 Task: Open an excel sheet and write heading  Momentum Sales. Add 10 people name  'Ethan Reynolds, Olivia Thompson, Benjamin Martinez, Emma Davis, Alexander Mitchell, Ava Rodriguez, Daniel Anderson, Mia Lewis, Christopher Scott, Sophia Harris._x000D_
'Item code in between  1005-1056. Product range in between  1000-10000. Add Products   ASICS Shoe, Brooks Shoe, Clarks Shoe, Crocs Shoe, Dr. Martens Shoe, Ecco Shoe, Fila Shoe, Hush Puppies Shoe, Jordan Shoe, K-Swiss Shoe.Choose quantity  5 to 9 commission 2 percent Total Add Amount. Save page  Momentum Sales log book
Action: Mouse moved to (196, 251)
Screenshot: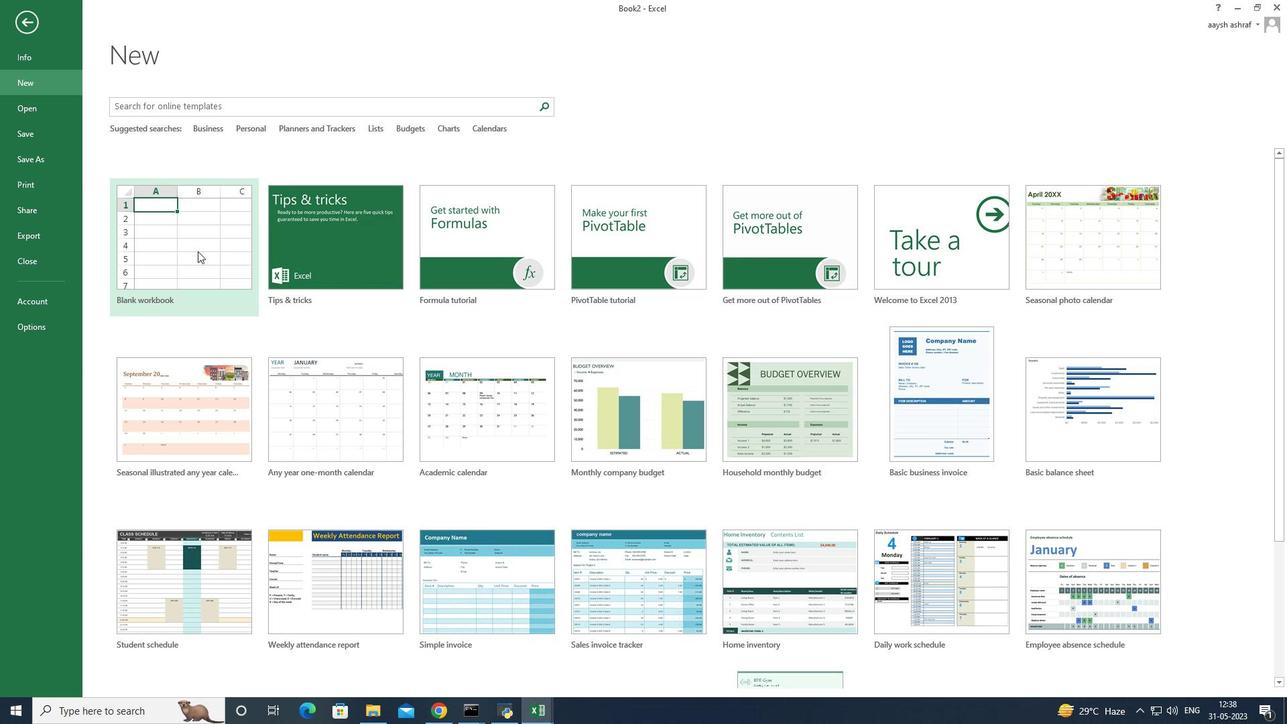 
Action: Mouse pressed left at (196, 251)
Screenshot: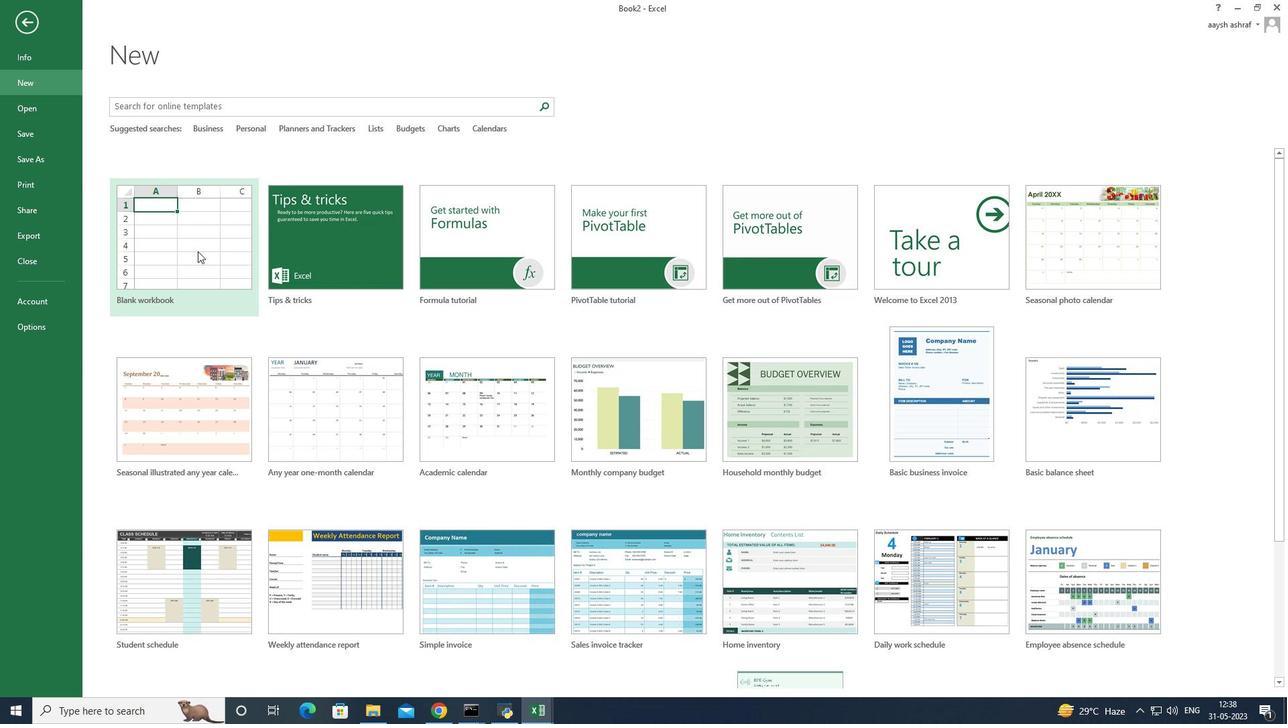 
Action: Mouse moved to (142, 212)
Screenshot: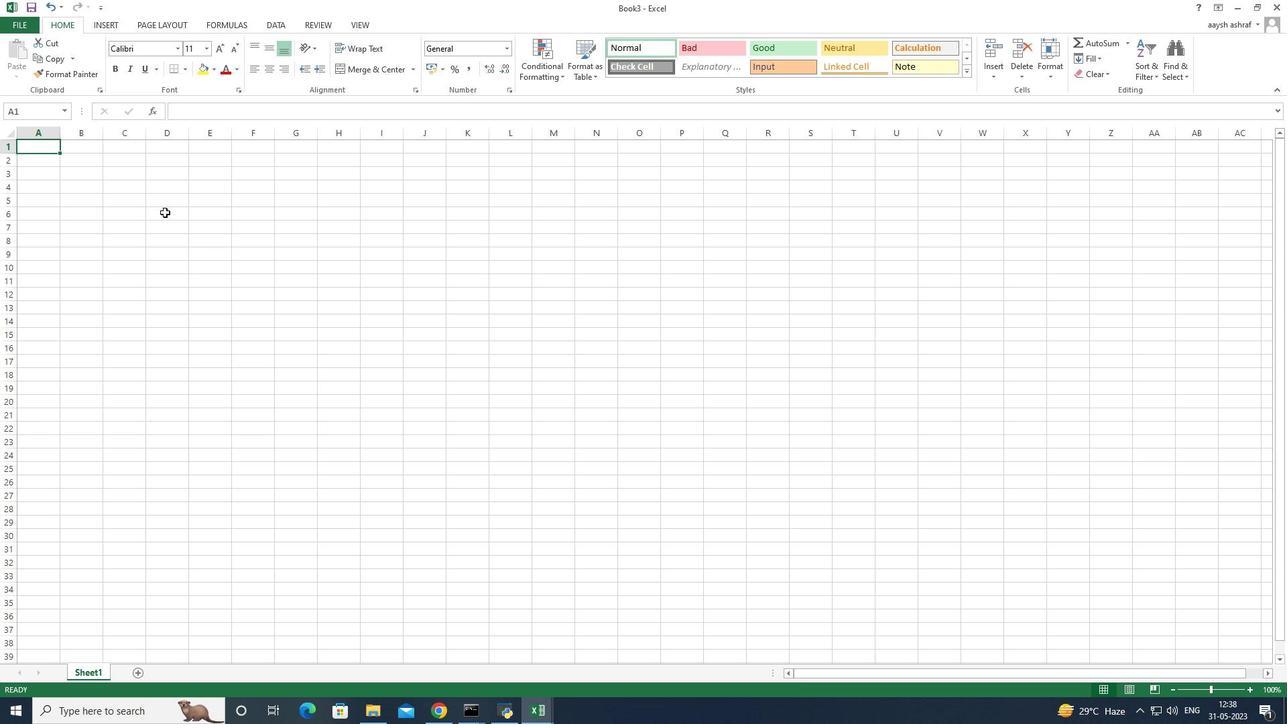 
Action: Key pressed <Key.shift>Momentum<Key.space><Key.shift>Saes<Key.space><Key.backspace><Key.backspace><Key.backspace>les<Key.enter>
Screenshot: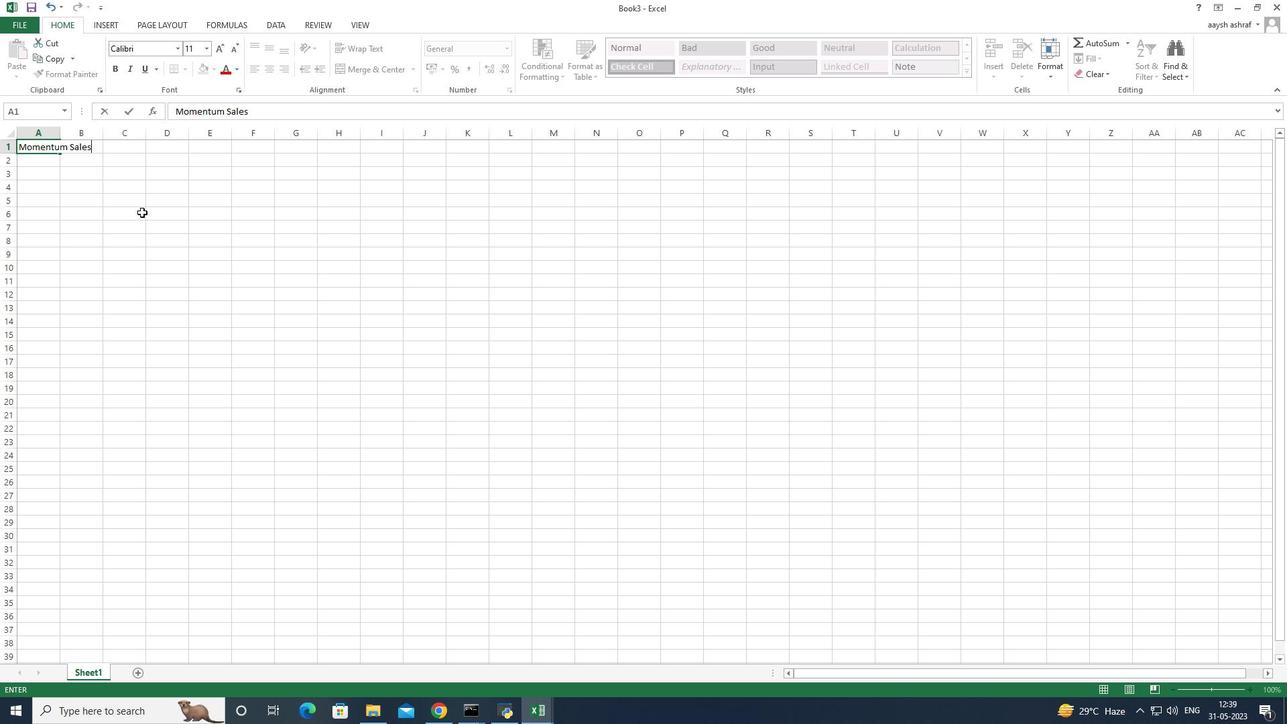 
Action: Mouse moved to (45, 172)
Screenshot: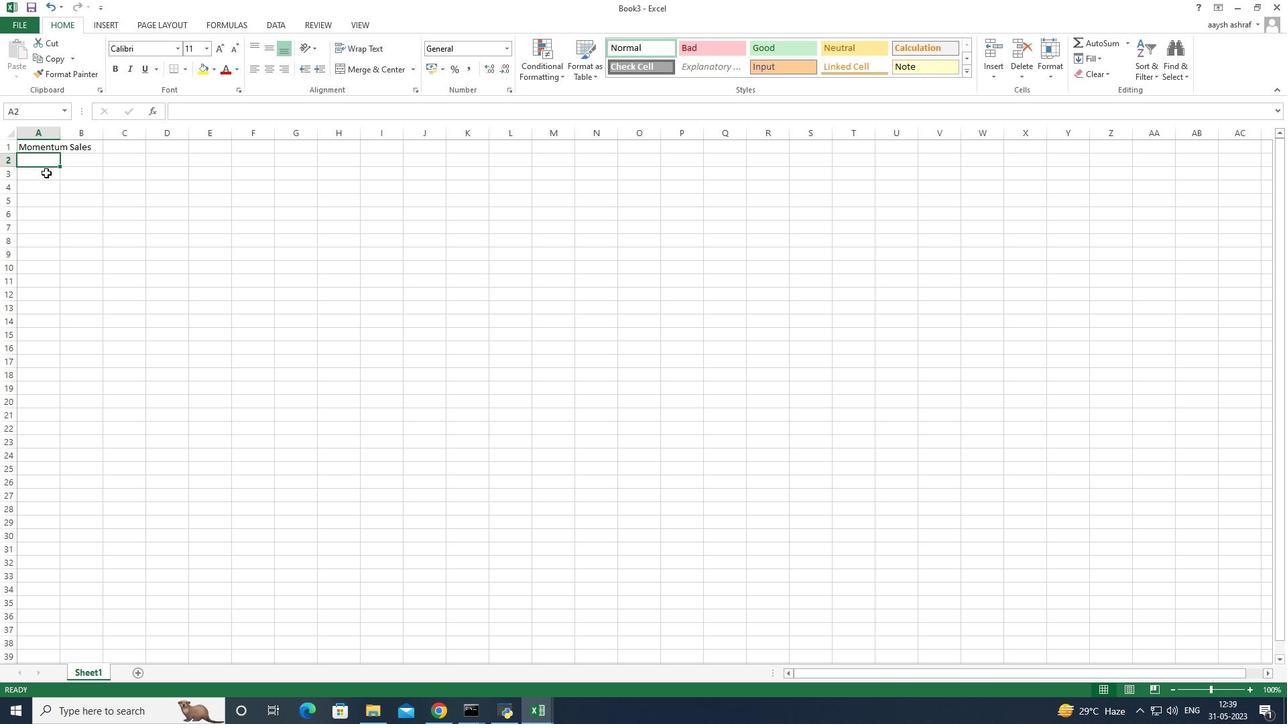 
Action: Key pressed <Key.shift>Name<Key.enter><Key.shift>Ethan<Key.space><Key.shift>Reynolds<Key.space><Key.enter><Key.shift>Olivia<Key.space><Key.shift>Thompson<Key.enter><Key.shift>Benjamin<Key.space><Key.shift>Martinez<Key.enter><Key.shift>Emma<Key.space><Key.shift>Davis<Key.enter><Key.shift>Alexander<Key.space><Key.shift><Key.shift><Key.shift><Key.shift><Key.shift>Mitchell<Key.space><Key.enter><Key.shift>Ava<Key.space><Key.shift>Rodriguez<Key.space><Key.enter><Key.shift>Daniel<Key.space><Key.shift>Andersn<Key.space><Key.enter><Key.shift><Key.shift><Key.shift>Mia<Key.space><Key.shift>La<Key.backspace>ewis<Key.enter><Key.shift>Christopher<Key.space><Key.shift>Scott<Key.enter><Key.shift>Sophia<Key.space><Key.shift>Harris<Key.space><Key.enter>
Screenshot: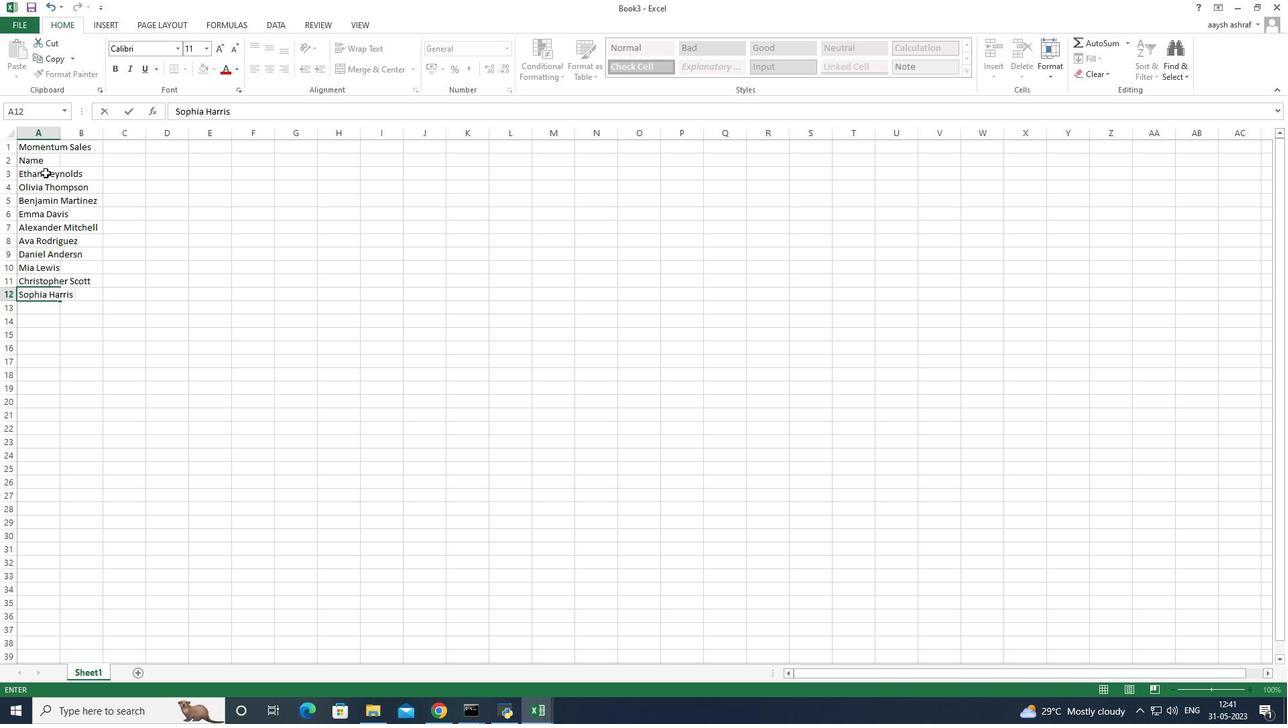 
Action: Mouse moved to (59, 135)
Screenshot: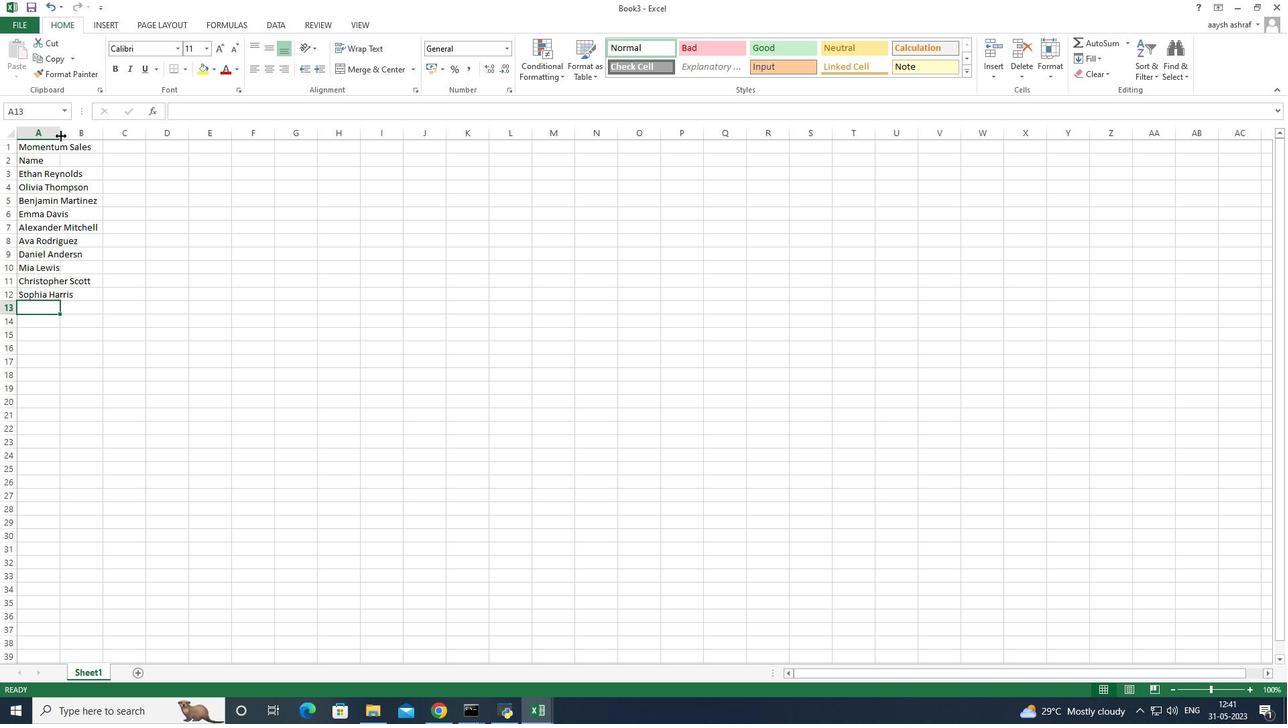 
Action: Mouse pressed left at (59, 135)
Screenshot: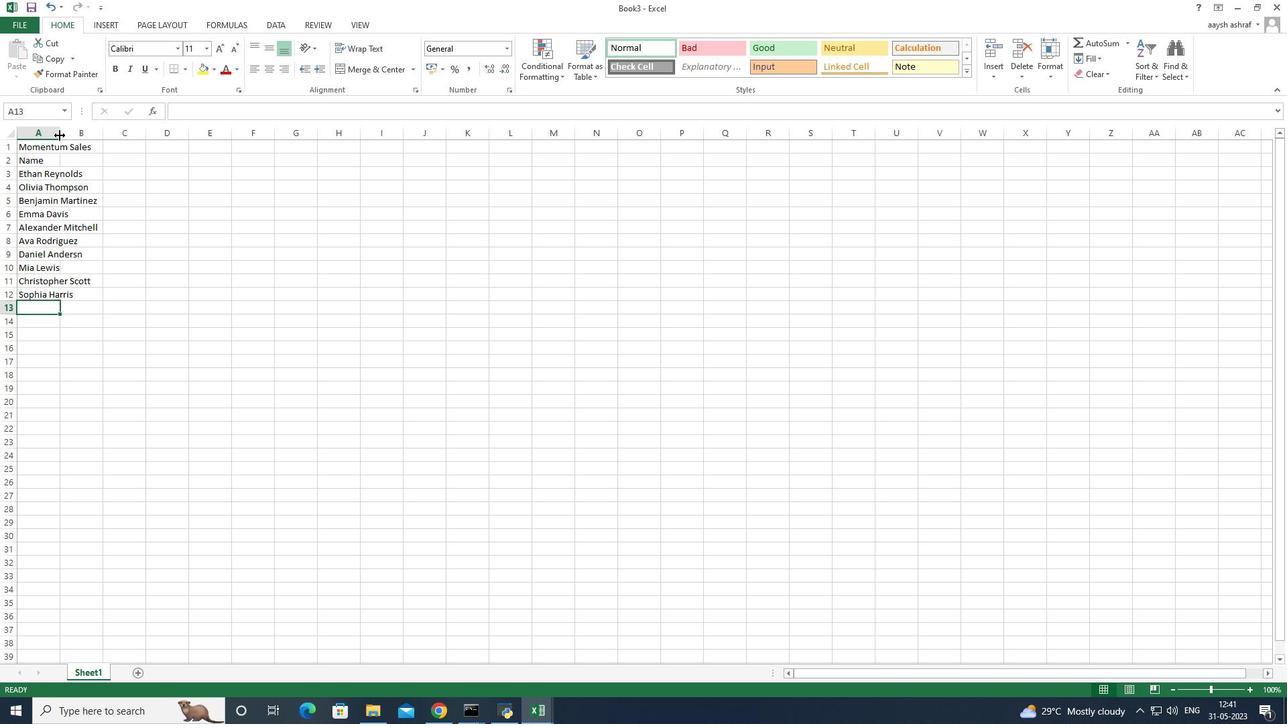 
Action: Mouse moved to (132, 148)
Screenshot: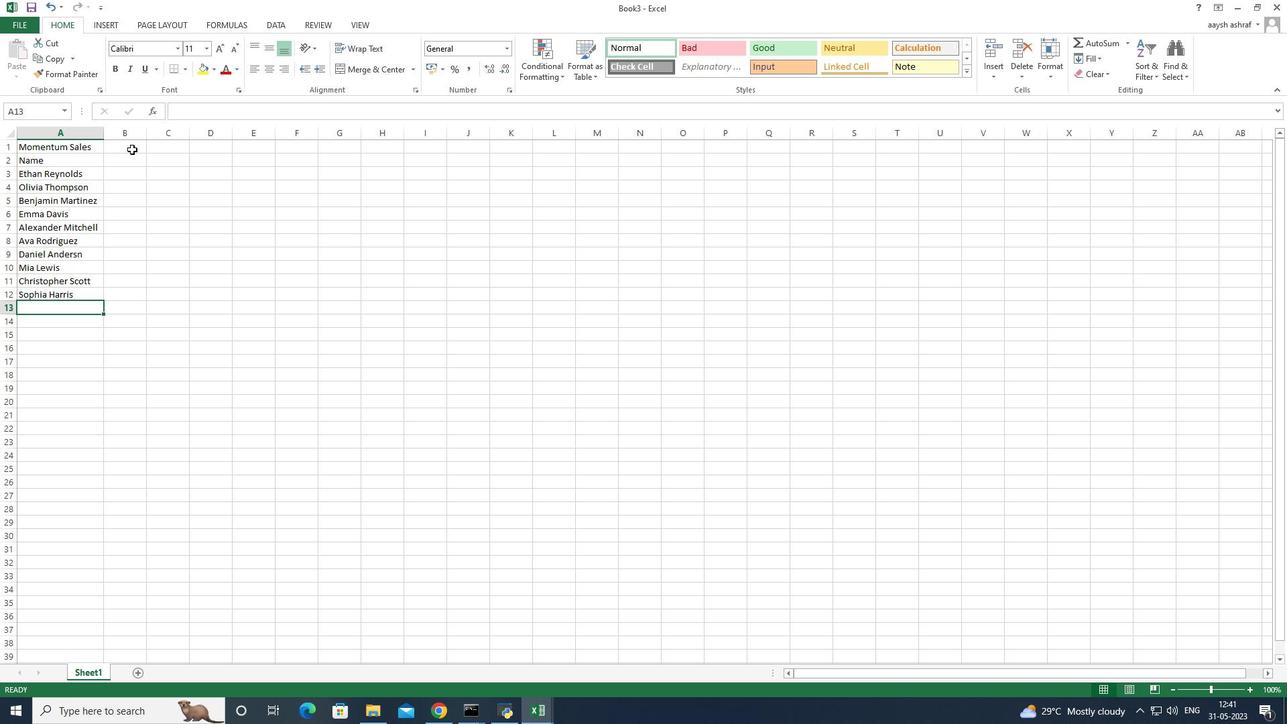 
Action: Mouse pressed left at (132, 148)
Screenshot: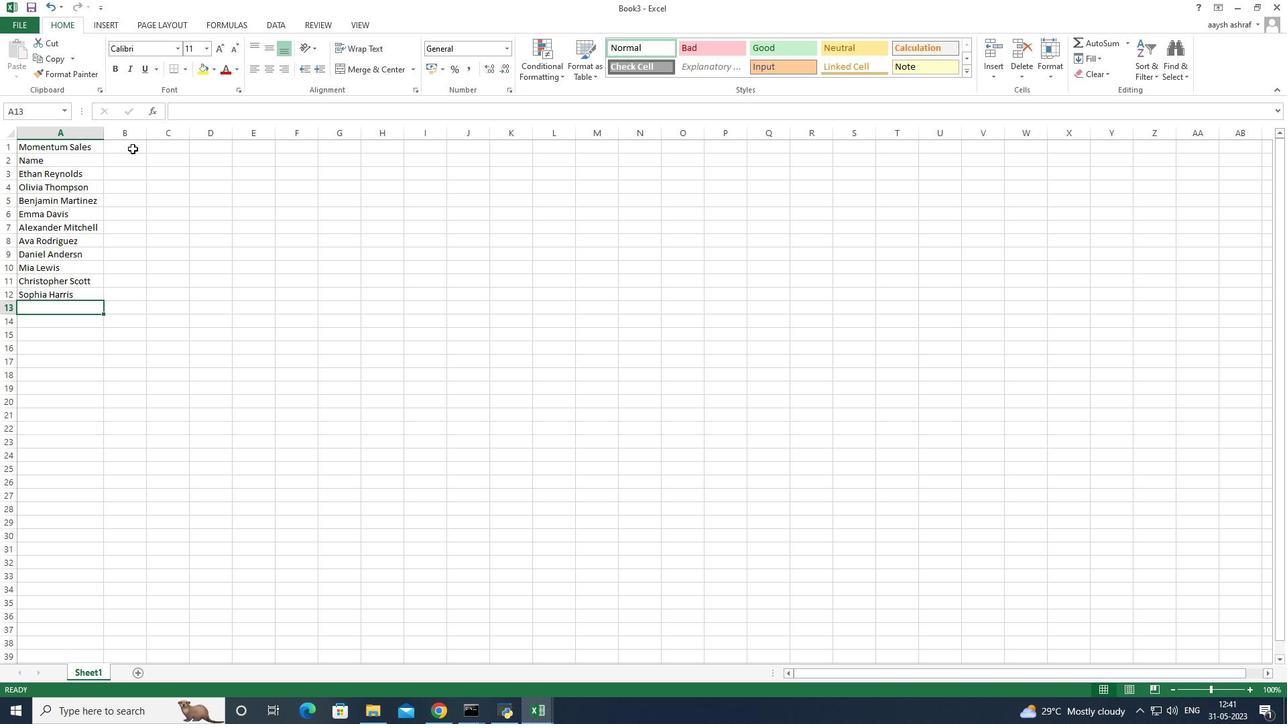 
Action: Mouse moved to (132, 148)
Screenshot: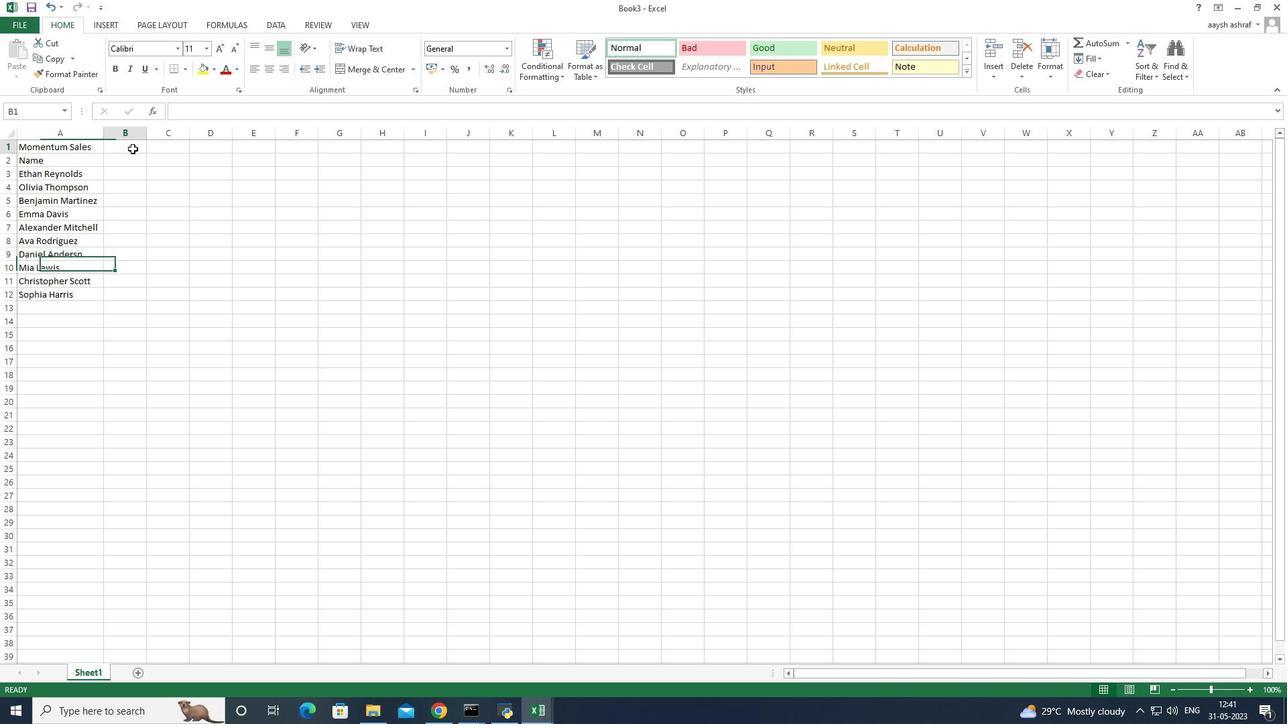 
Action: Mouse pressed left at (132, 148)
Screenshot: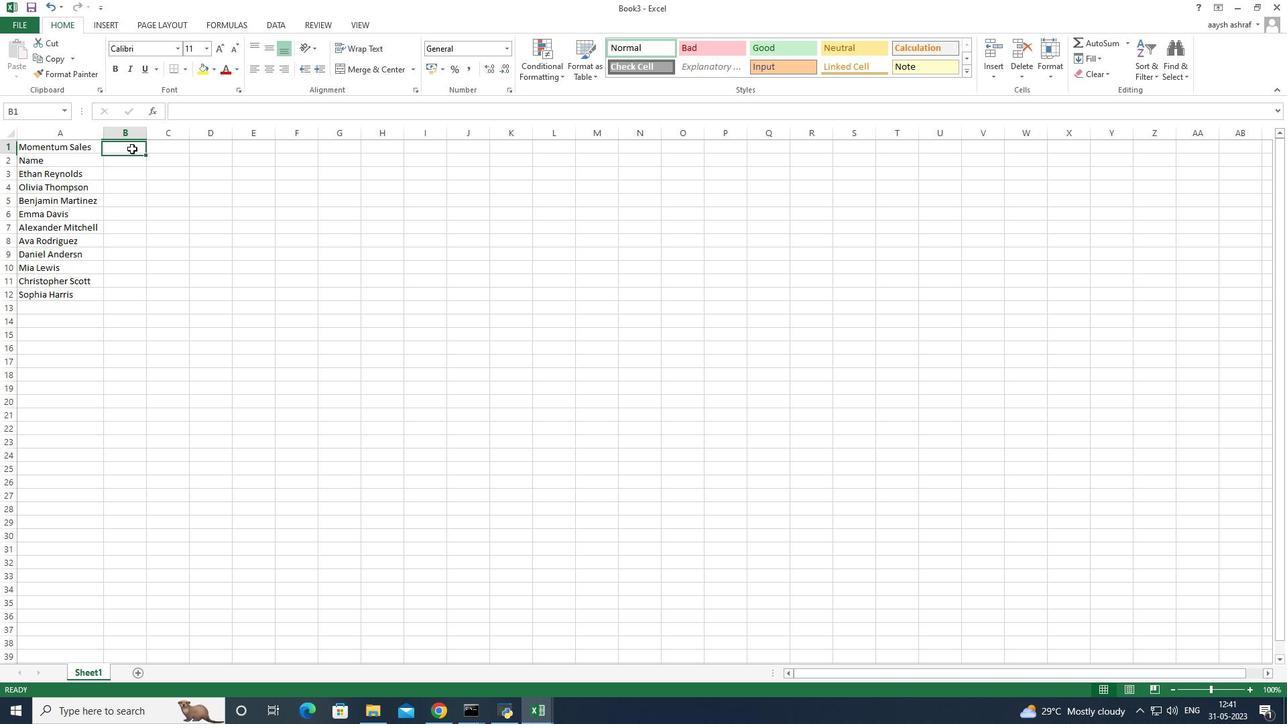 
Action: Key pressed <Key.shift>Product<Key.space><Key.shift>Range<Key.enter>
Screenshot: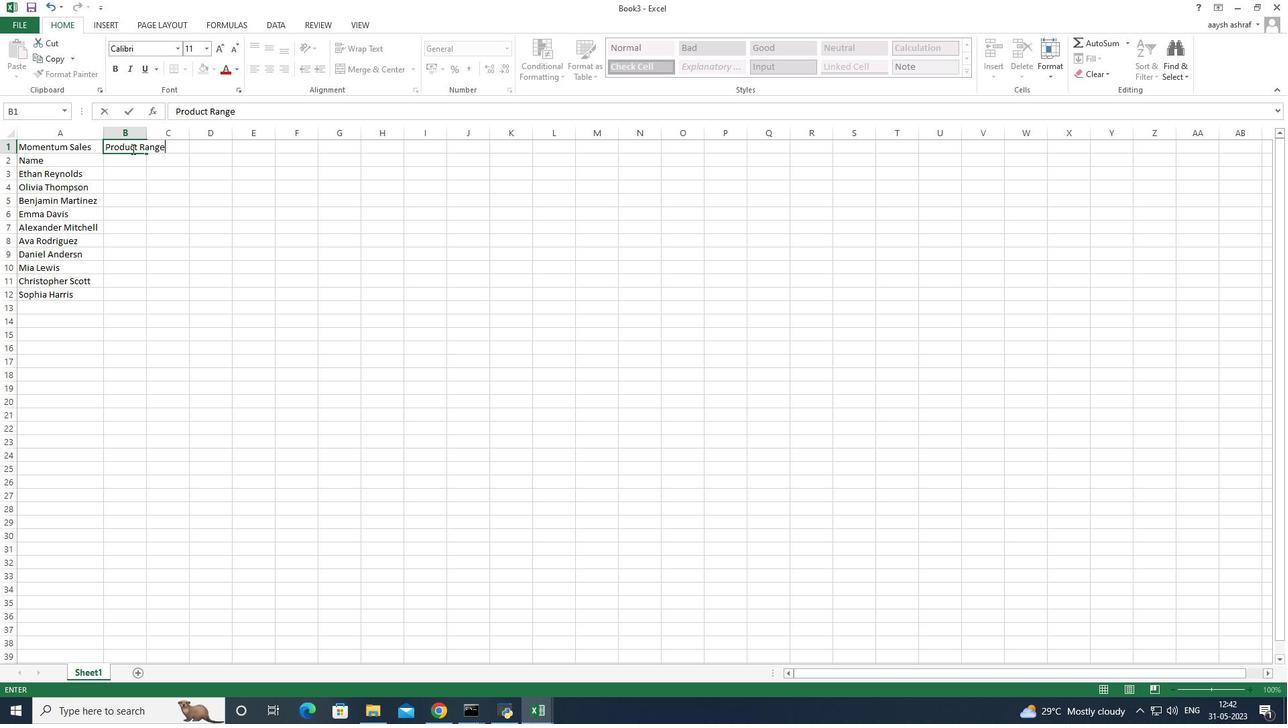 
Action: Mouse moved to (213, 140)
Screenshot: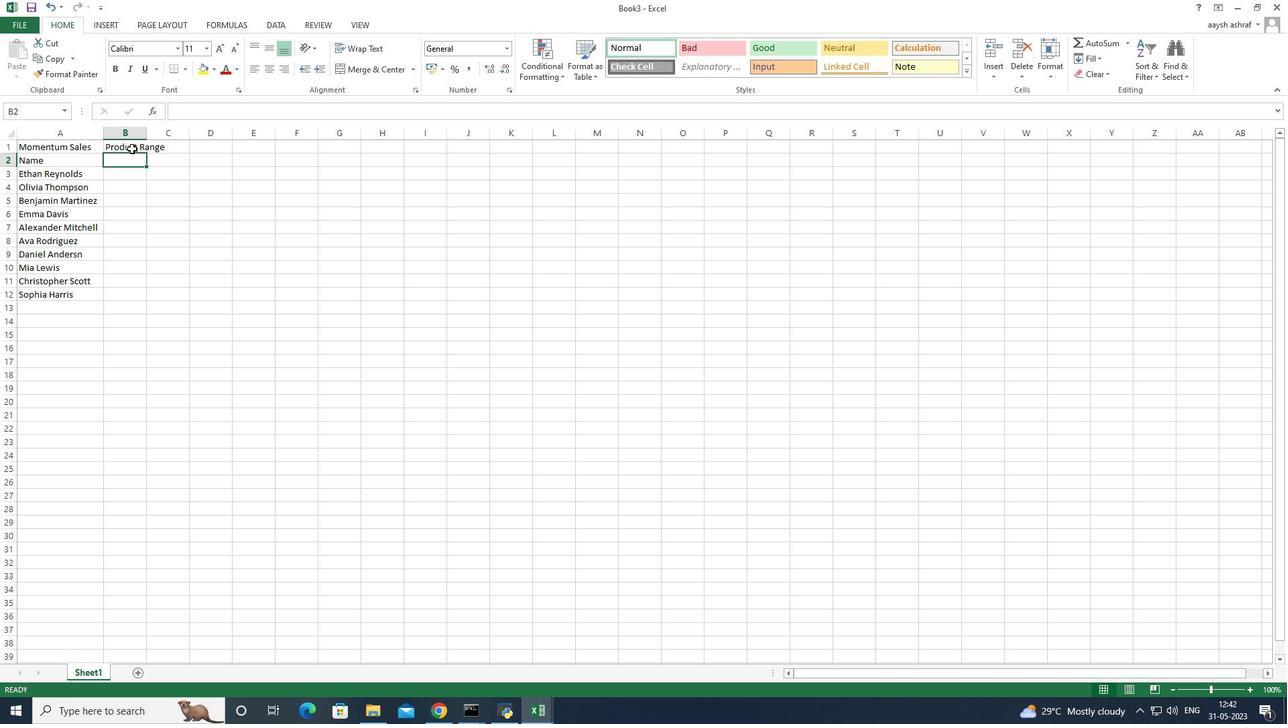 
Action: Key pressed 1
Screenshot: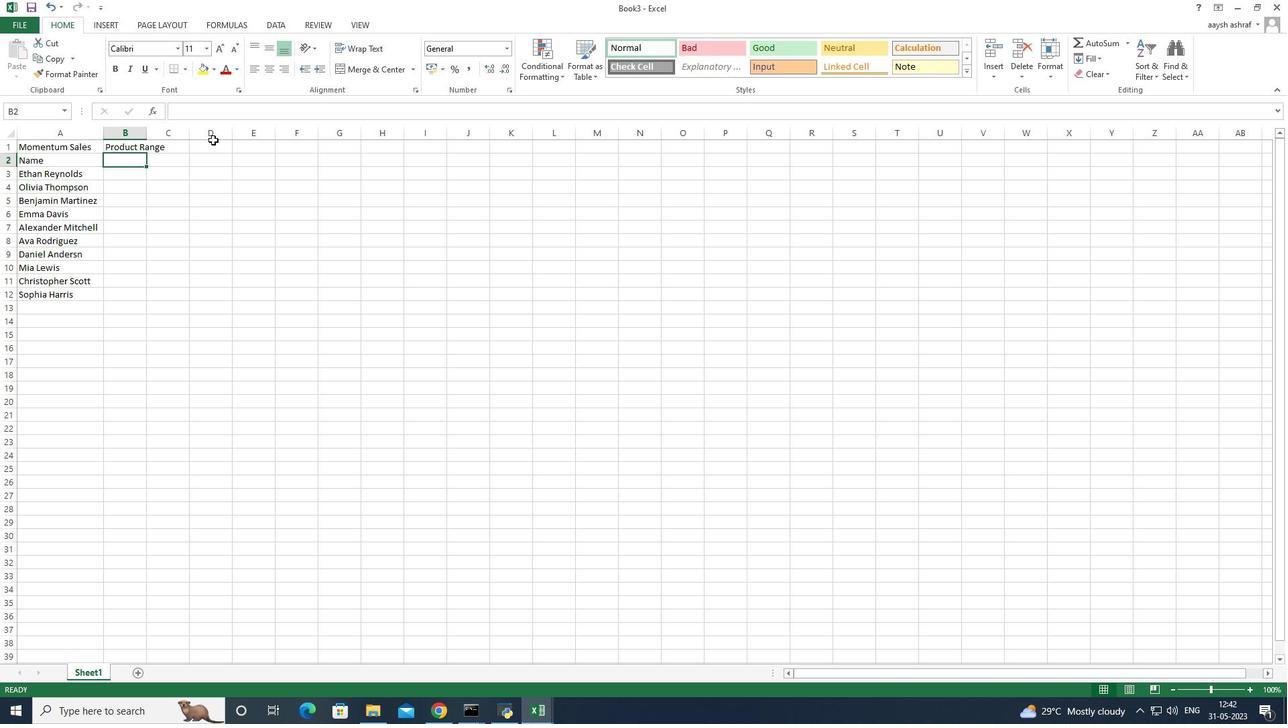 
Action: Mouse moved to (739, 323)
Screenshot: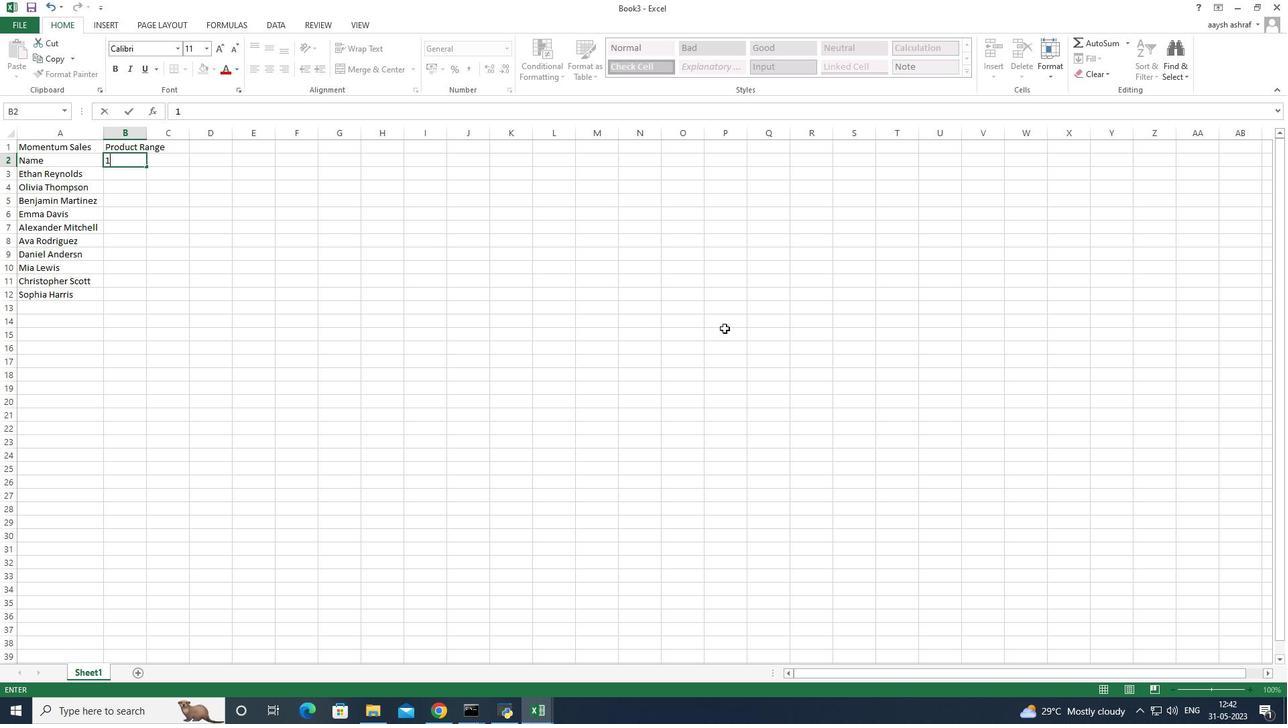 
Action: Key pressed 000<Key.enter>1500<Key.enter>2000<Key.enter>
Screenshot: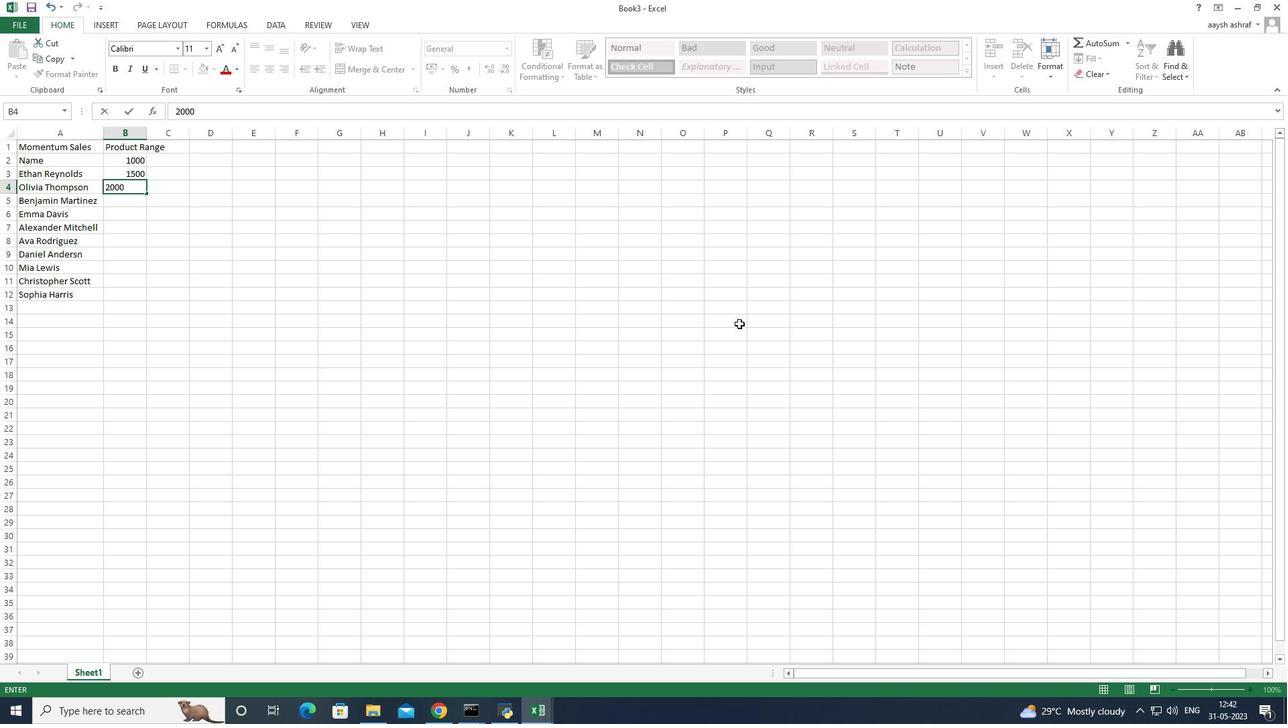 
Action: Mouse moved to (956, 363)
Screenshot: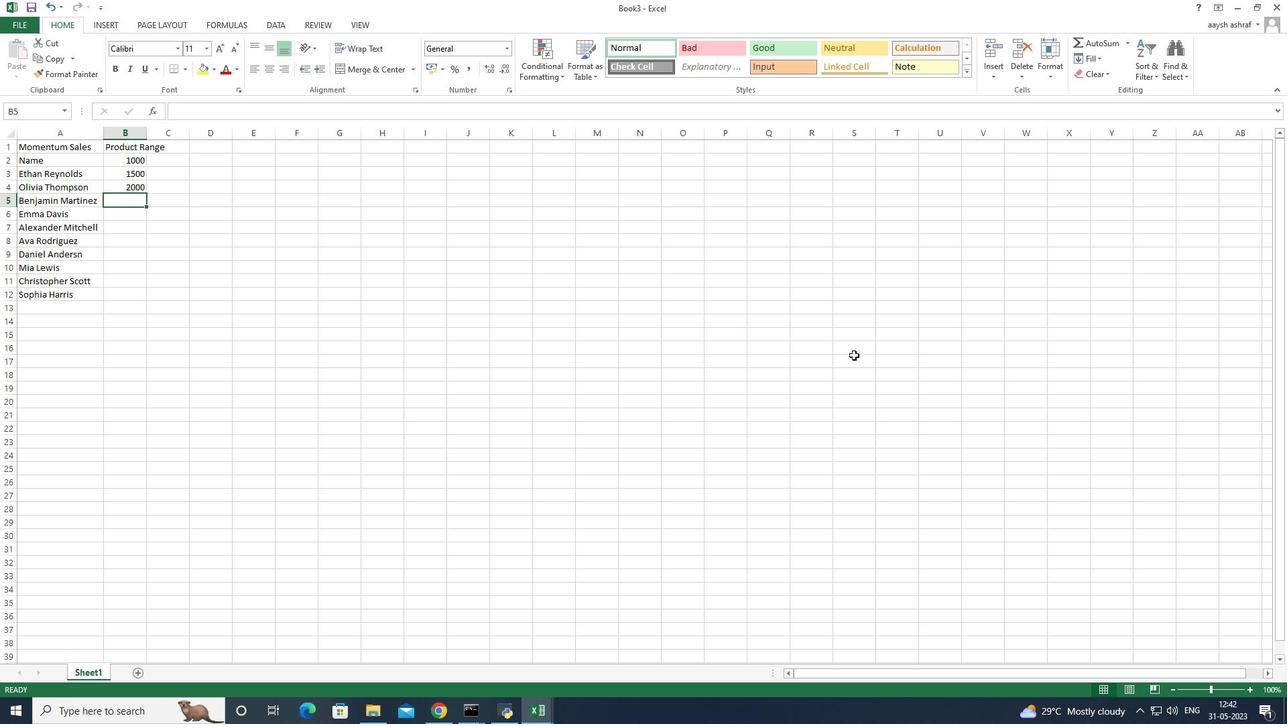 
Action: Key pressed 3000<Key.enter>3500<Key.enter>4000<Key.enter>
Screenshot: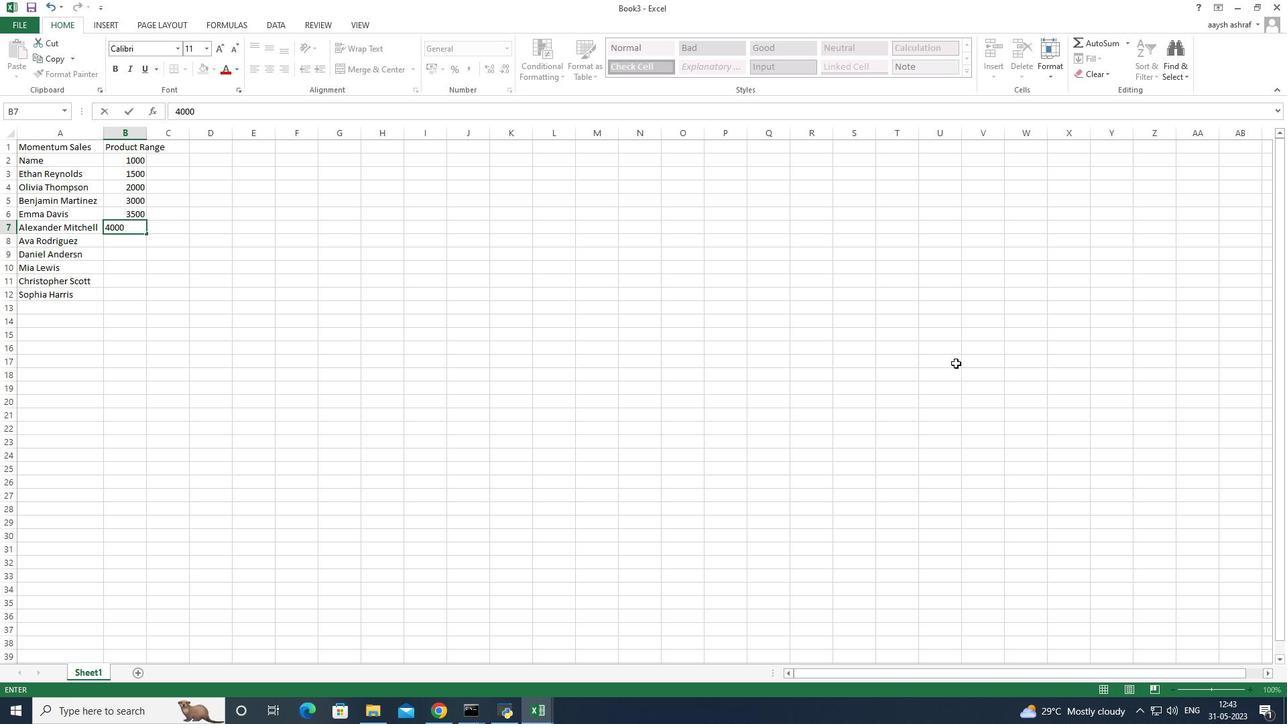 
Action: Mouse moved to (1287, 347)
Screenshot: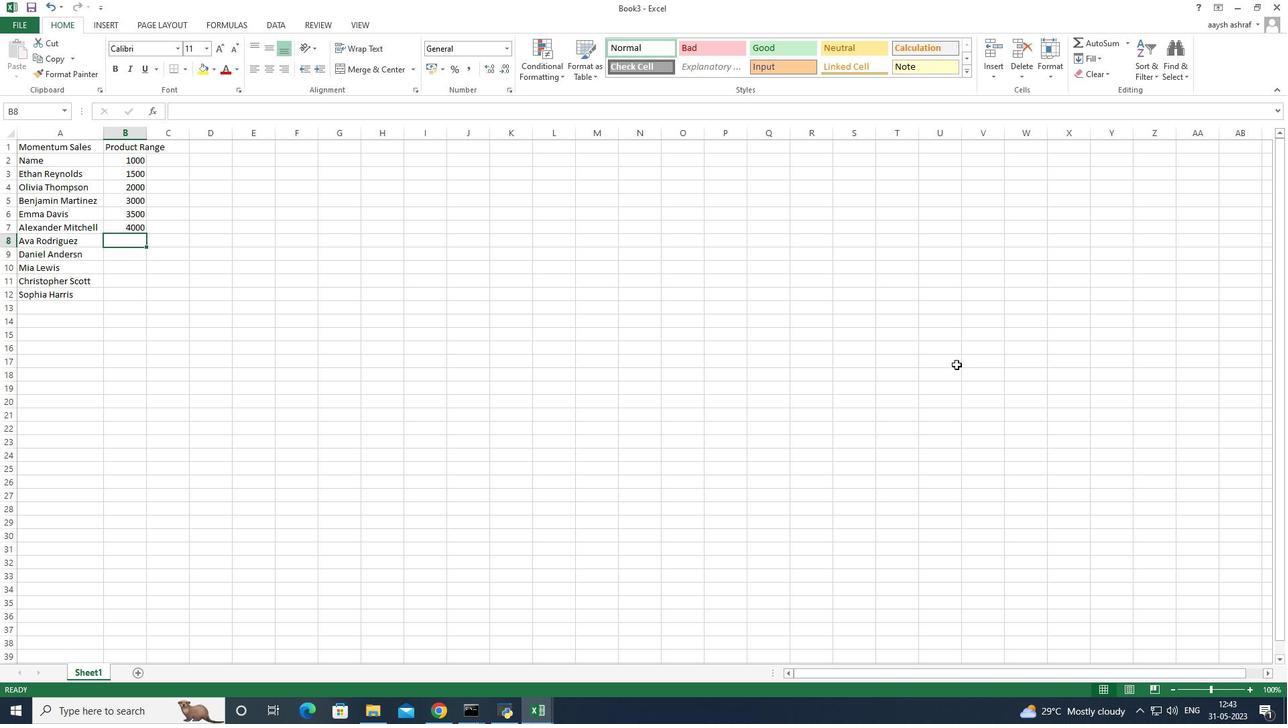 
Action: Key pressed 150<Key.backspace><Key.backspace><Key.backspace>4500<Key.enter>5000<Key.enter>6000<Key.enter>
Screenshot: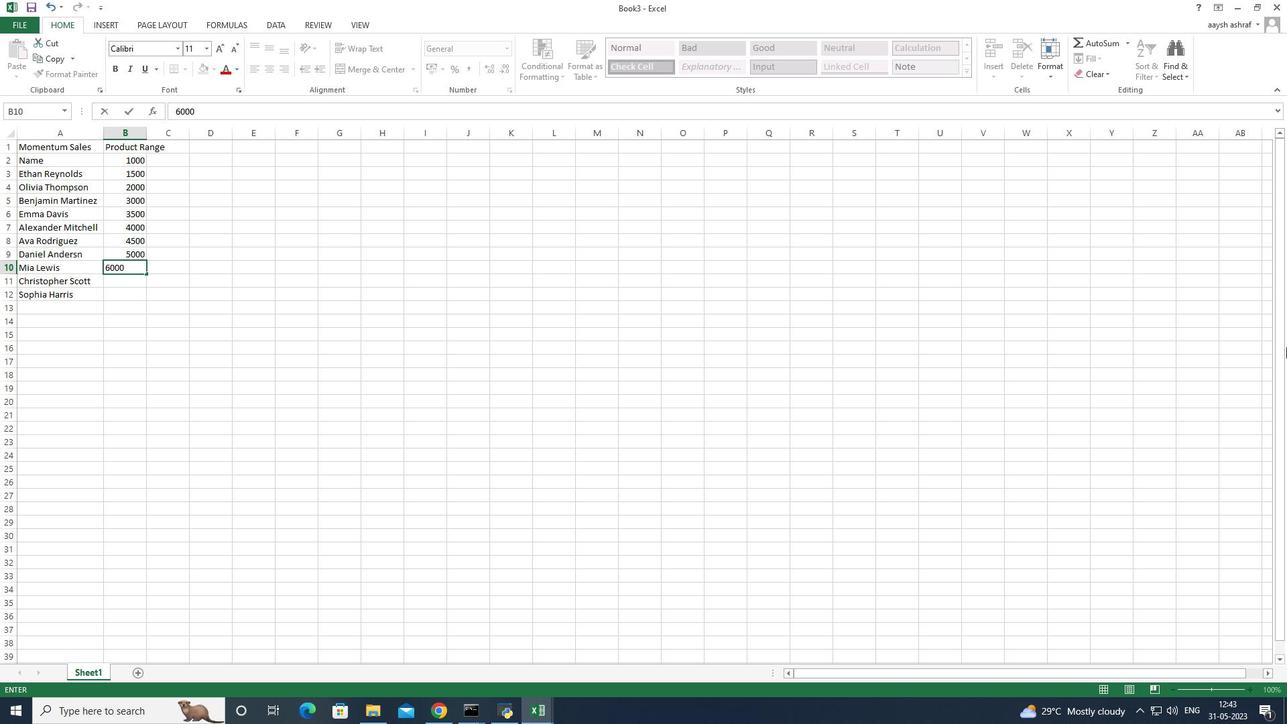 
Action: Mouse moved to (170, 148)
Screenshot: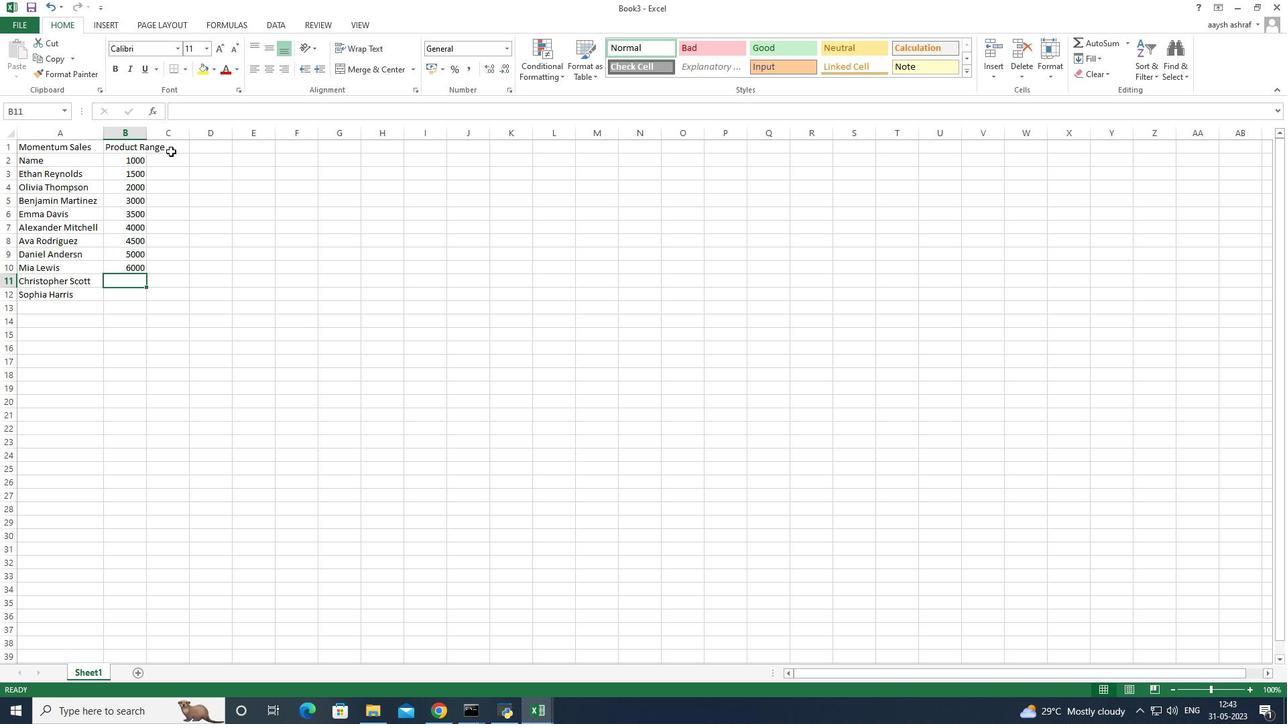 
Action: Mouse pressed left at (170, 148)
Screenshot: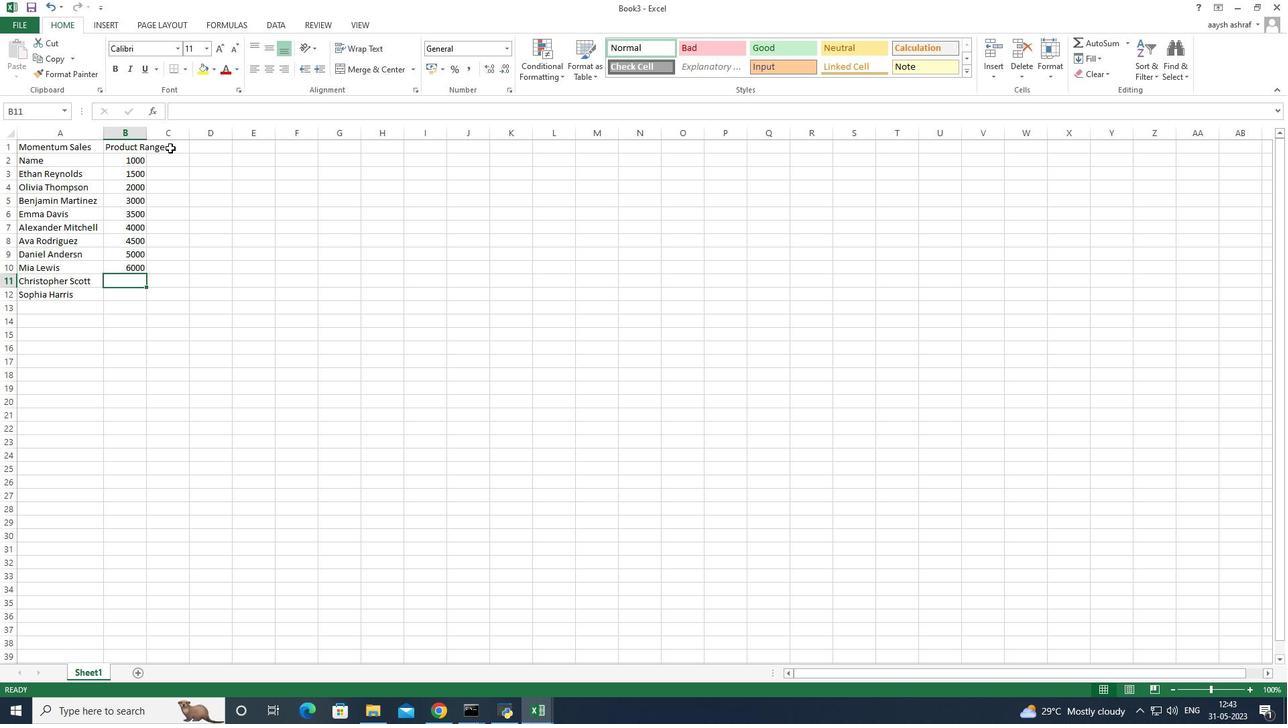 
Action: Mouse pressed left at (170, 148)
Screenshot: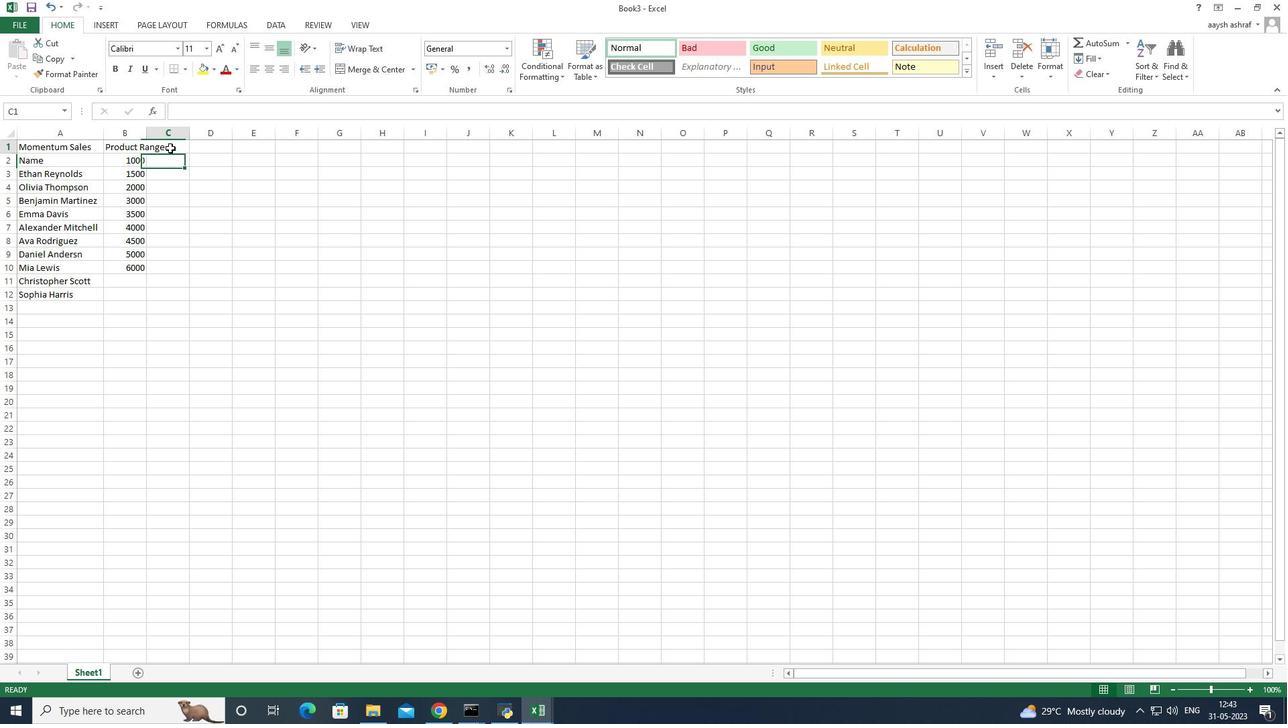 
Action: Mouse moved to (118, 149)
Screenshot: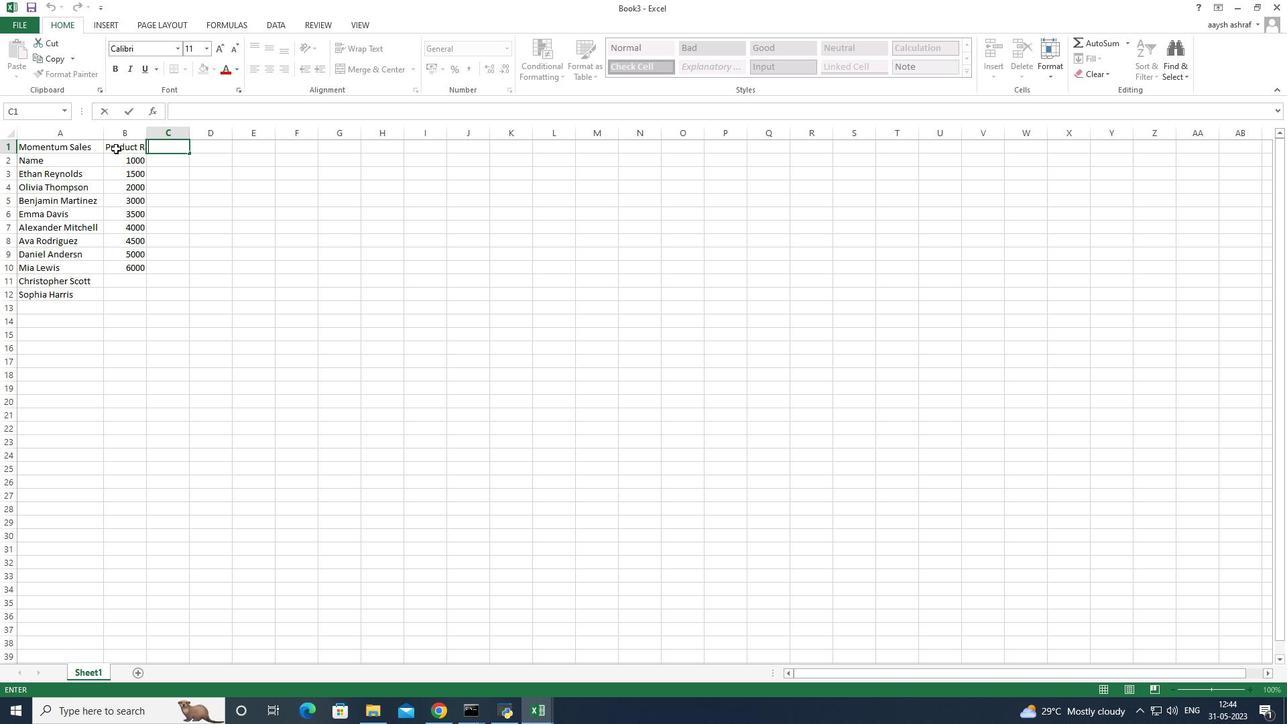 
Action: Mouse pressed left at (118, 149)
Screenshot: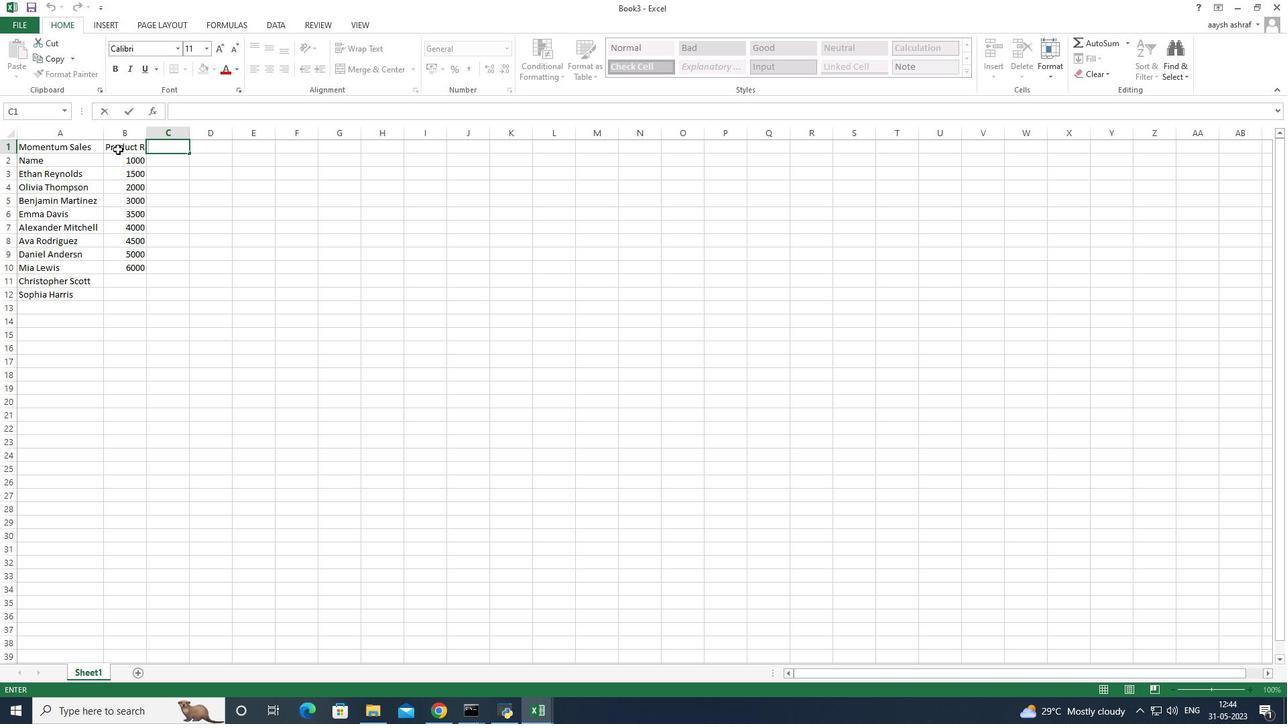 
Action: Mouse moved to (248, 121)
Screenshot: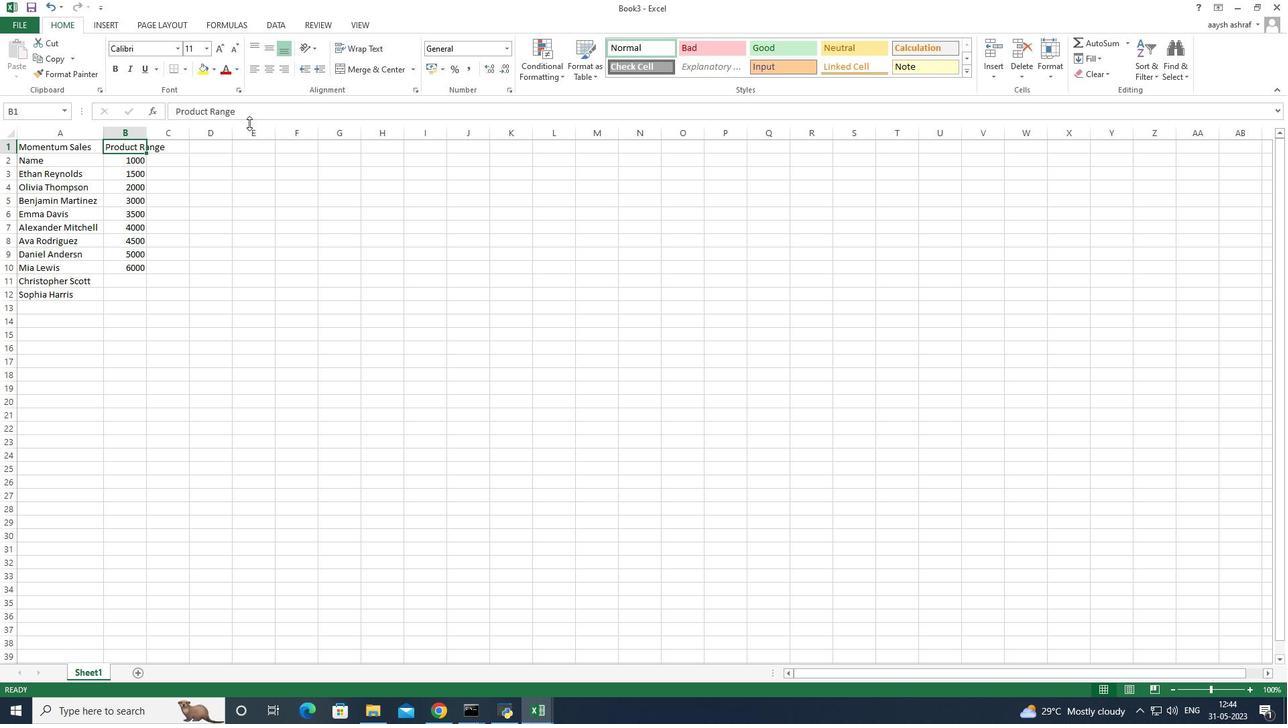 
Action: Mouse pressed left at (248, 121)
Screenshot: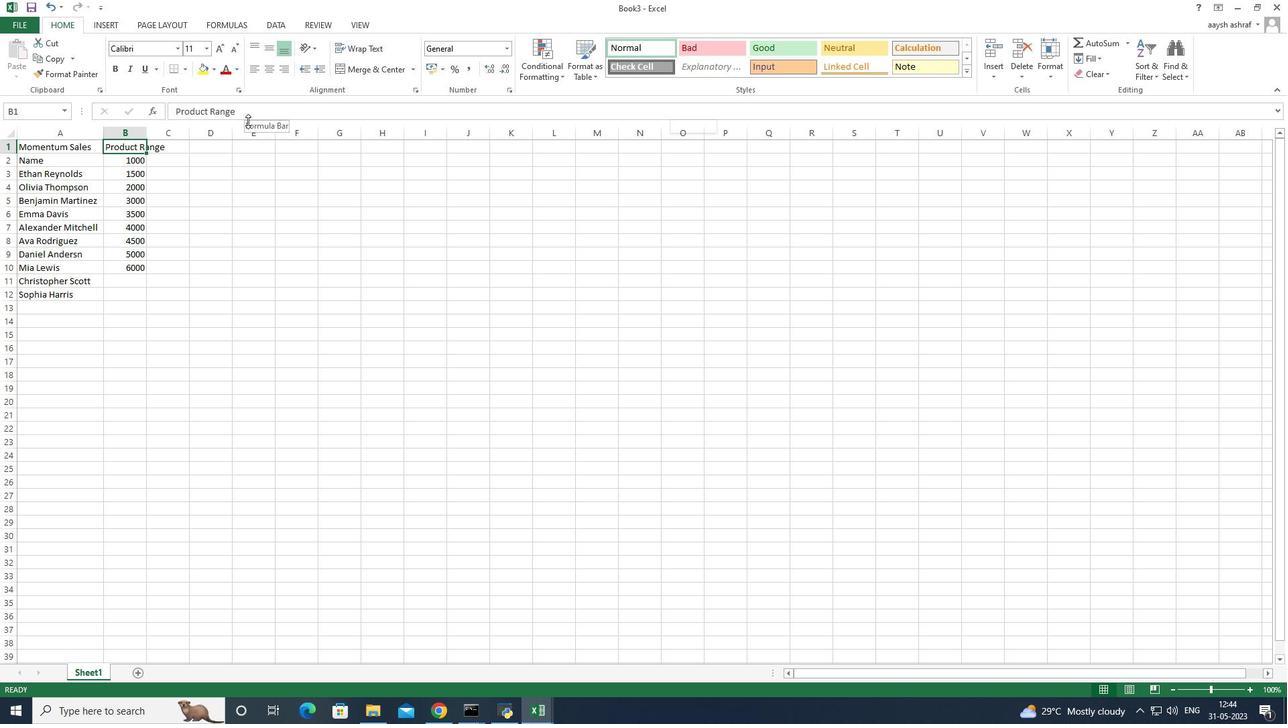 
Action: Mouse moved to (248, 106)
Screenshot: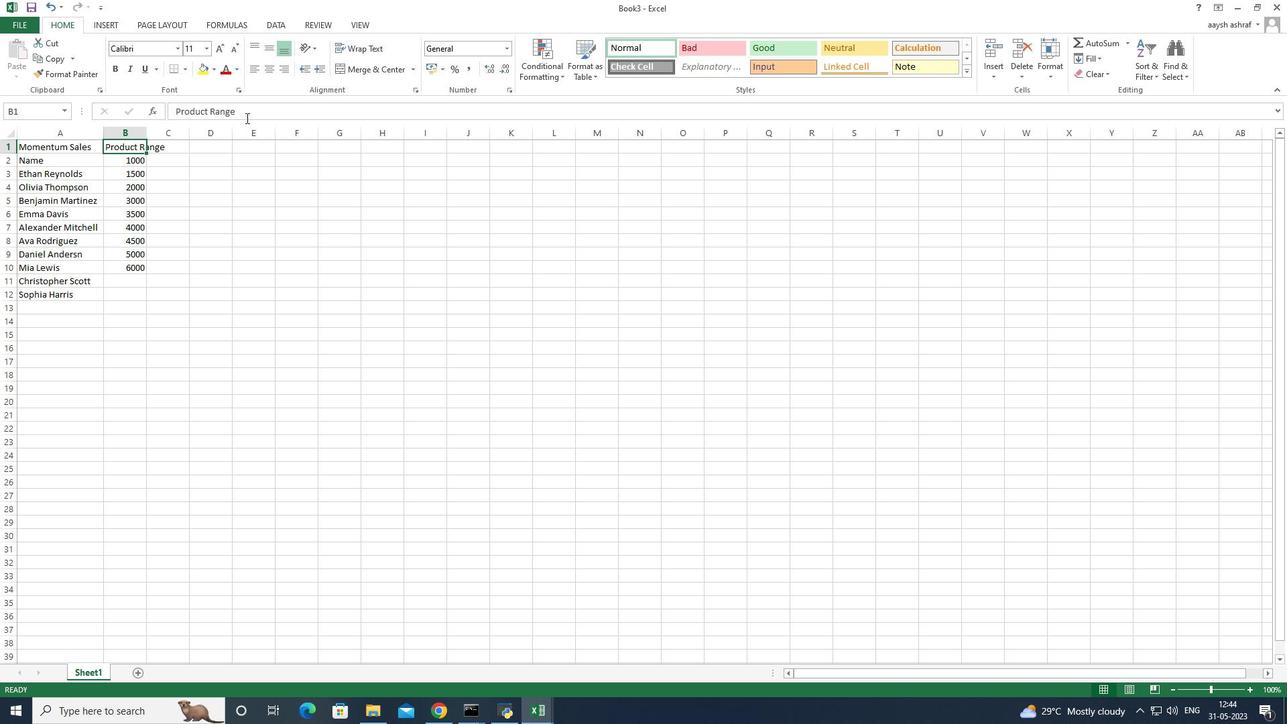 
Action: Mouse pressed left at (248, 106)
Screenshot: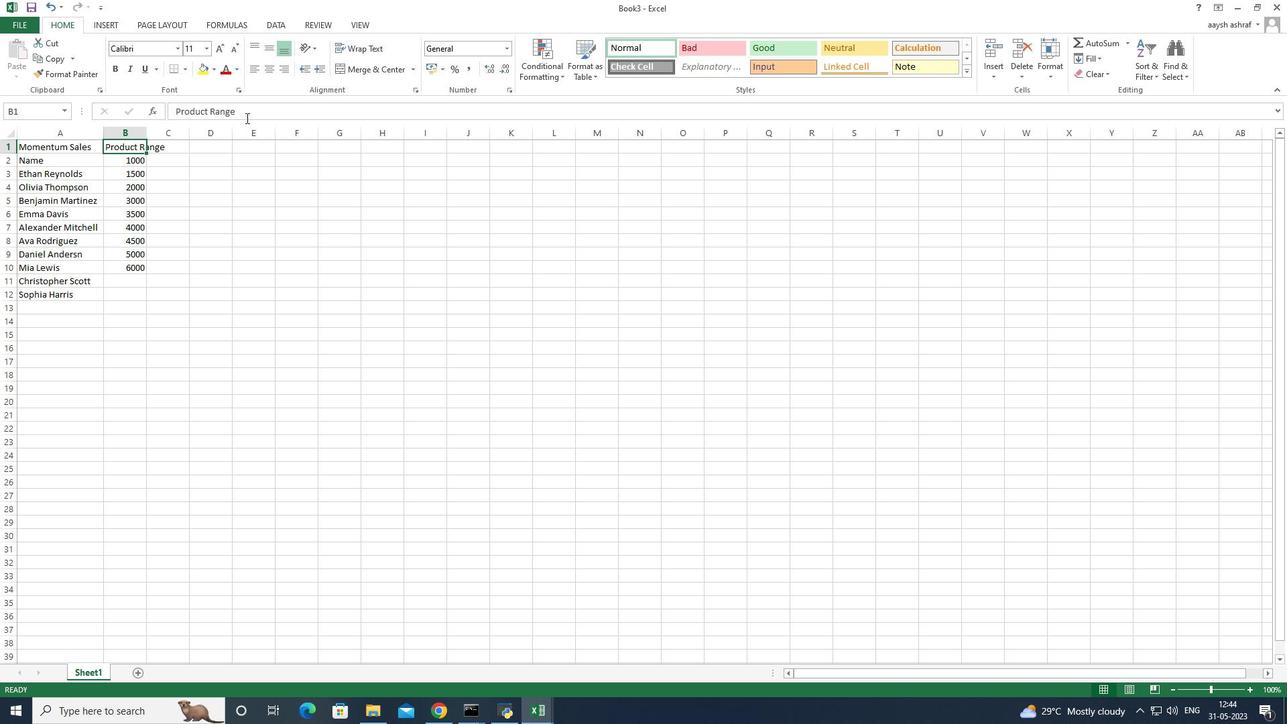 
Action: Mouse moved to (249, 105)
Screenshot: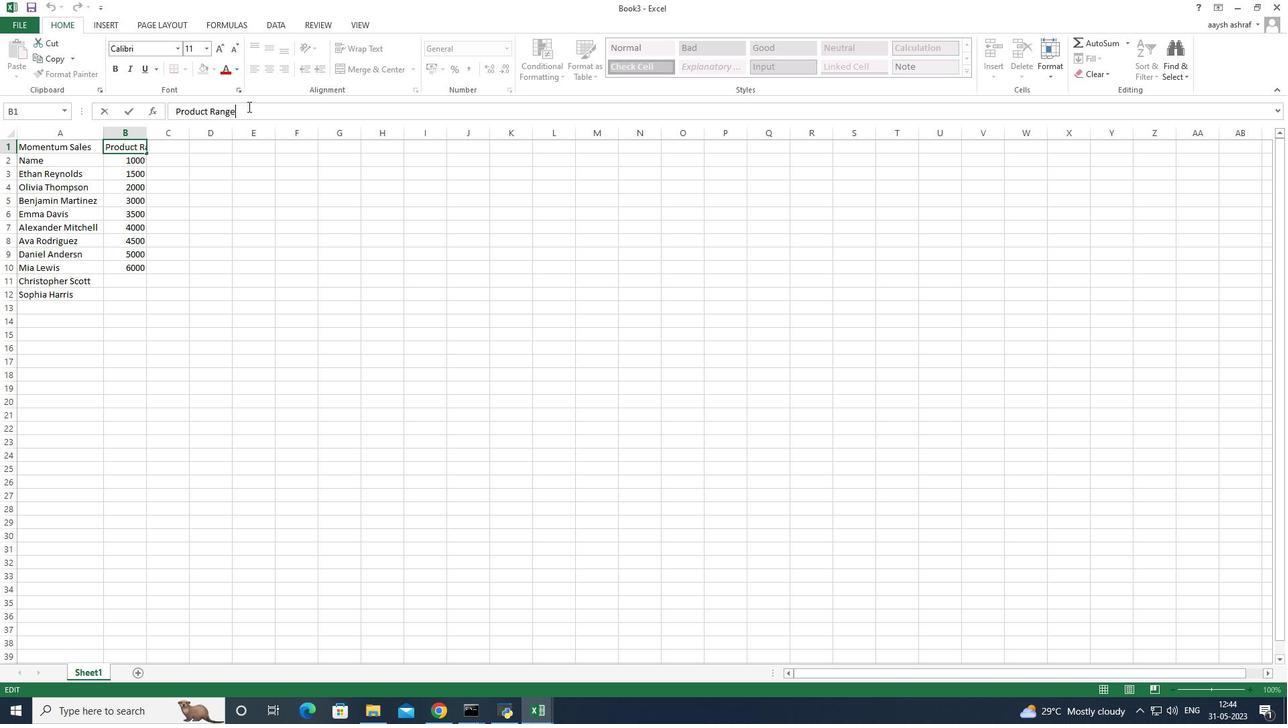 
Action: Key pressed <Key.backspace><Key.backspace><Key.backspace><Key.backspace><Key.backspace><Key.shift>Code
Screenshot: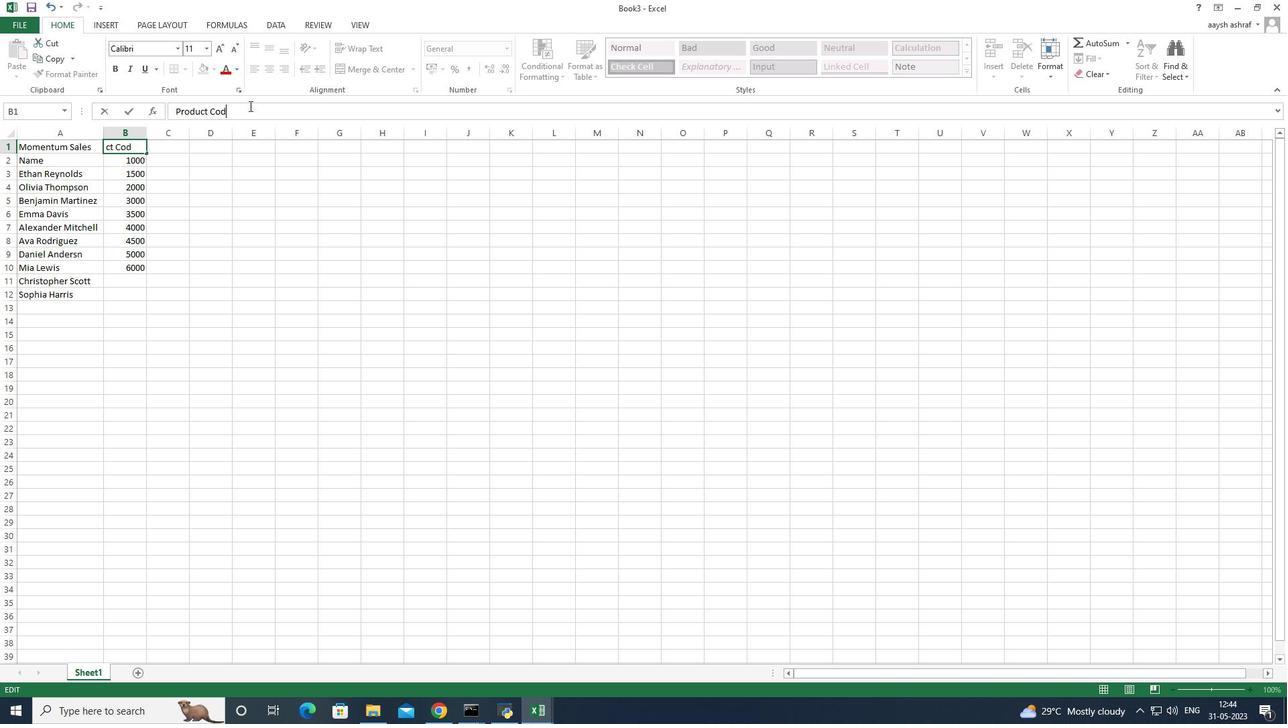 
Action: Mouse moved to (138, 162)
Screenshot: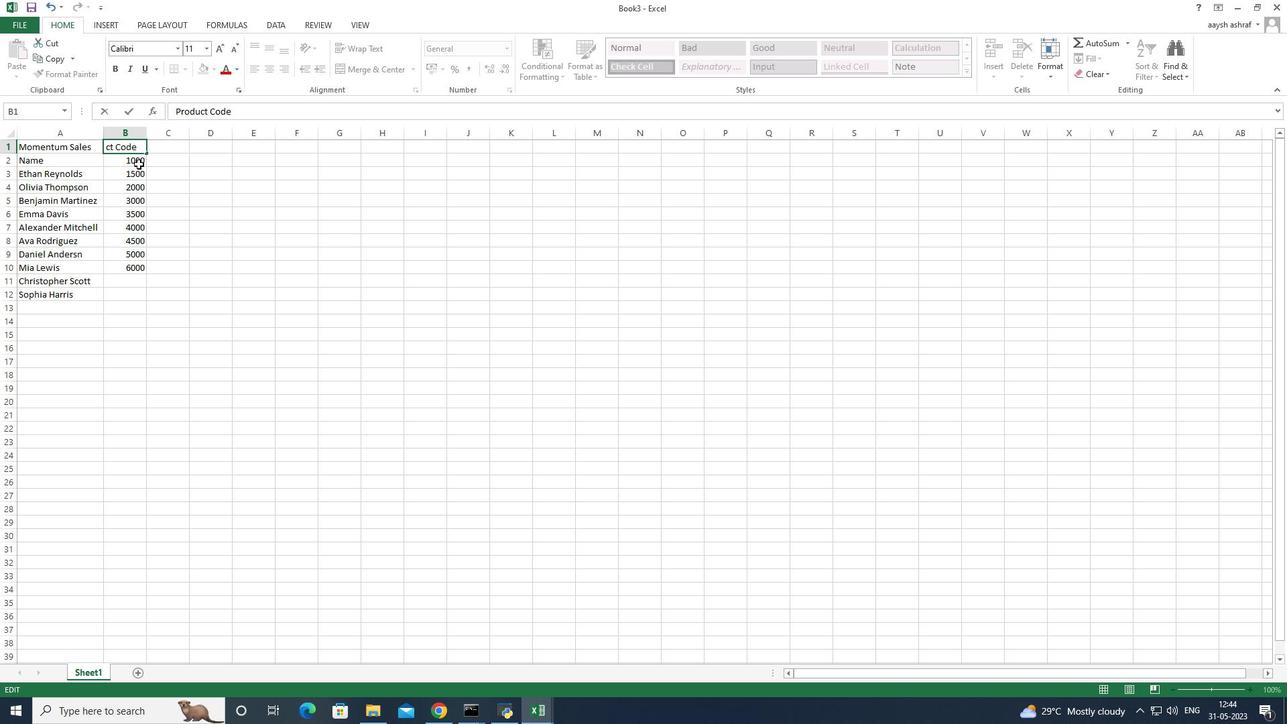 
Action: Mouse pressed left at (138, 162)
Screenshot: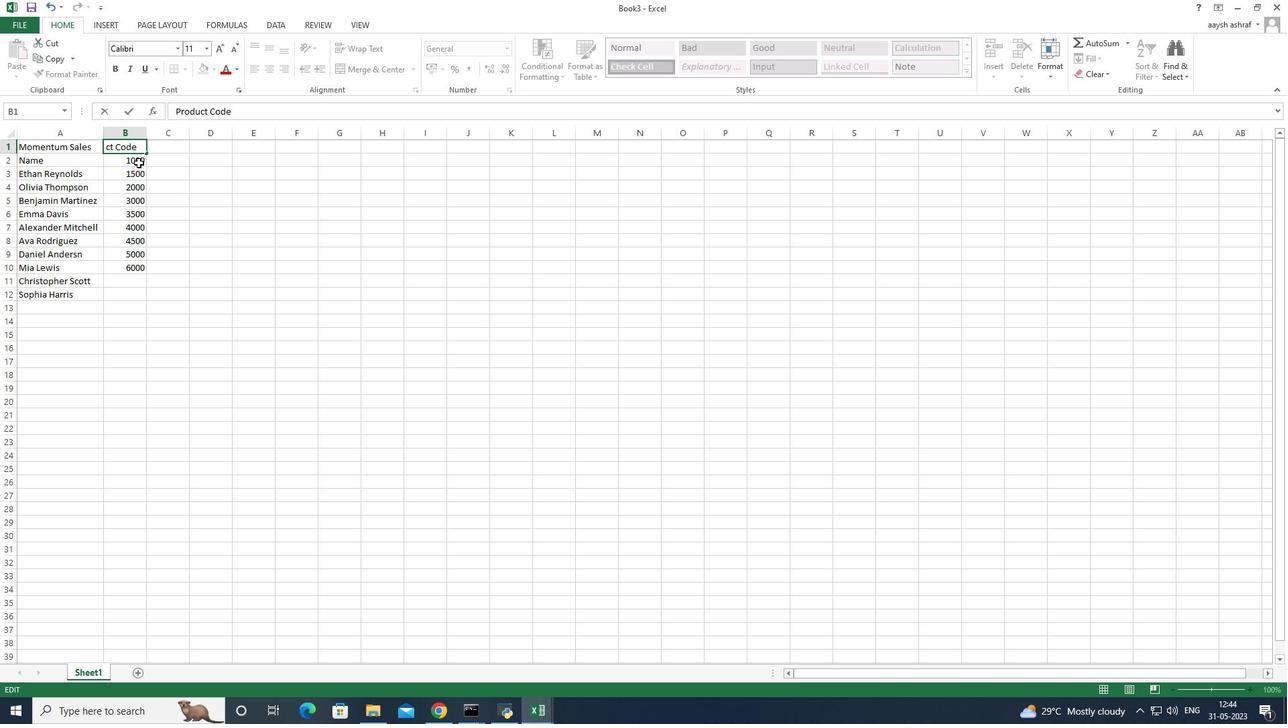 
Action: Mouse moved to (215, 113)
Screenshot: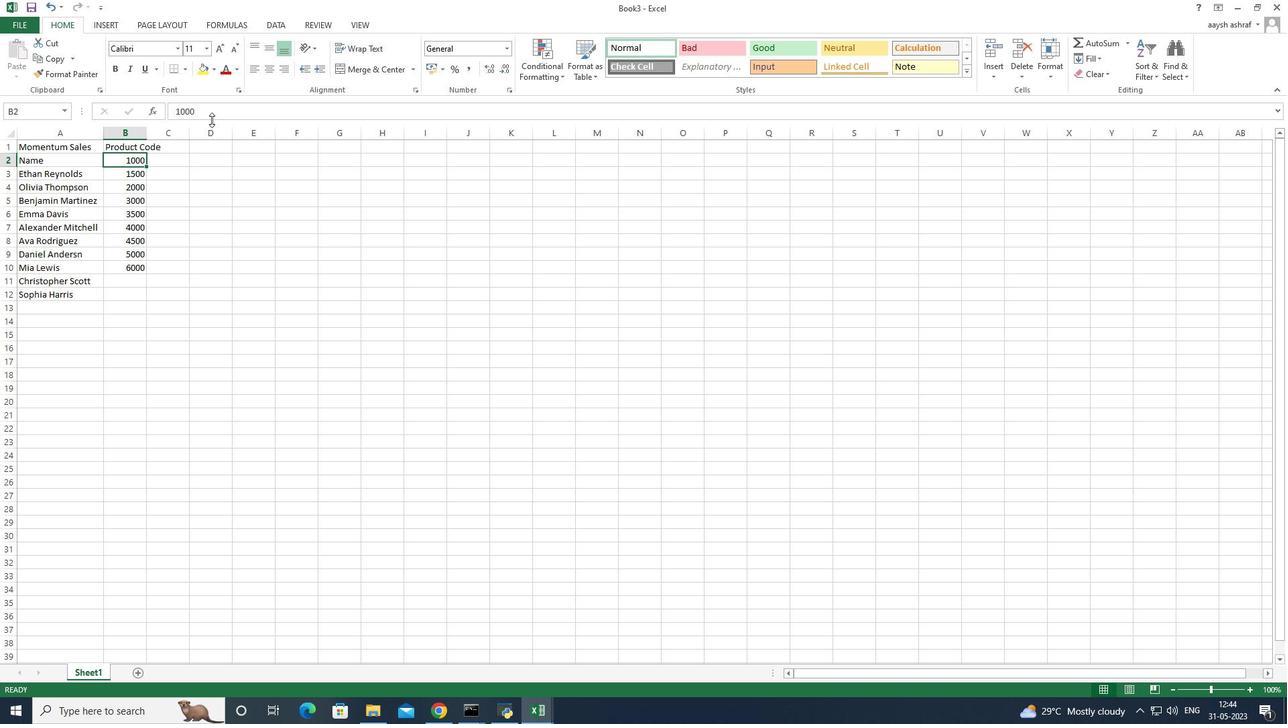 
Action: Mouse pressed left at (215, 113)
Screenshot: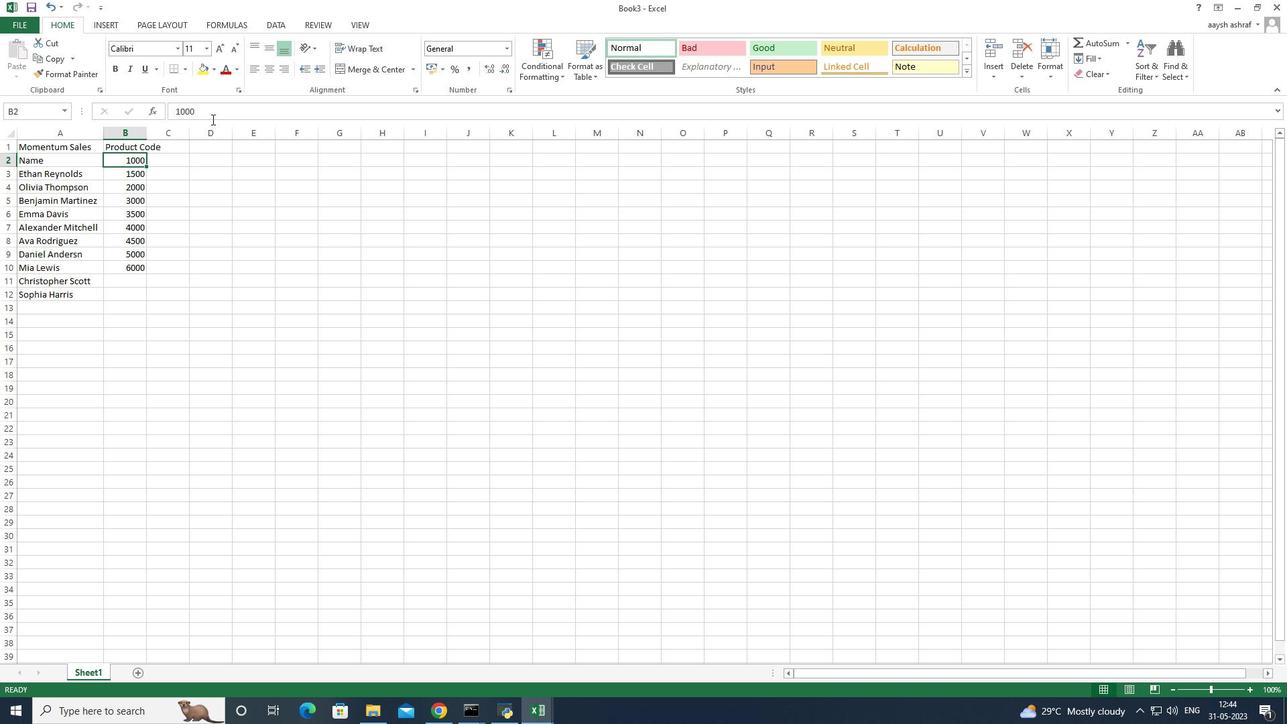 
Action: Mouse moved to (141, 148)
Screenshot: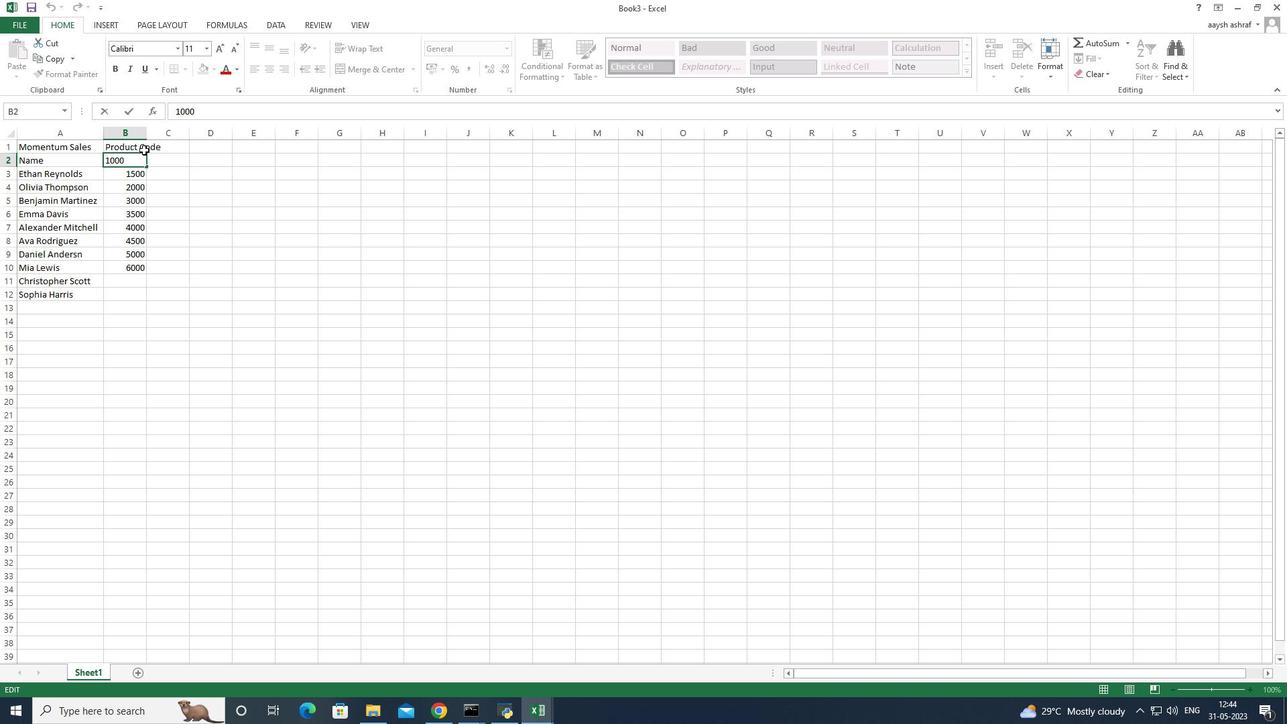 
Action: Mouse pressed left at (141, 148)
Screenshot: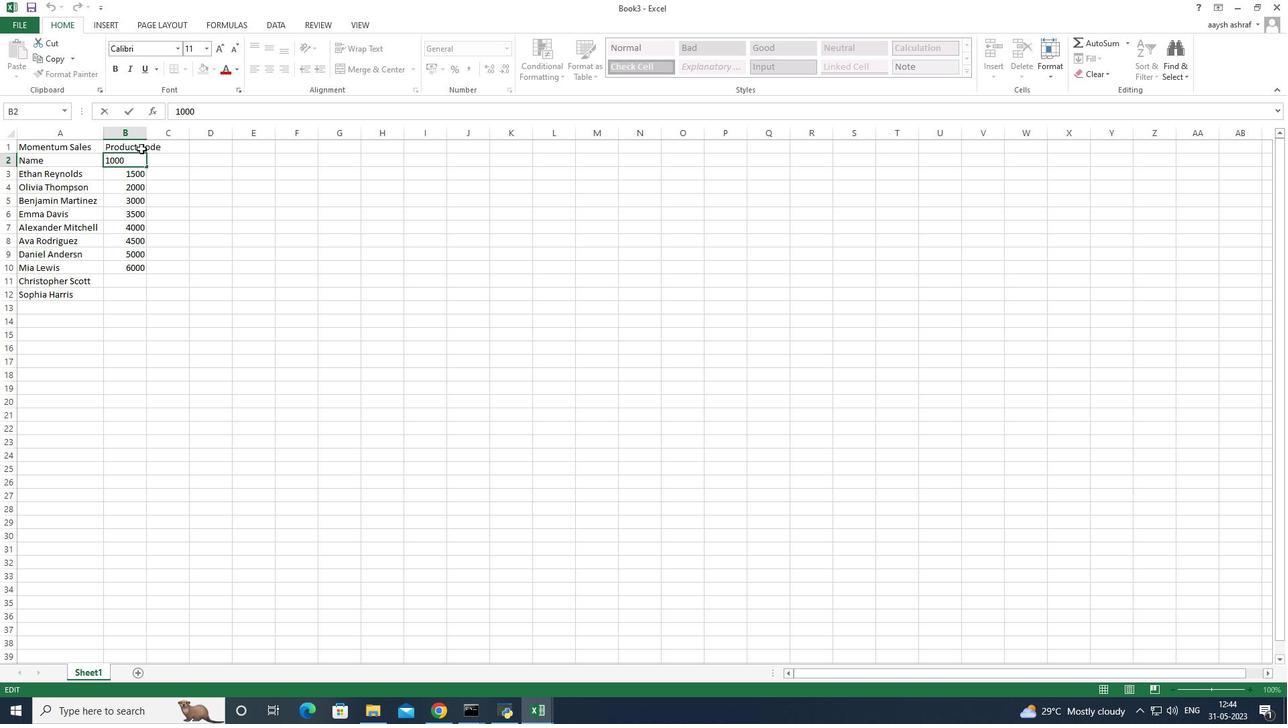 
Action: Mouse moved to (209, 109)
Screenshot: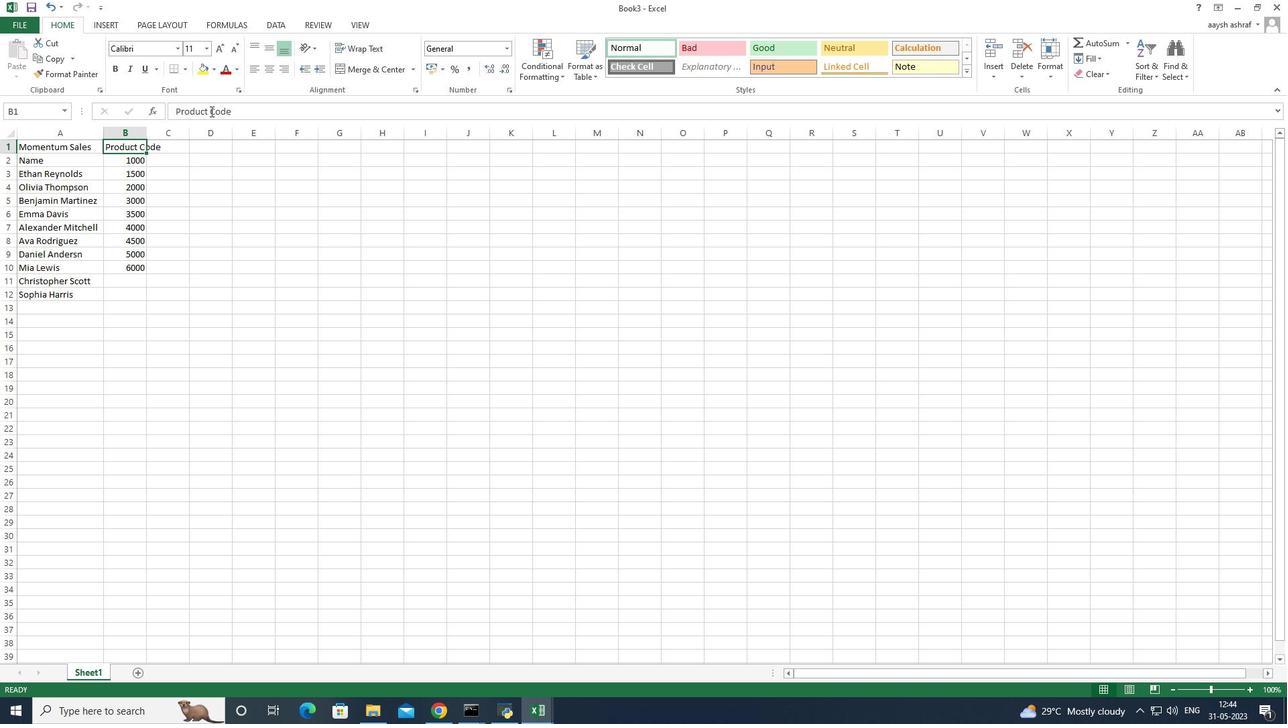 
Action: Mouse pressed left at (209, 109)
Screenshot: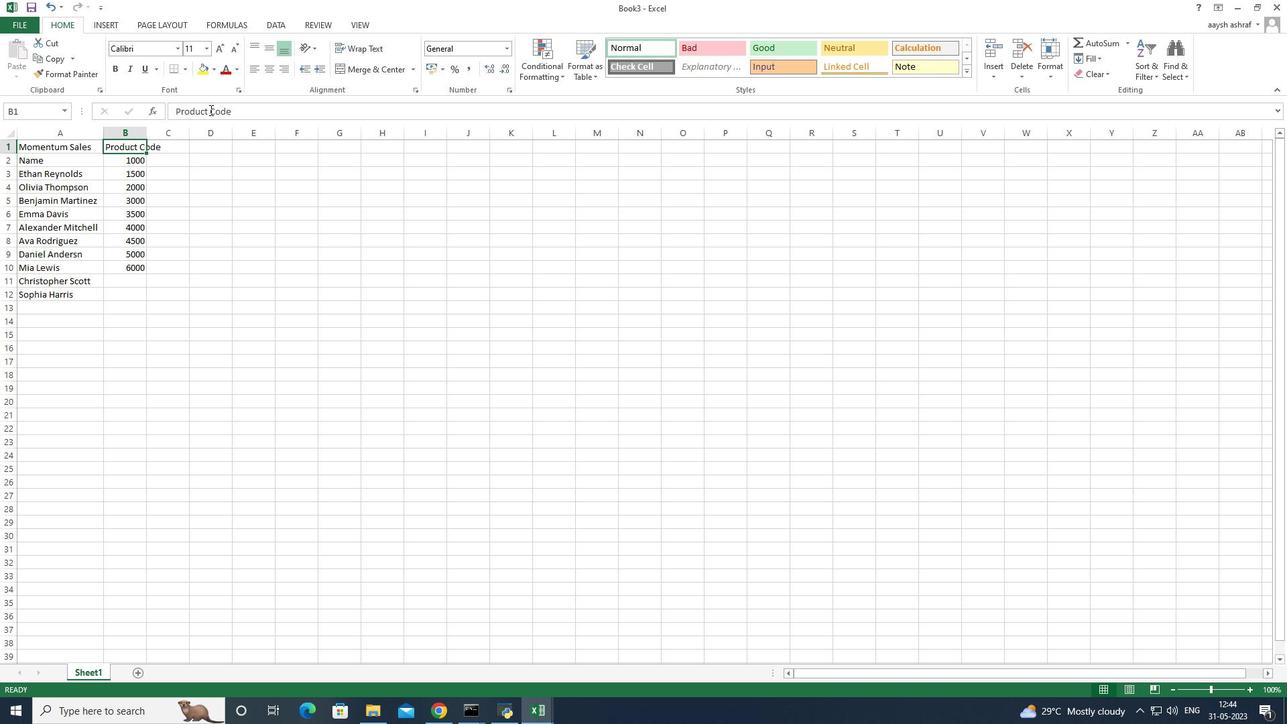 
Action: Mouse moved to (207, 106)
Screenshot: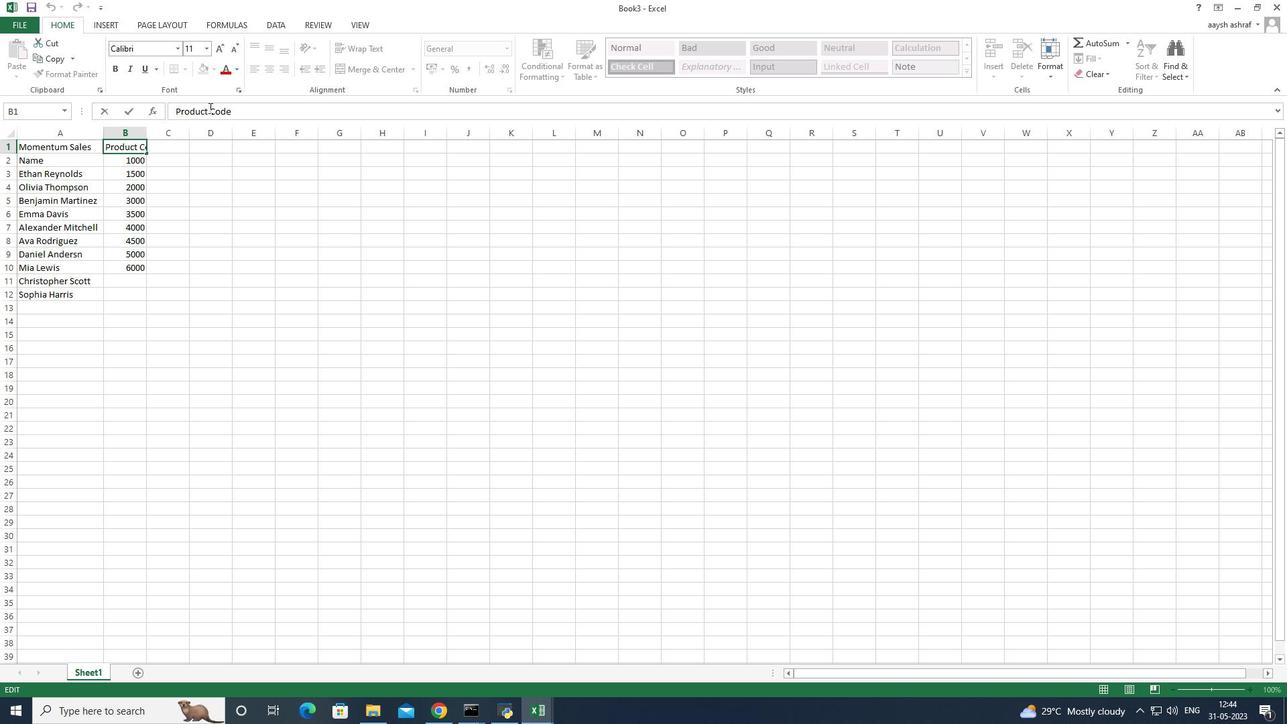 
Action: Mouse pressed left at (207, 106)
Screenshot: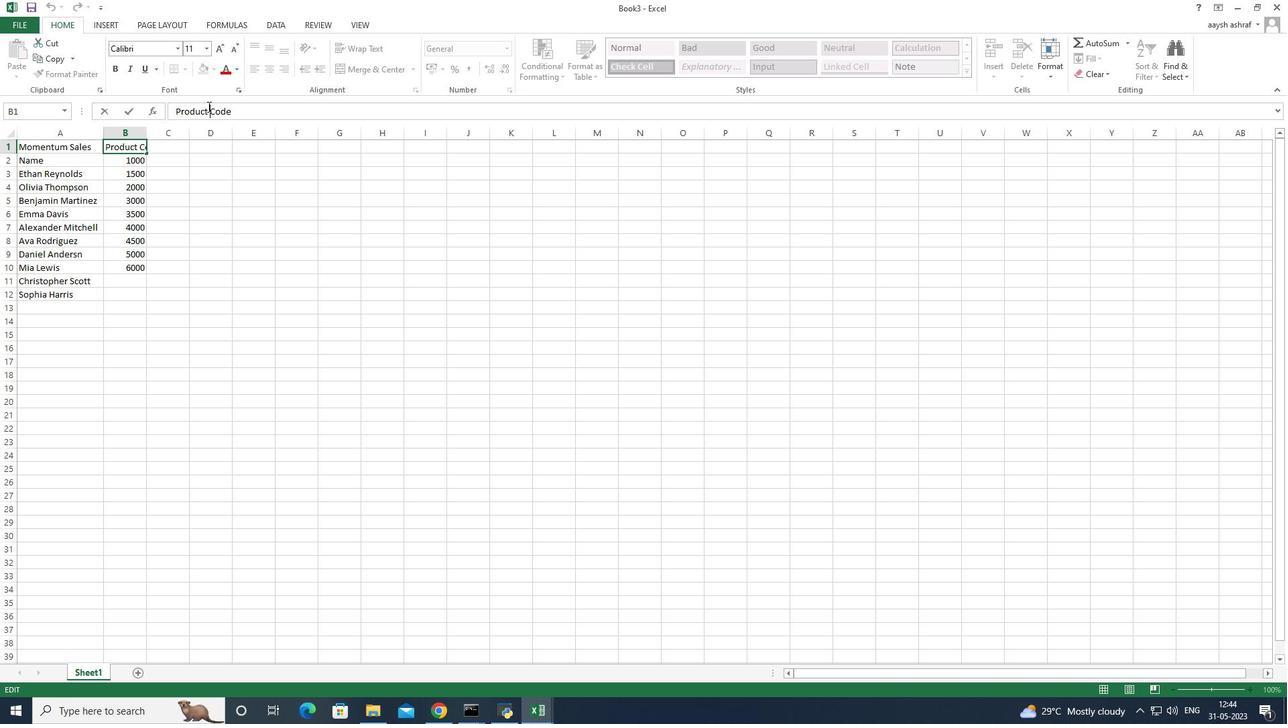 
Action: Mouse moved to (213, 109)
Screenshot: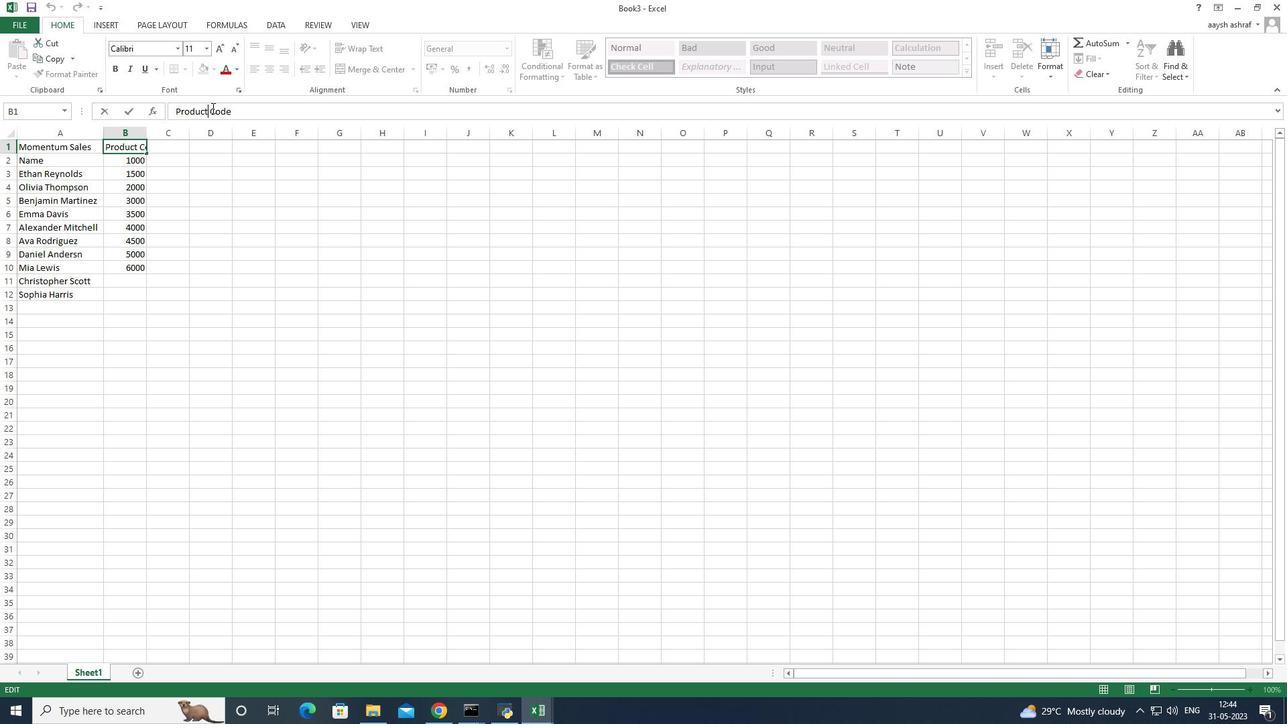 
Action: Key pressed <Key.backspace><Key.backspace><Key.backspace><Key.backspace><Key.backspace><Key.backspace><Key.backspace><Key.backspace><Key.shift>Item<Key.enter>
Screenshot: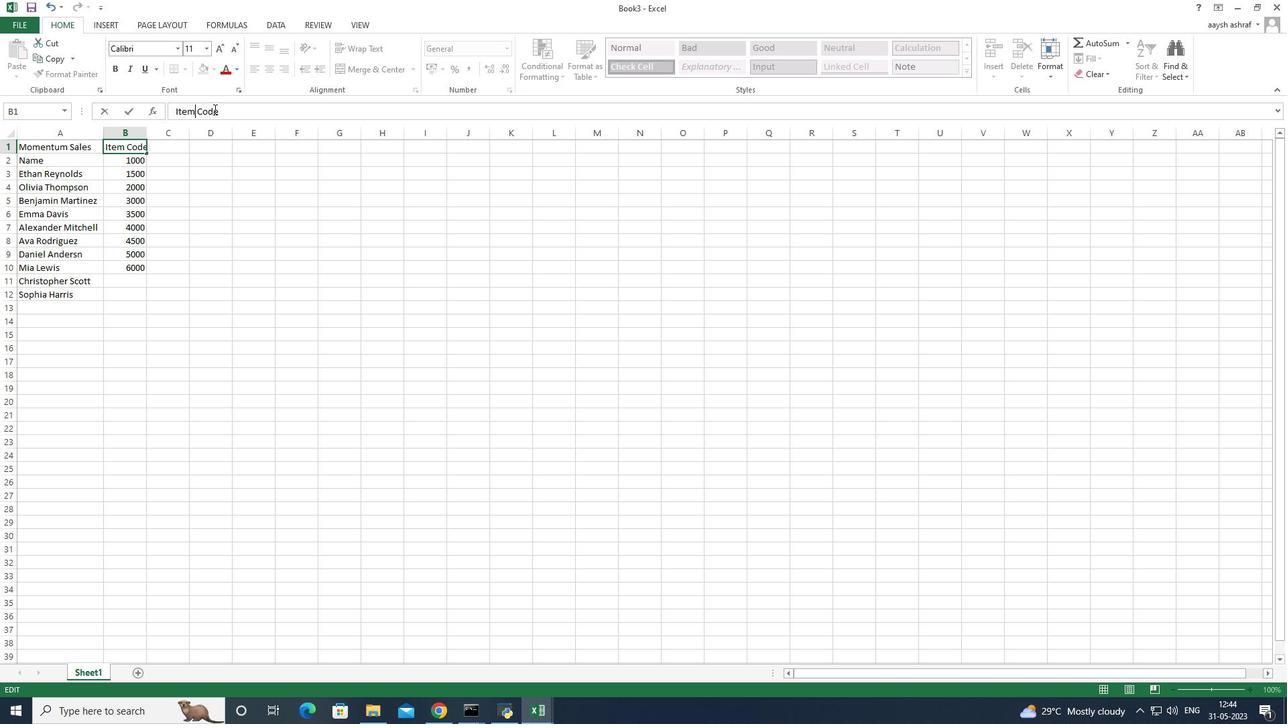 
Action: Mouse moved to (541, 94)
Screenshot: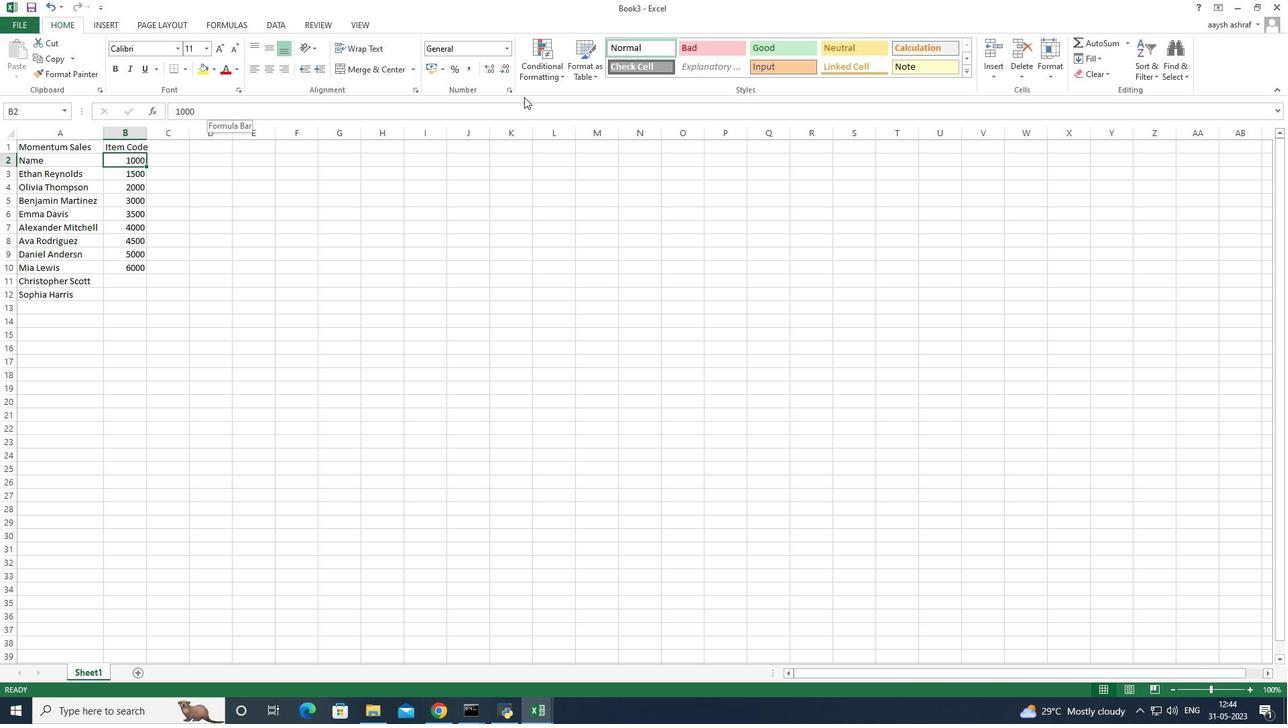 
Action: Key pressed <Key.enter>
Screenshot: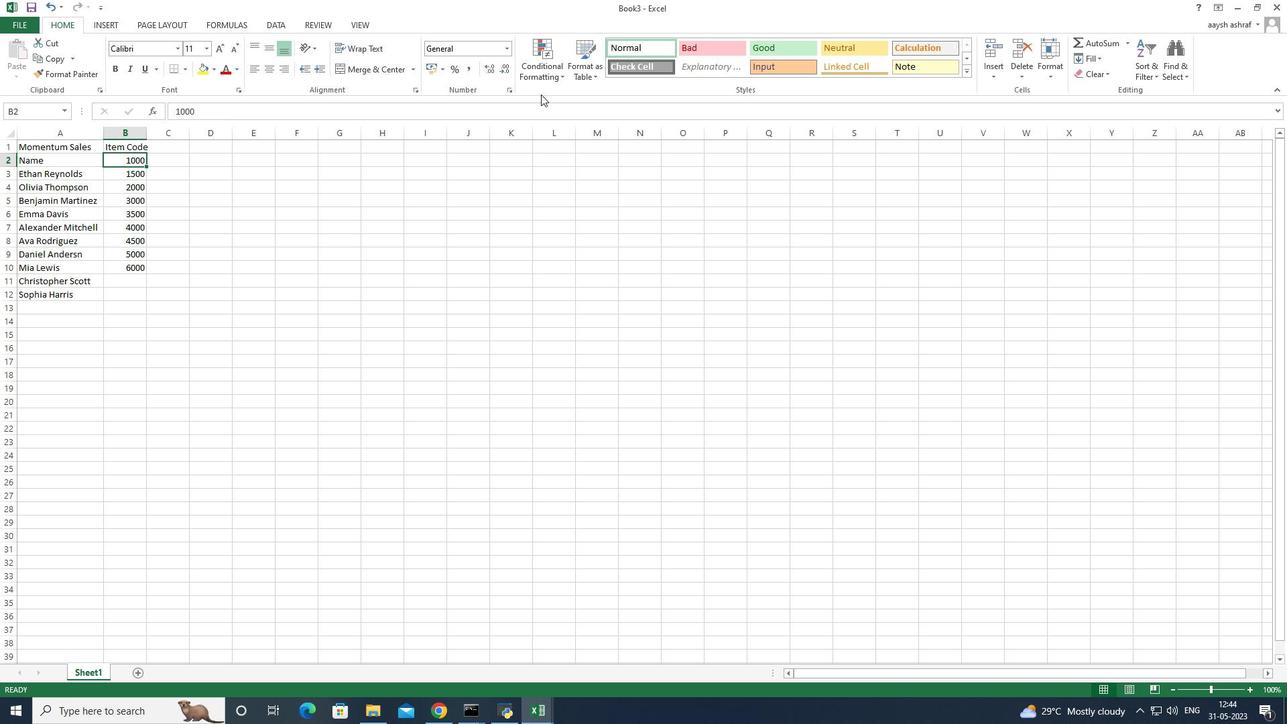 
Action: Mouse moved to (895, 197)
Screenshot: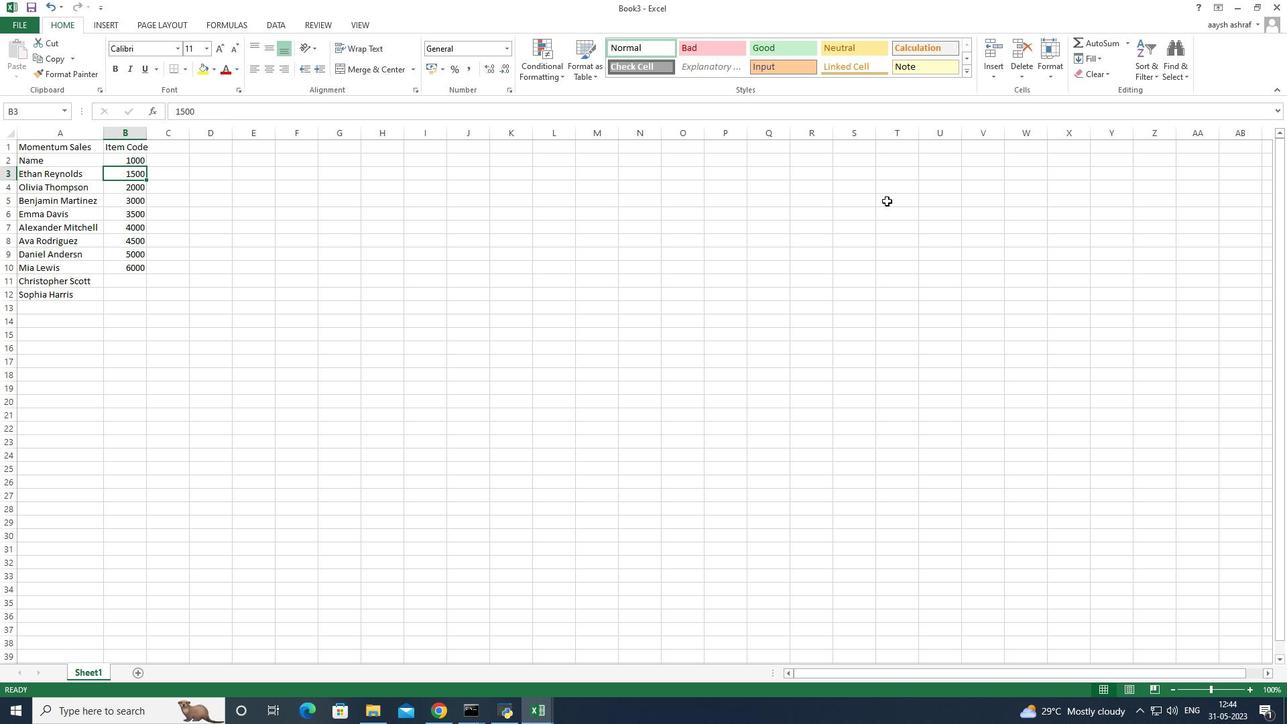 
Action: Key pressed 1005<Key.enter>1010<Key.enter>1020<Key.enter>10230<Key.backspace><Key.backspace><Key.backspace>30<Key.enter>1035<Key.enter>10
Screenshot: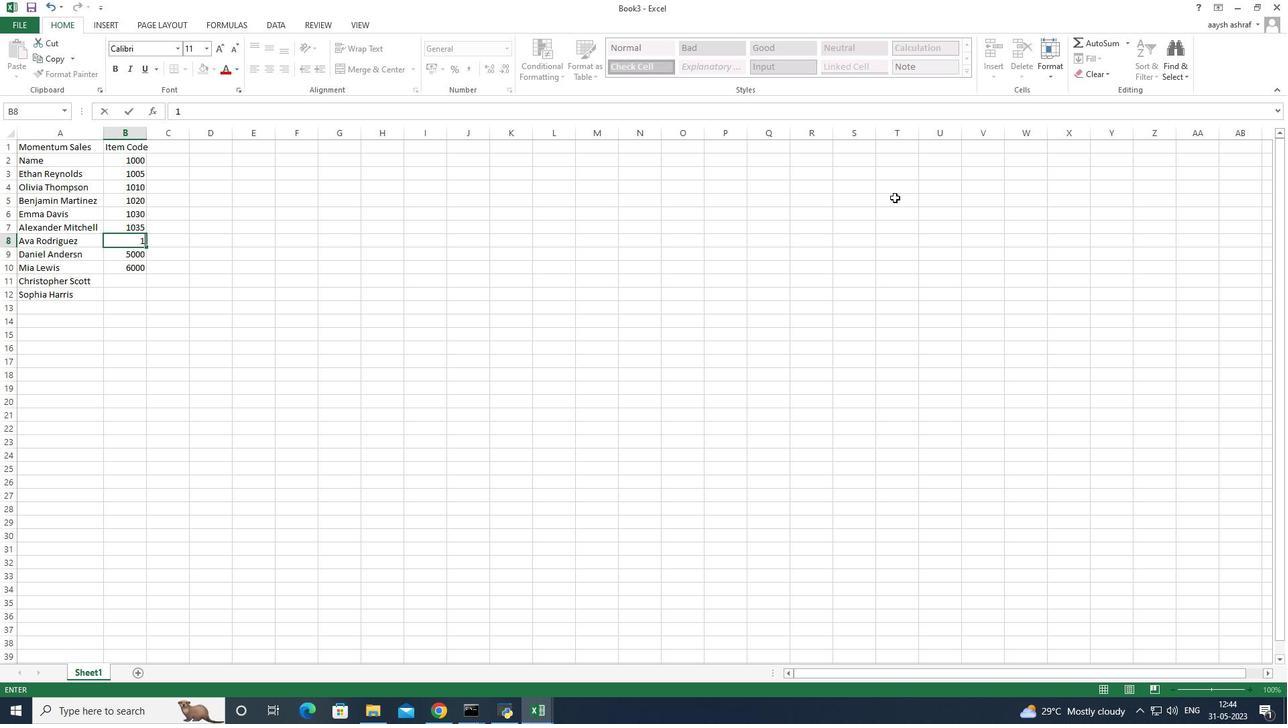 
Action: Mouse moved to (934, 195)
Screenshot: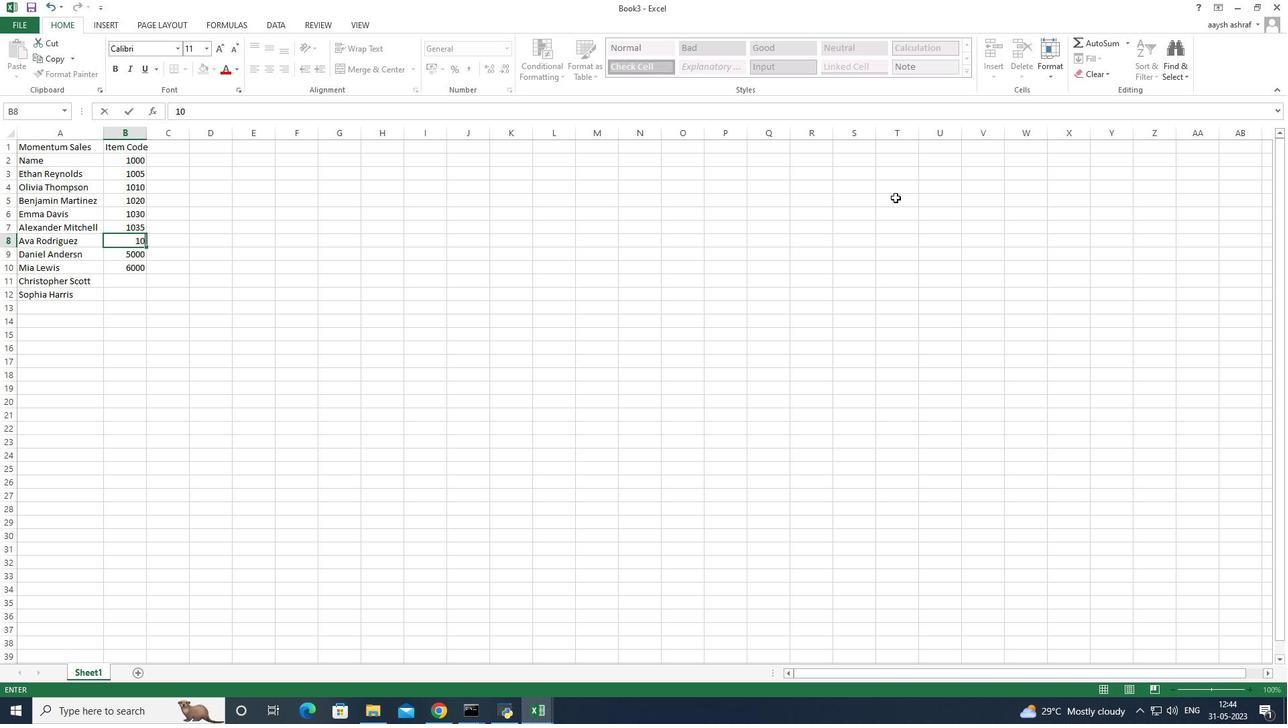 
Action: Key pressed 36<Key.enter>10
Screenshot: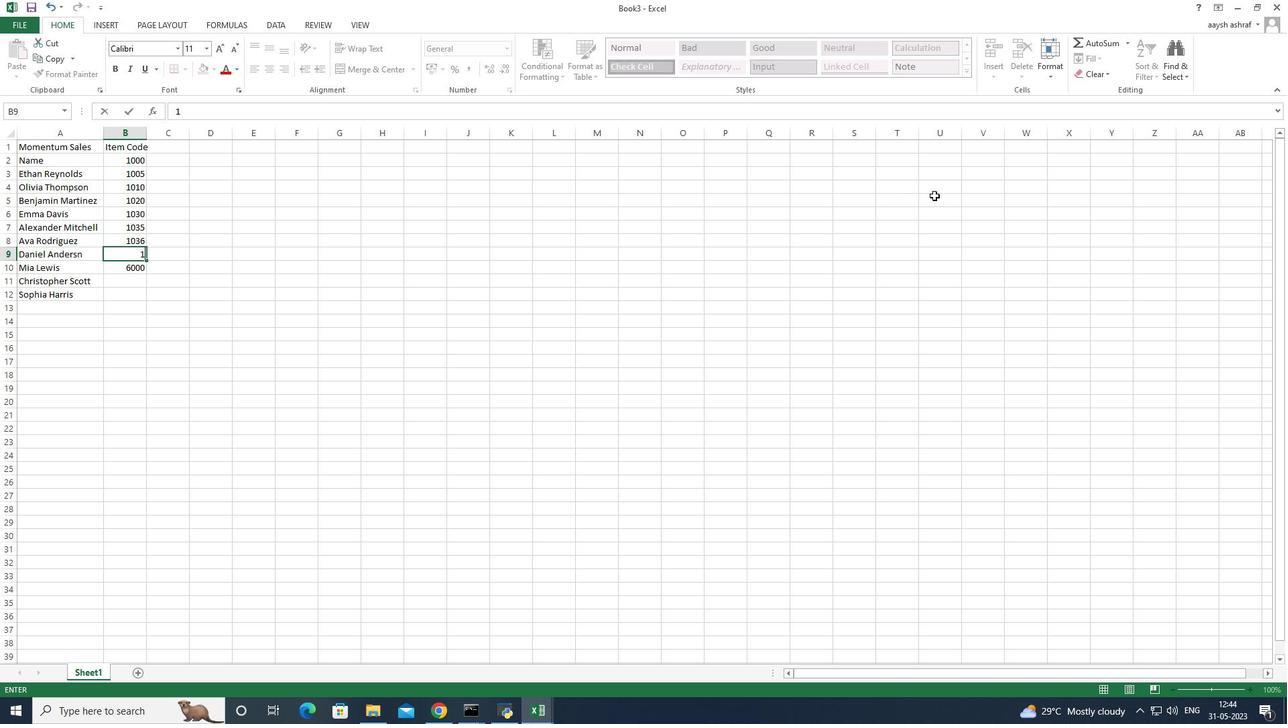 
Action: Mouse moved to (1051, 187)
Screenshot: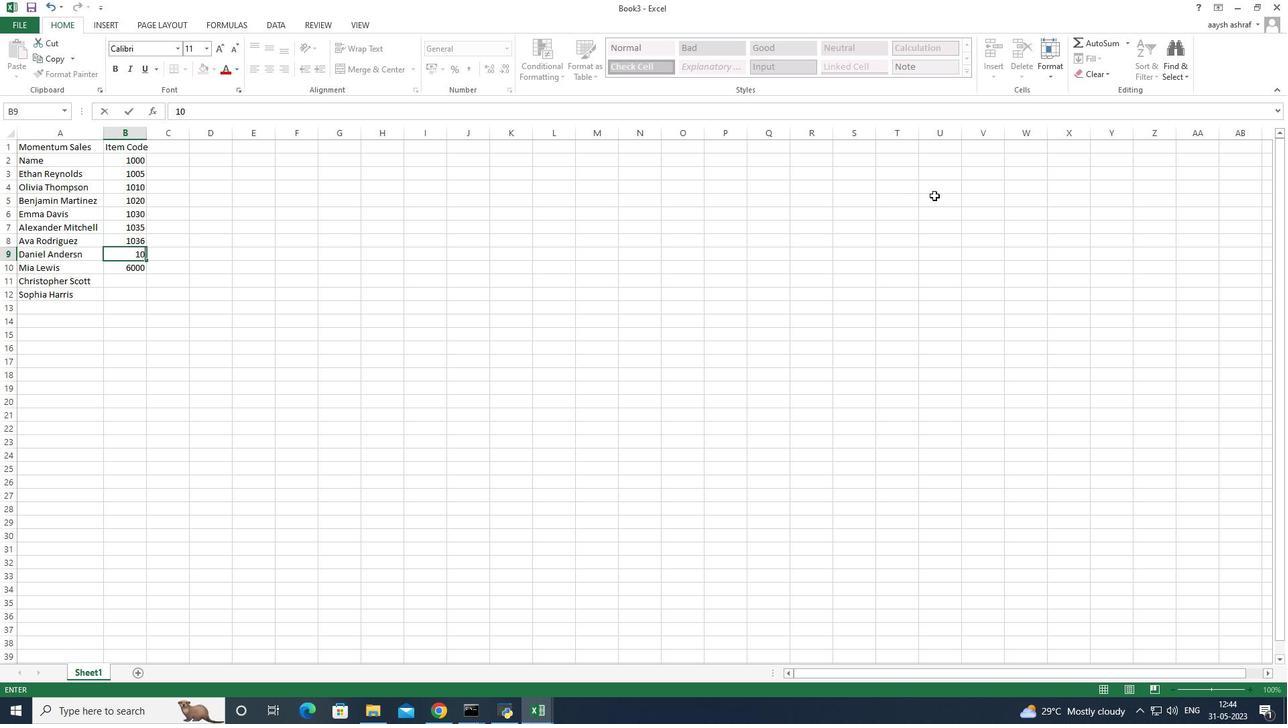 
Action: Key pressed 38<Key.enter>1039<Key.enter>1054<Key.enter>1056<Key.enter>
Screenshot: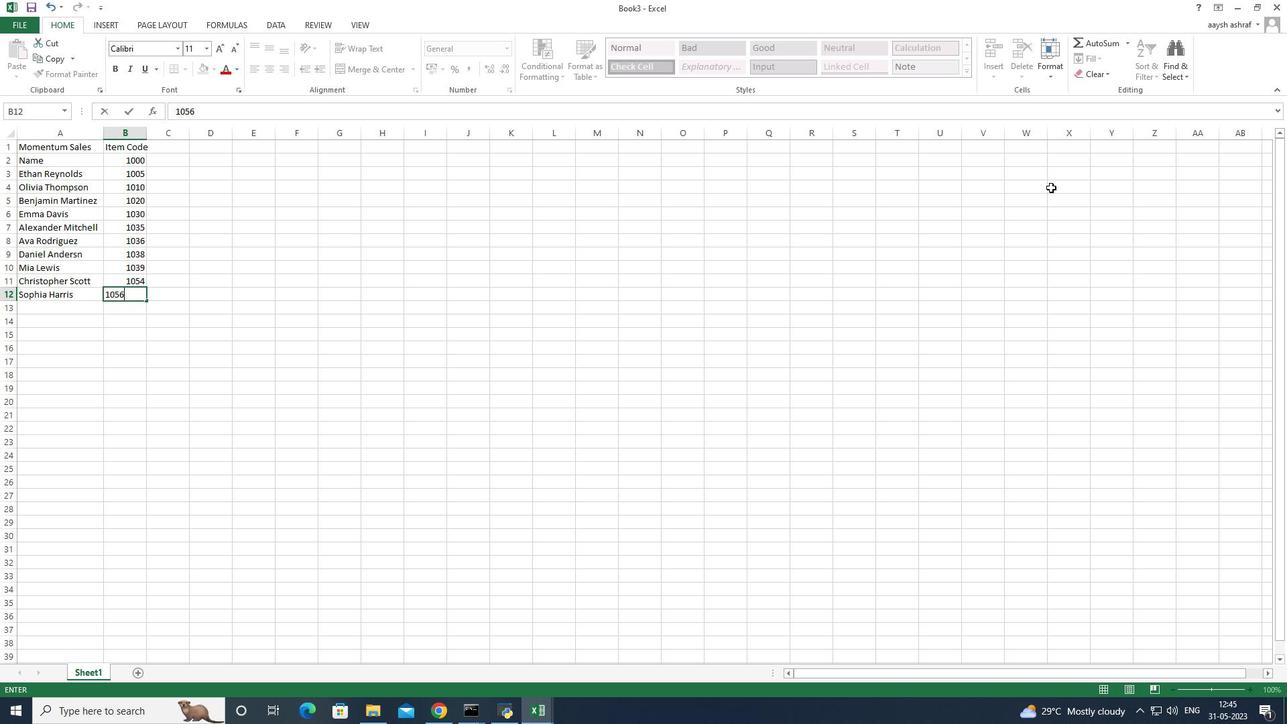 
Action: Mouse moved to (147, 137)
Screenshot: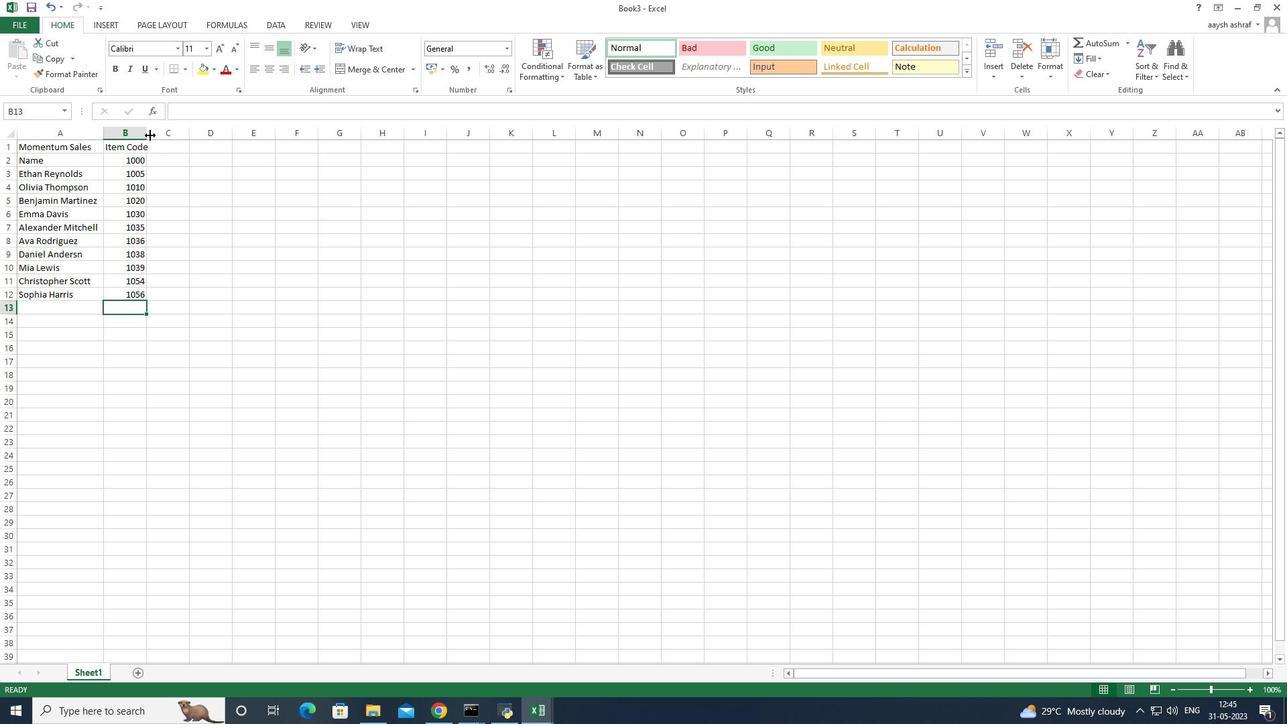 
Action: Mouse pressed left at (147, 137)
Screenshot: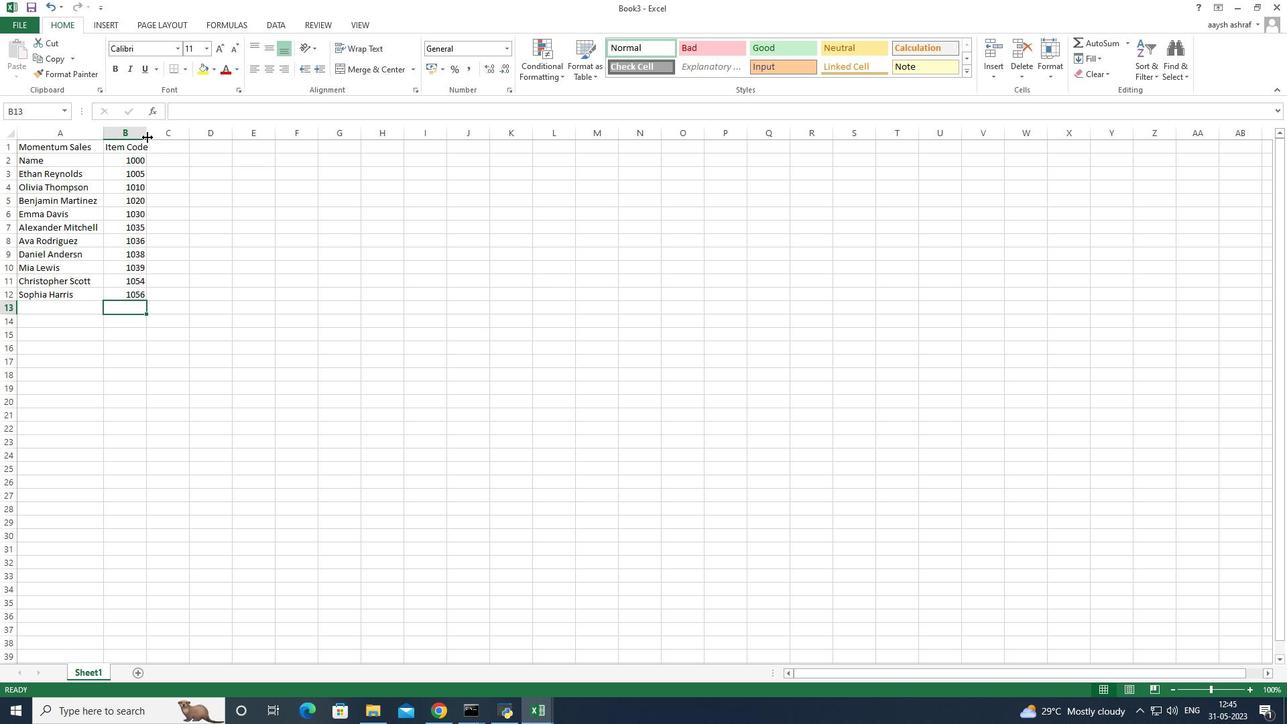 
Action: Mouse moved to (170, 146)
Screenshot: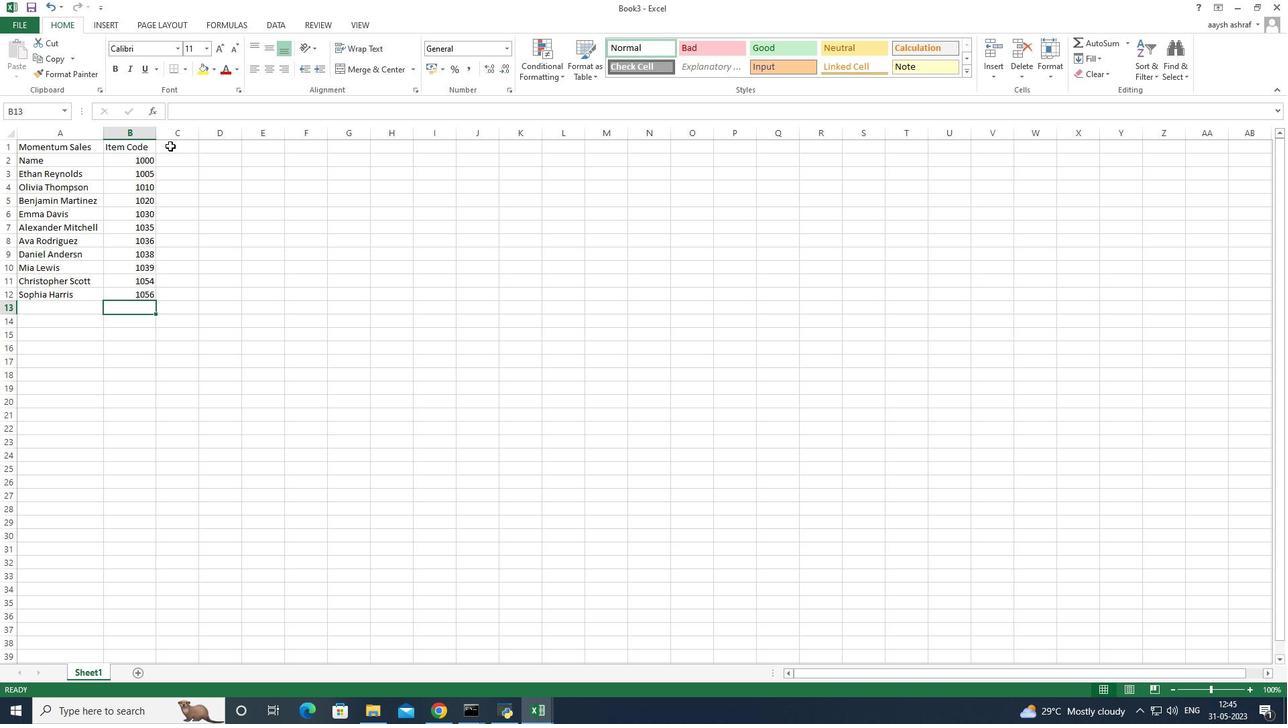 
Action: Mouse pressed left at (170, 146)
Screenshot: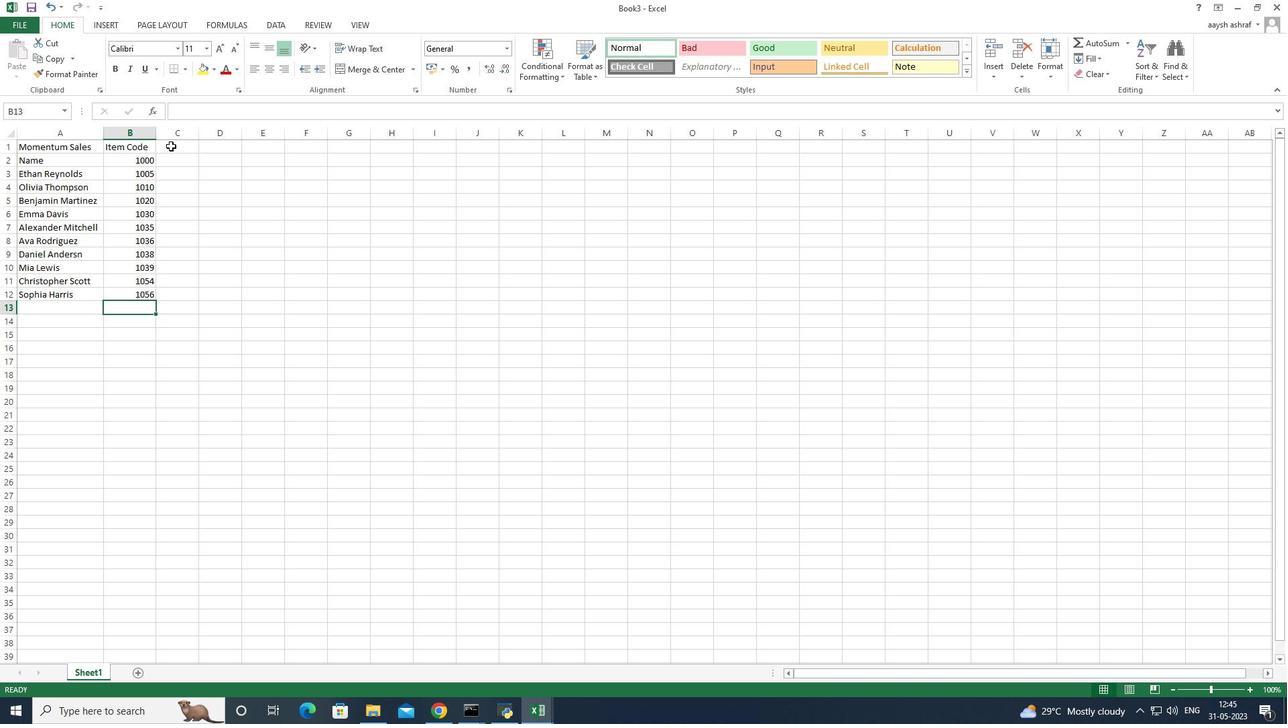 
Action: Mouse pressed left at (170, 146)
Screenshot: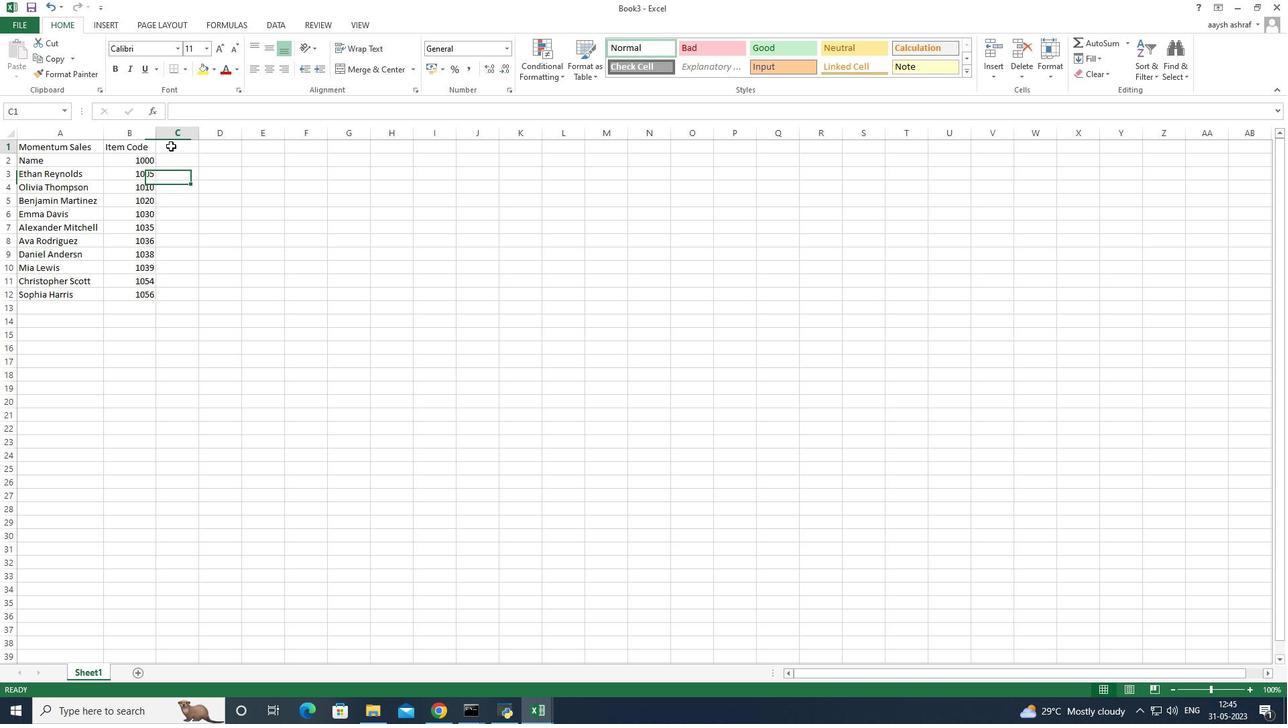 
Action: Mouse moved to (200, 113)
Screenshot: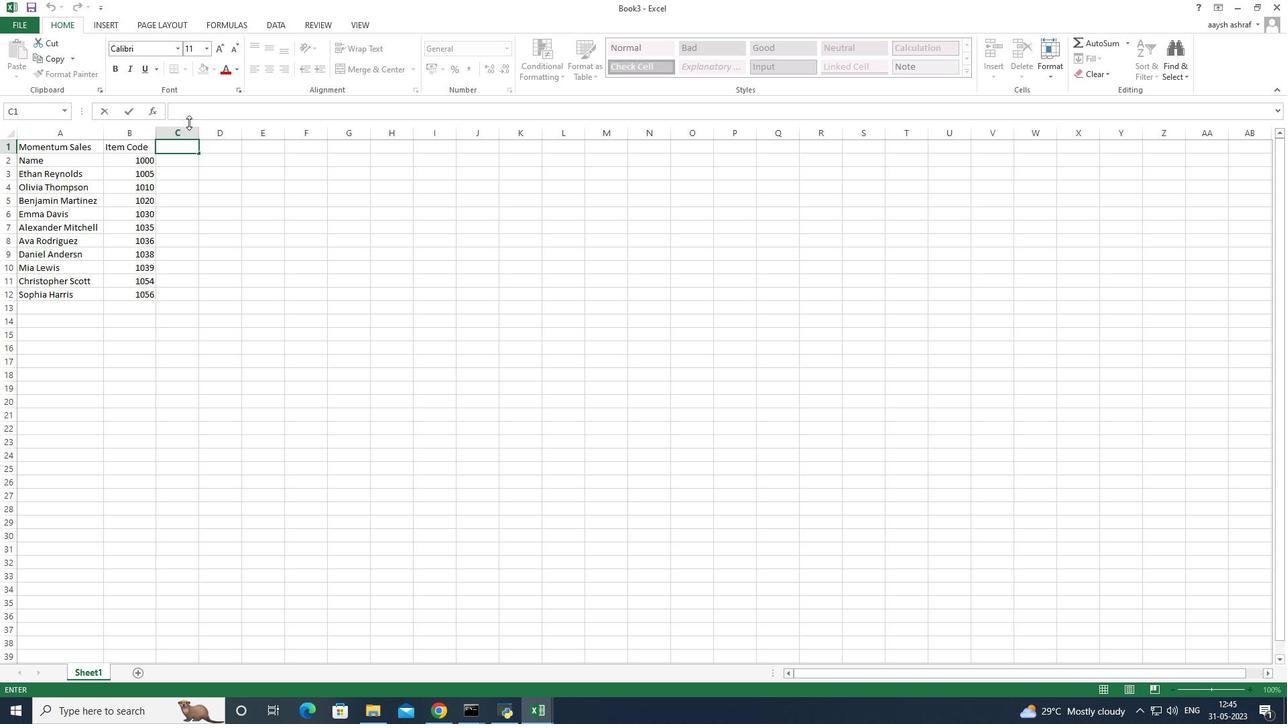 
Action: Key pressed <Key.shift>Pri<Key.backspace>oduct<Key.space><Key.shift>Range<Key.enter>
Screenshot: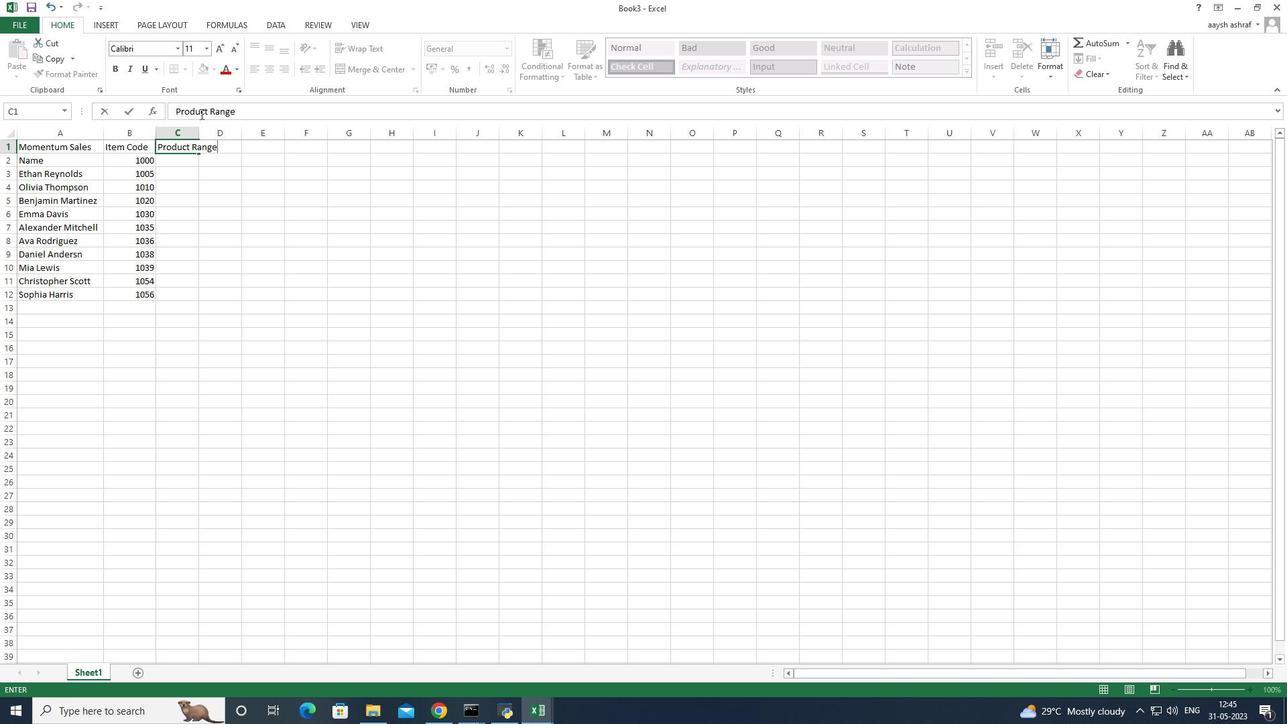 
Action: Mouse moved to (200, 136)
Screenshot: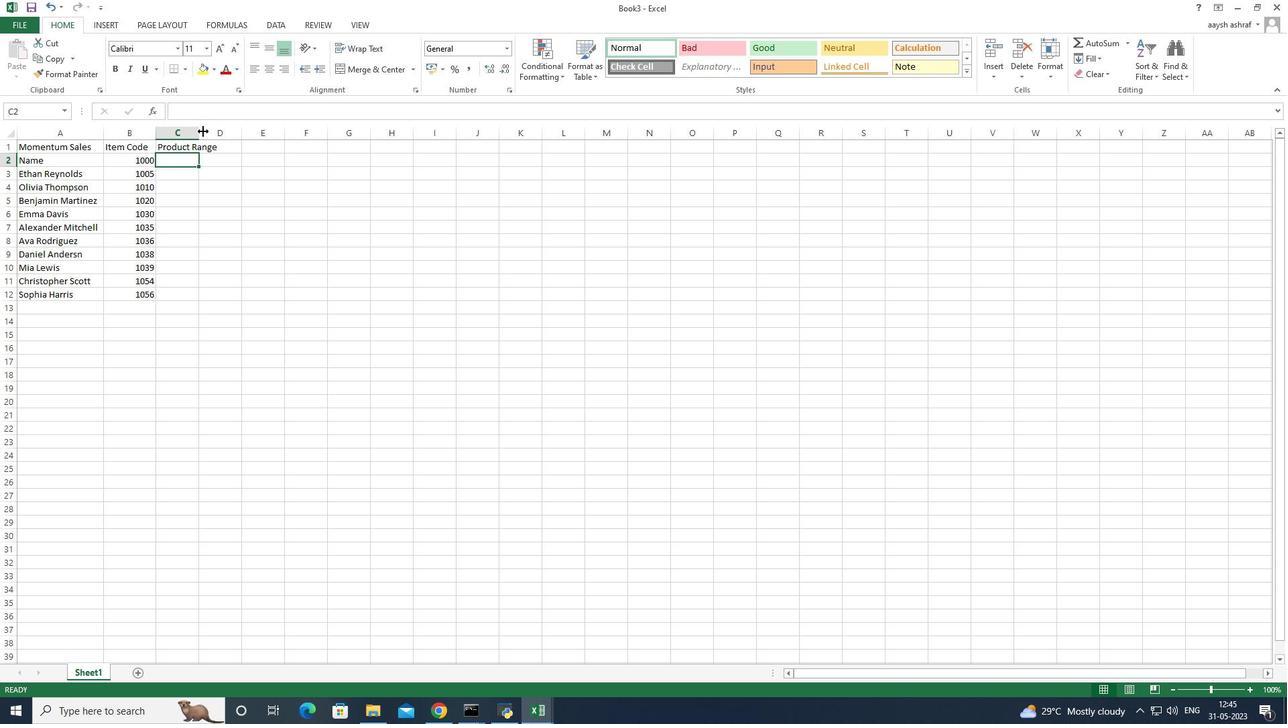
Action: Mouse pressed left at (200, 136)
Screenshot: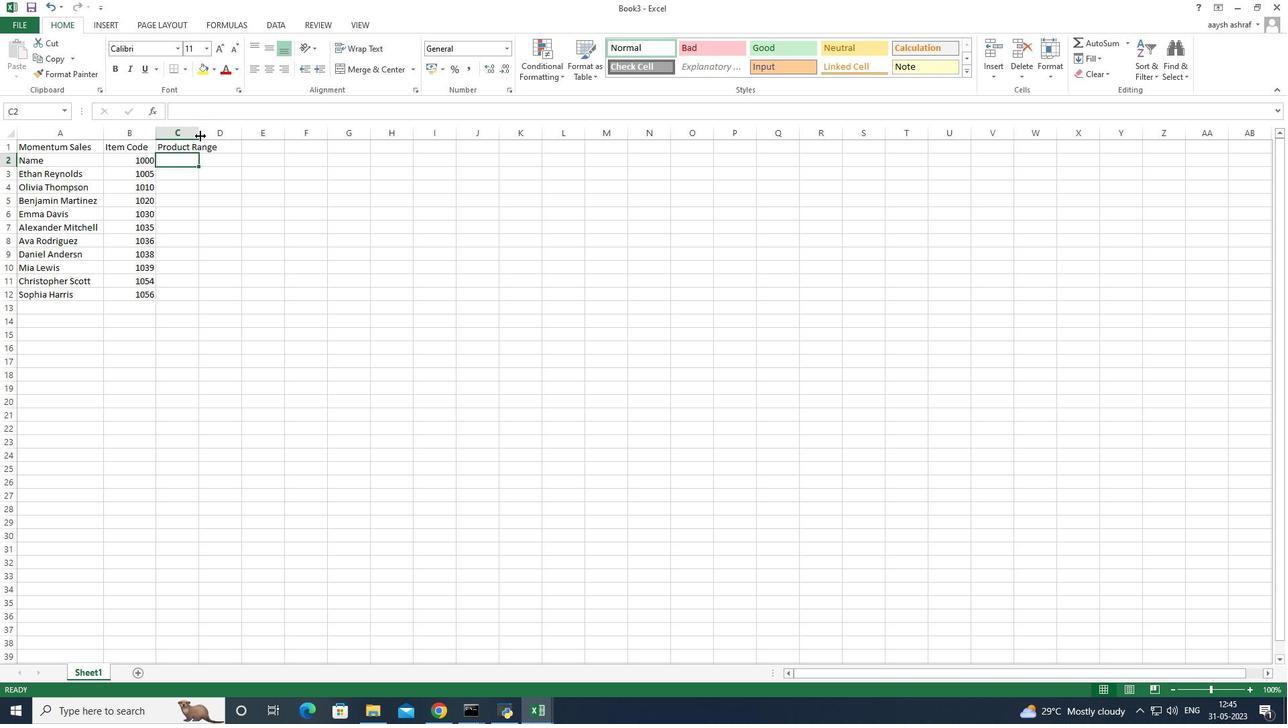 
Action: Mouse moved to (217, 142)
Screenshot: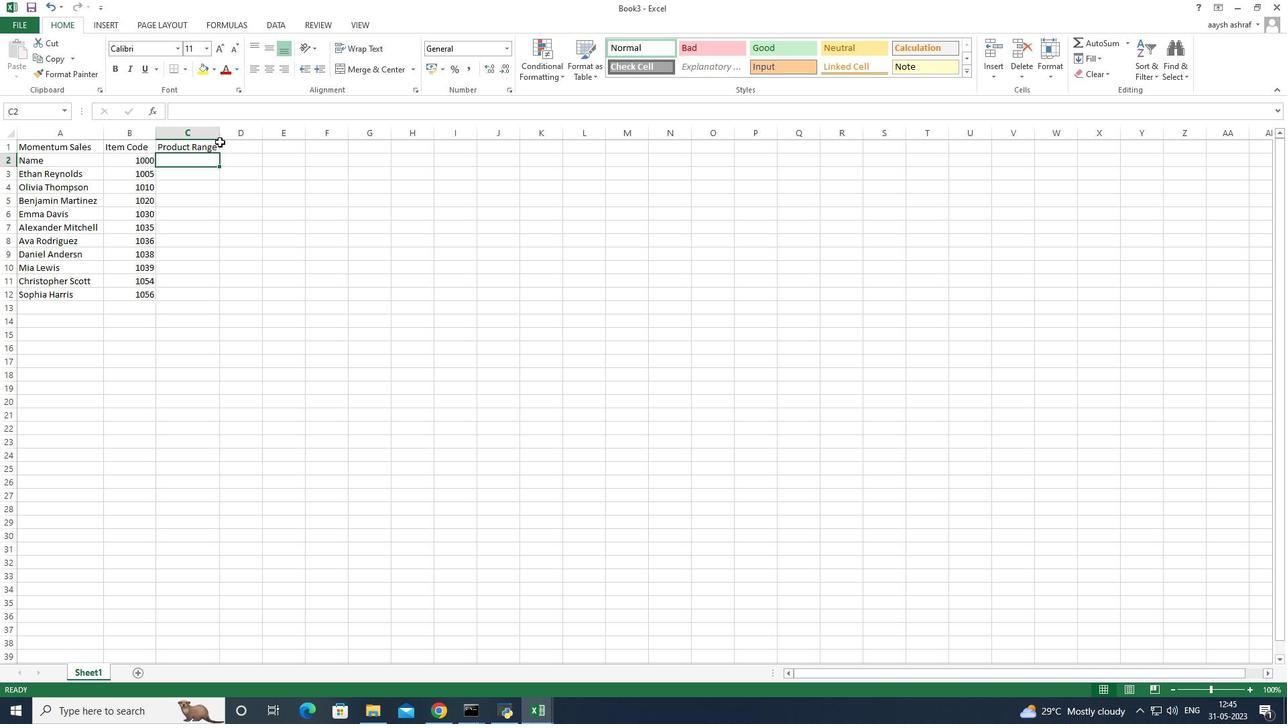 
Action: Key pressed 1
Screenshot: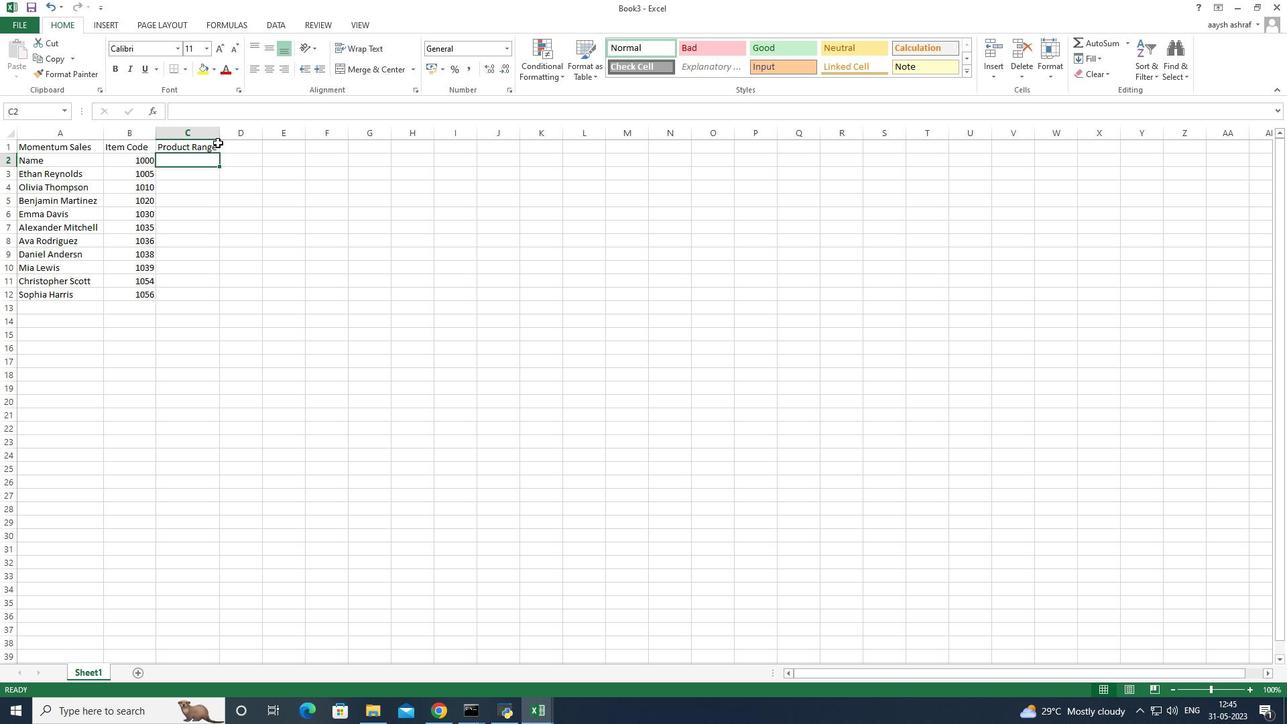 
Action: Mouse moved to (177, 226)
Screenshot: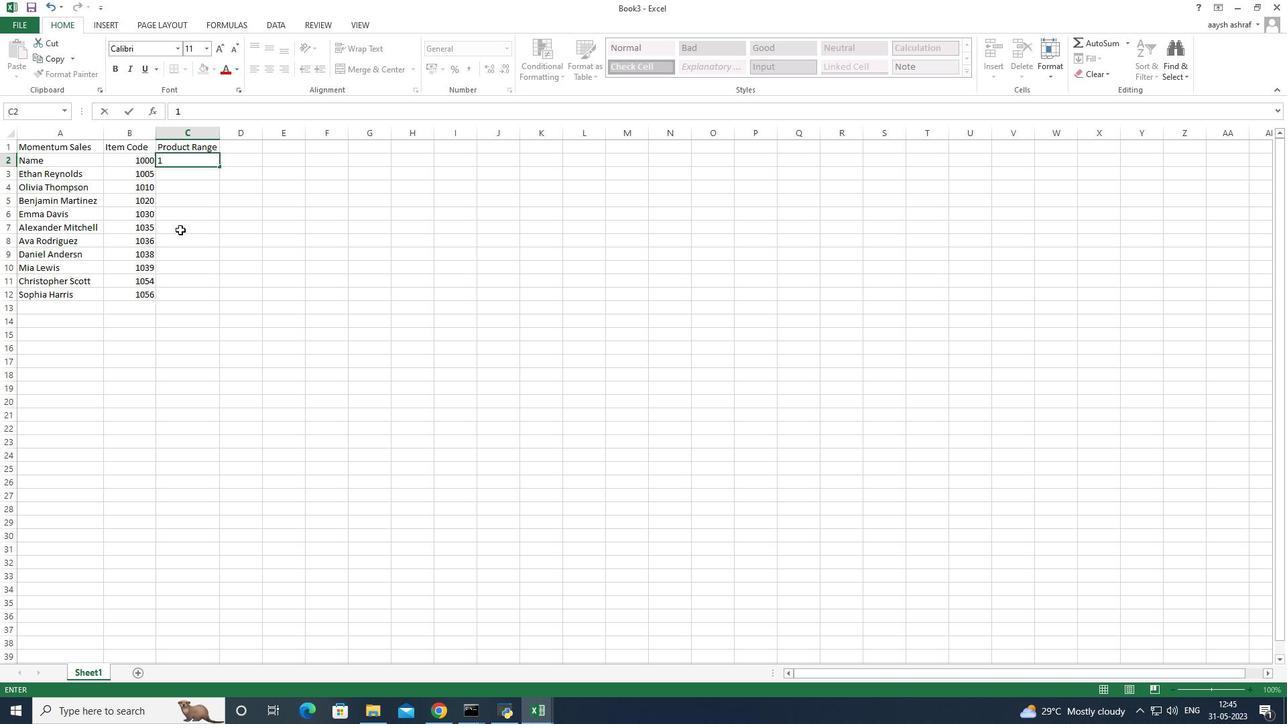 
Action: Mouse scrolled (177, 227) with delta (0, 0)
Screenshot: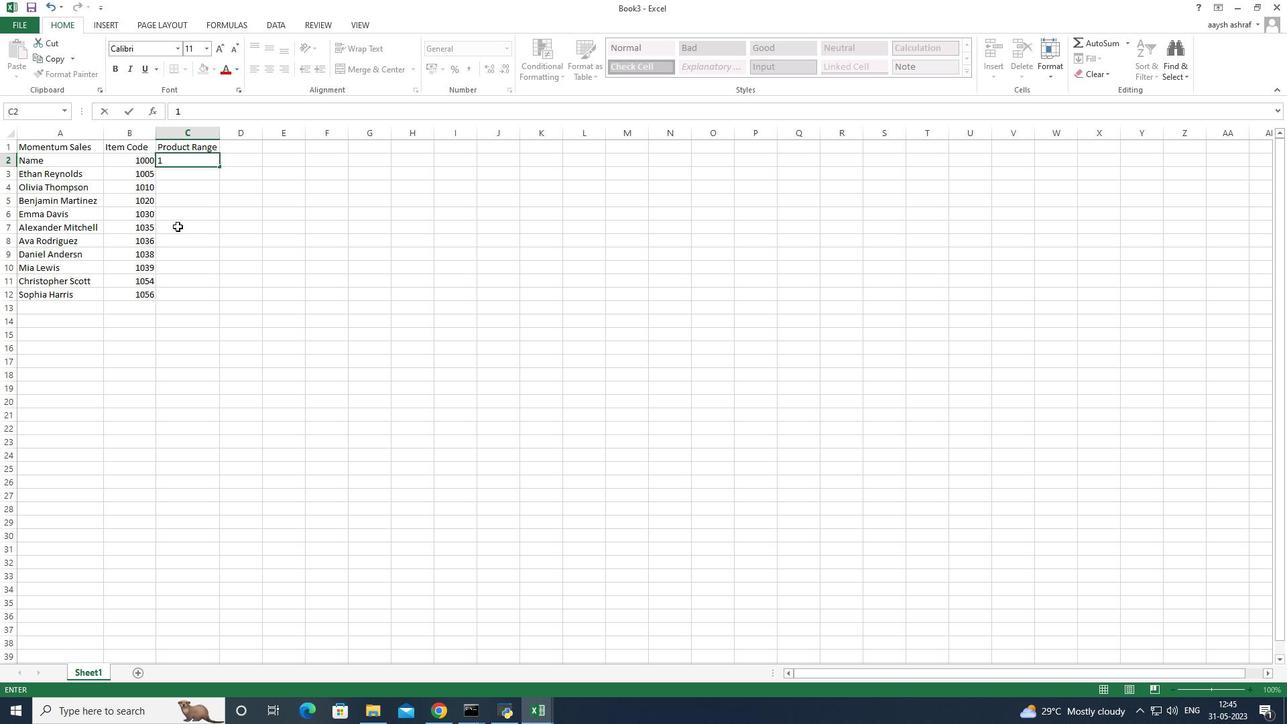 
Action: Mouse scrolled (177, 227) with delta (0, 0)
Screenshot: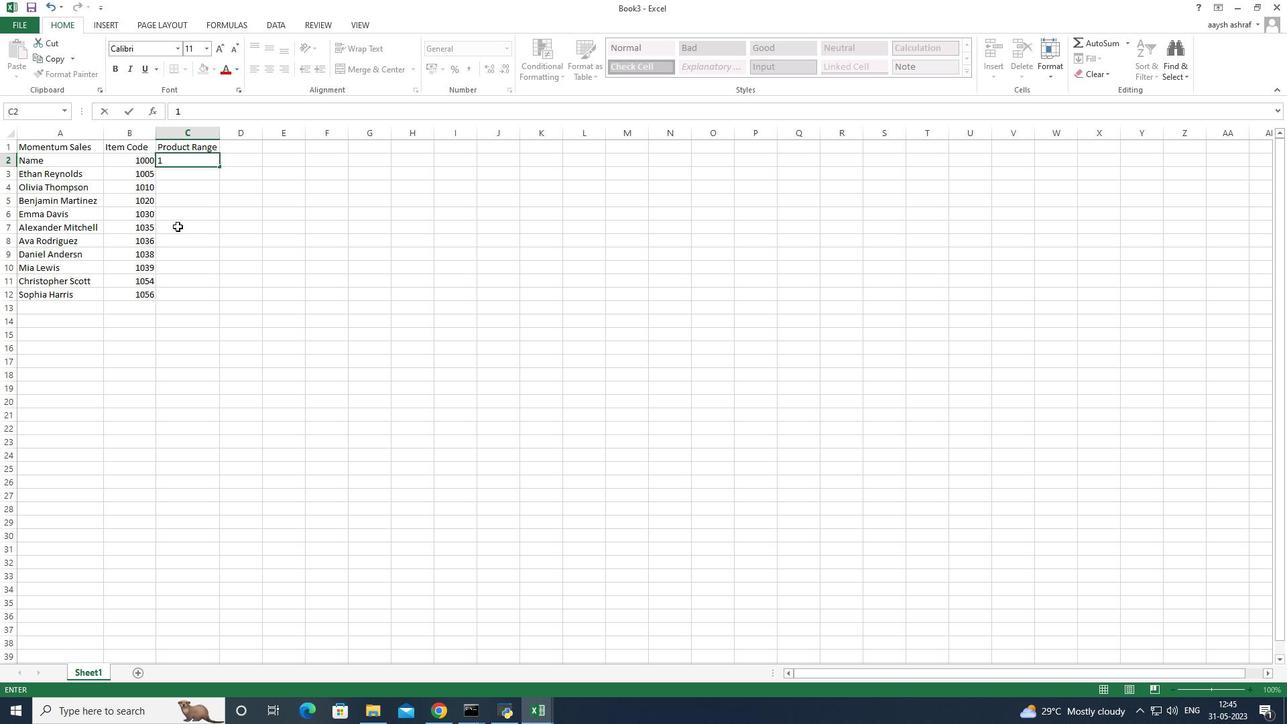 
Action: Mouse scrolled (177, 227) with delta (0, 0)
Screenshot: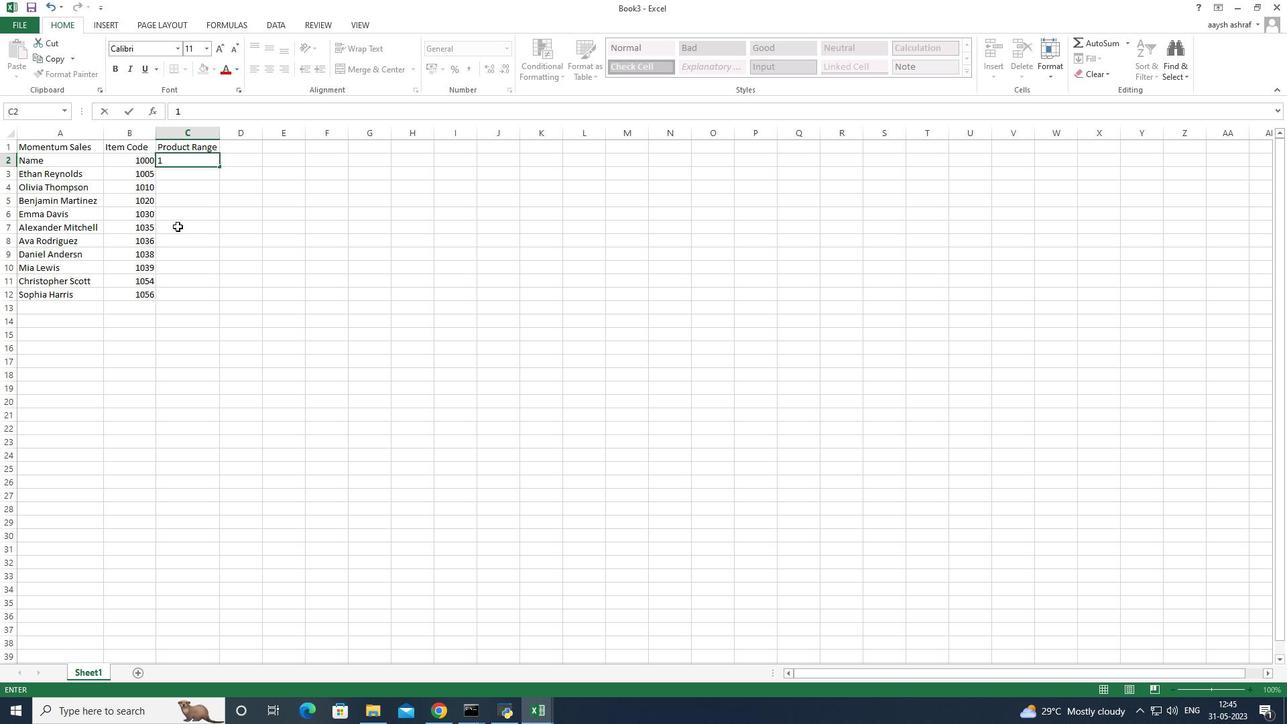 
Action: Mouse scrolled (177, 227) with delta (0, 0)
Screenshot: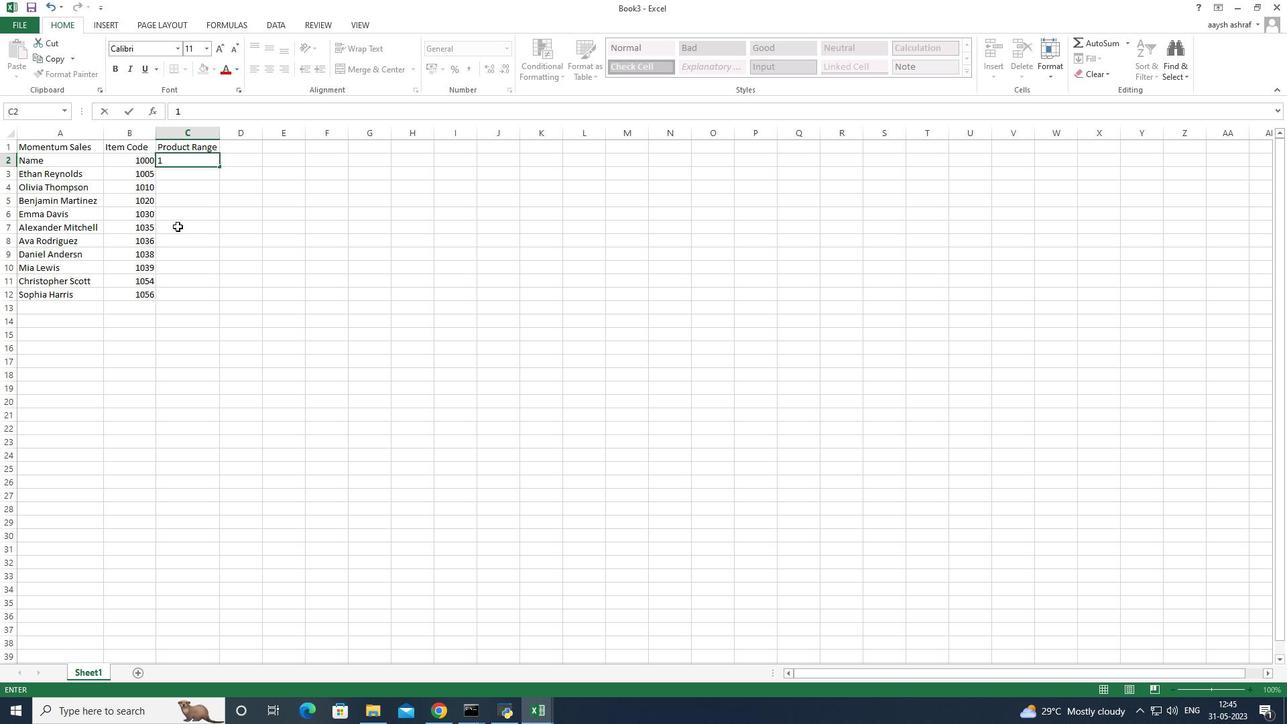 
Action: Mouse moved to (138, 144)
Screenshot: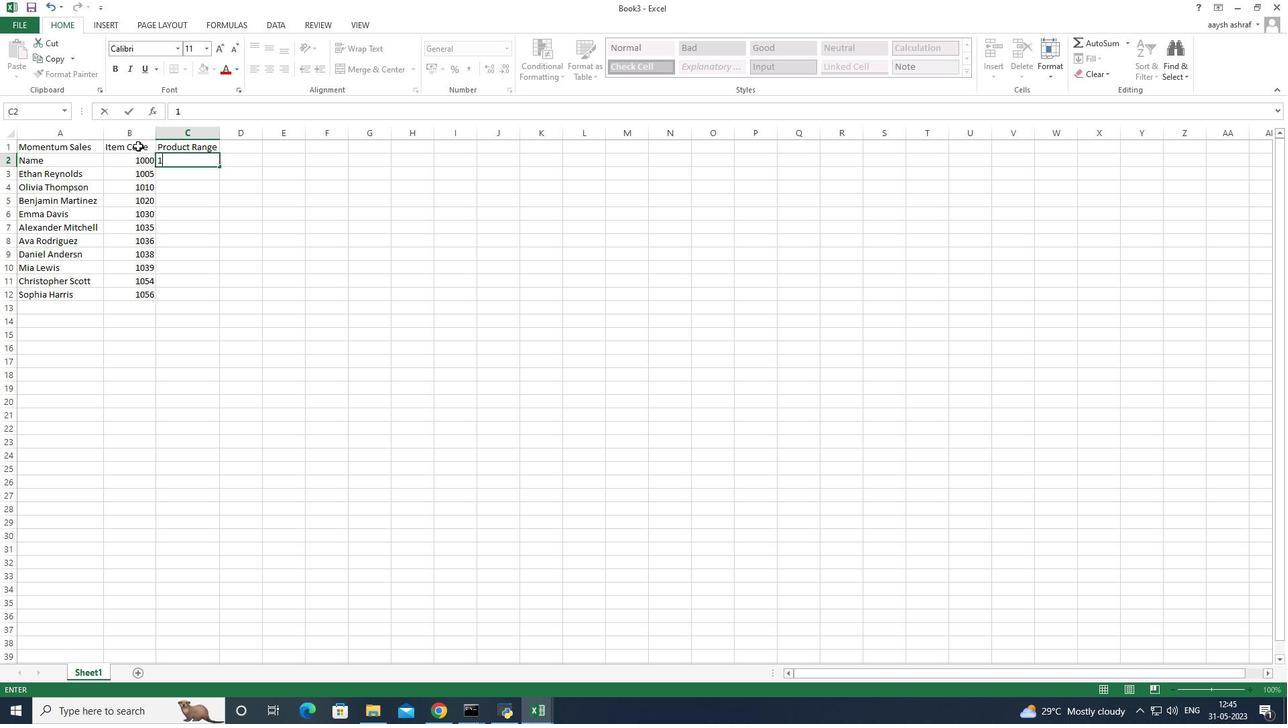
Action: Mouse pressed left at (138, 144)
Screenshot: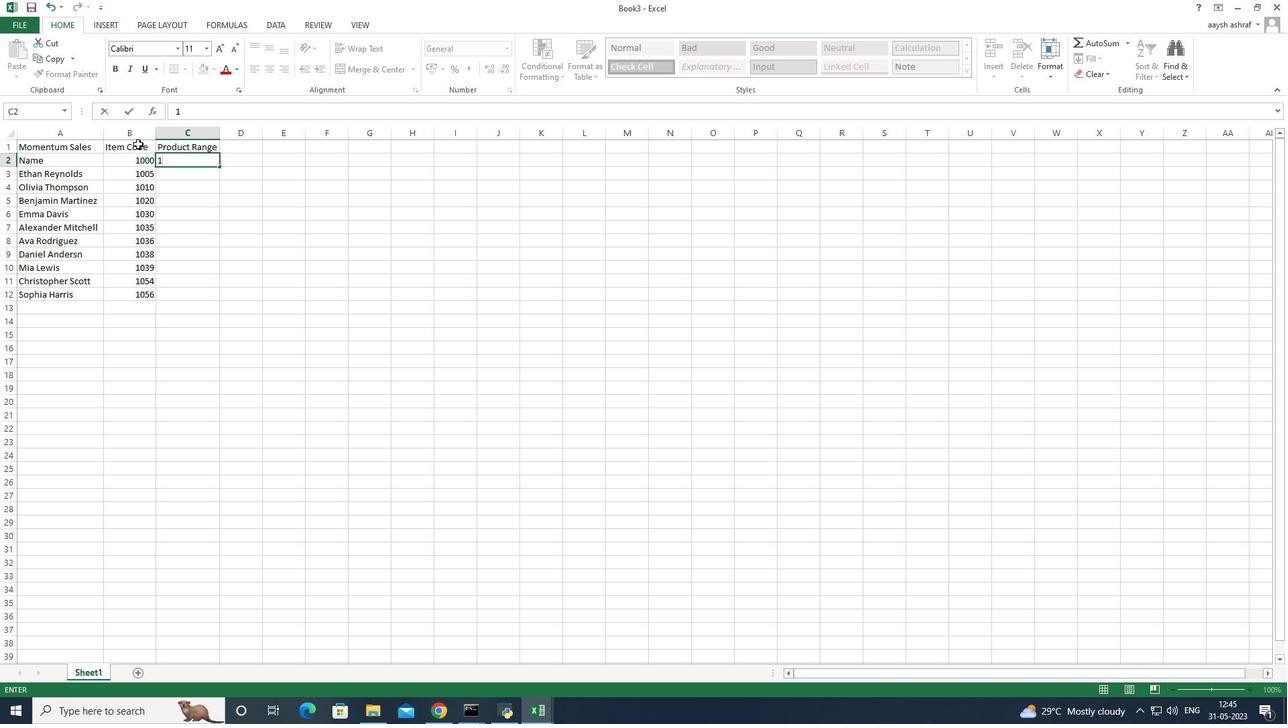 
Action: Mouse pressed left at (138, 144)
Screenshot: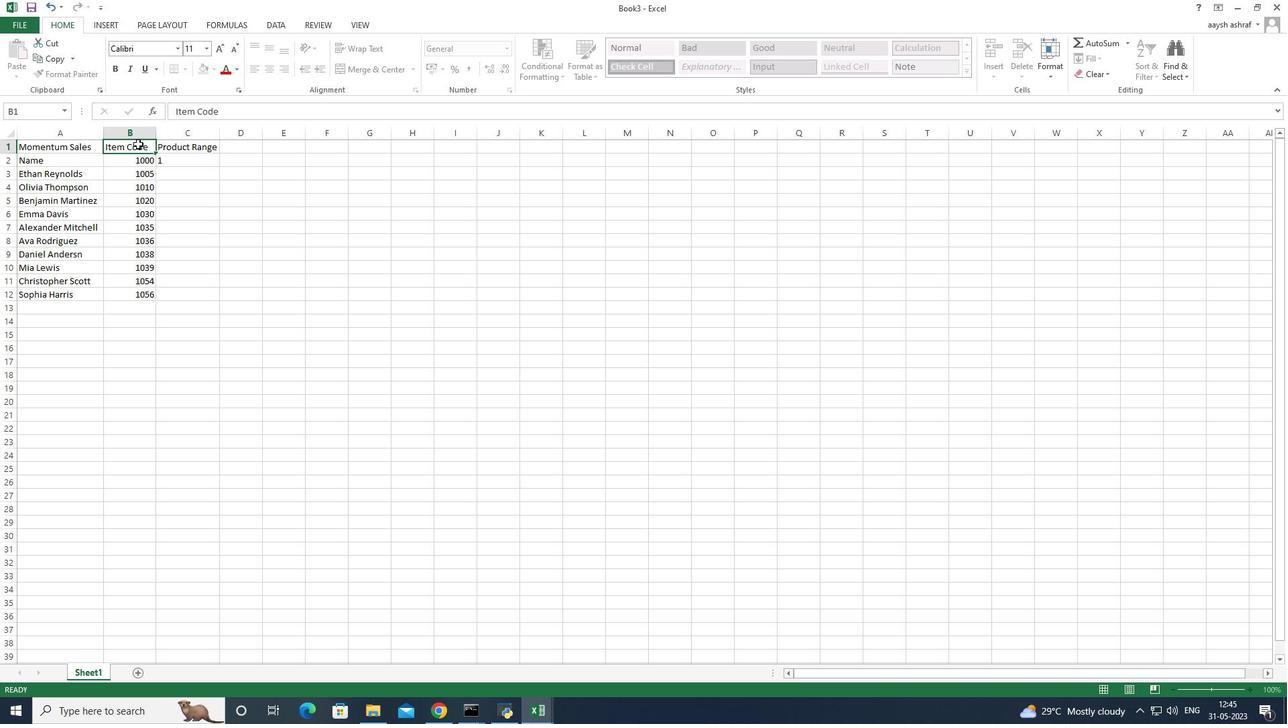 
Action: Mouse moved to (146, 144)
Screenshot: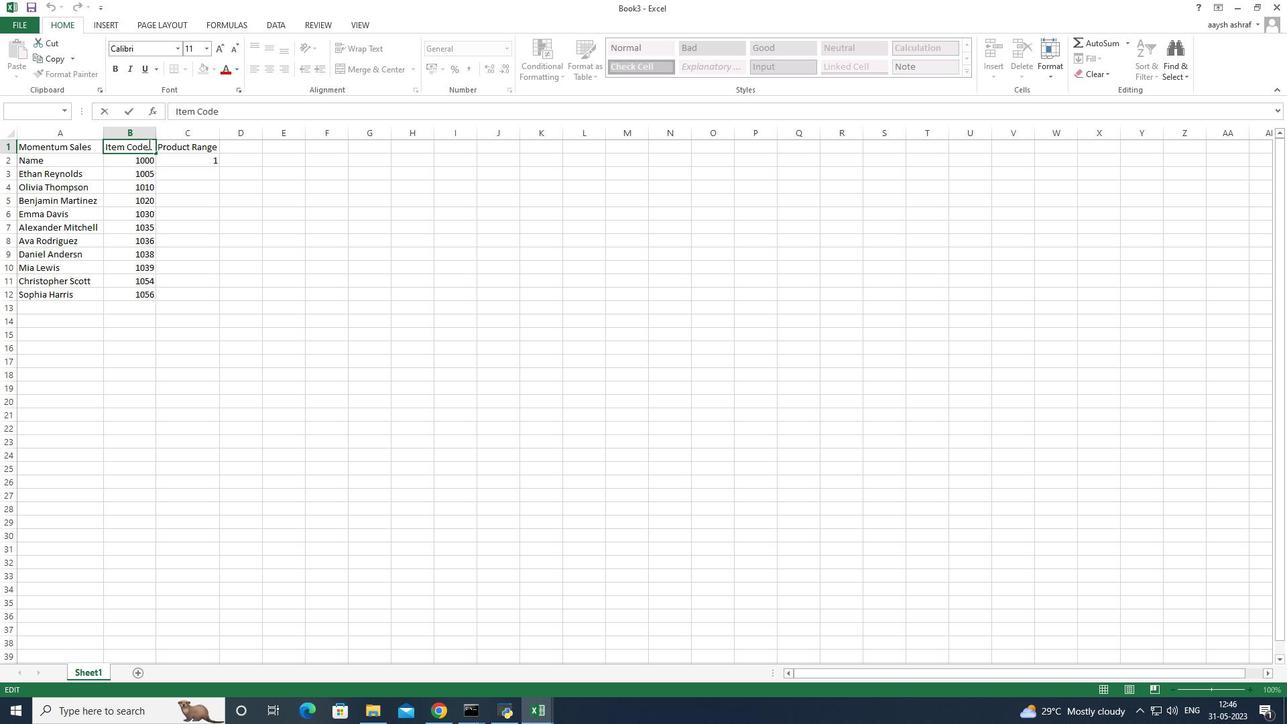 
Action: Mouse pressed left at (146, 144)
Screenshot: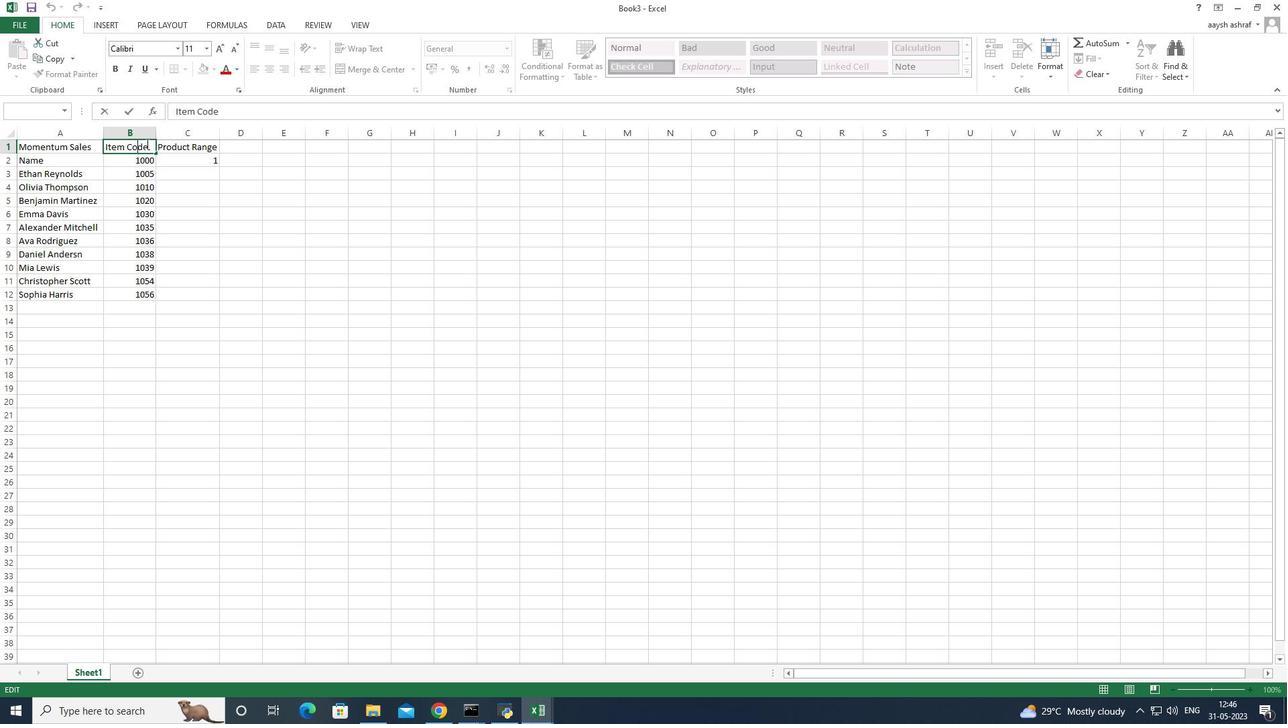
Action: Mouse moved to (97, 147)
Screenshot: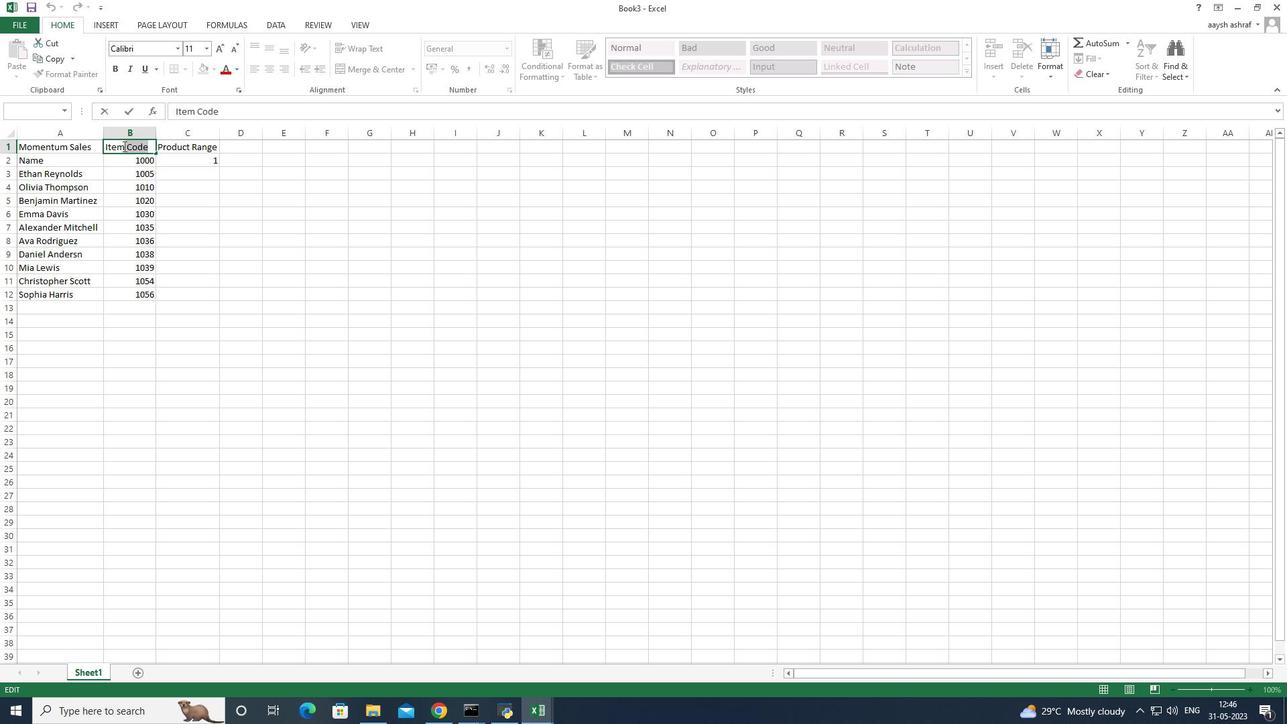 
Action: Key pressed ctrl+C
Screenshot: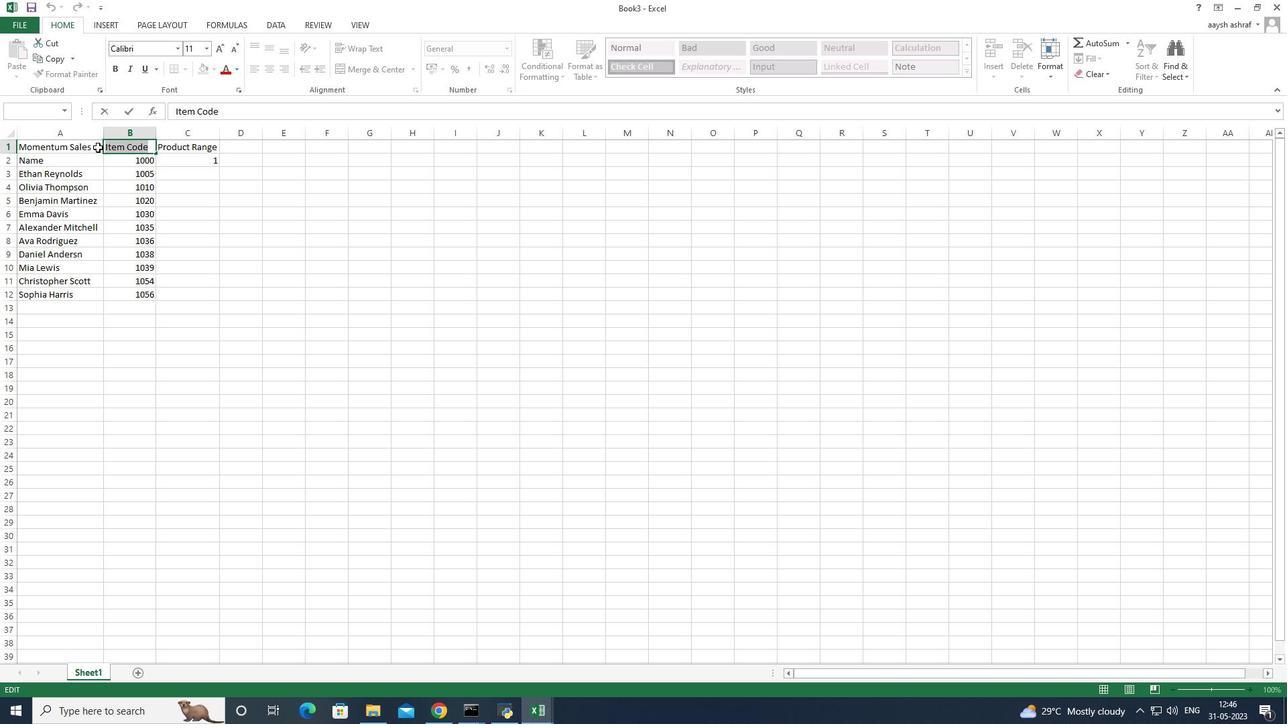 
Action: Mouse moved to (130, 161)
Screenshot: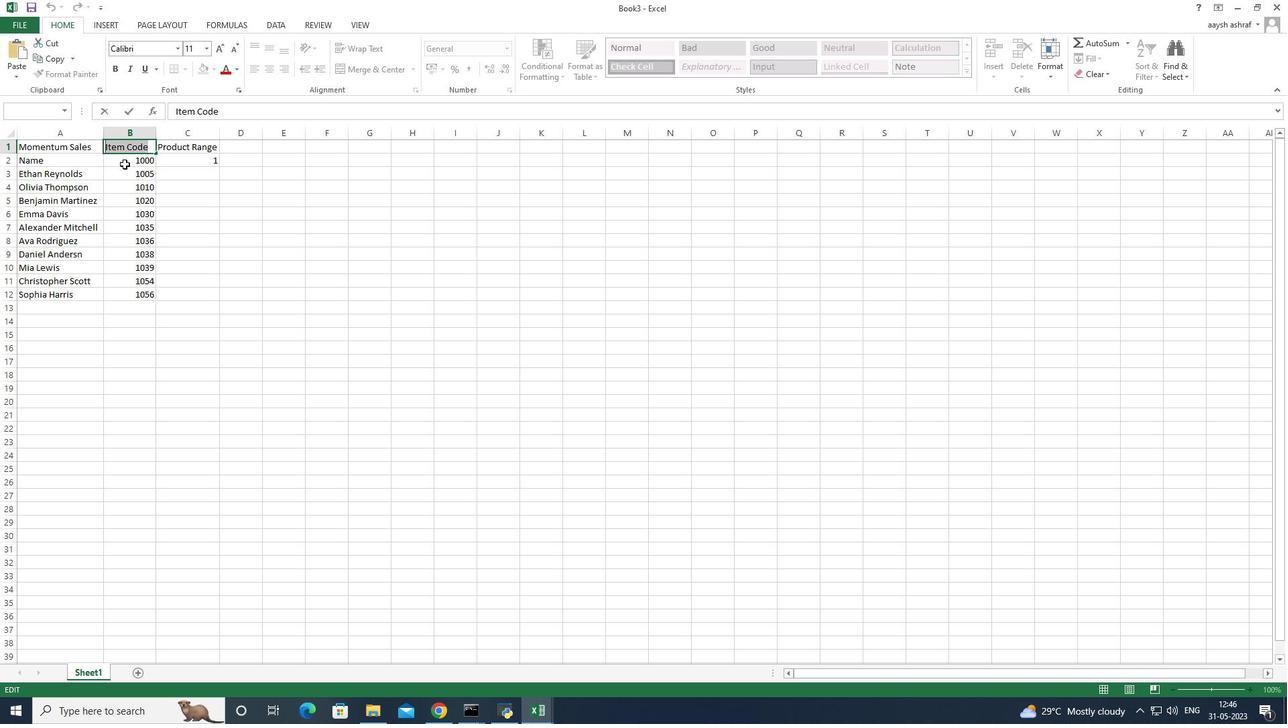 
Action: Mouse pressed left at (130, 161)
Screenshot: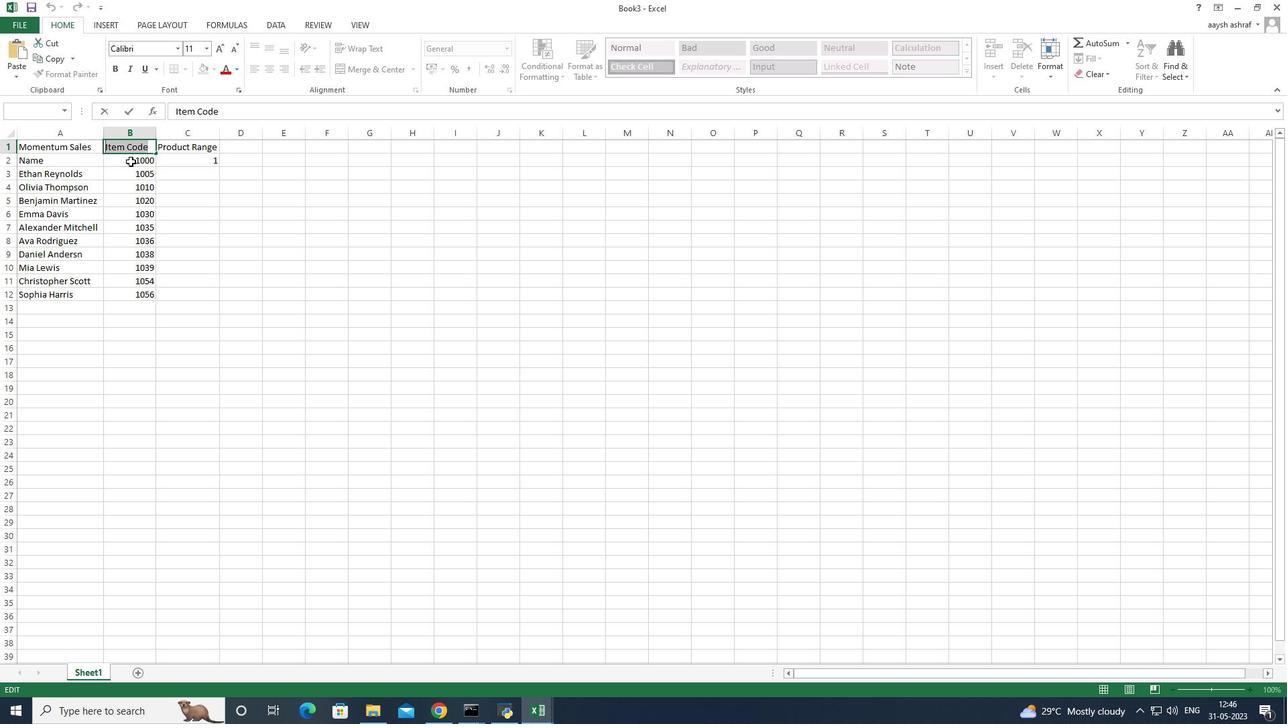 
Action: Key pressed ctrl+V
Screenshot: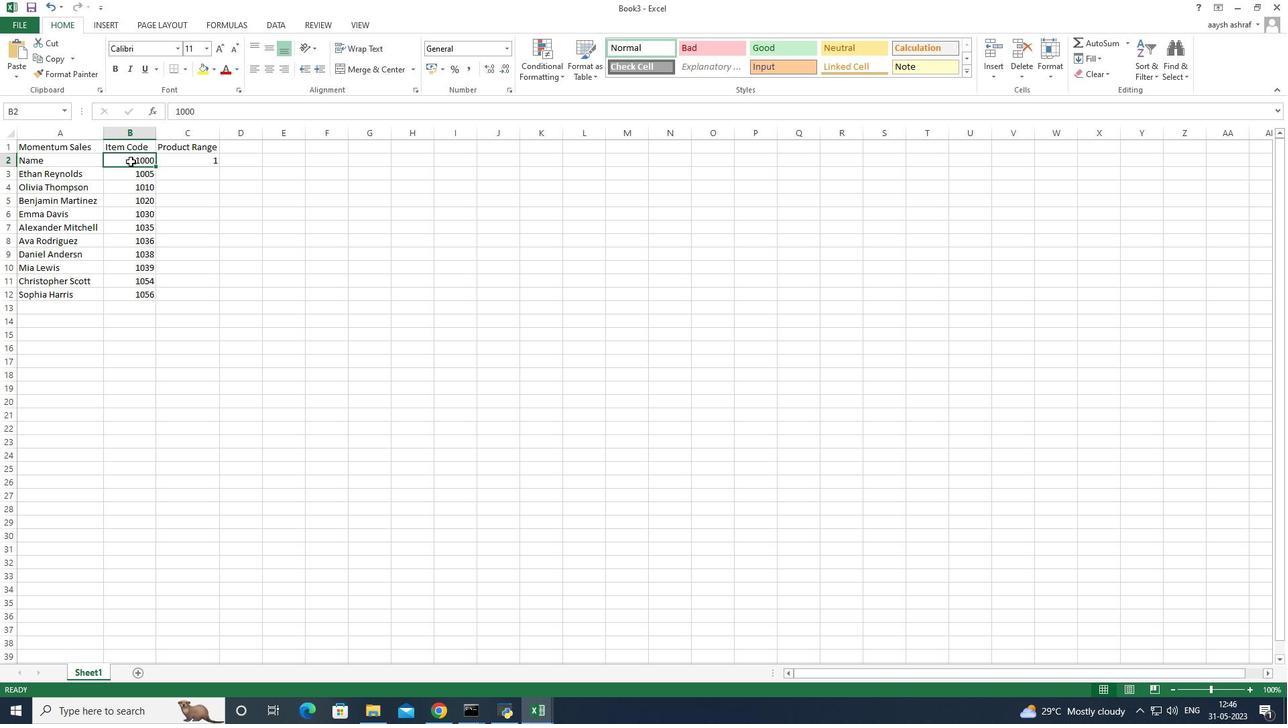 
Action: Mouse moved to (137, 145)
Screenshot: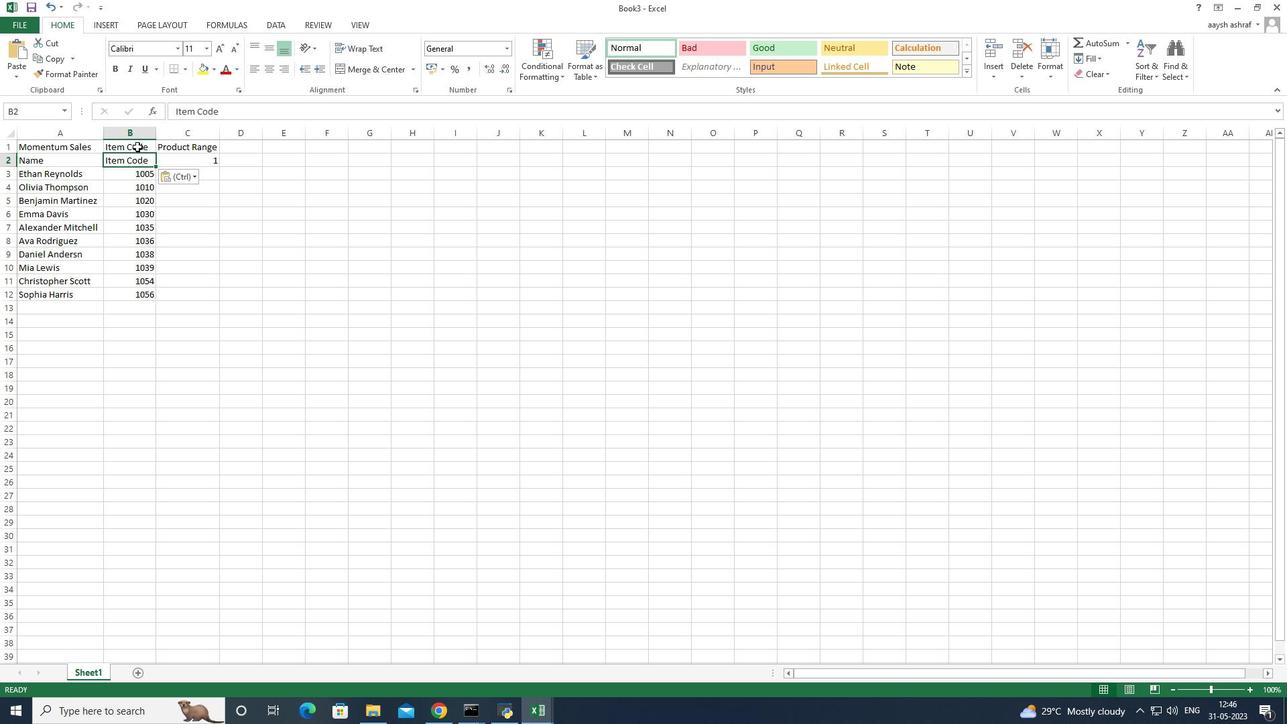 
Action: Mouse pressed left at (137, 145)
Screenshot: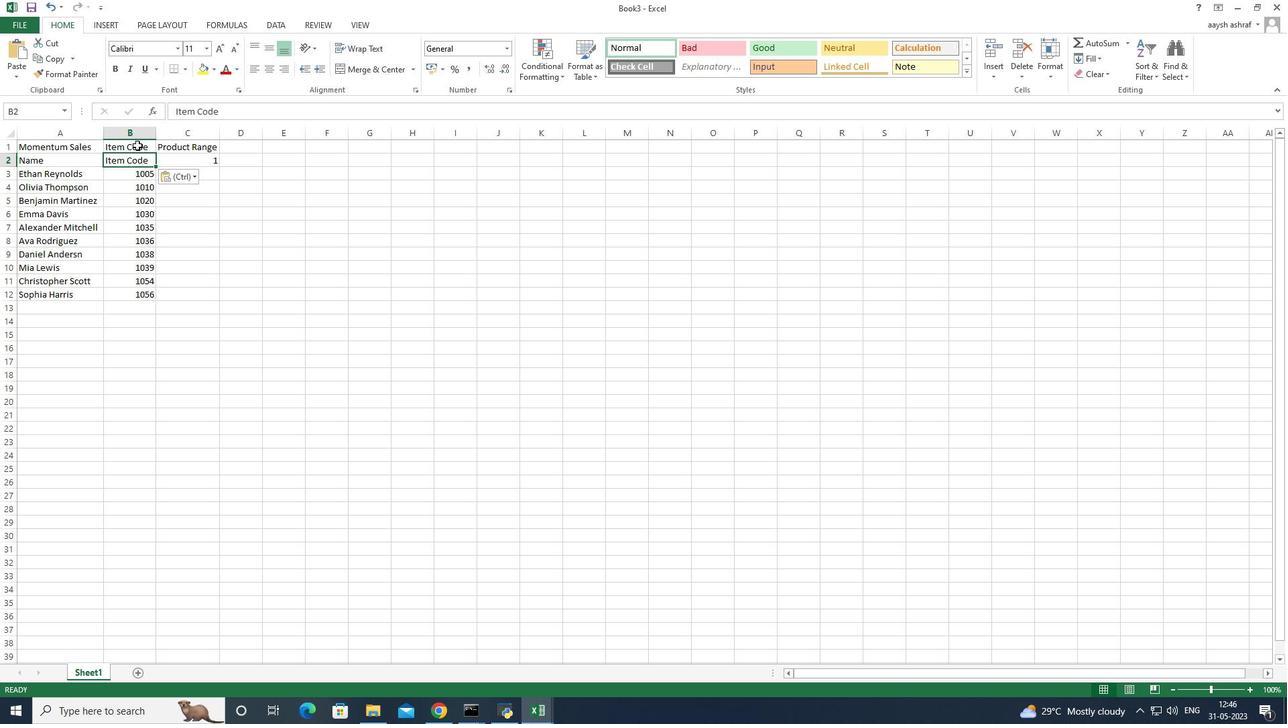 
Action: Key pressed <Key.delete>
Screenshot: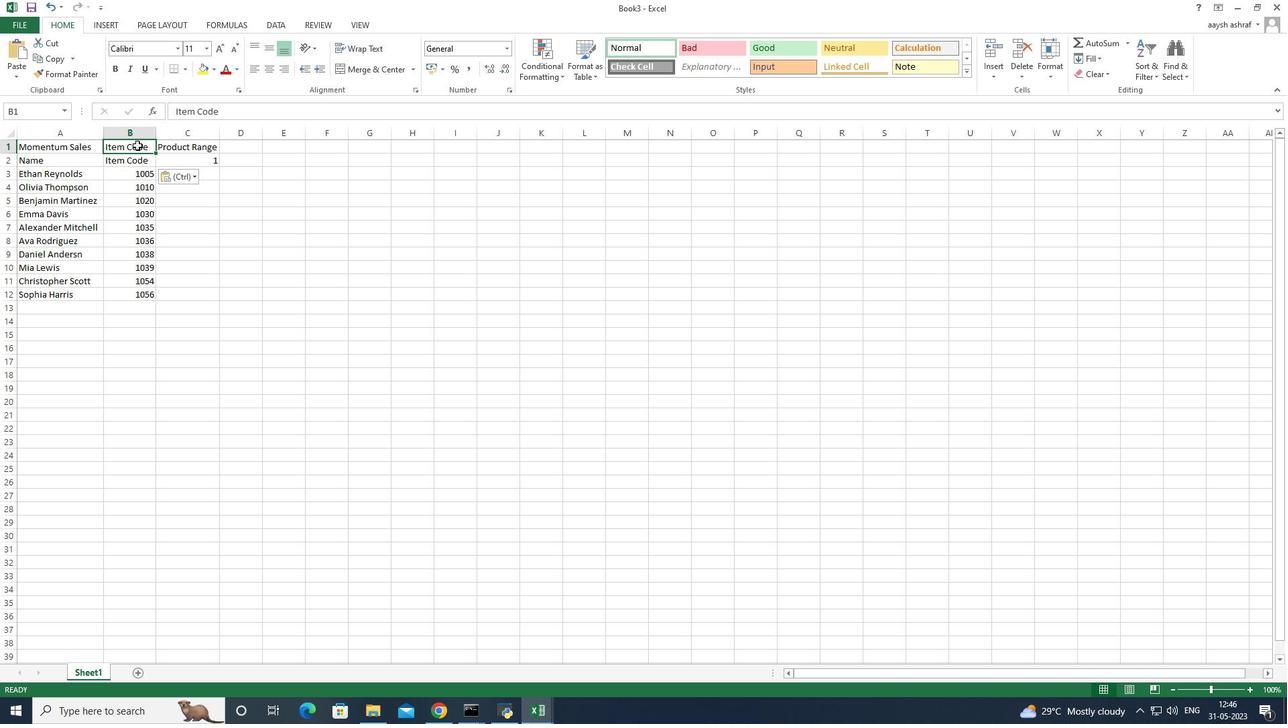 
Action: Mouse moved to (181, 144)
Screenshot: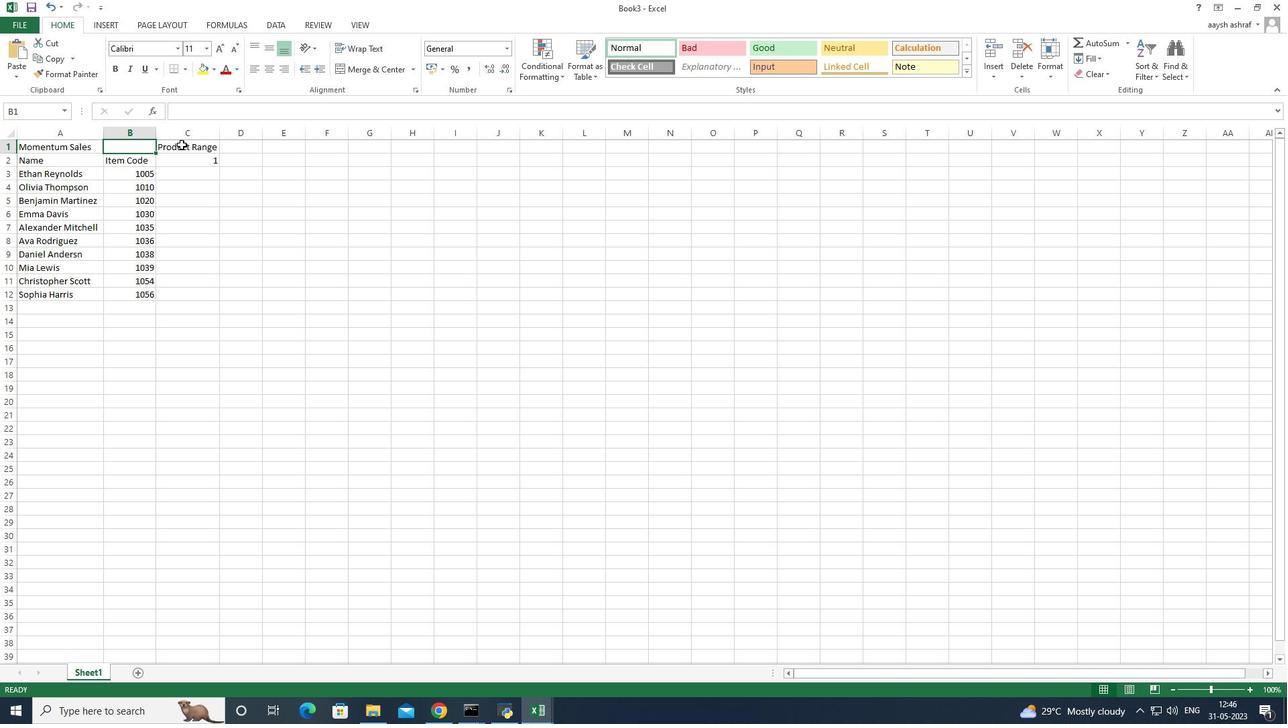
Action: Mouse pressed left at (181, 144)
Screenshot: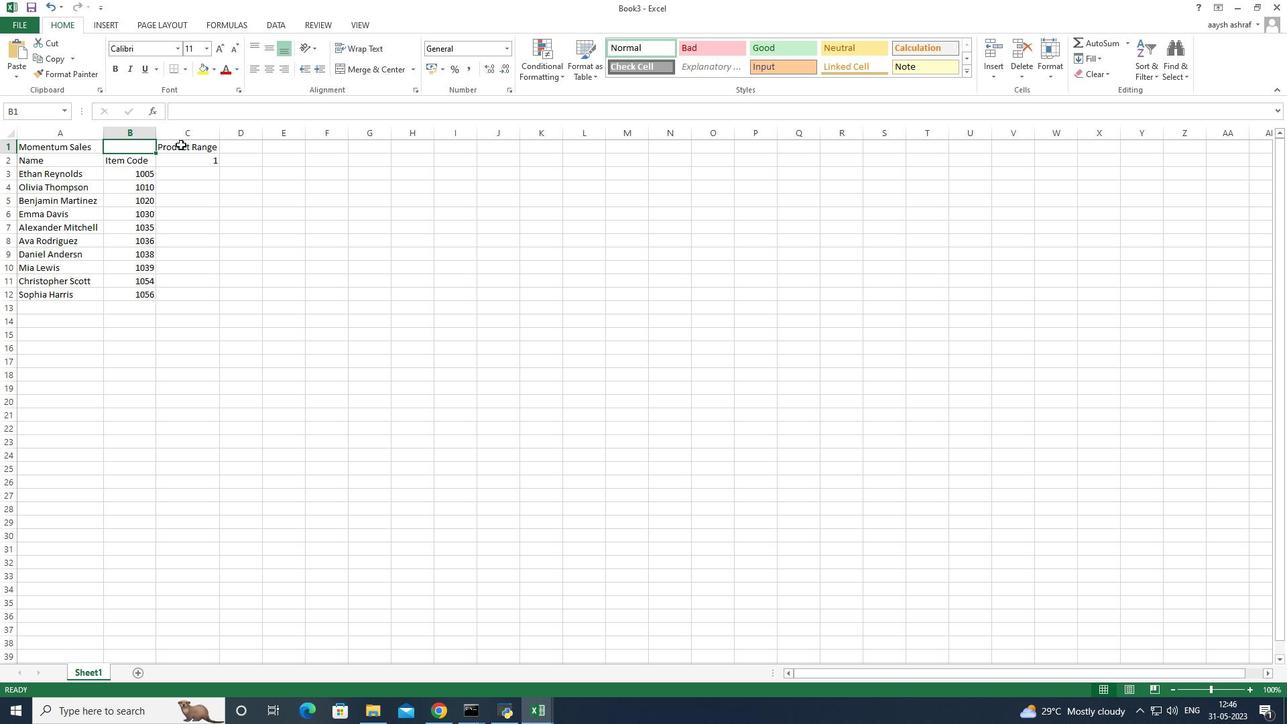 
Action: Mouse pressed left at (181, 144)
Screenshot: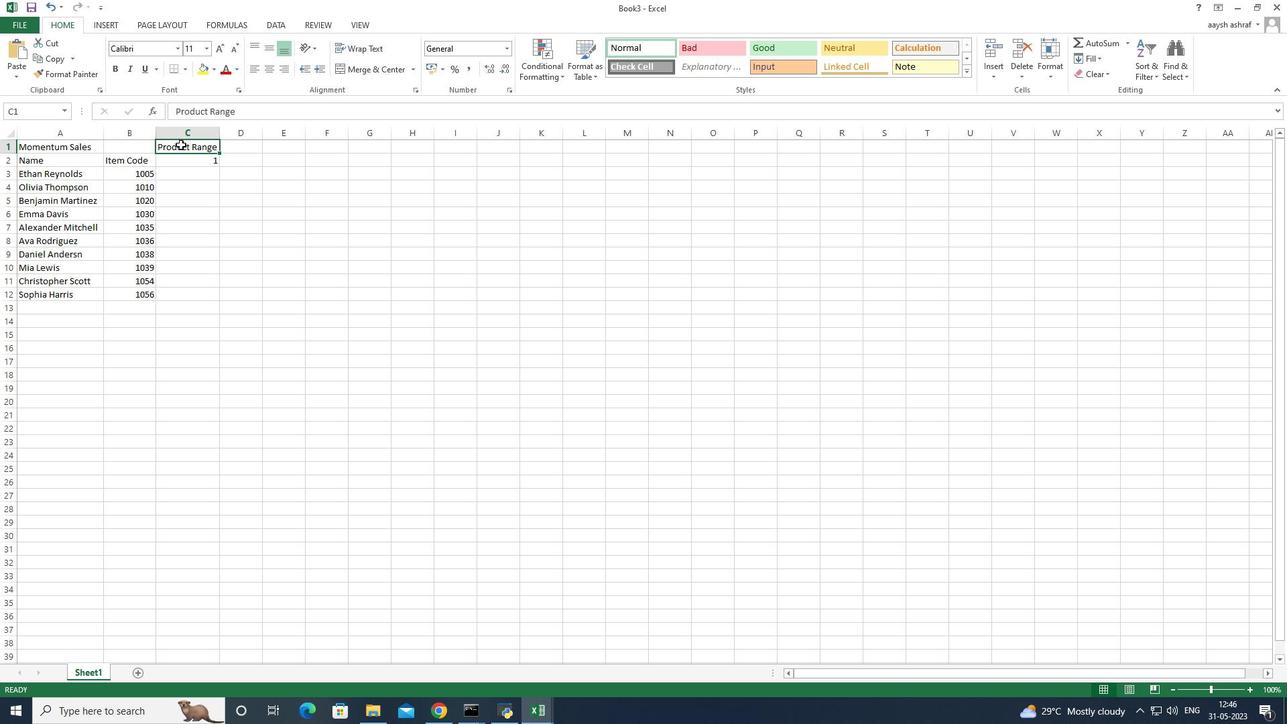 
Action: Mouse moved to (215, 148)
Screenshot: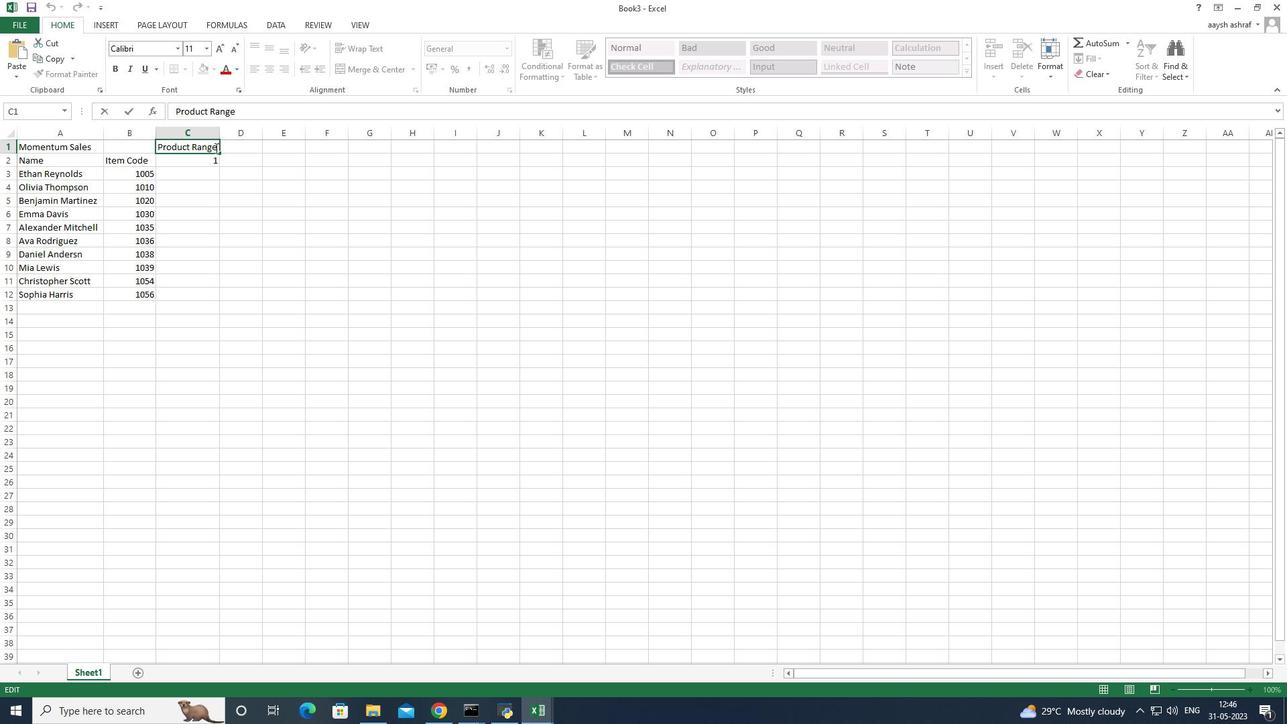 
Action: Mouse pressed left at (215, 148)
Screenshot: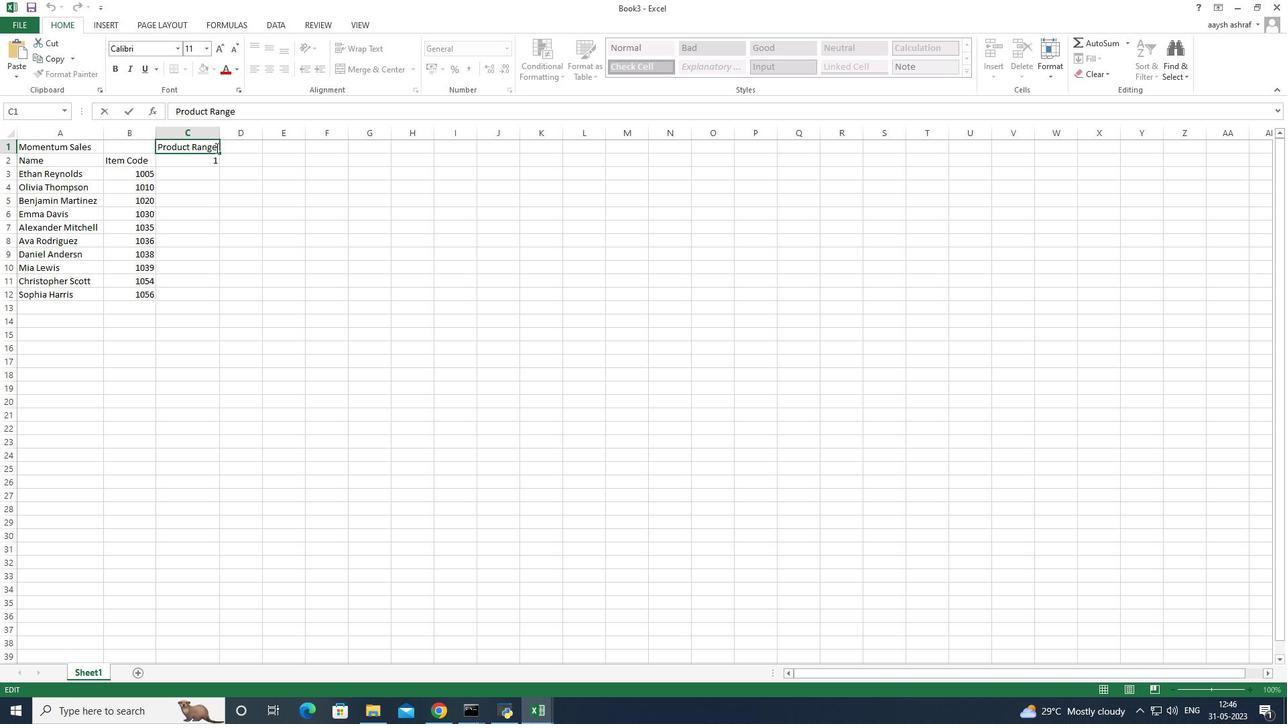 
Action: Mouse moved to (154, 144)
Screenshot: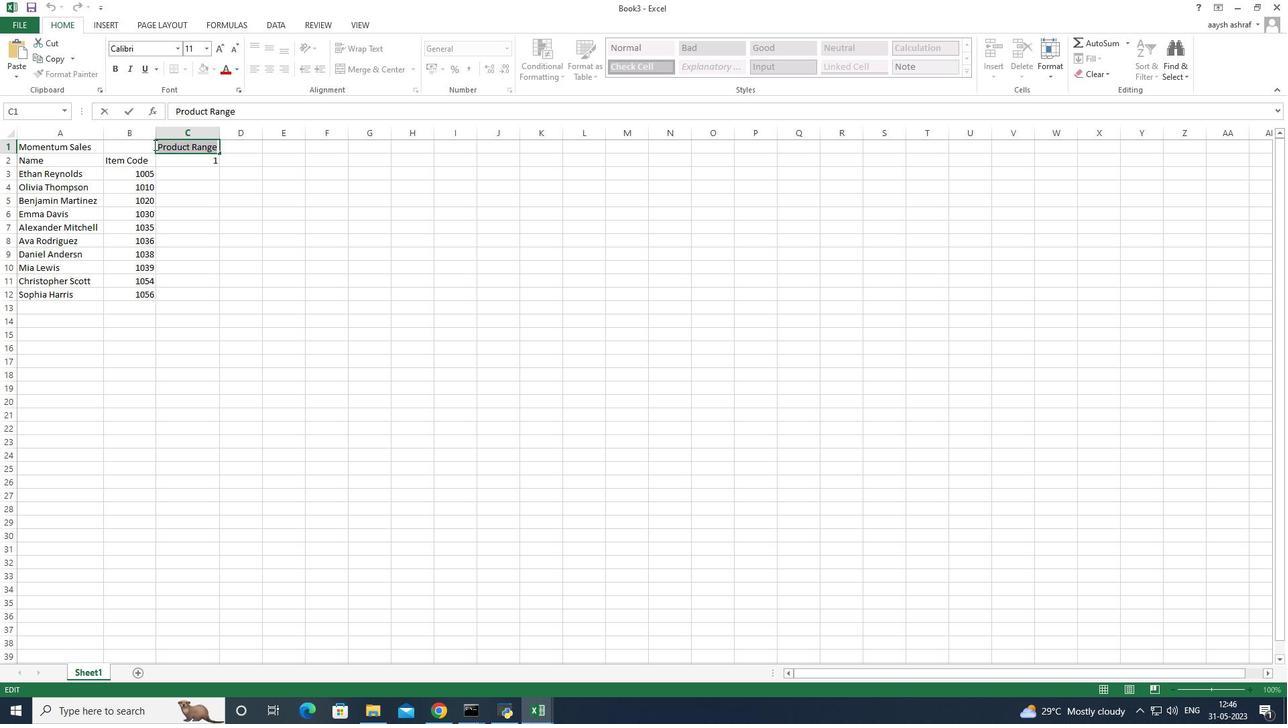 
Action: Key pressed ctrl+C
Screenshot: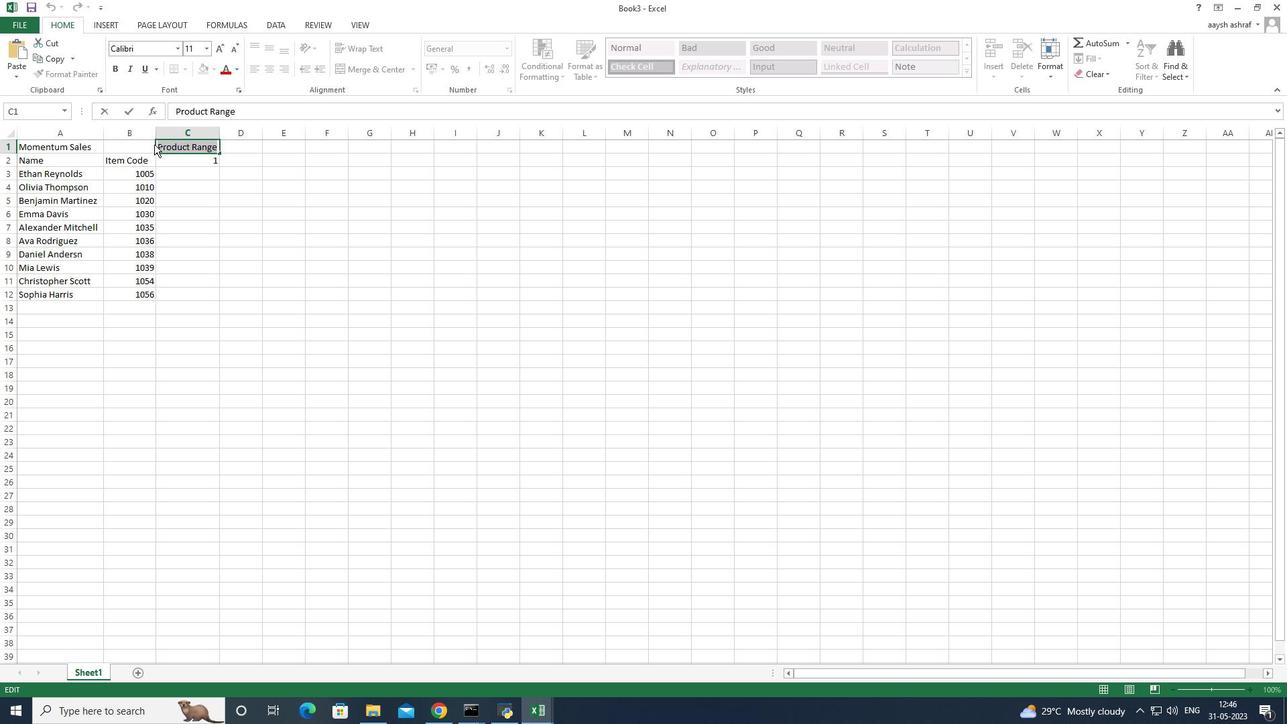 
Action: Mouse moved to (180, 158)
Screenshot: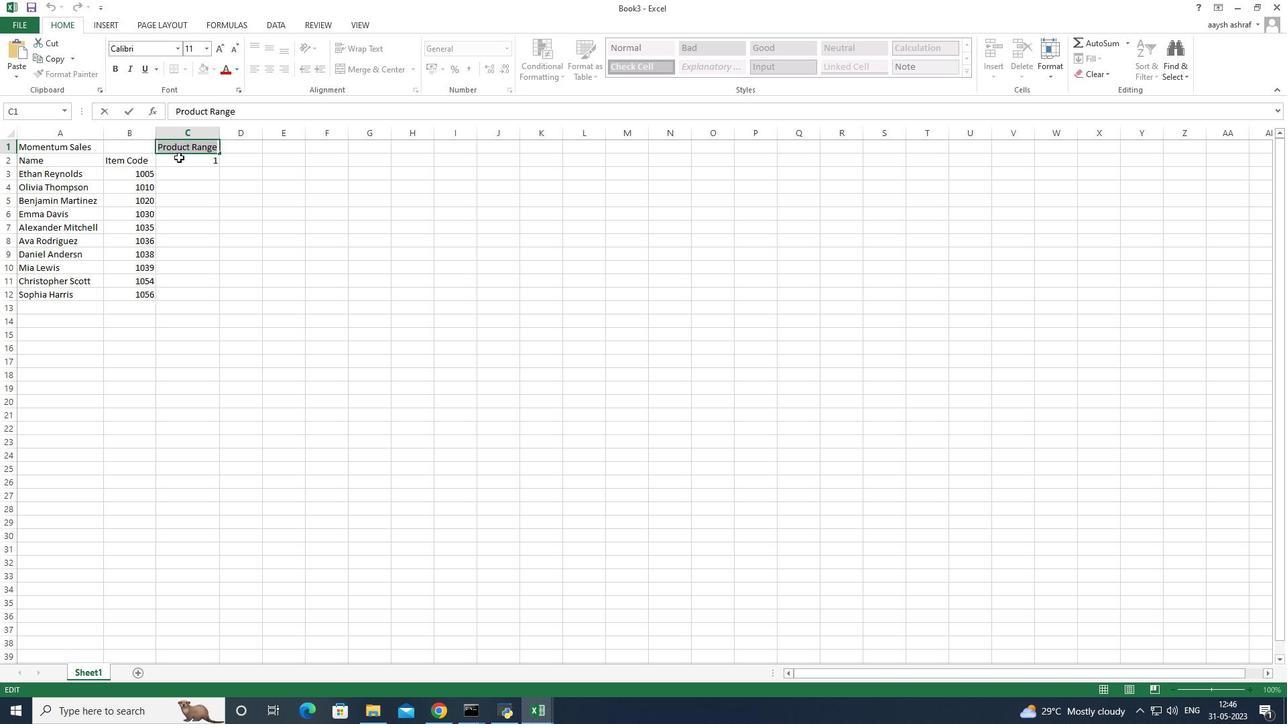 
Action: Mouse pressed left at (180, 158)
Screenshot: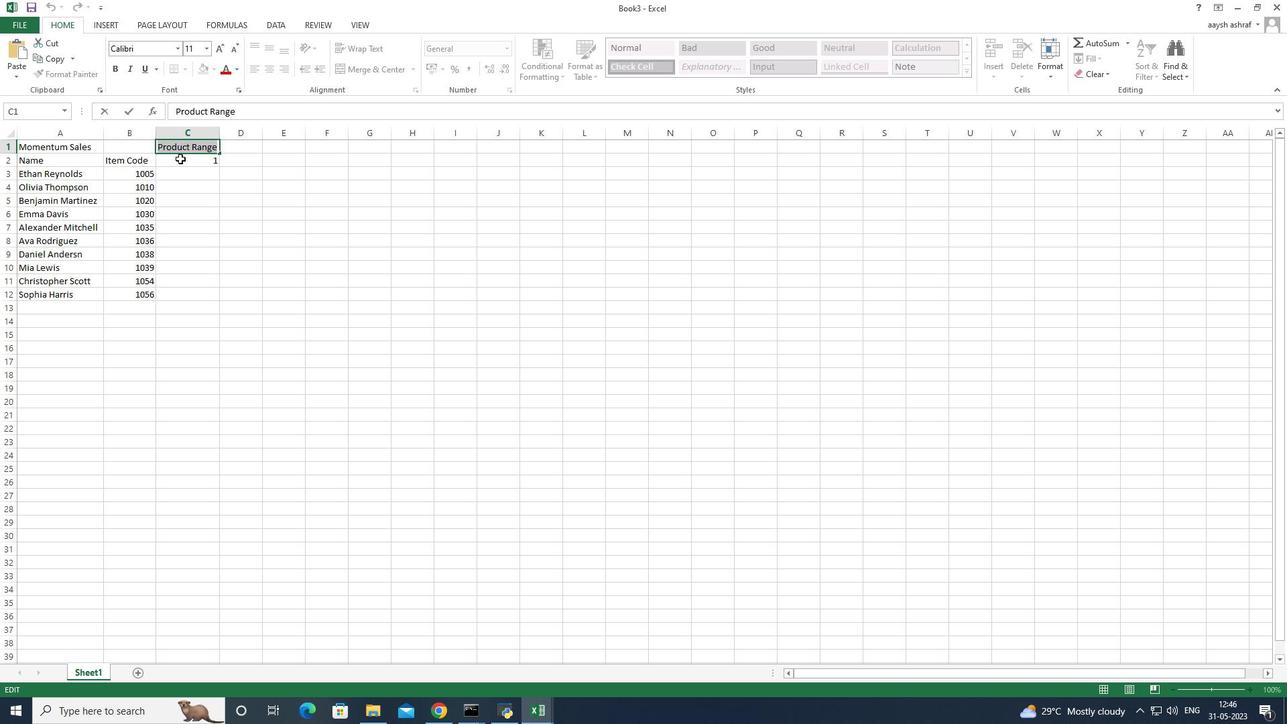 
Action: Mouse pressed left at (180, 158)
Screenshot: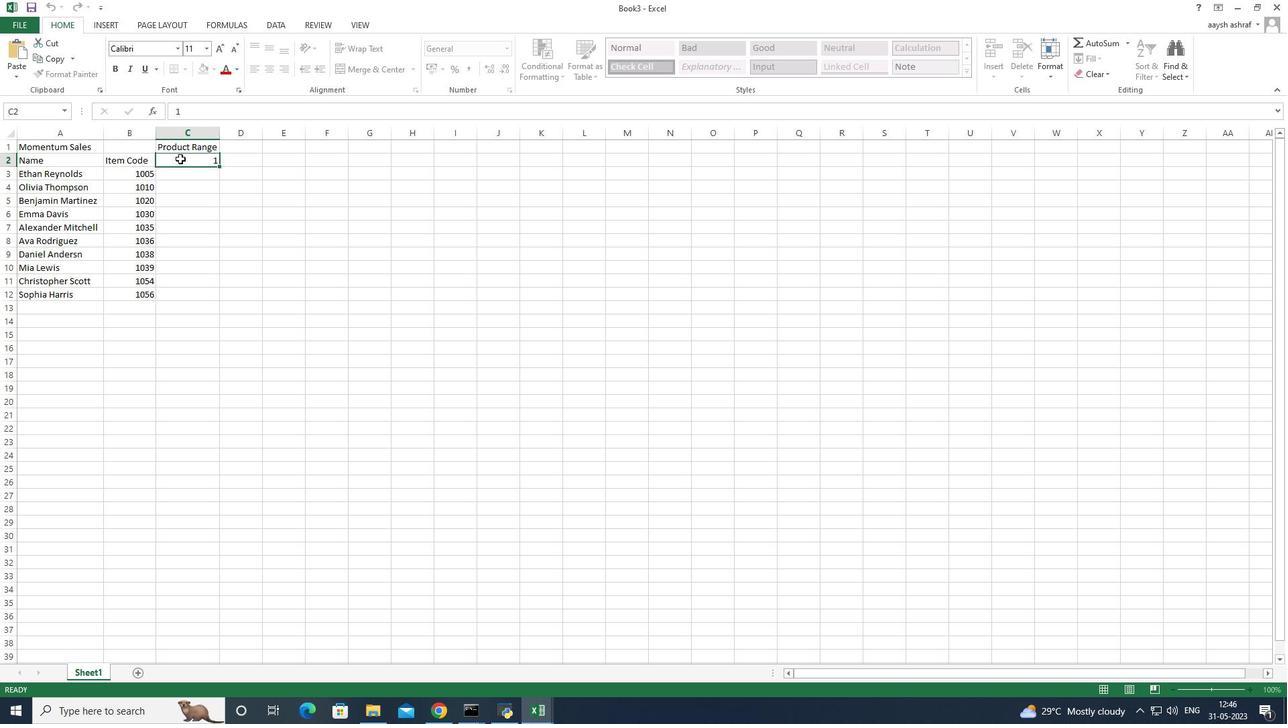 
Action: Mouse moved to (218, 160)
Screenshot: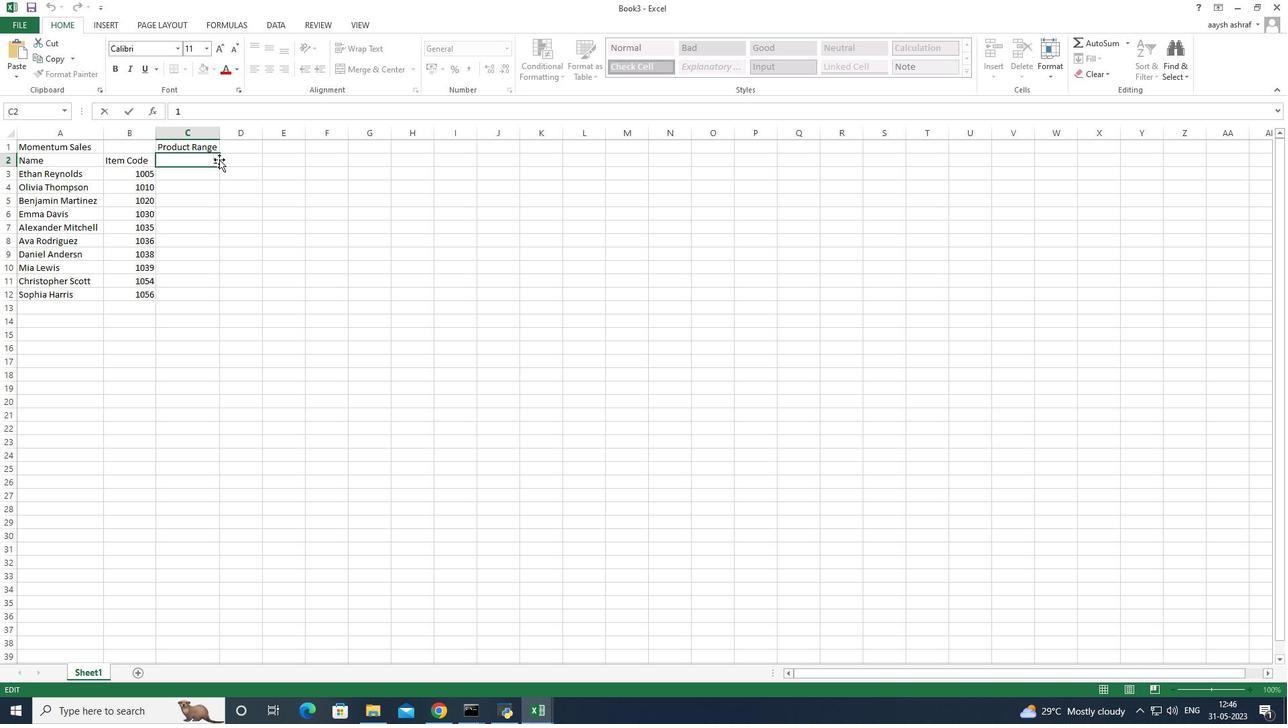 
Action: Mouse pressed left at (218, 160)
Screenshot: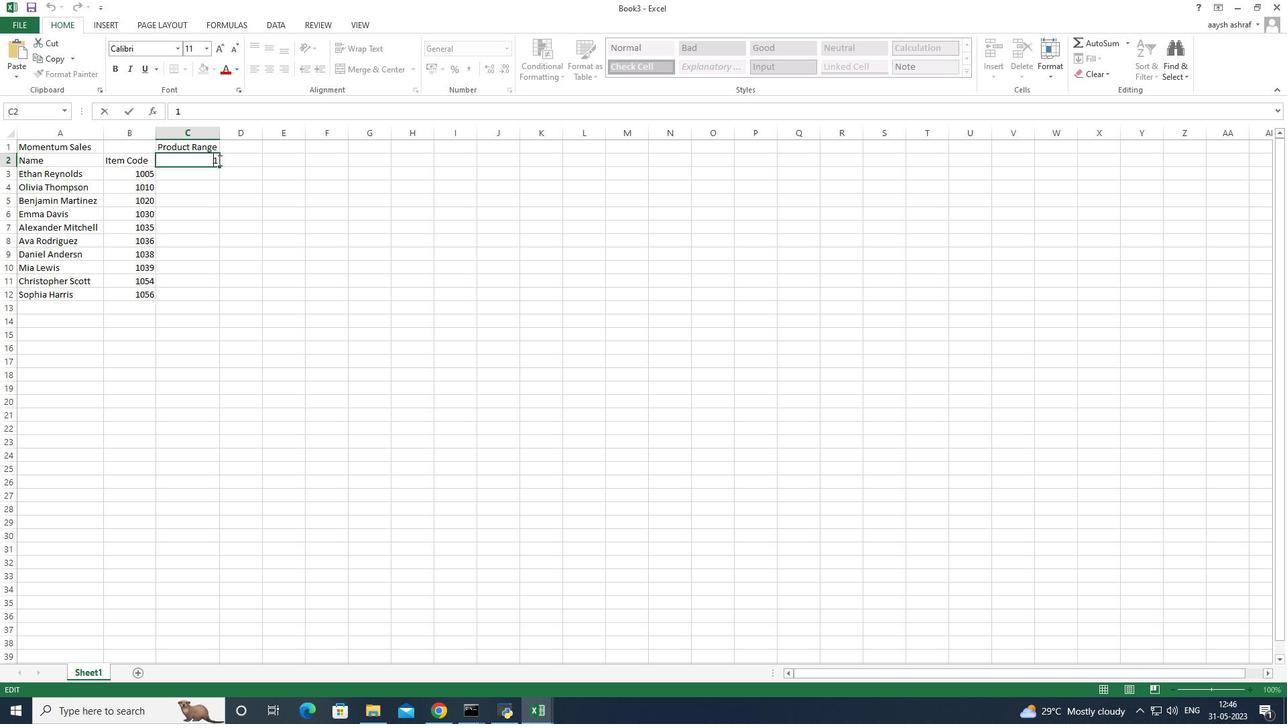 
Action: Key pressed <Key.backspace>ctrl+V
Screenshot: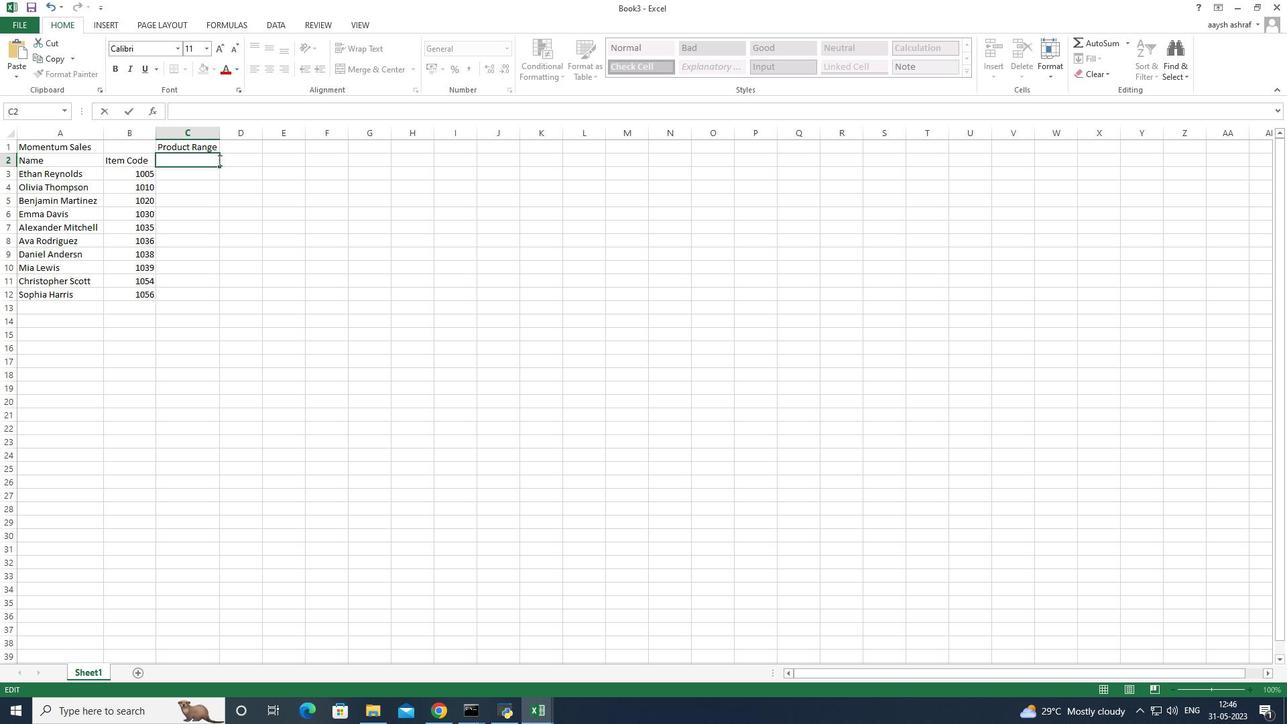 
Action: Mouse moved to (201, 145)
Screenshot: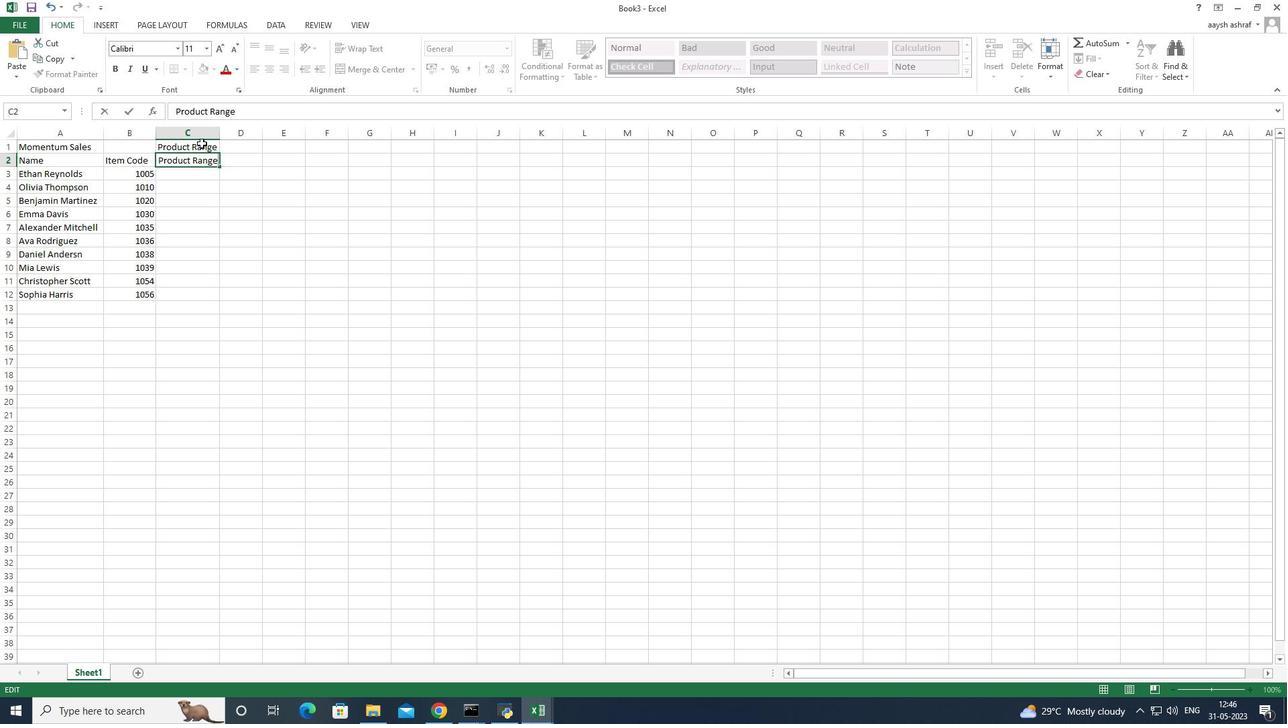 
Action: Mouse pressed left at (201, 145)
Screenshot: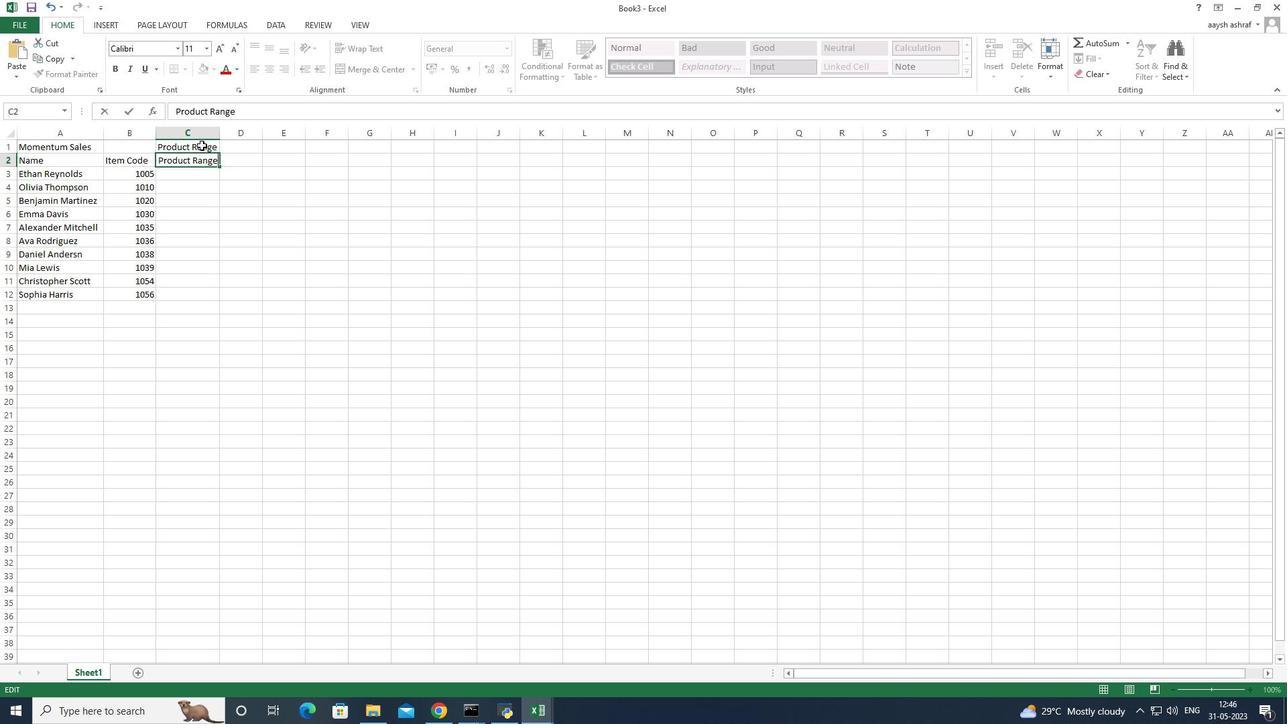 
Action: Mouse moved to (201, 146)
Screenshot: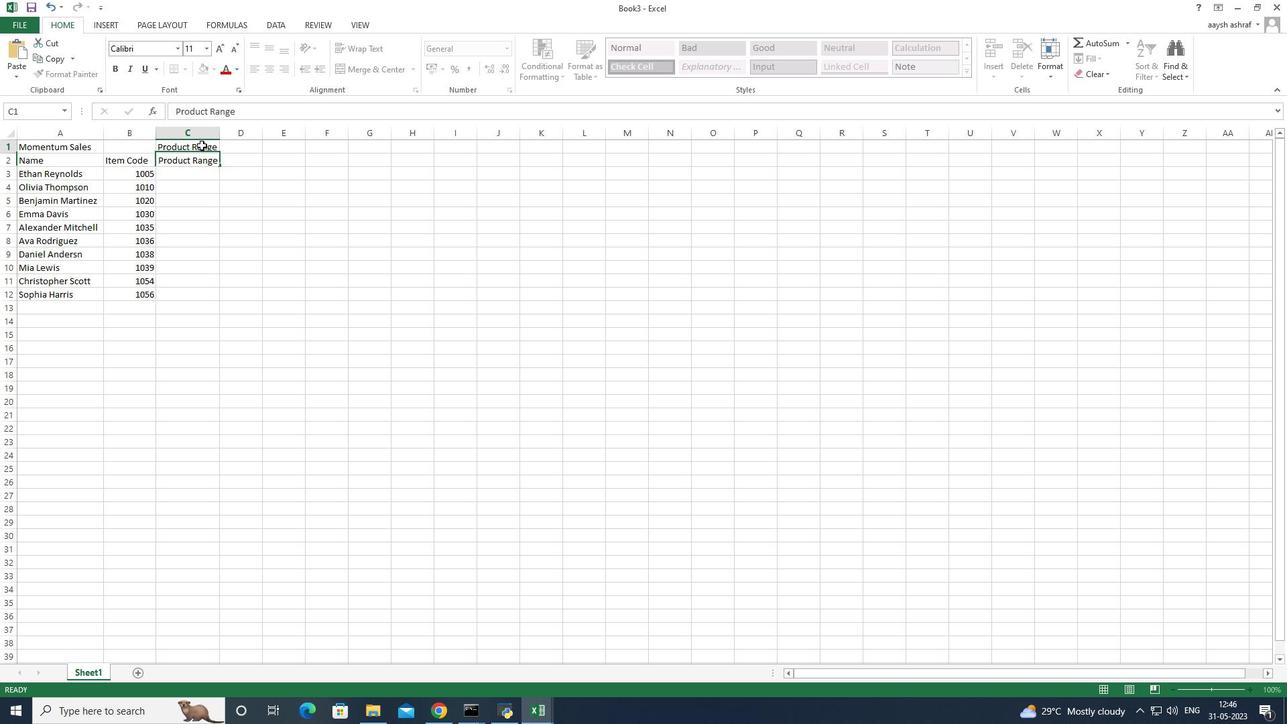 
Action: Key pressed <Key.delete>
Screenshot: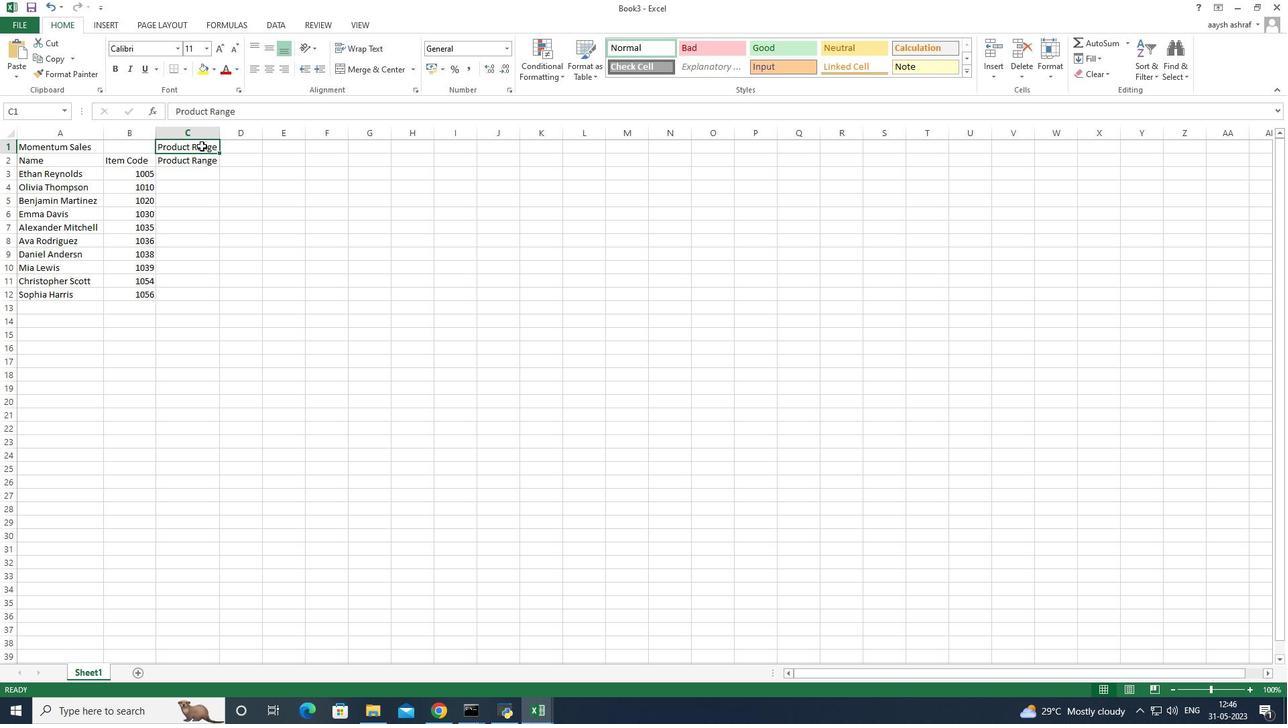 
Action: Mouse moved to (189, 170)
Screenshot: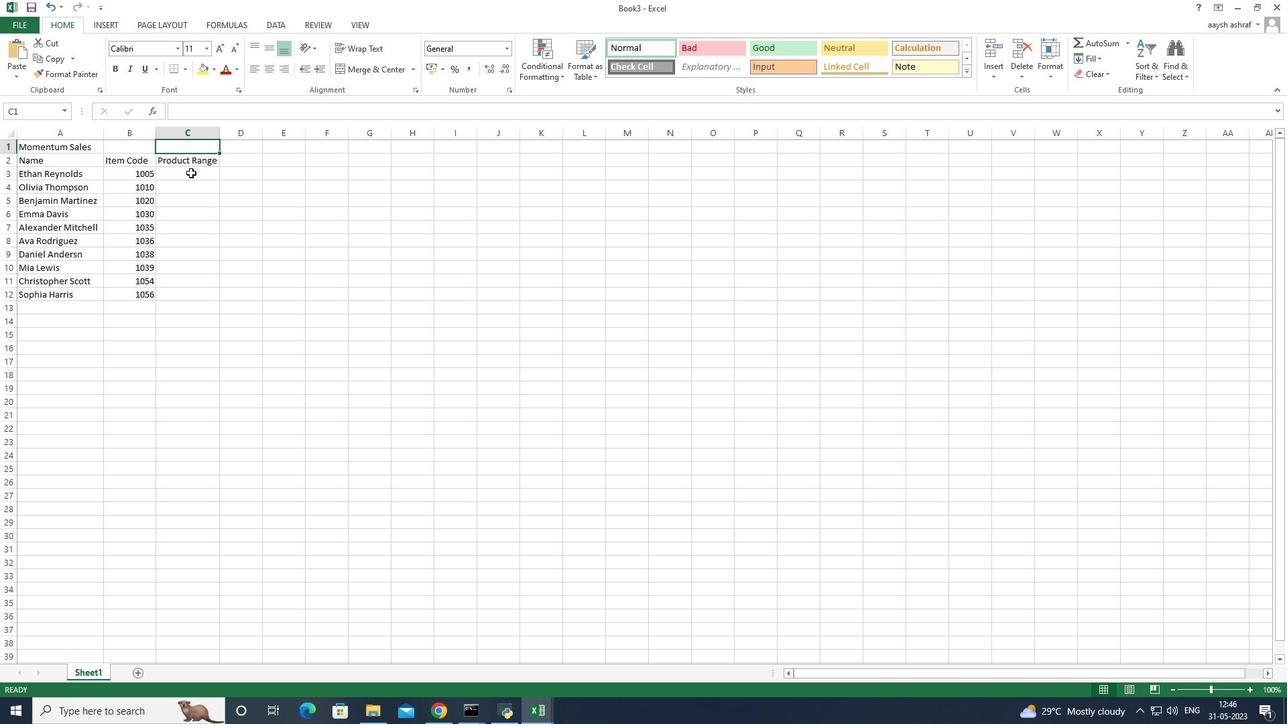 
Action: Mouse pressed left at (189, 170)
Screenshot: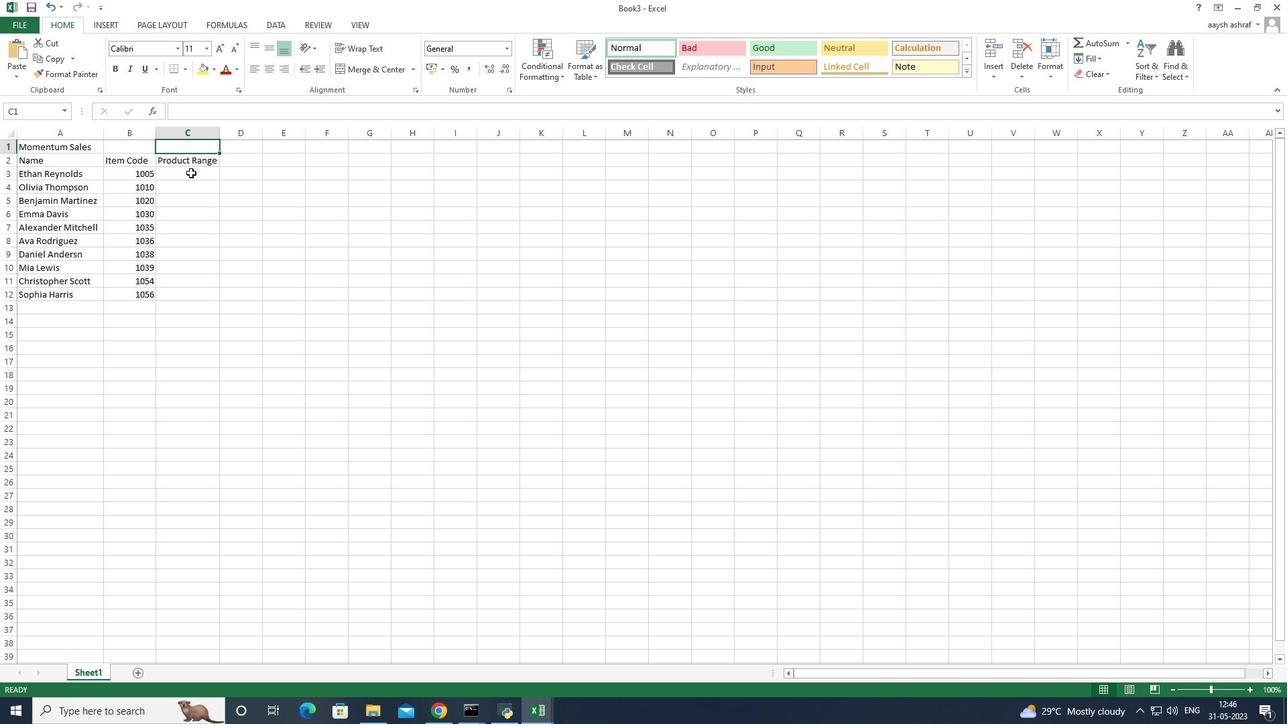 
Action: Mouse pressed left at (189, 170)
Screenshot: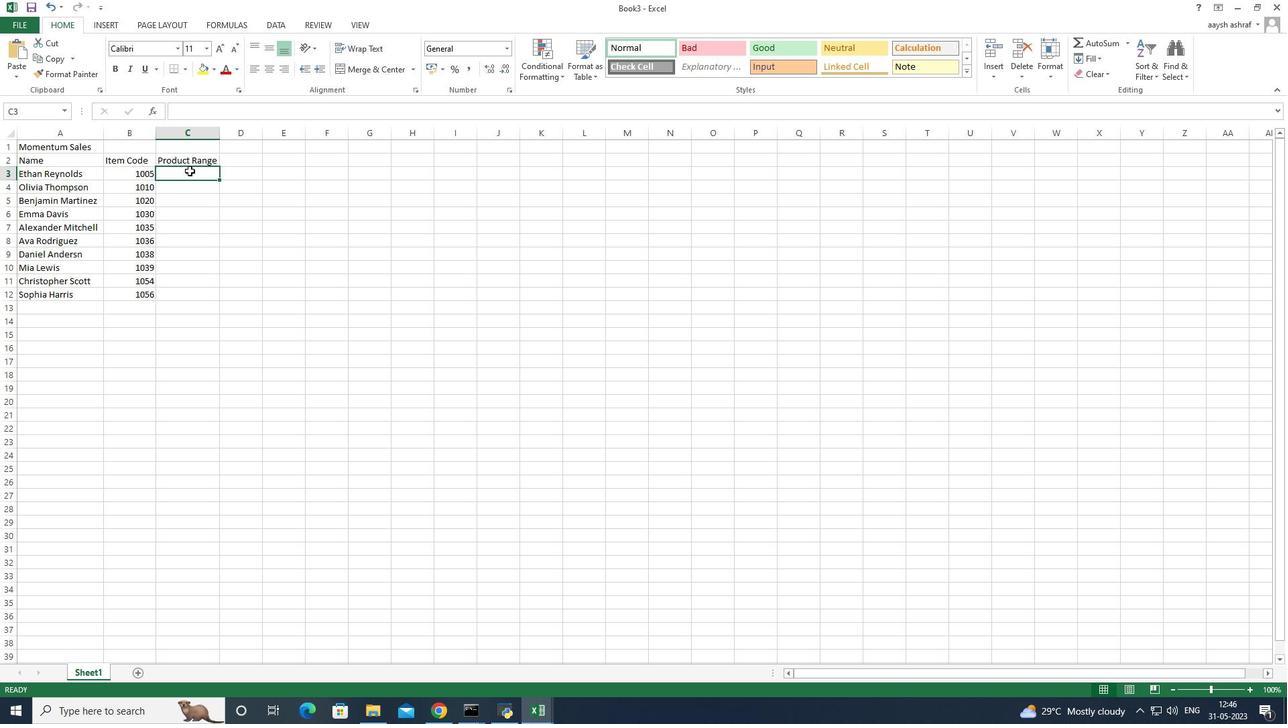 
Action: Key pressed 1000<Key.enter>1500<Key.enter>
Screenshot: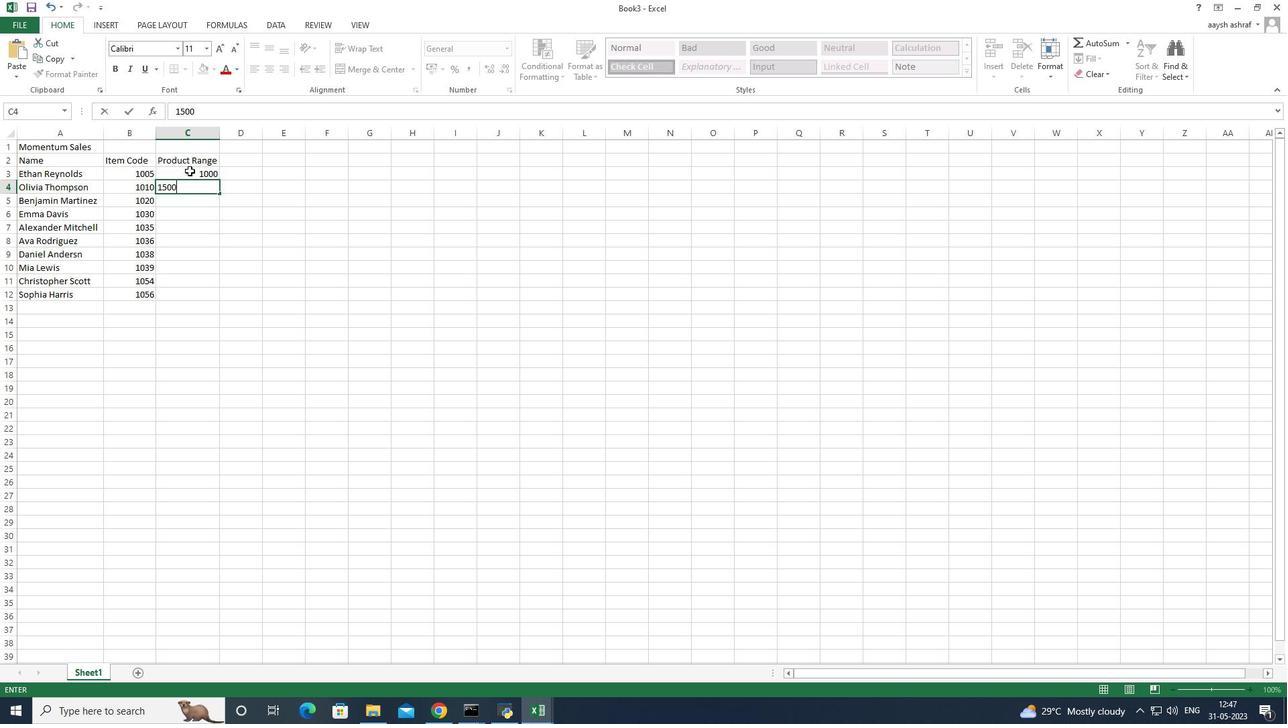 
Action: Mouse moved to (272, 158)
Screenshot: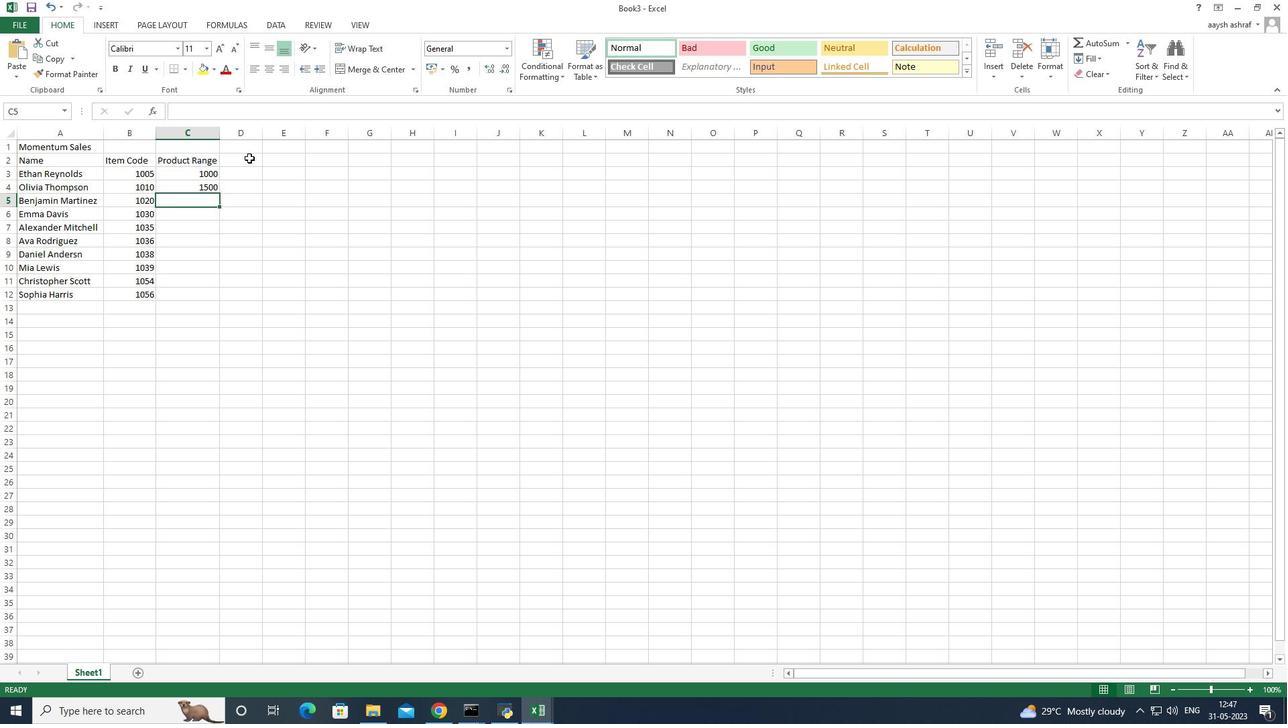 
Action: Key pressed 2000<Key.enter>
Screenshot: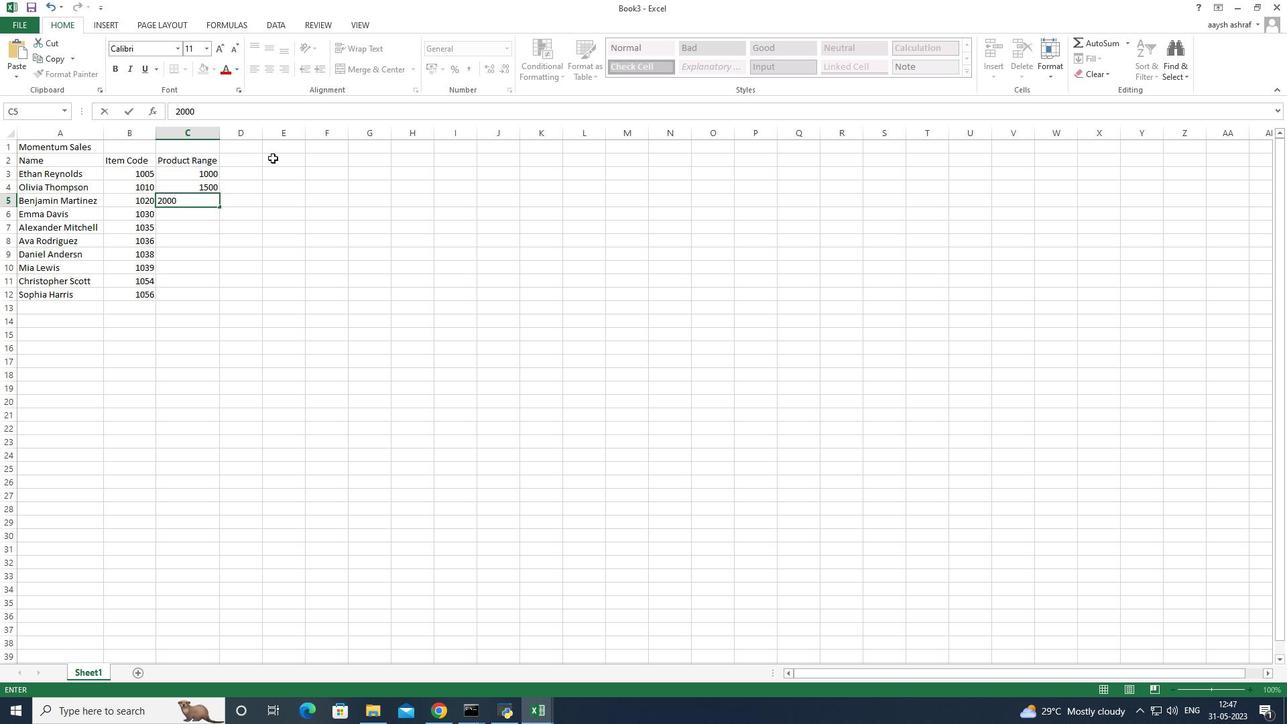 
Action: Mouse moved to (293, 151)
Screenshot: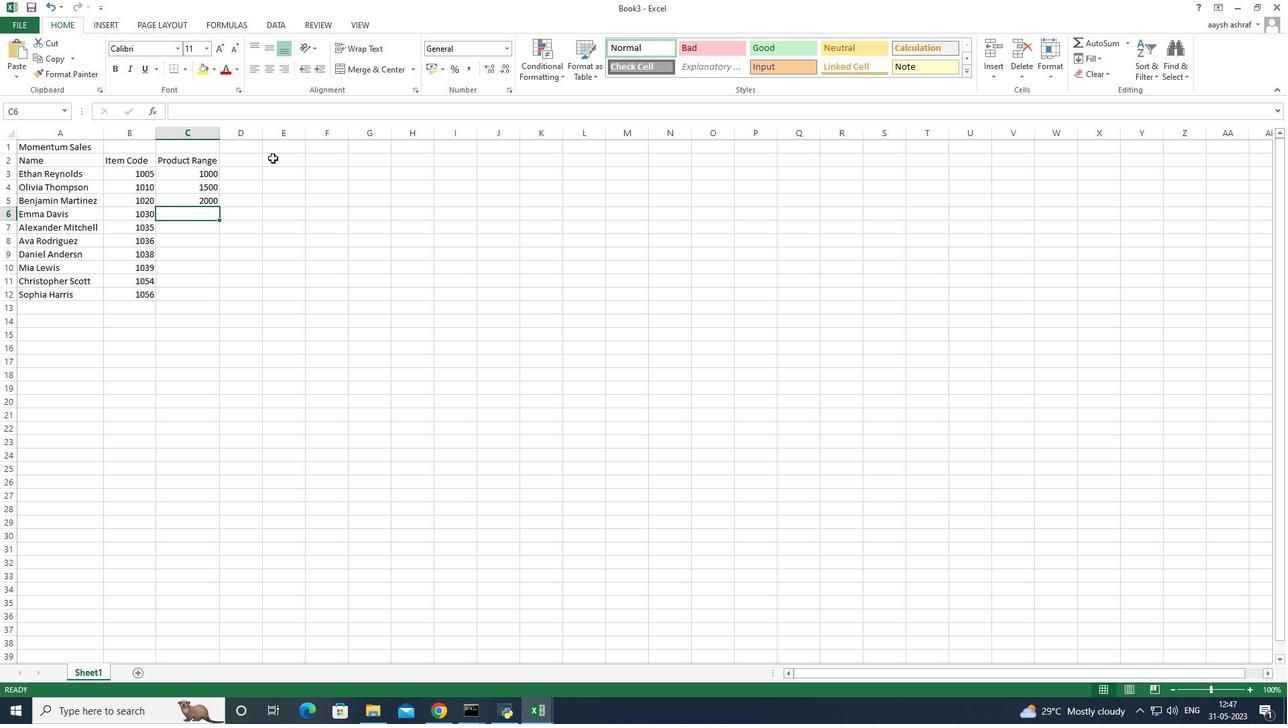
Action: Key pressed 2500<Key.enter>3000<Key.enter>4000<Key.enter>5000<Key.enter>6000<Key.enter>7000<Key.enter>
Screenshot: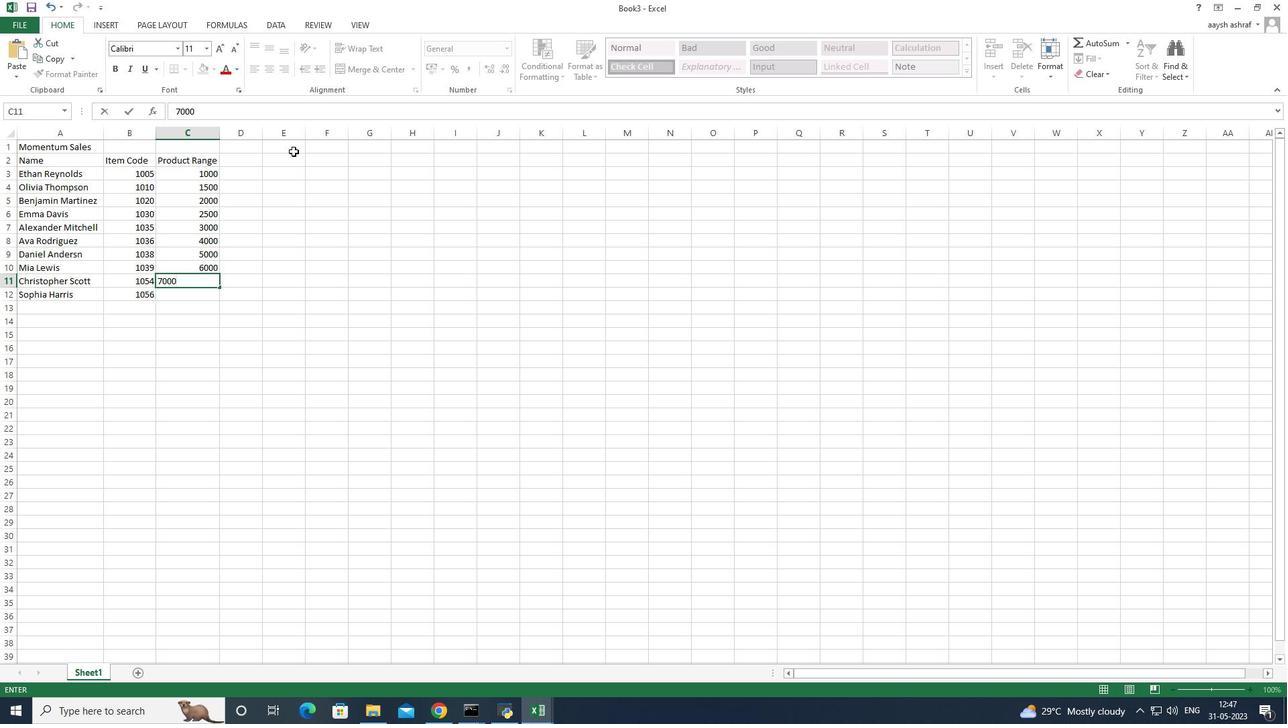 
Action: Mouse moved to (424, 113)
Screenshot: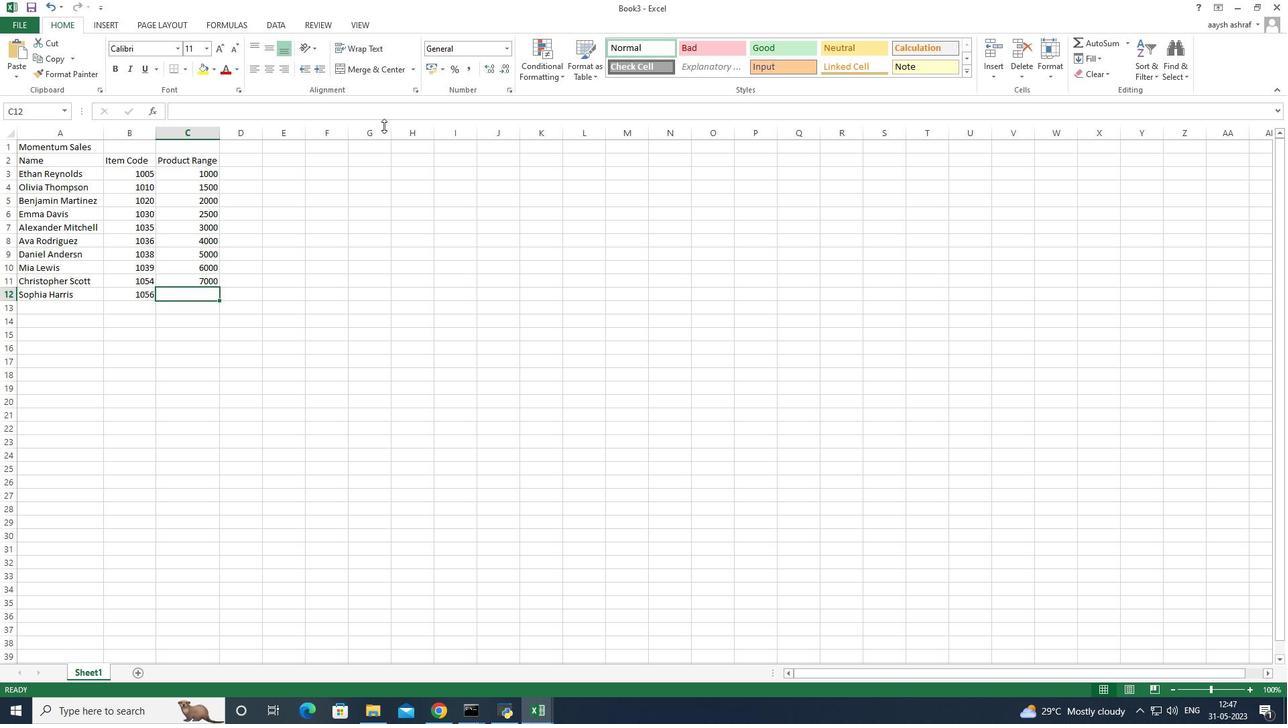
Action: Key pressed 10000
Screenshot: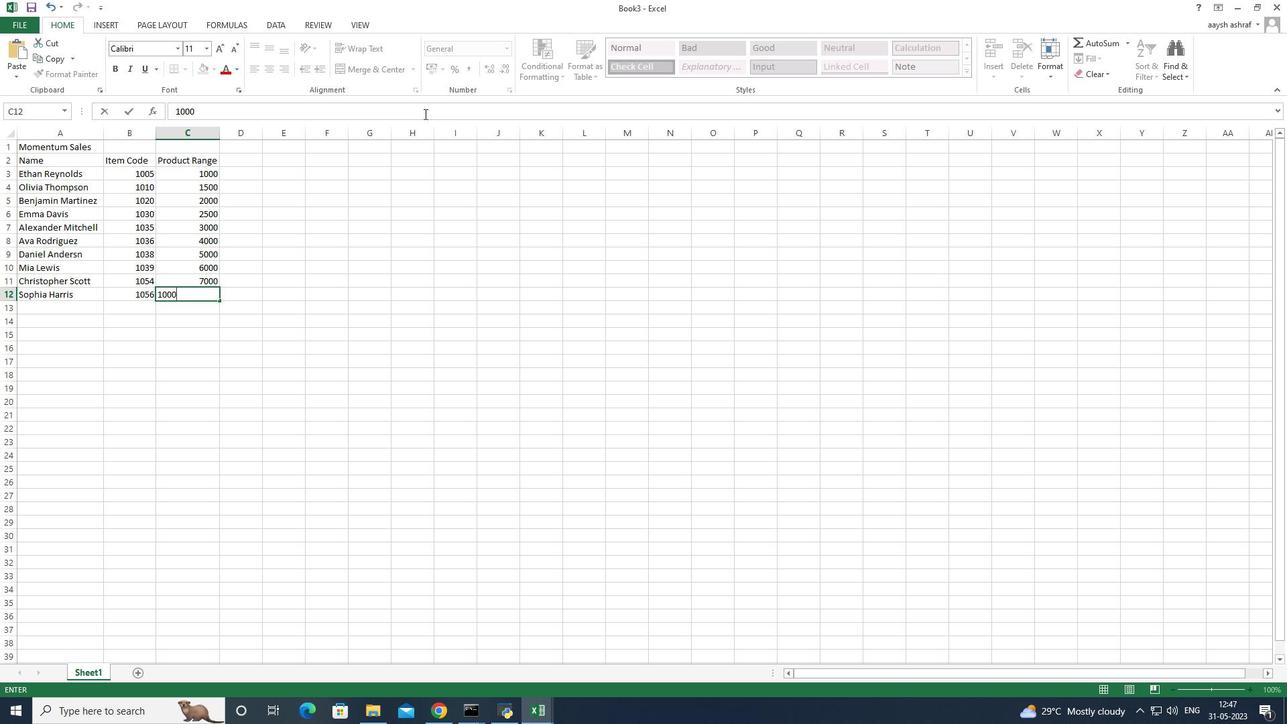 
Action: Mouse moved to (327, 193)
Screenshot: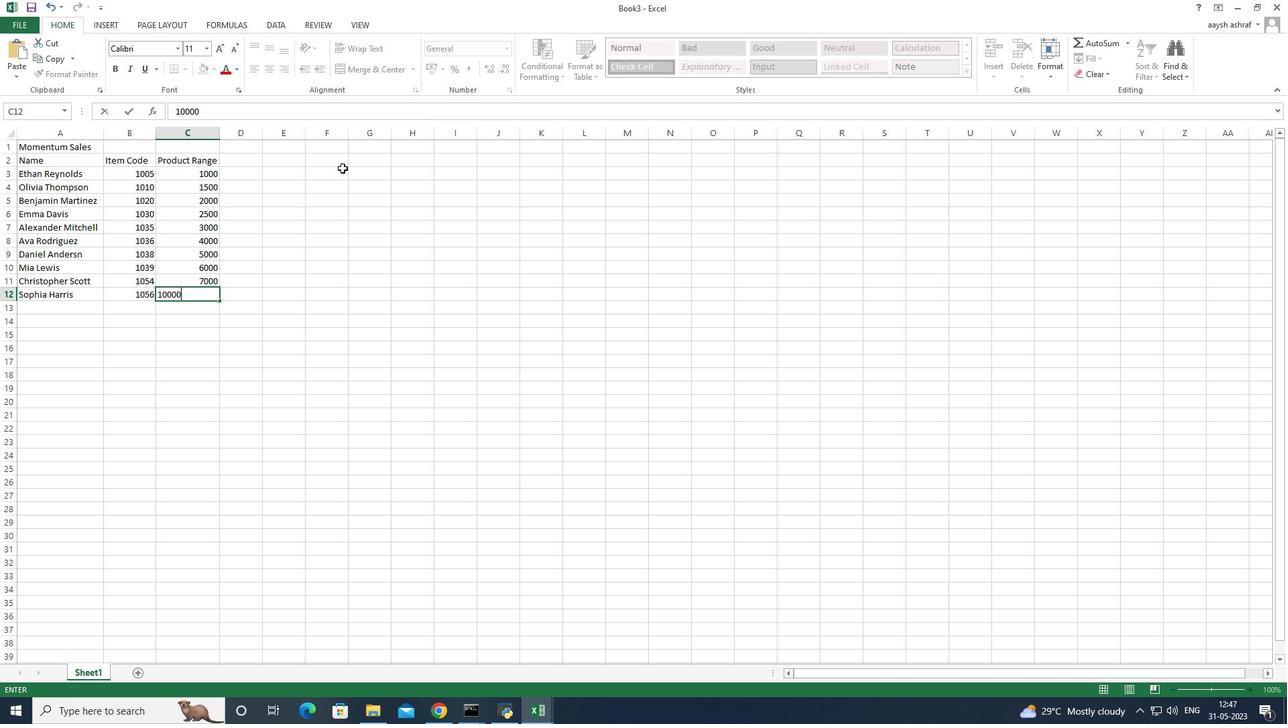 
Action: Key pressed <Key.backspace>
Screenshot: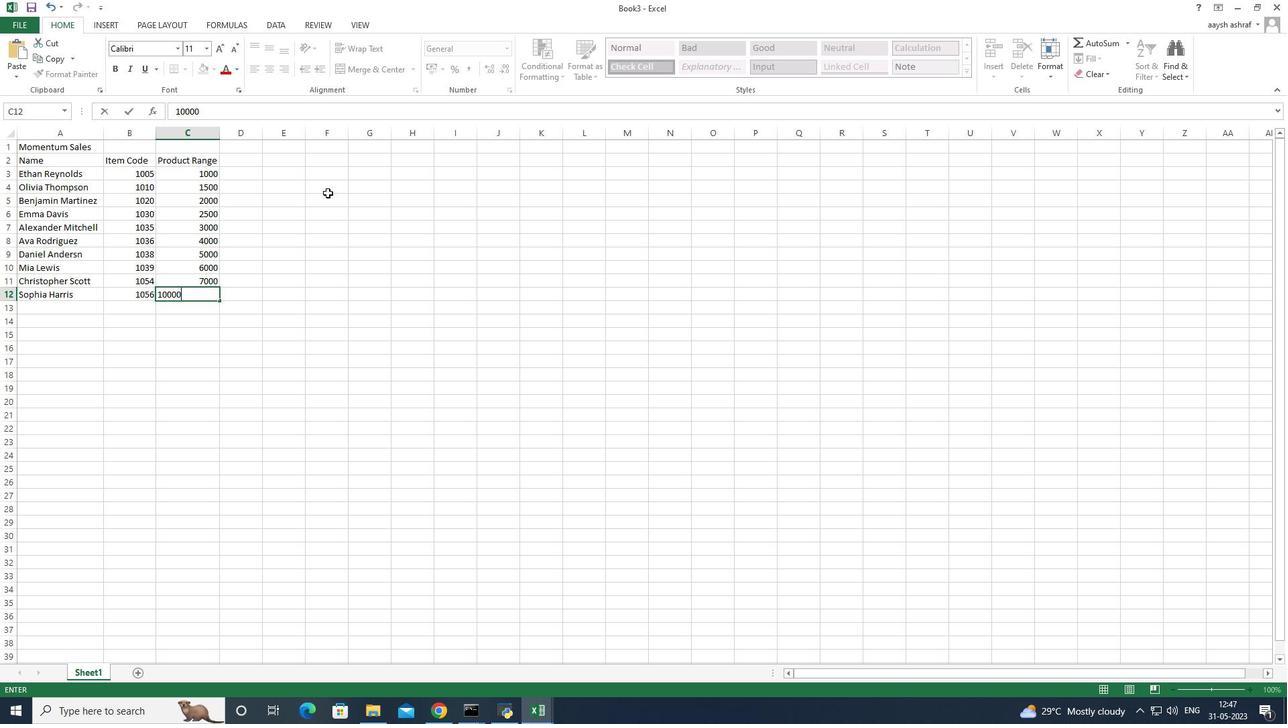 
Action: Mouse moved to (240, 157)
Screenshot: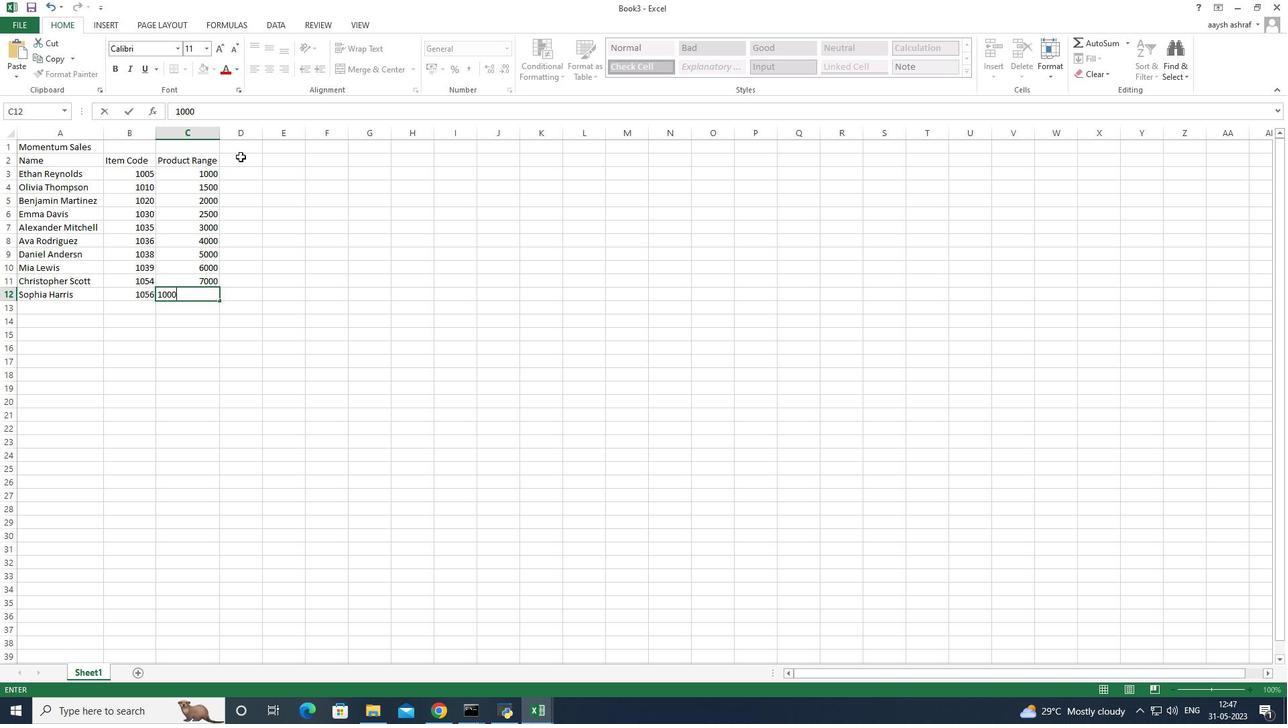 
Action: Mouse pressed left at (240, 157)
Screenshot: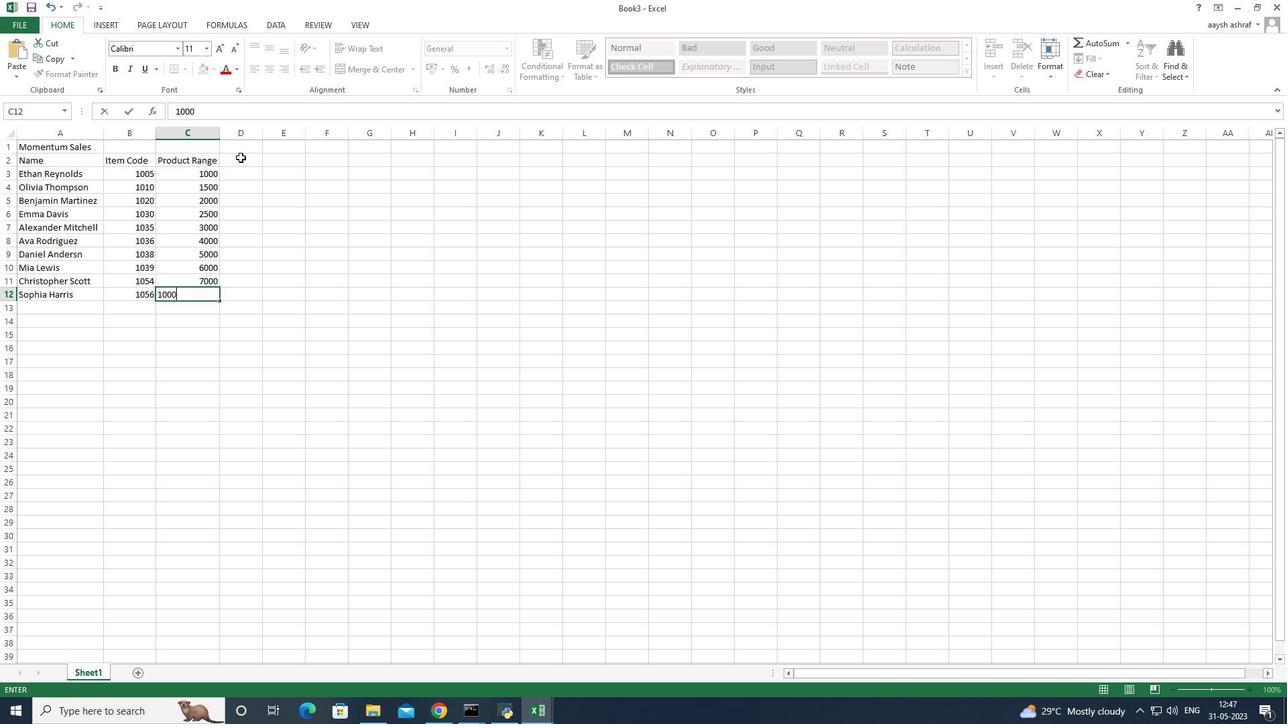 
Action: Mouse pressed left at (240, 157)
Screenshot: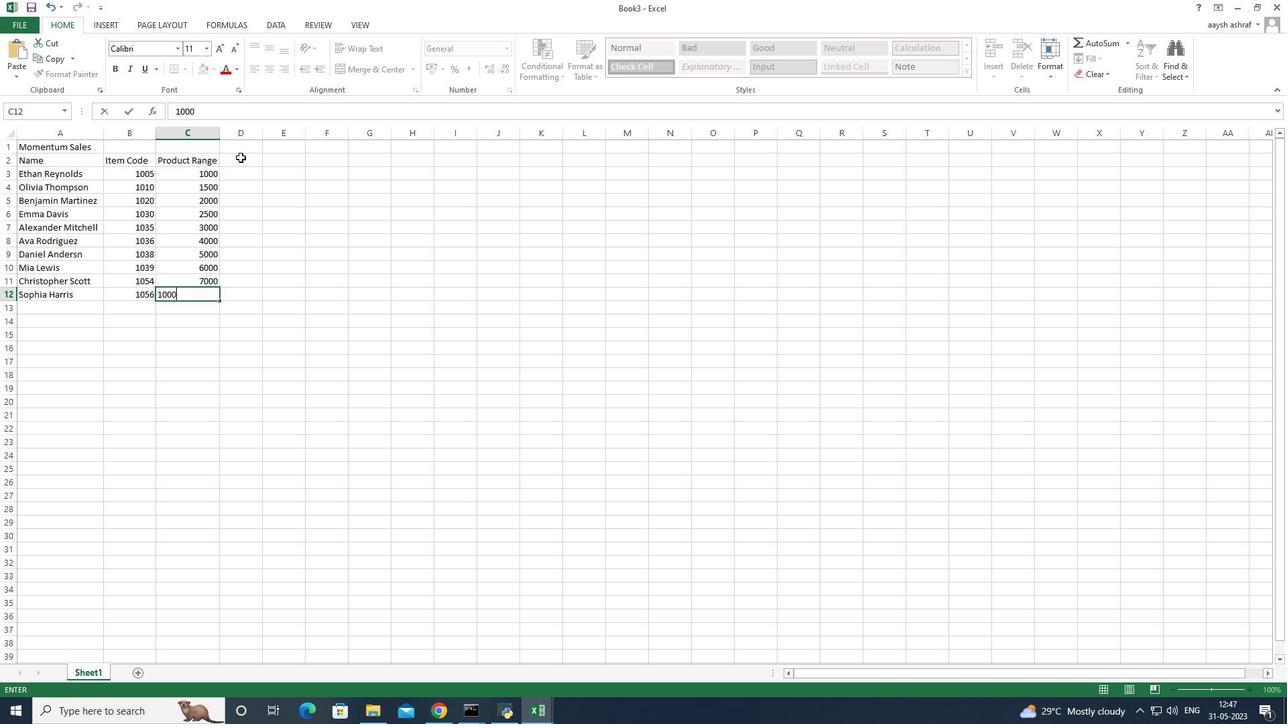
Action: Mouse moved to (262, 140)
Screenshot: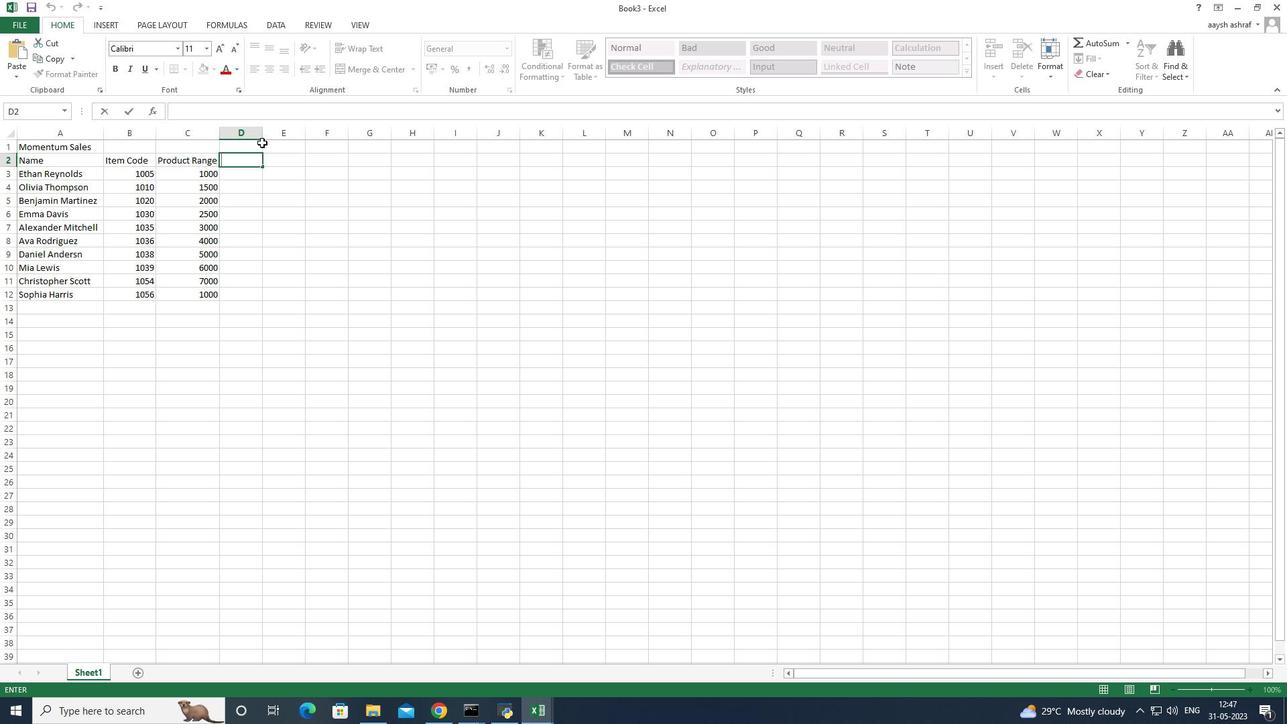 
Action: Mouse pressed left at (262, 140)
Screenshot: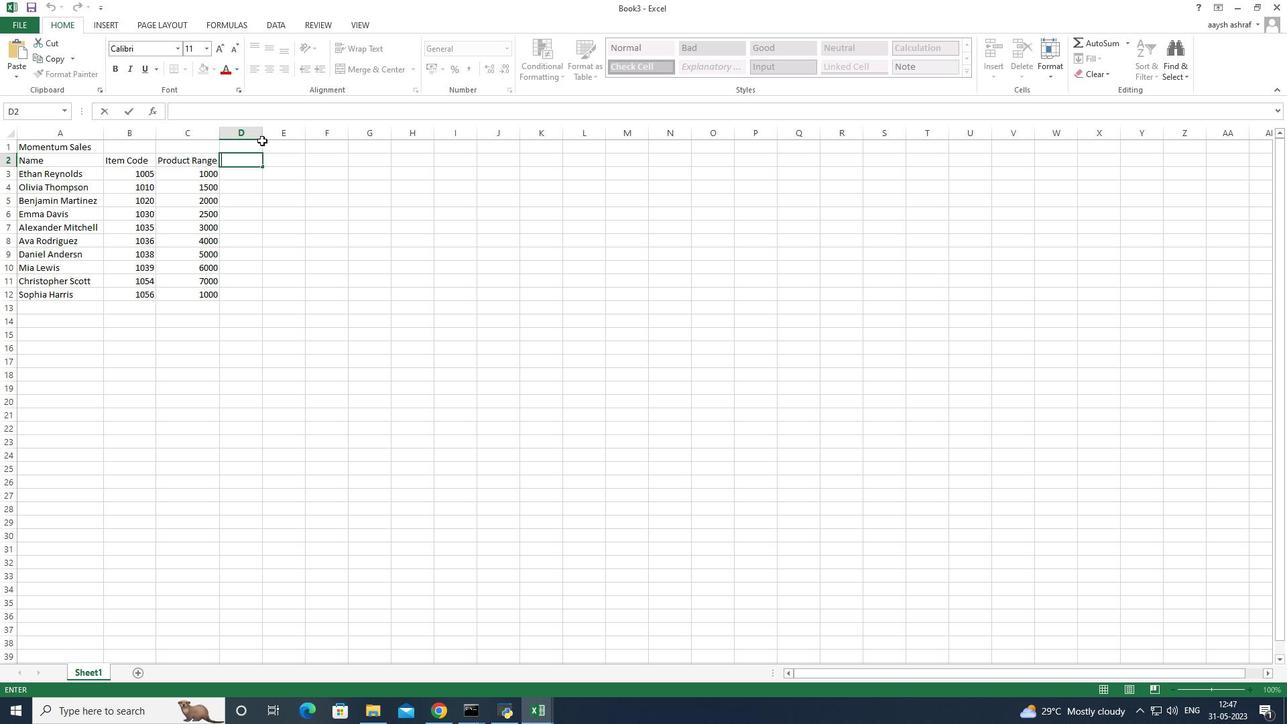 
Action: Mouse moved to (240, 160)
Screenshot: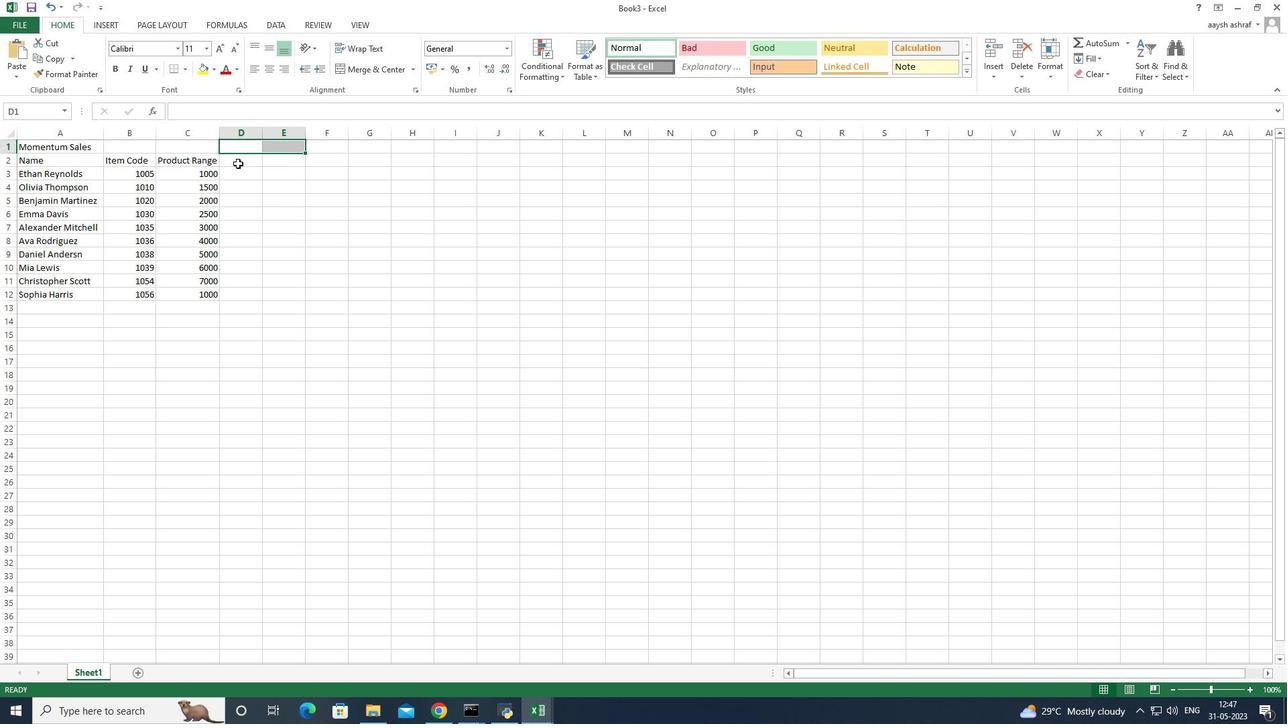
Action: Mouse pressed left at (240, 160)
Screenshot: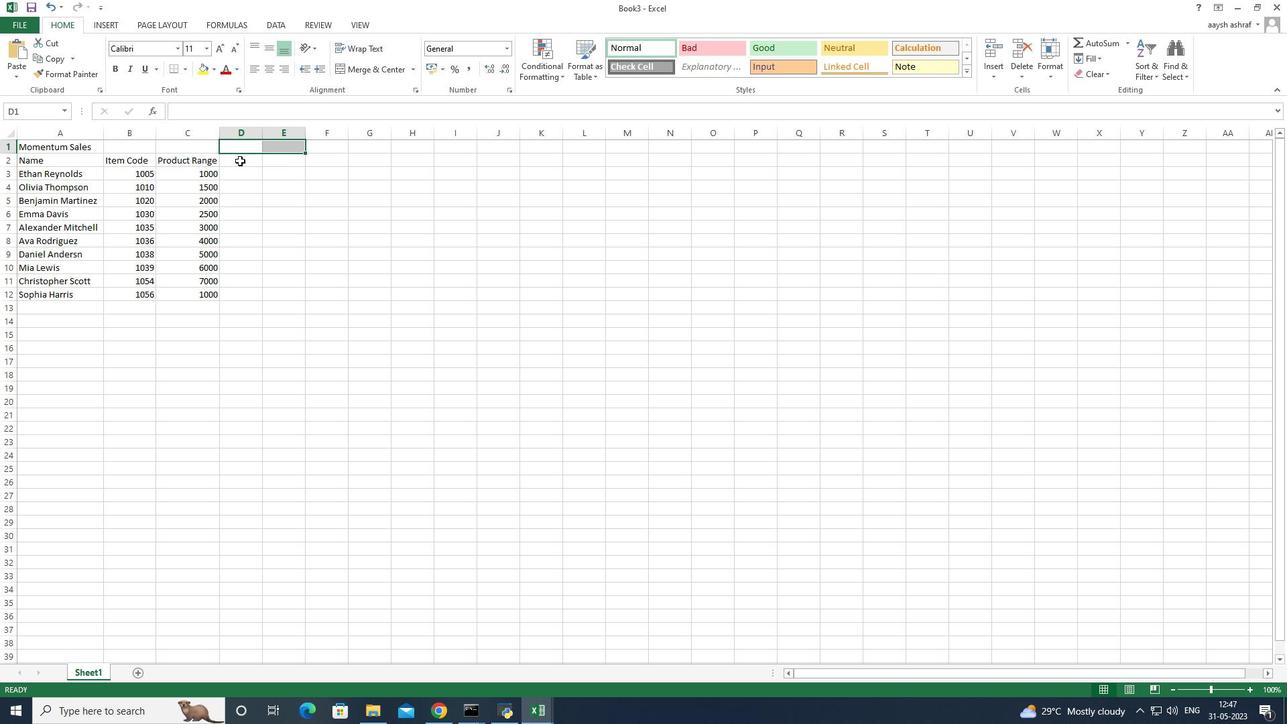 
Action: Mouse pressed left at (240, 160)
Screenshot: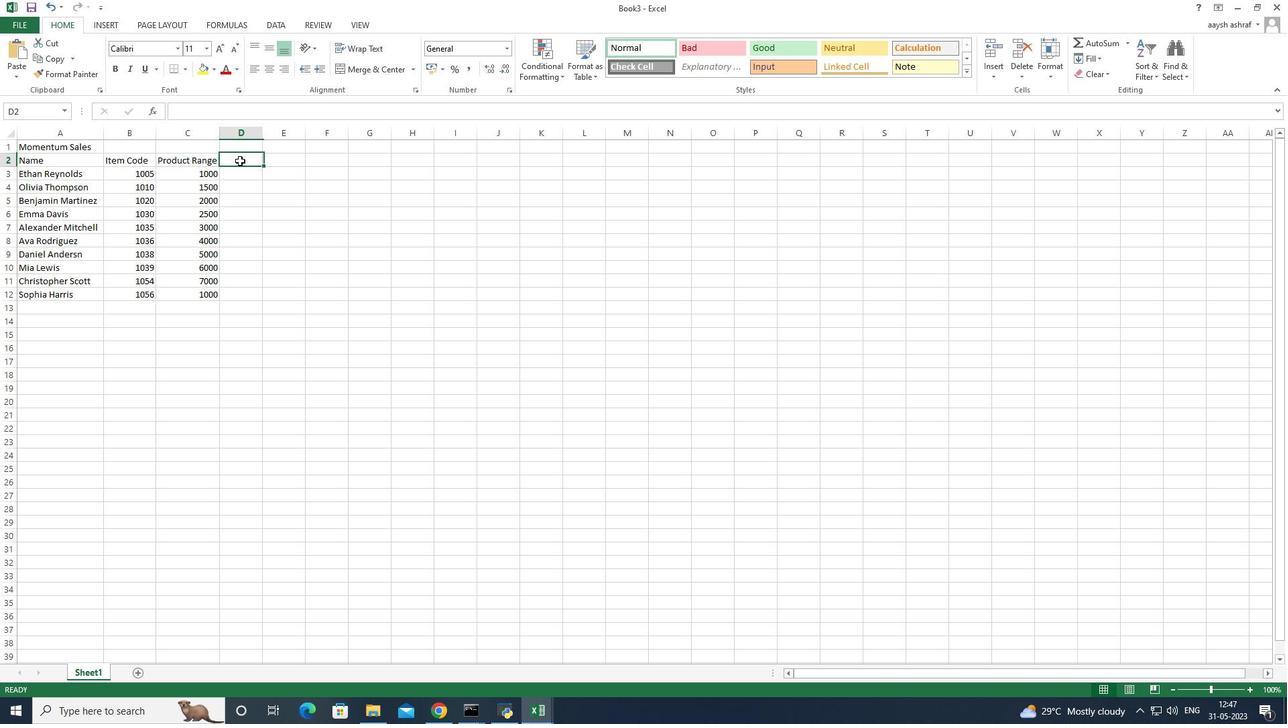 
Action: Key pressed <Key.shift>Products<Key.enter>
Screenshot: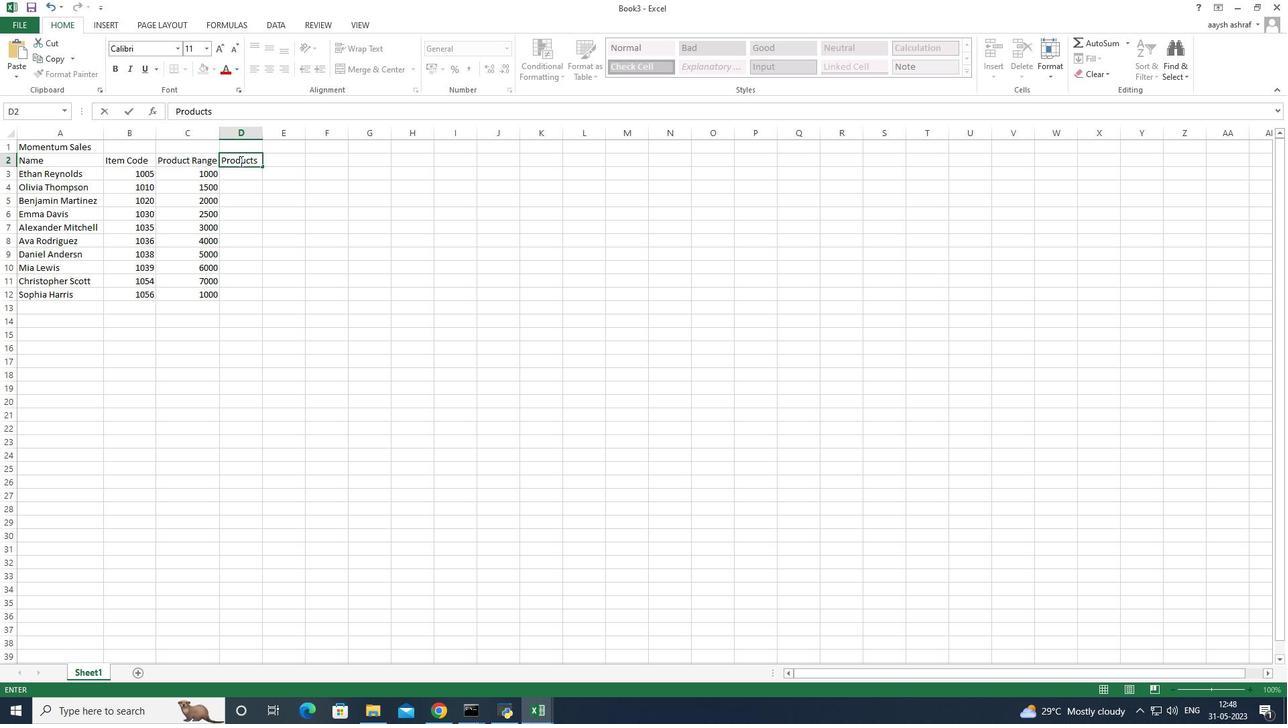 
Action: Mouse moved to (246, 174)
Screenshot: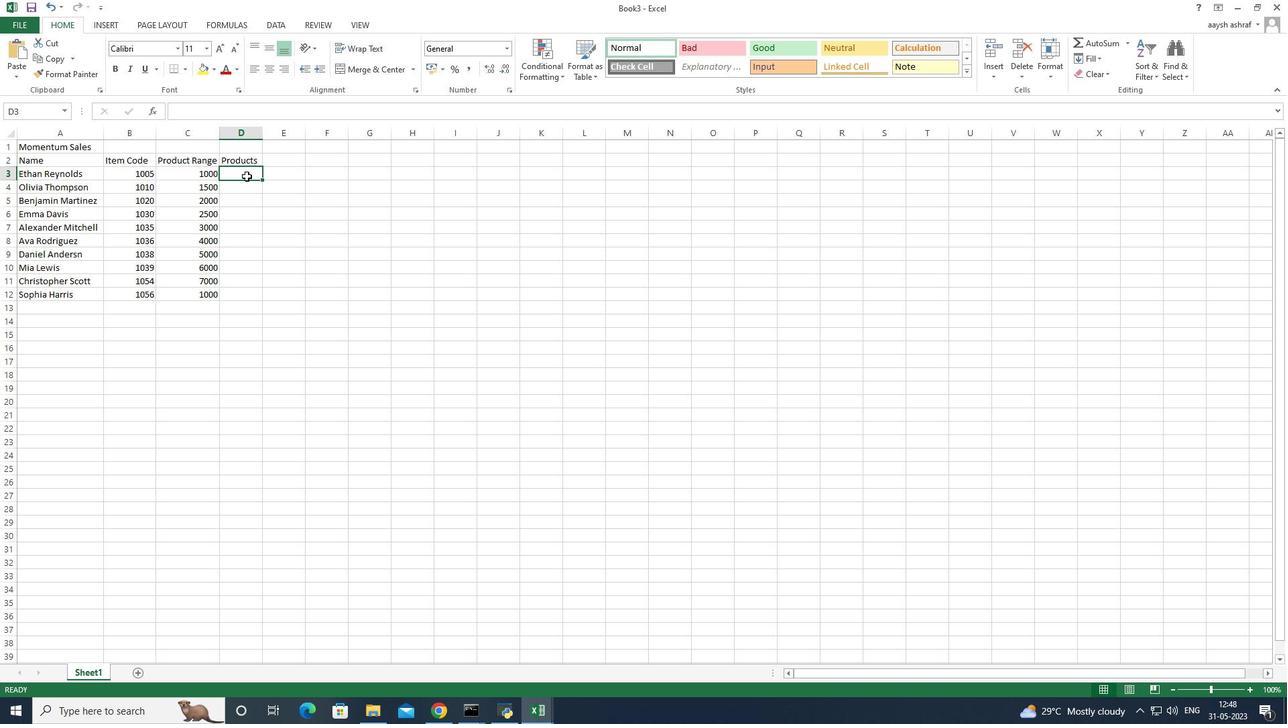 
Action: Mouse pressed left at (246, 174)
Screenshot: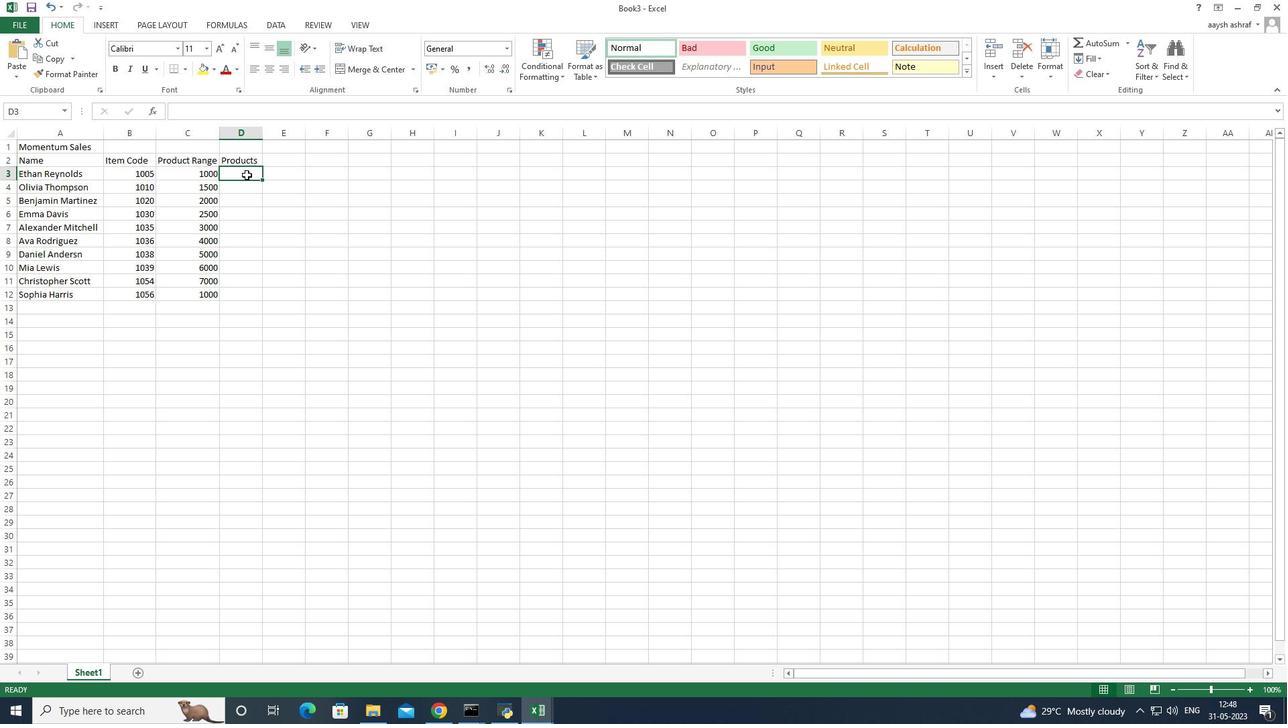 
Action: Mouse pressed left at (246, 174)
Screenshot: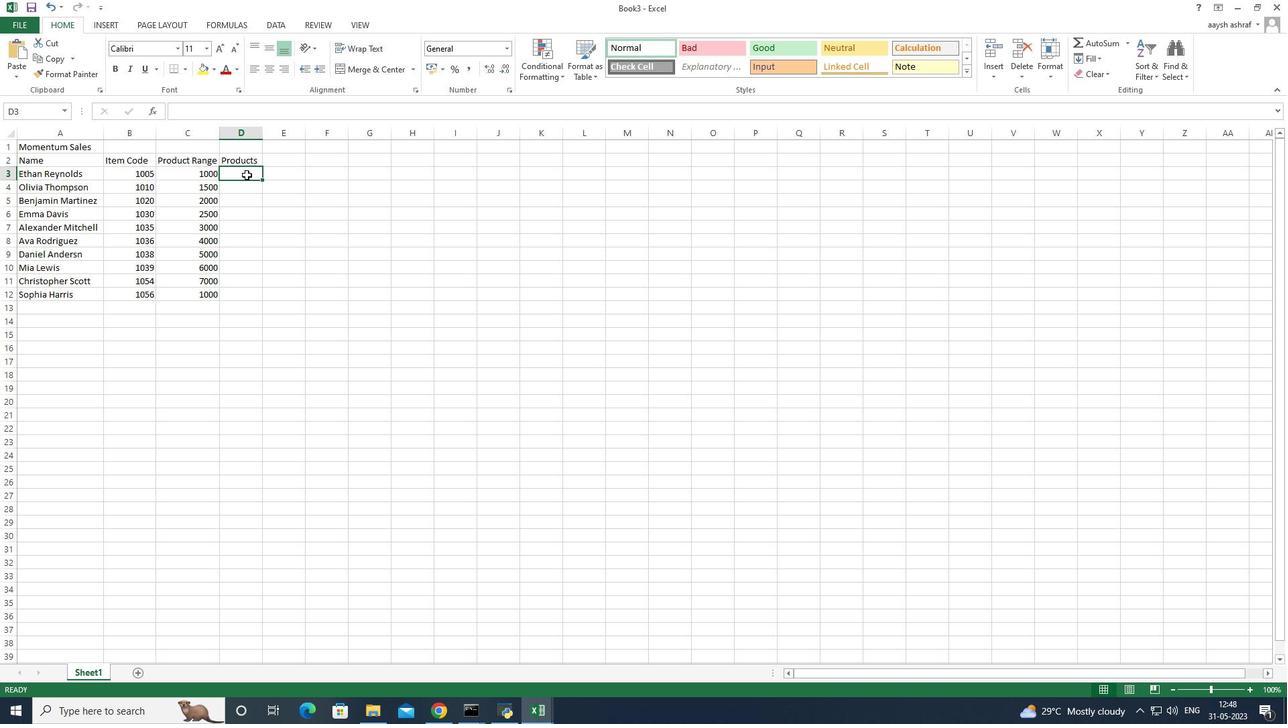 
Action: Key pressed <Key.shift>Asi<Key.backspace><Key.backspace><Key.shift>SICS<Key.space><Key.shift>Shoe<Key.enter><Key.shift>Brooks<Key.space><Key.shift>Shoe<Key.enter><Key.shift><Key.shift>Clarks<Key.space><Key.shift><Key.shift><Key.shift><Key.shift><Key.shift><Key.shift><Key.shift><Key.shift><Key.shift><Key.shift><Key.shift><Key.shift><Key.shift><Key.shift><Key.shift><Key.shift><Key.shift><Key.shift><Key.shift><Key.shift><Key.shift><Key.shift><Key.shift><Key.shift><Key.shift><Key.shift><Key.shift><Key.shift><Key.shift><Key.shift><Key.shift><Key.shift><Key.shift><Key.shift><Key.shift><Key.shift><Key.shift><Key.shift><Key.shift><Key.shift><Key.shift><Key.shift><Key.shift>Shoe<Key.enter><Key.shift>Crocs<Key.space><Key.shift>Shoe<Key.enter><Key.shift><Key.shift><Key.shift><Key.shift><Key.shift><Key.shift><Key.shift>D4<Key.backspace>r.<Key.space><Key.shift>Martens<Key.space><Key.shift>Shoe<Key.enter><Key.shift>Ecco<Key.space><Key.shift>Shoe<Key.enter><Key.shift>Fila<Key.space><Key.shift>Shoe<Key.space><Key.enter><Key.shift>Hush<Key.space><Key.shift><Key.shift><Key.shift><Key.shift><Key.shift><Key.shift><Key.shift><Key.shift><Key.shift><Key.shift><Key.shift><Key.shift><Key.shift><Key.shift><Key.shift><Key.shift><Key.shift><Key.shift><Key.shift><Key.shift><Key.shift><Key.shift><Key.shift><Key.shift><Key.shift><Key.shift><Key.shift><Key.shift><Key.shift><Key.shift><Key.shift><Key.shift><Key.shift>Puppies<Key.space><Key.shift>Shoe<Key.enter><Key.shift>Hordan<Key.space><Key.shift>Show<Key.backspace>e<Key.enter><Key.shift>K-<Key.space><Key.shift>Swiss<Key.space><Key.shift>Shoe<Key.enter>
Screenshot: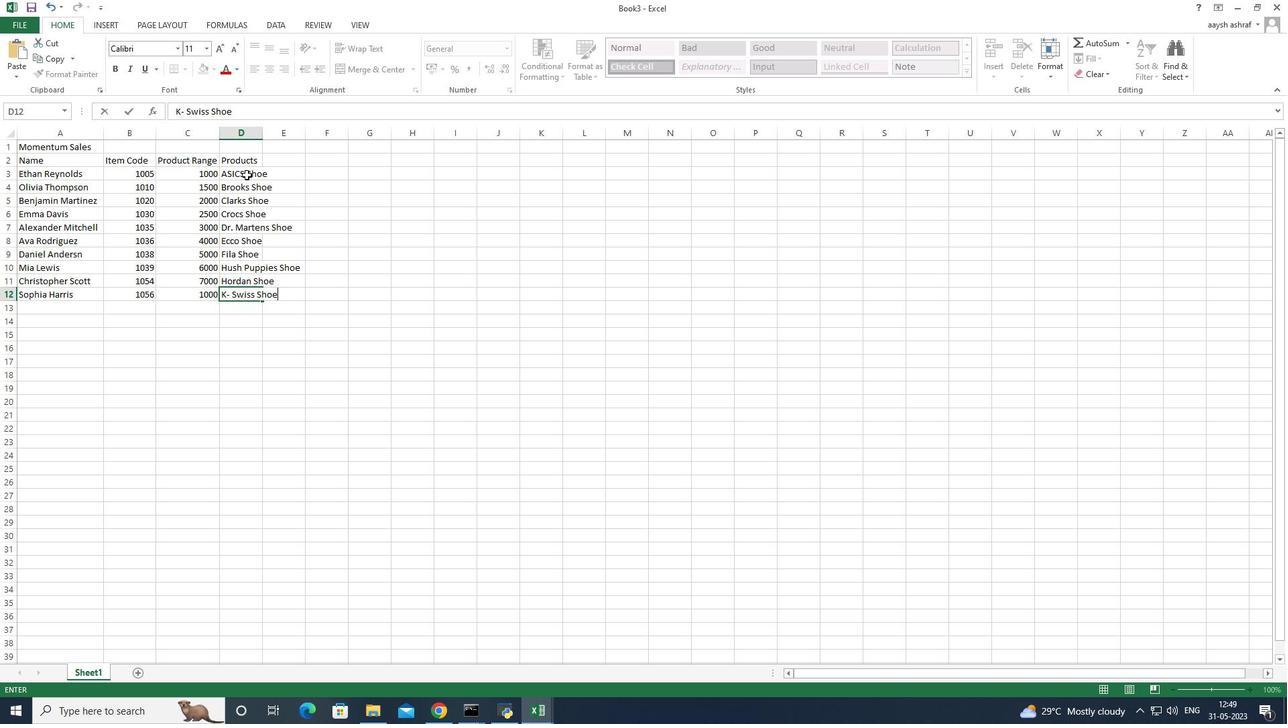 
Action: Mouse moved to (263, 135)
Screenshot: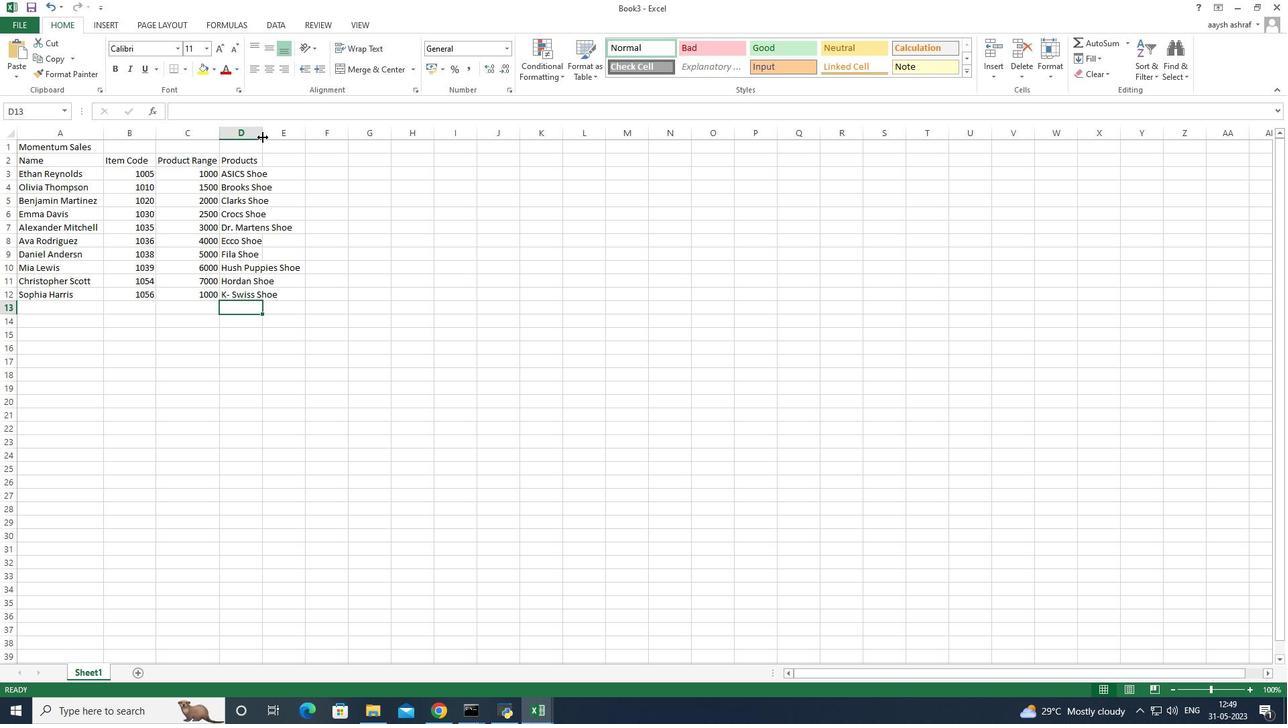 
Action: Mouse pressed left at (263, 135)
Screenshot: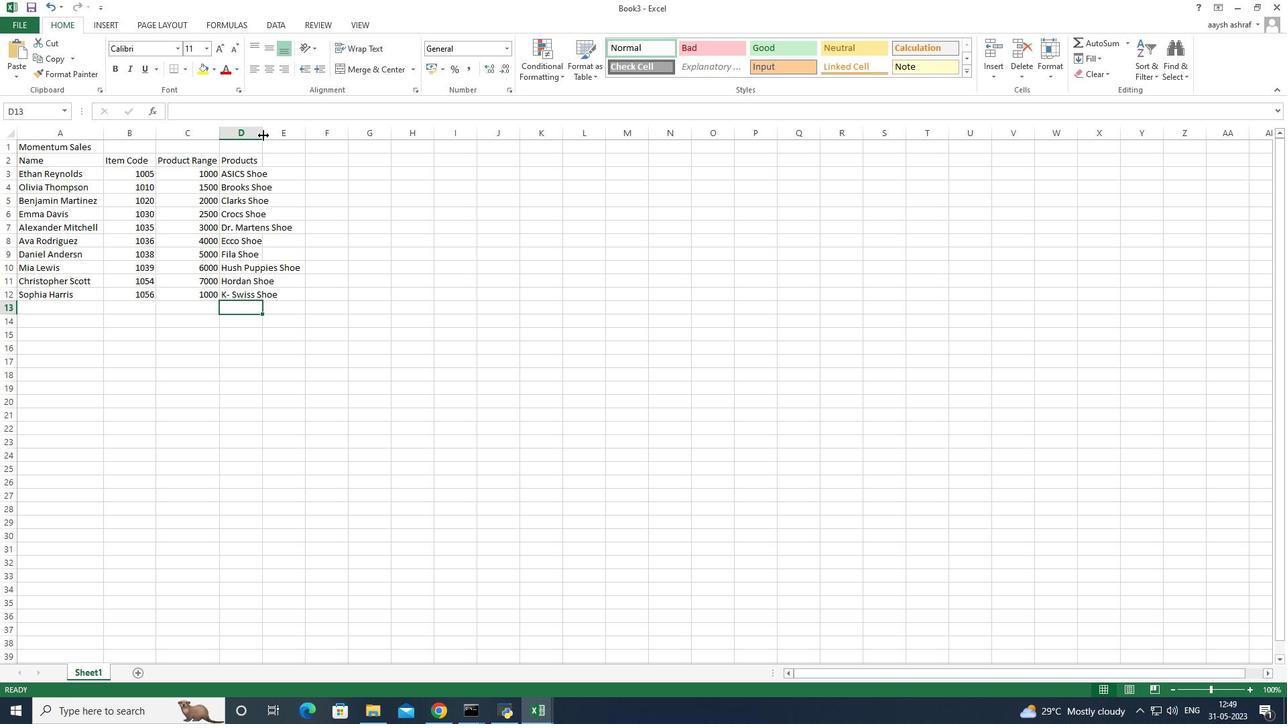 
Action: Mouse moved to (325, 162)
Screenshot: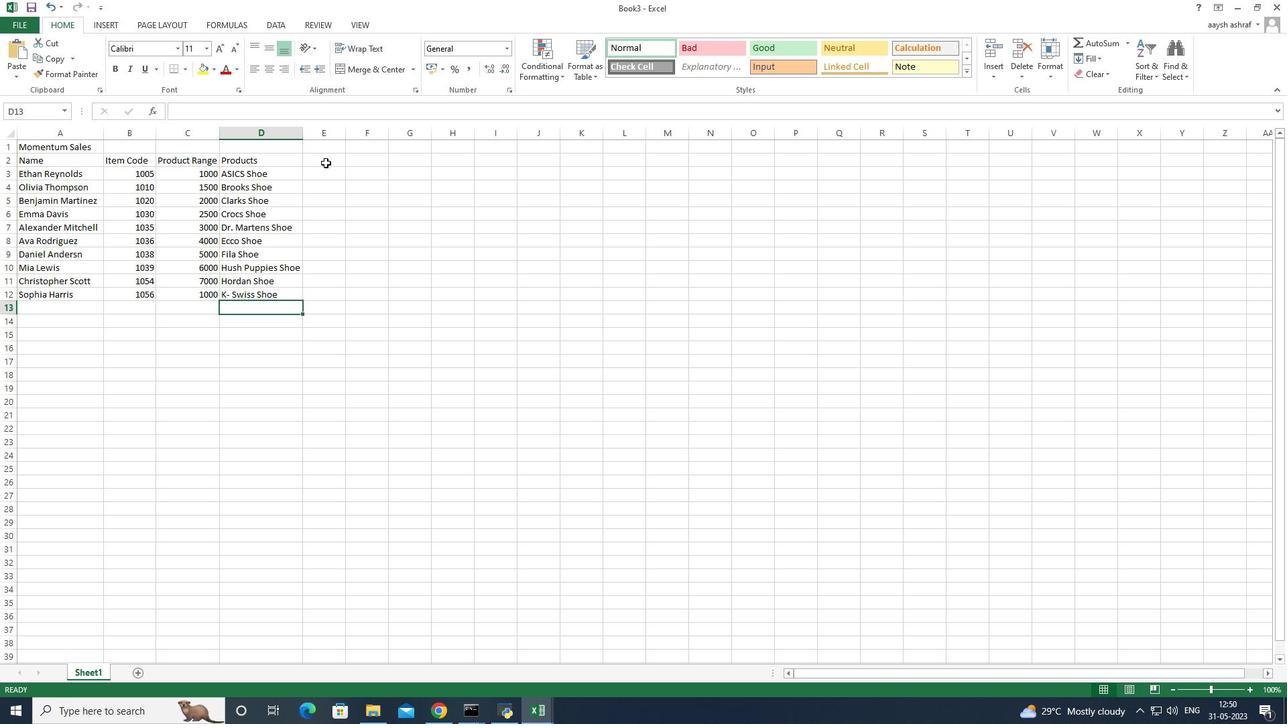
Action: Mouse pressed left at (325, 162)
Screenshot: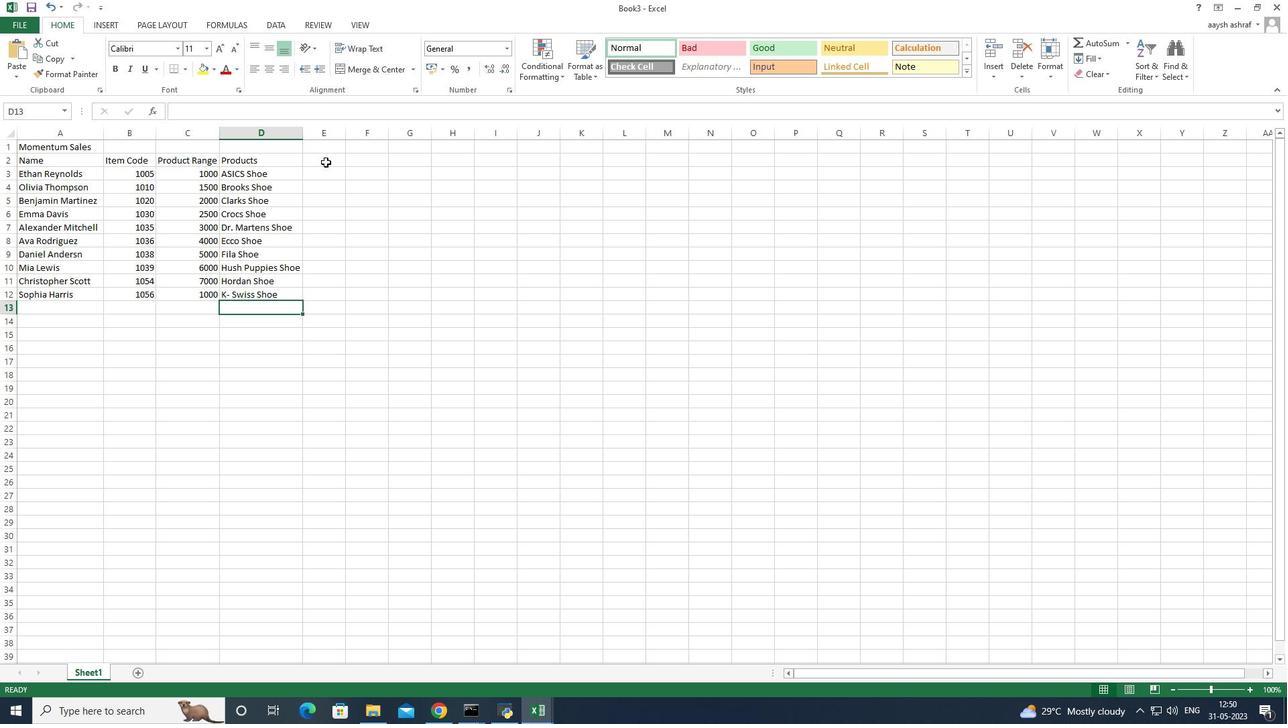 
Action: Mouse pressed left at (325, 162)
Screenshot: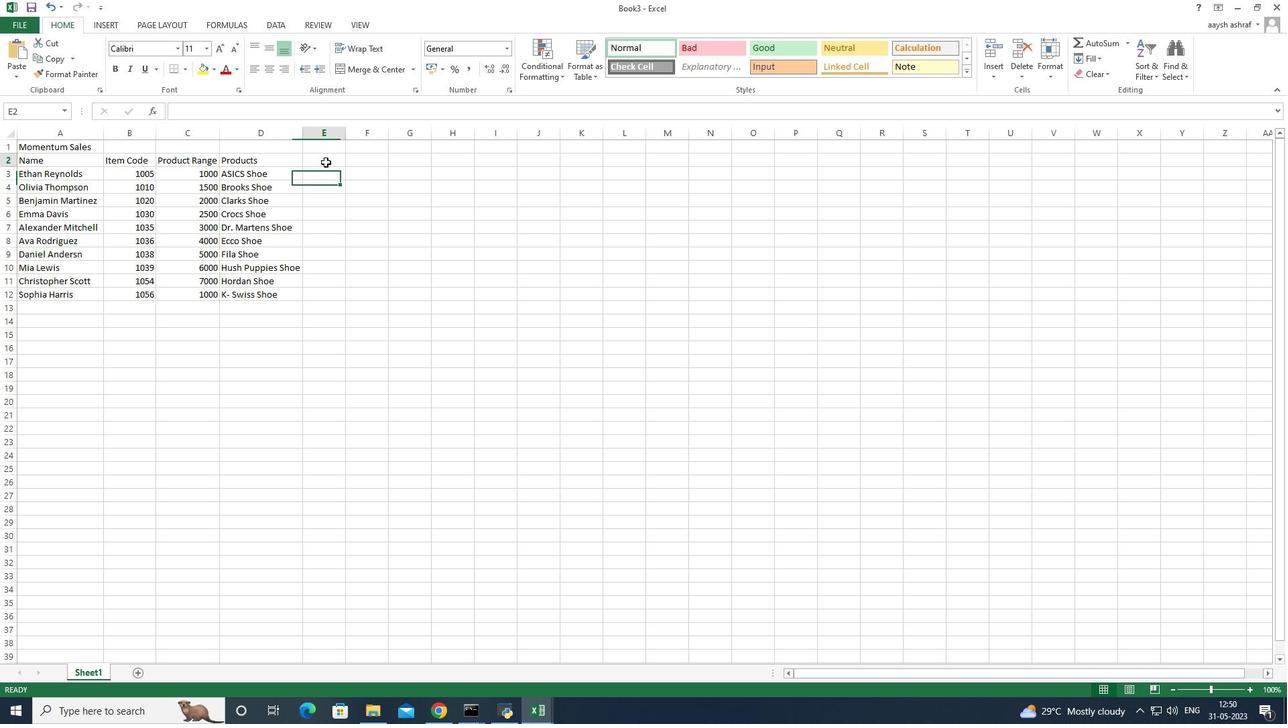 
Action: Key pressed <Key.shift>W<Key.backspace><Key.shift>Quality<Key.space><Key.enter>5<Key.enter>9<Key.enter>8<Key.enter>7<Key.enter>6<Key.enter>4<Key.enter>3<Key.enter>2<Key.backspace><Key.backspace>
Screenshot: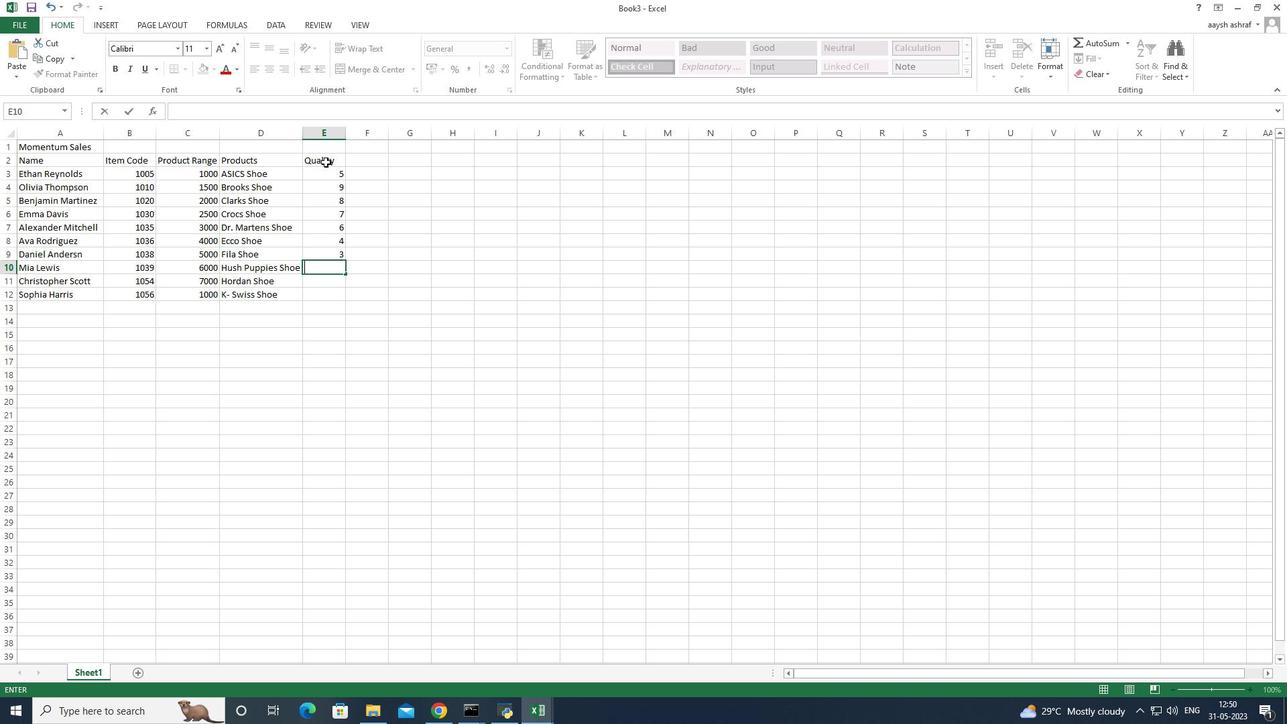 
Action: Mouse moved to (335, 244)
Screenshot: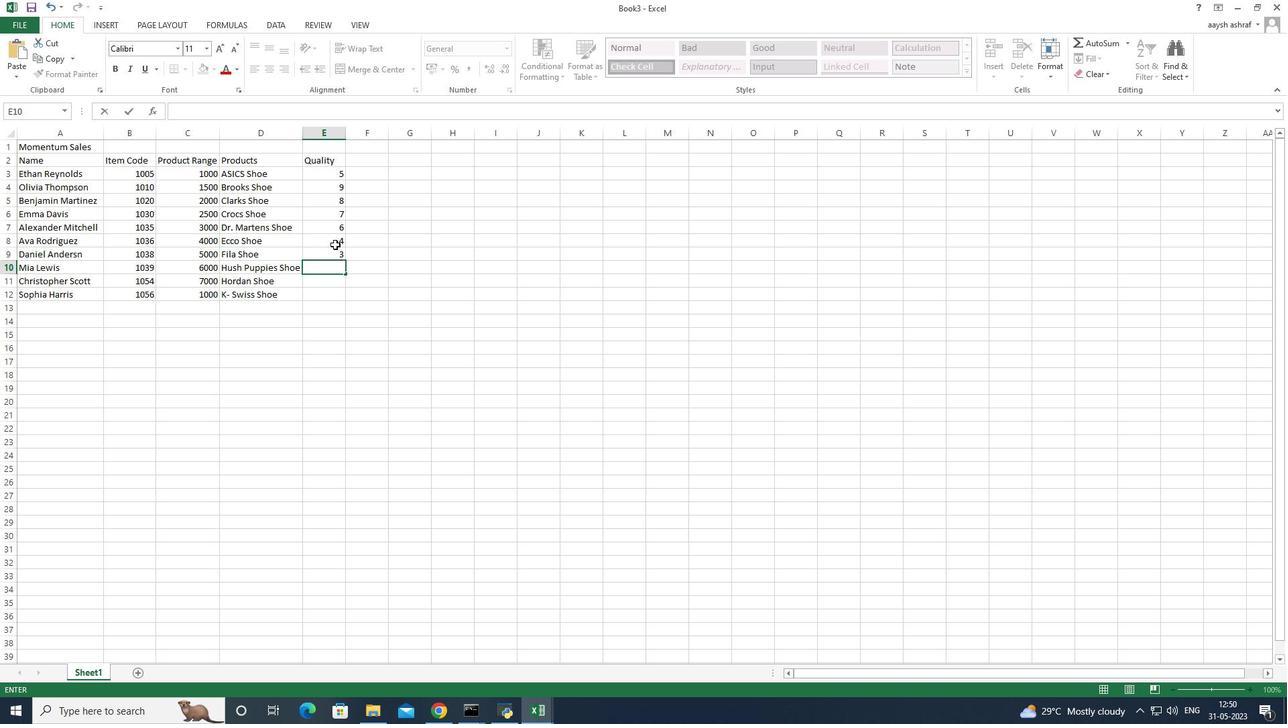 
Action: Mouse pressed left at (335, 244)
Screenshot: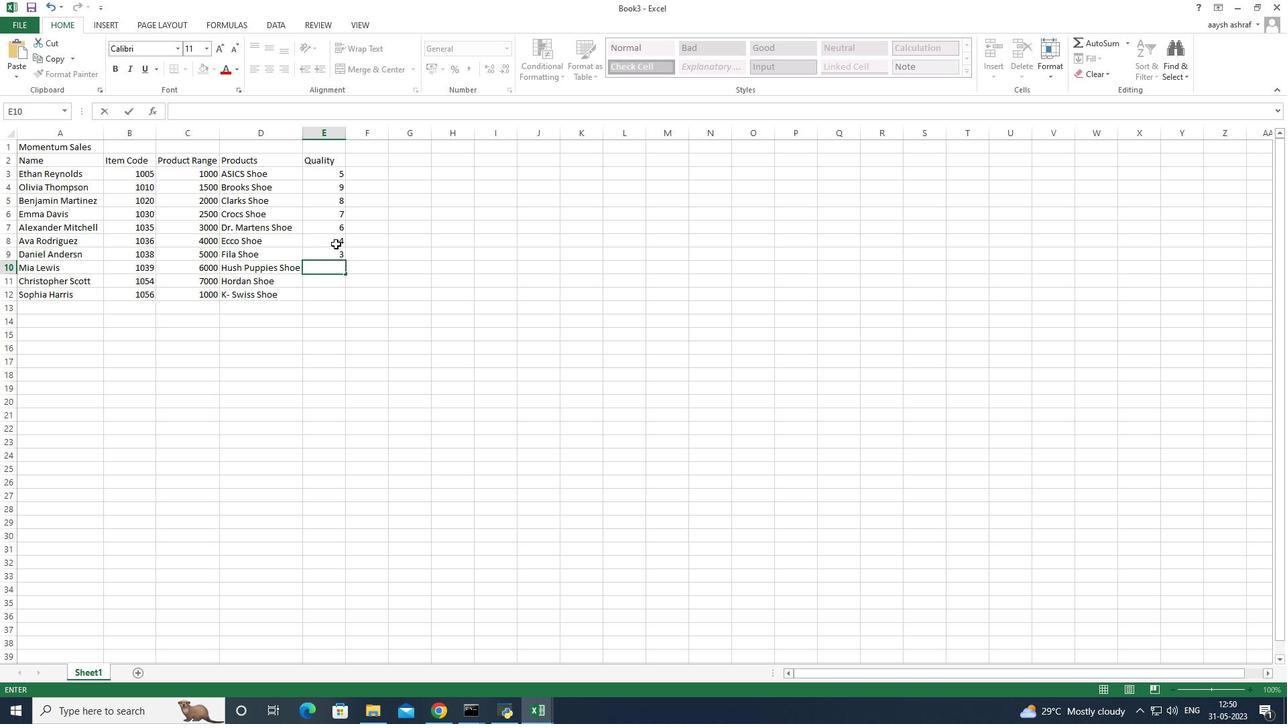 
Action: Key pressed 8<Key.enter>7<Key.enter>6<Key.enter>5<Key.enter>9<Key.enter>
Screenshot: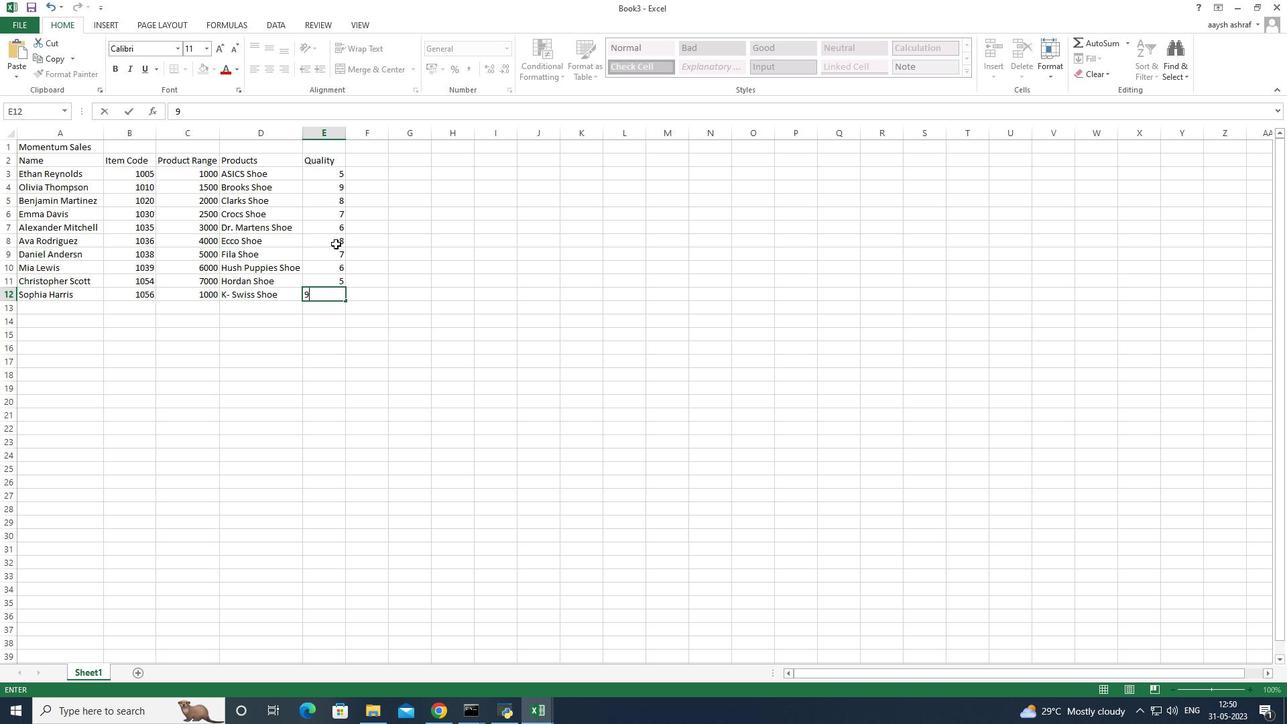 
Action: Mouse moved to (374, 163)
Screenshot: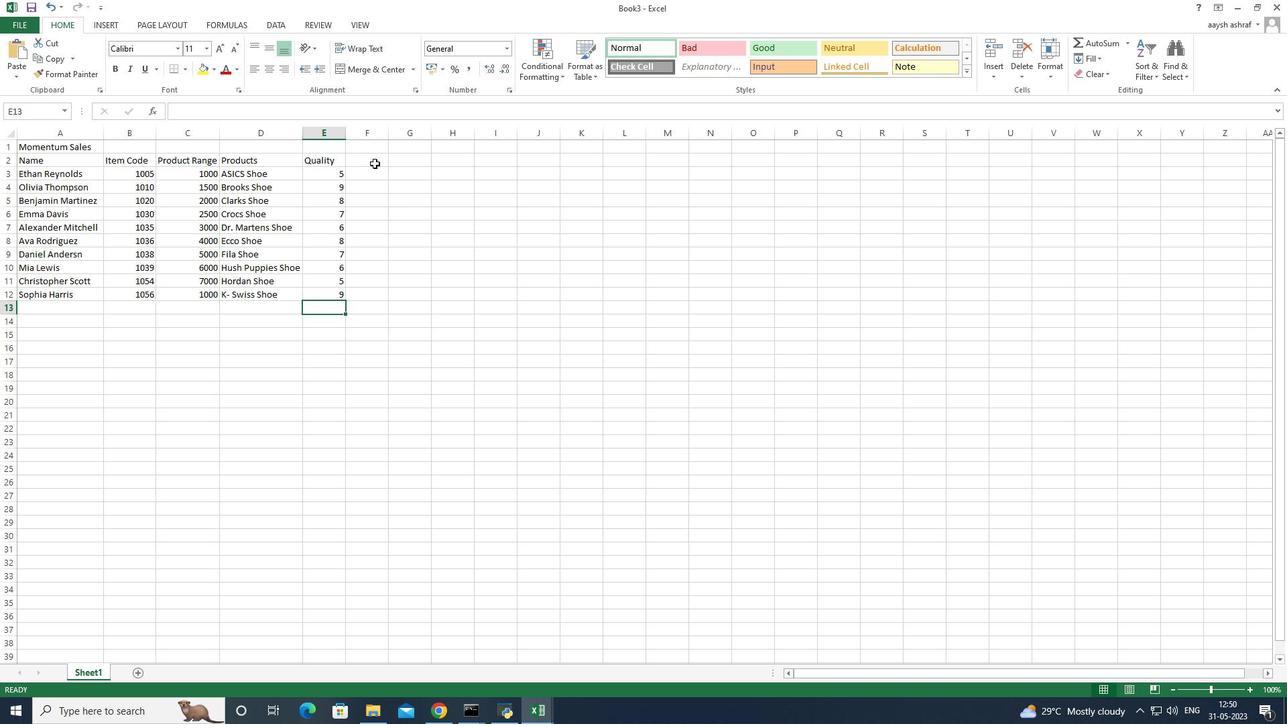 
Action: Mouse pressed left at (374, 163)
Screenshot: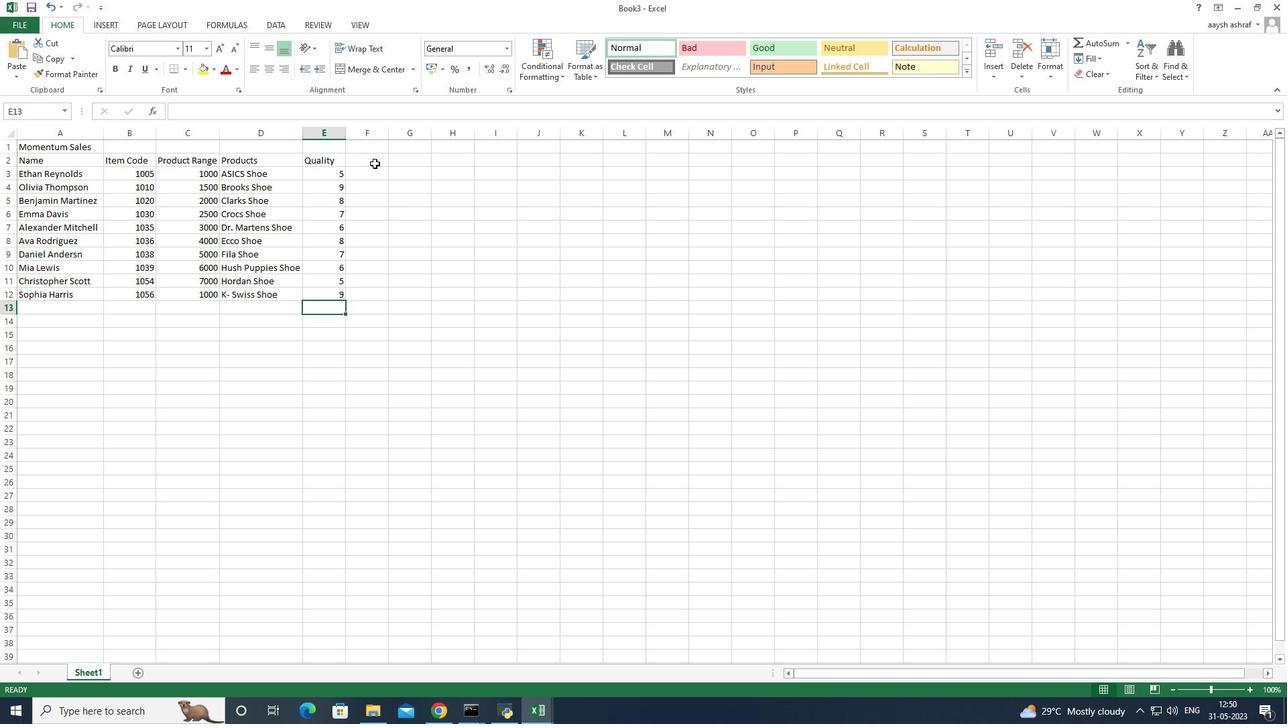 
Action: Key pressed <Key.shift>Commision<Key.enter>
Screenshot: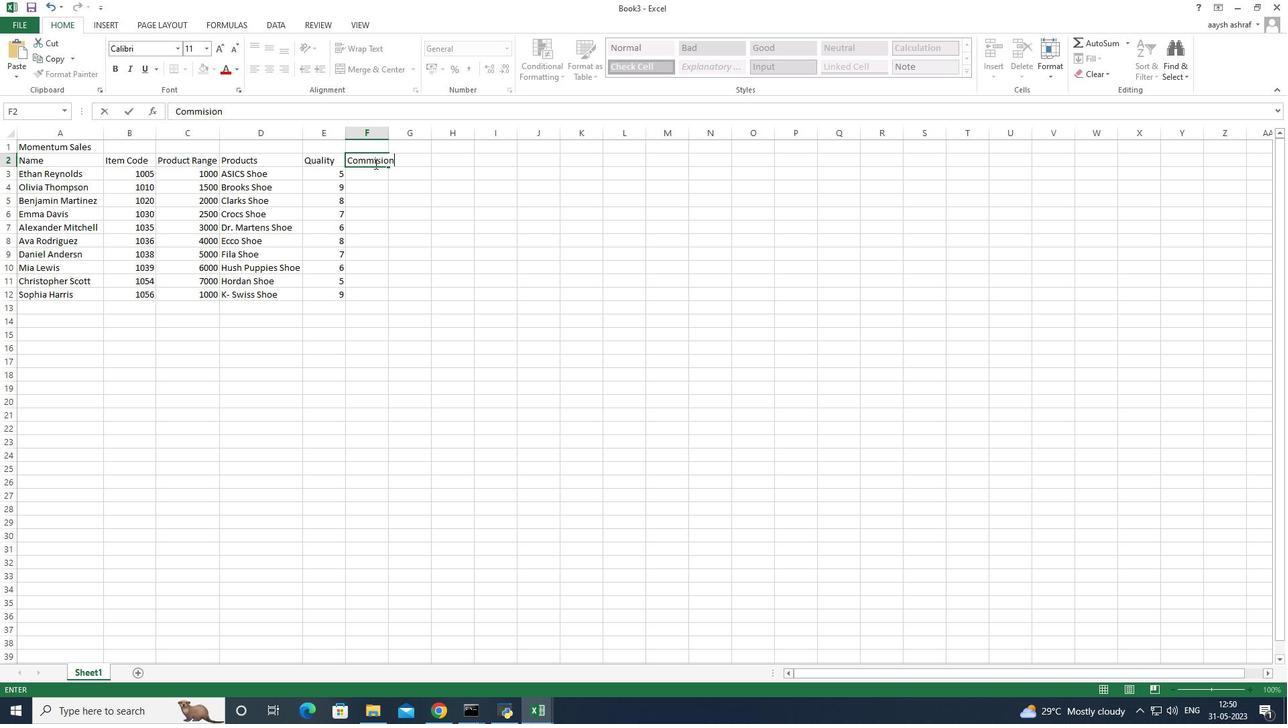 
Action: Mouse moved to (388, 134)
Screenshot: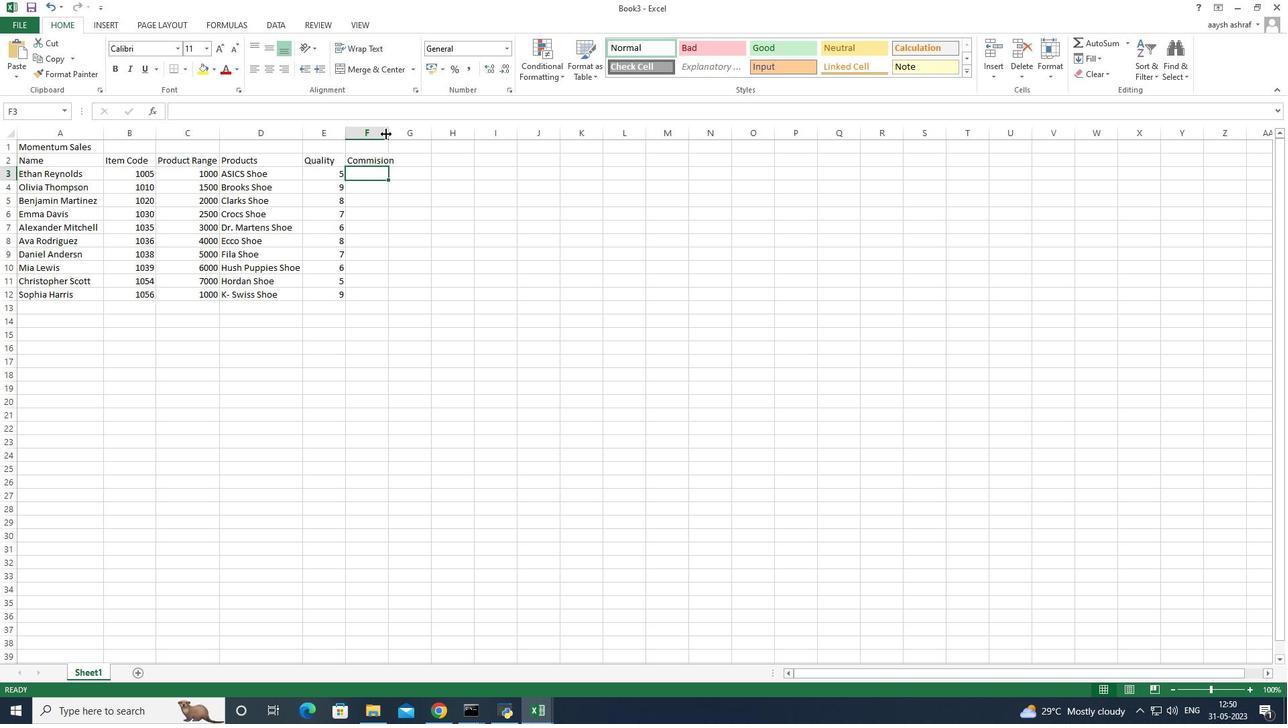
Action: Mouse pressed left at (388, 134)
Screenshot: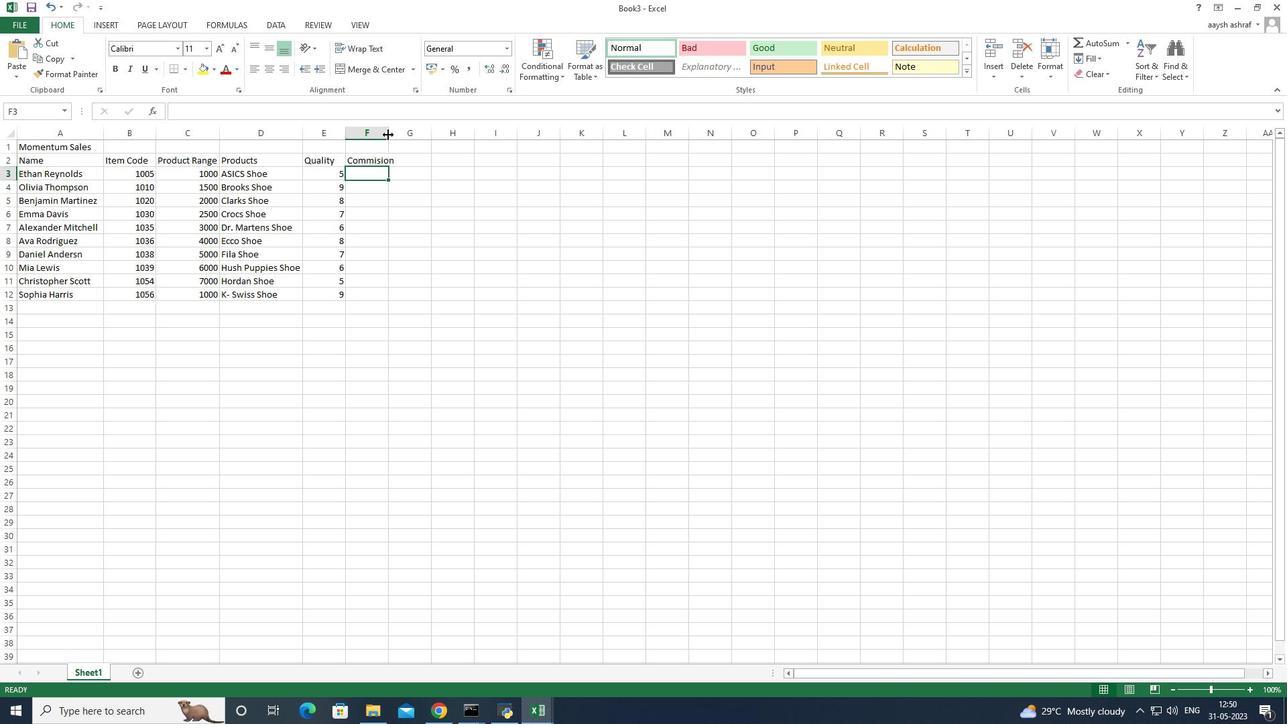 
Action: Mouse moved to (379, 194)
Screenshot: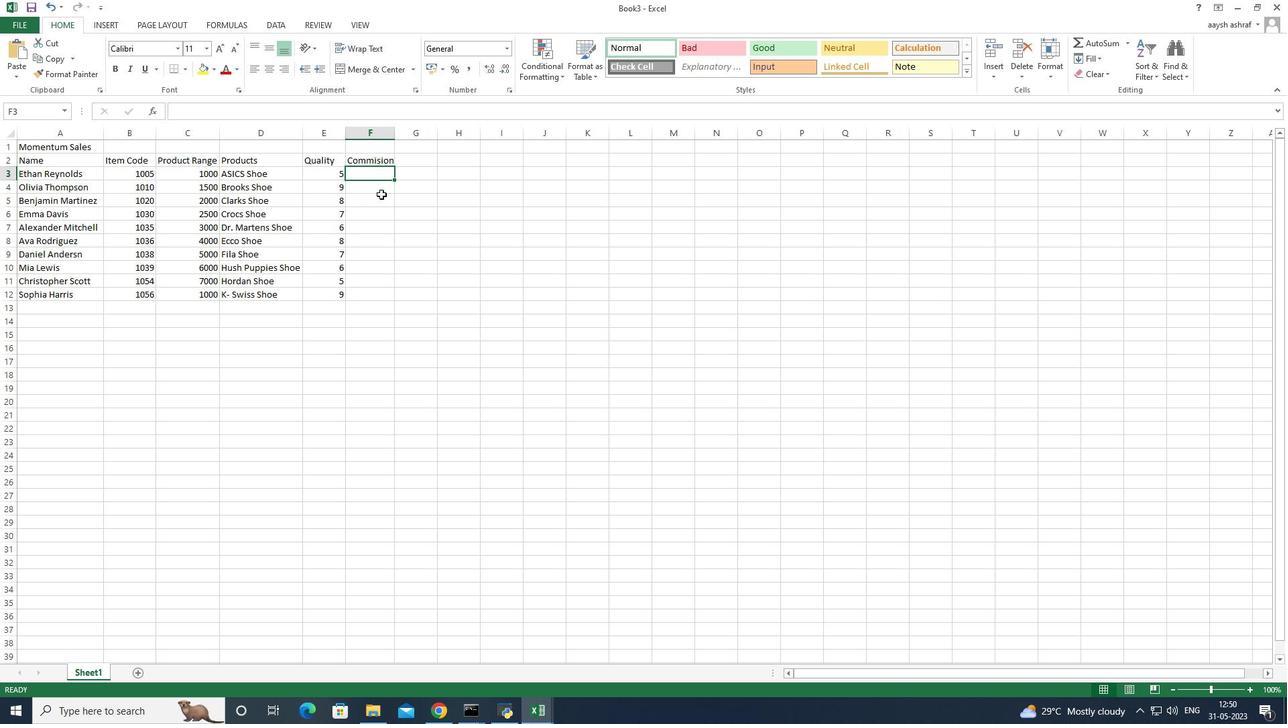 
Action: Key pressed =
Screenshot: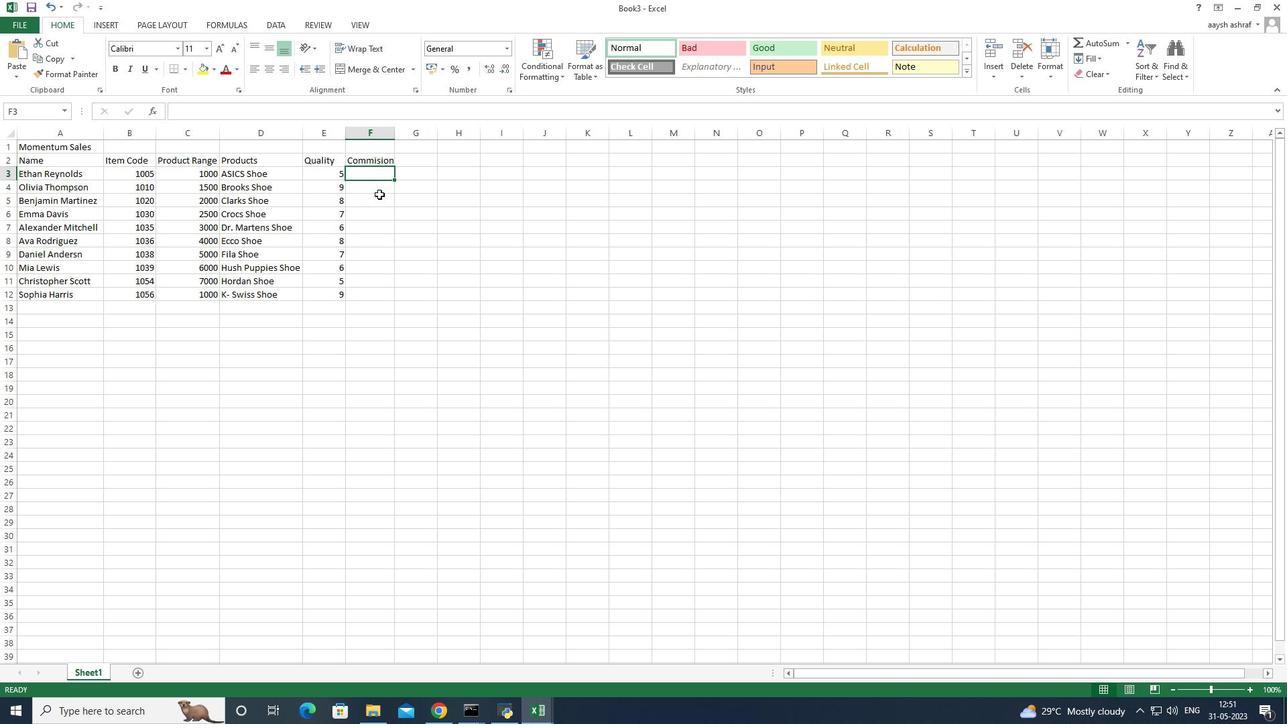 
Action: Mouse moved to (203, 172)
Screenshot: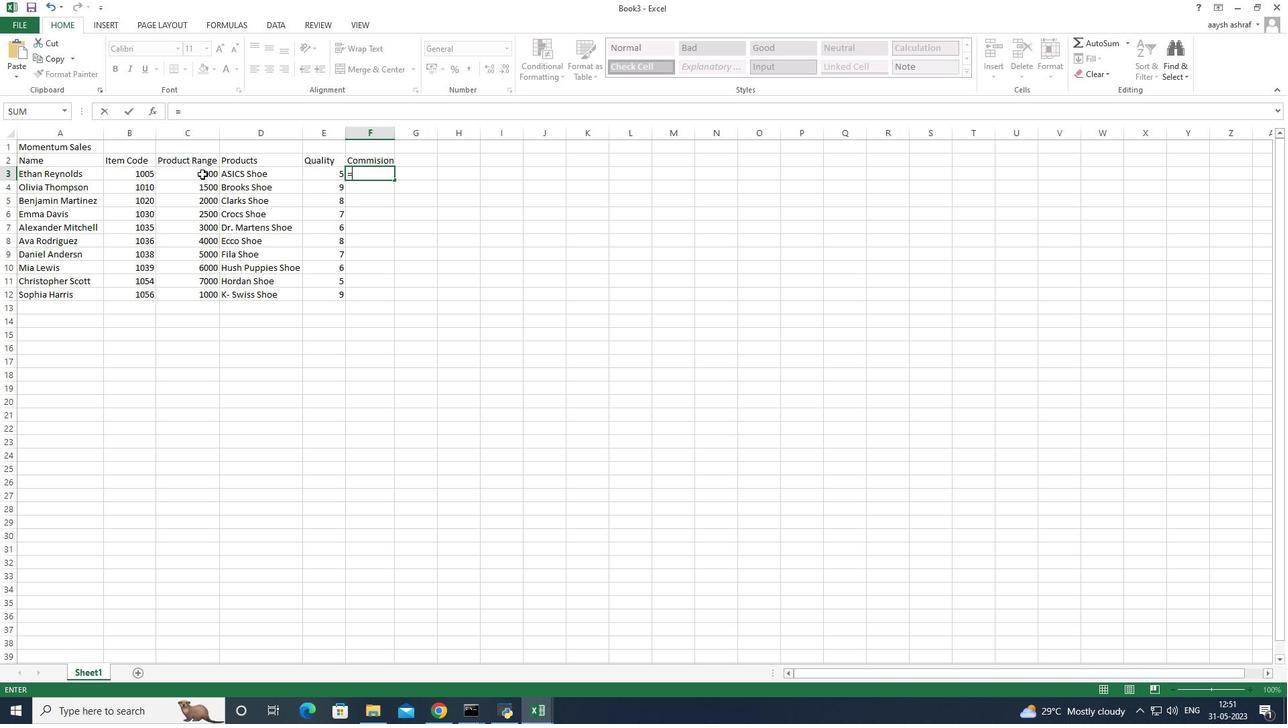 
Action: Mouse pressed left at (203, 172)
Screenshot: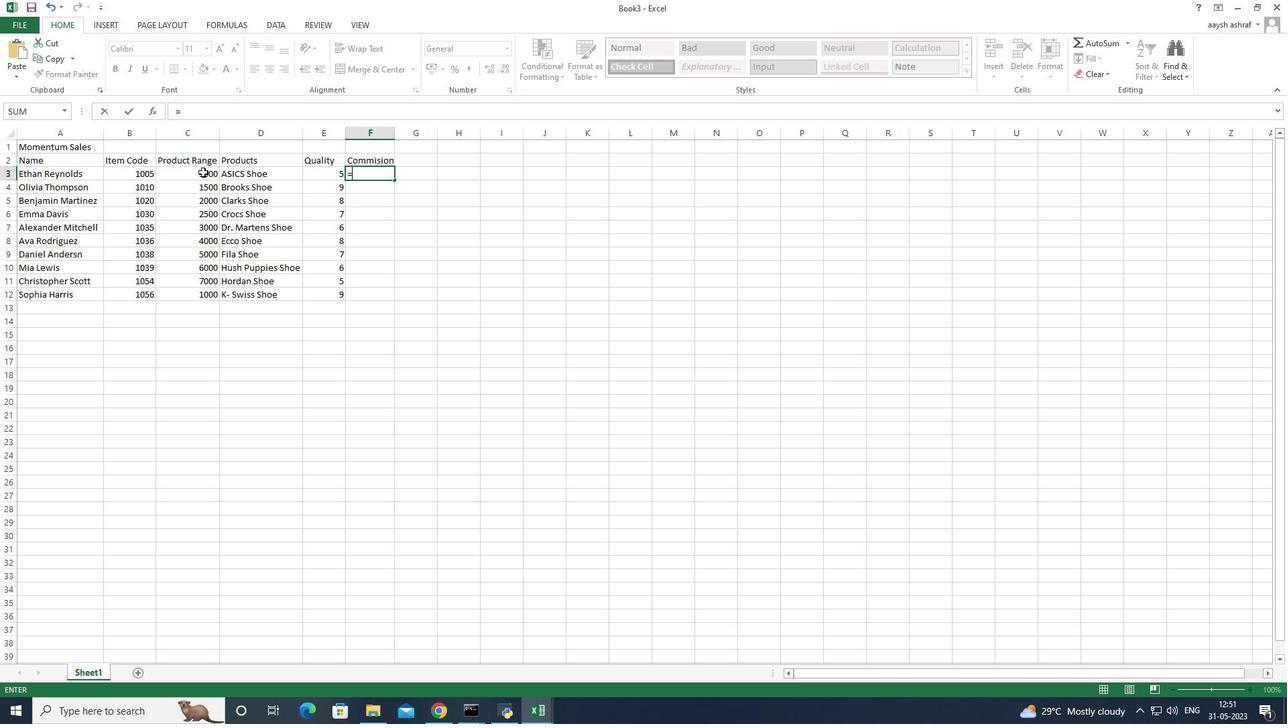 
Action: Key pressed *2<Key.shift>%<Key.enter>
Screenshot: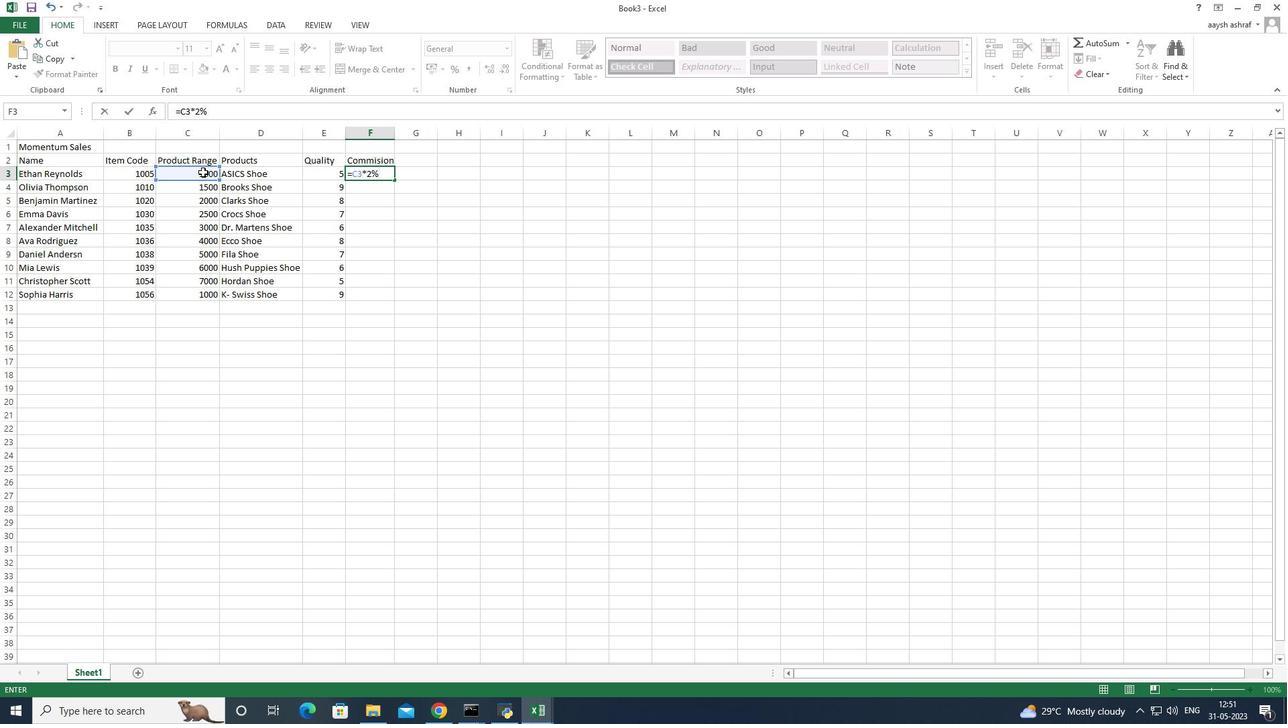 
Action: Mouse moved to (378, 172)
Screenshot: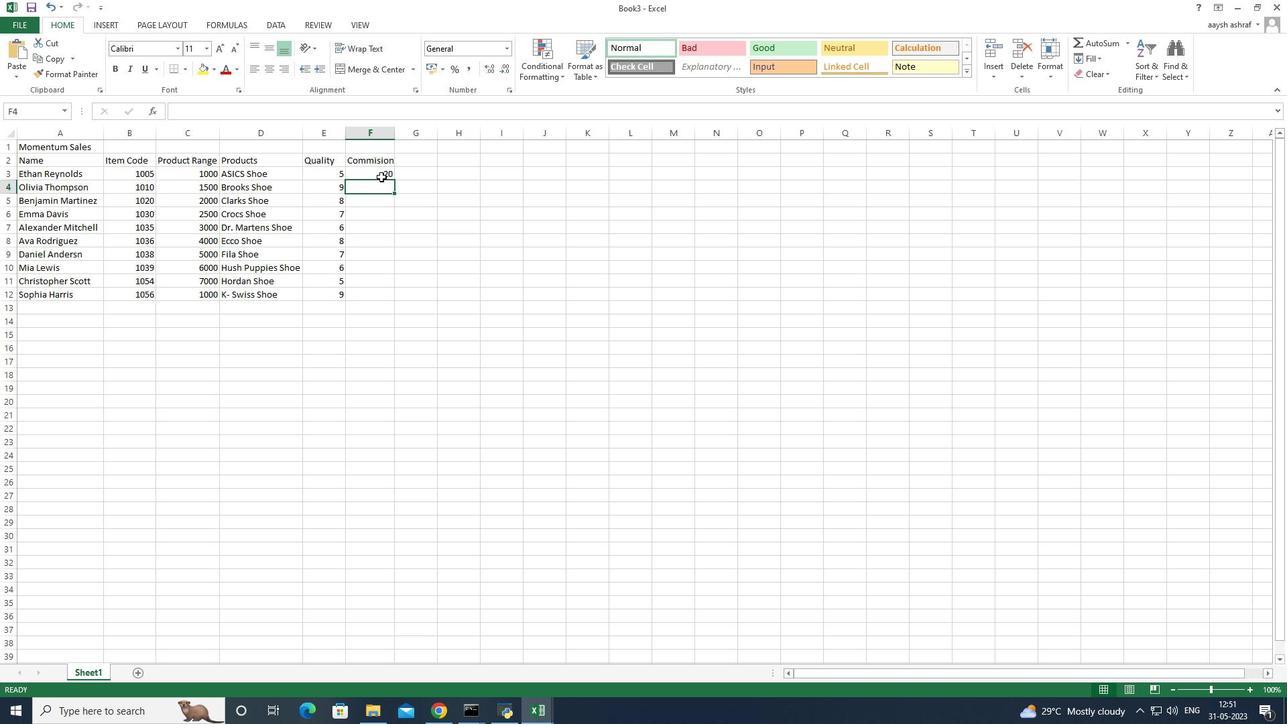 
Action: Mouse pressed left at (378, 172)
Screenshot: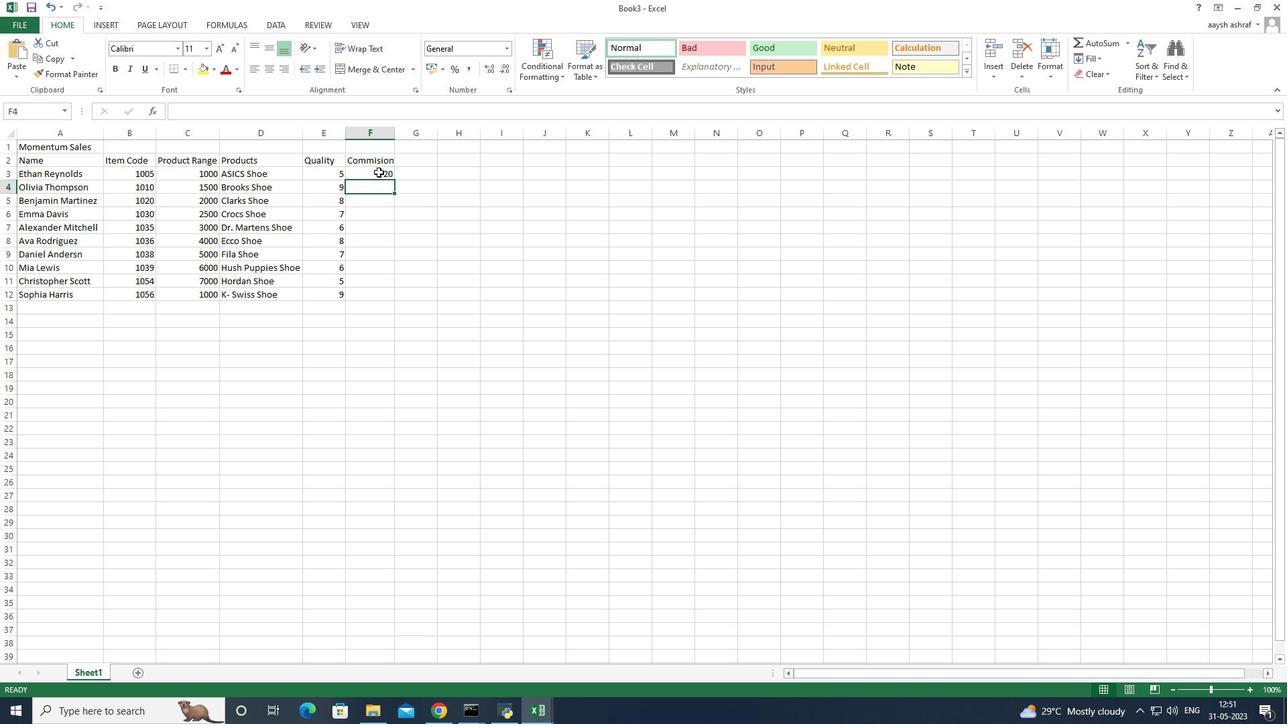 
Action: Mouse moved to (393, 179)
Screenshot: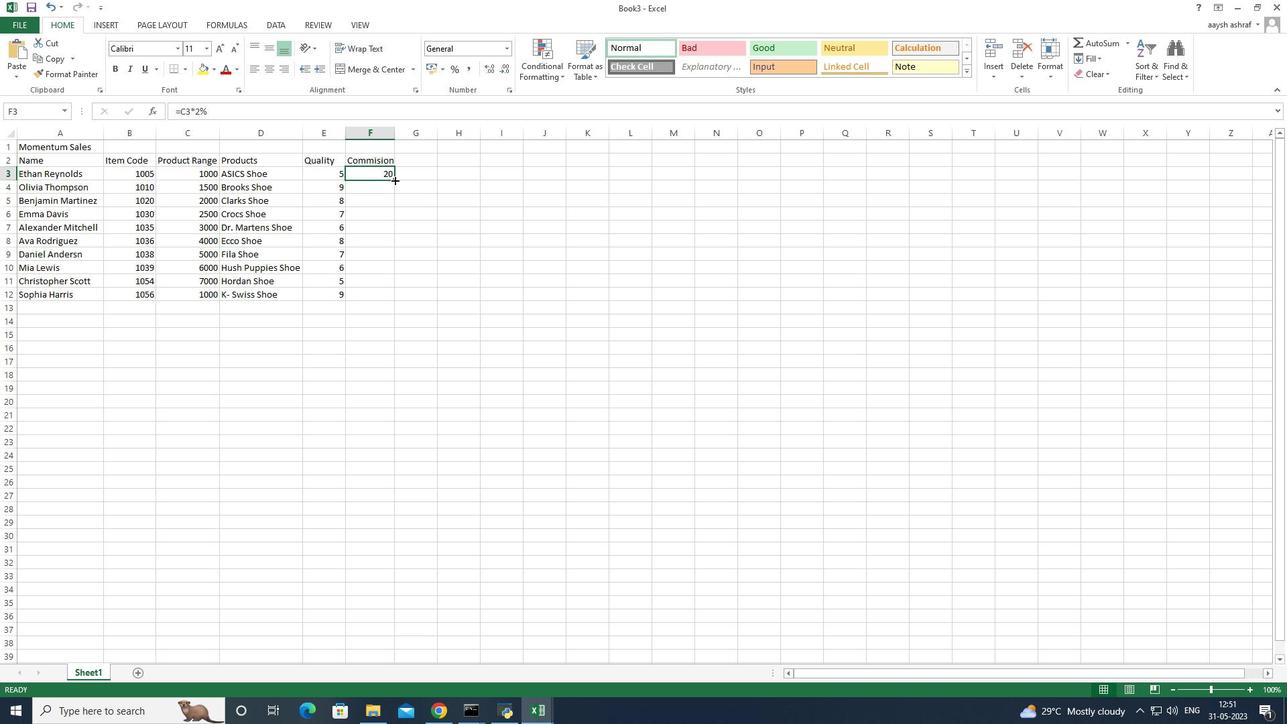 
Action: Mouse pressed left at (393, 179)
Screenshot: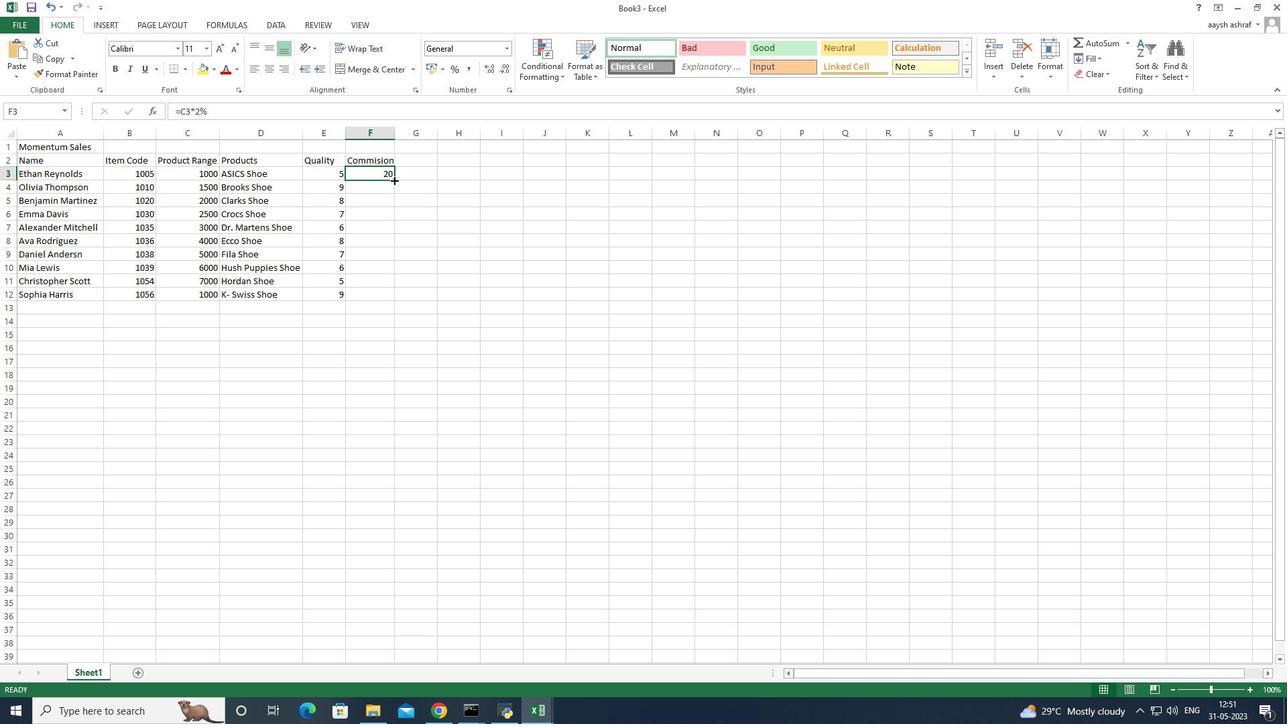 
Action: Mouse moved to (372, 342)
Screenshot: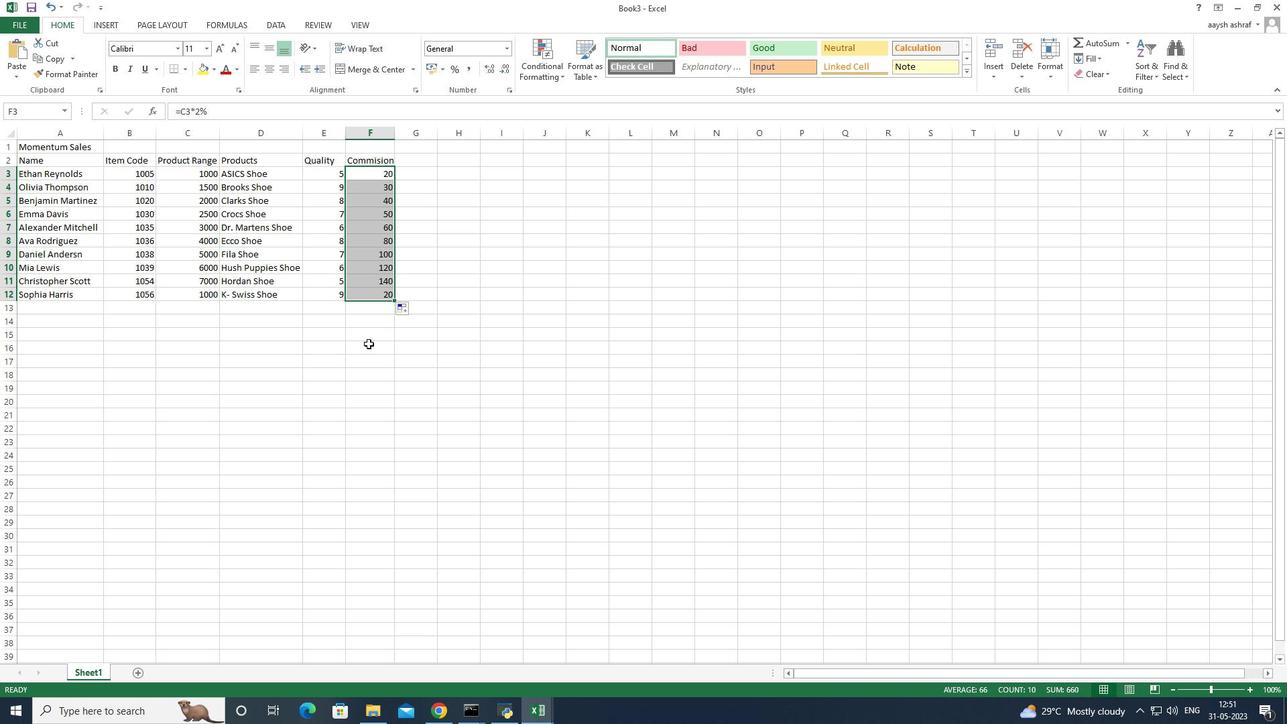 
Action: Mouse pressed left at (372, 342)
Screenshot: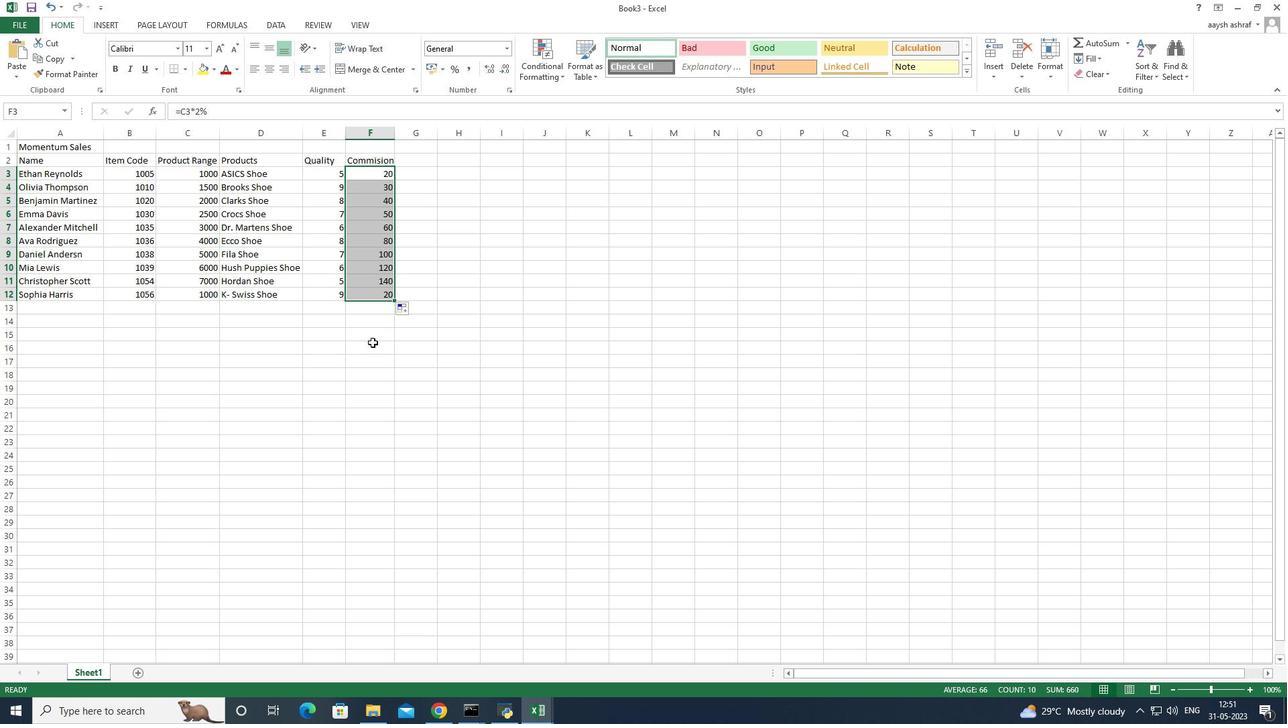
Action: Mouse moved to (419, 162)
Screenshot: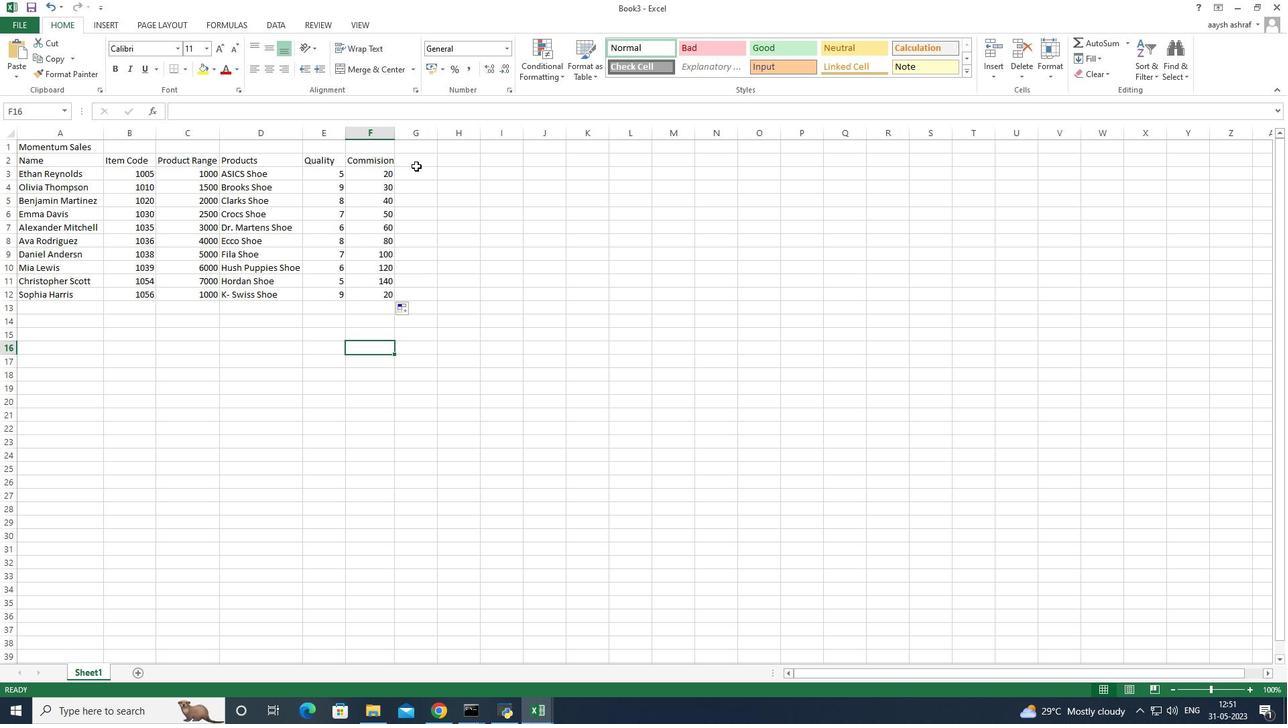 
Action: Mouse pressed left at (419, 162)
Screenshot: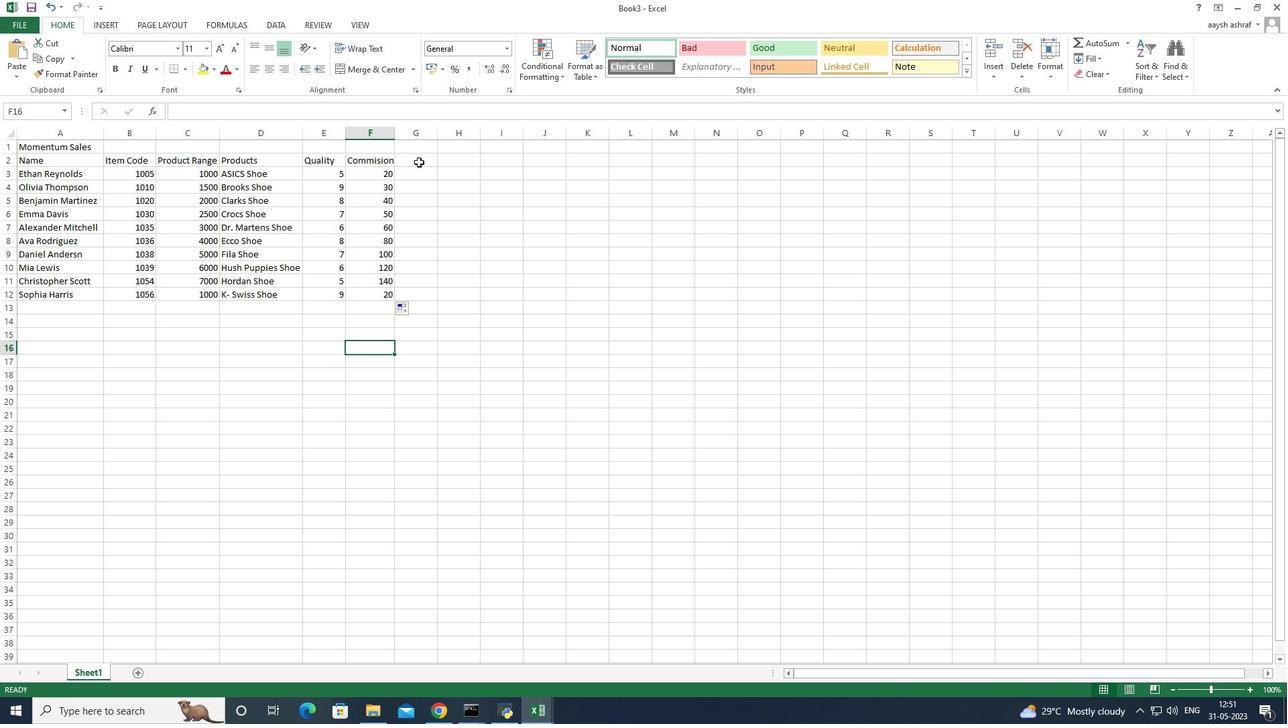 
Action: Mouse moved to (388, 138)
Screenshot: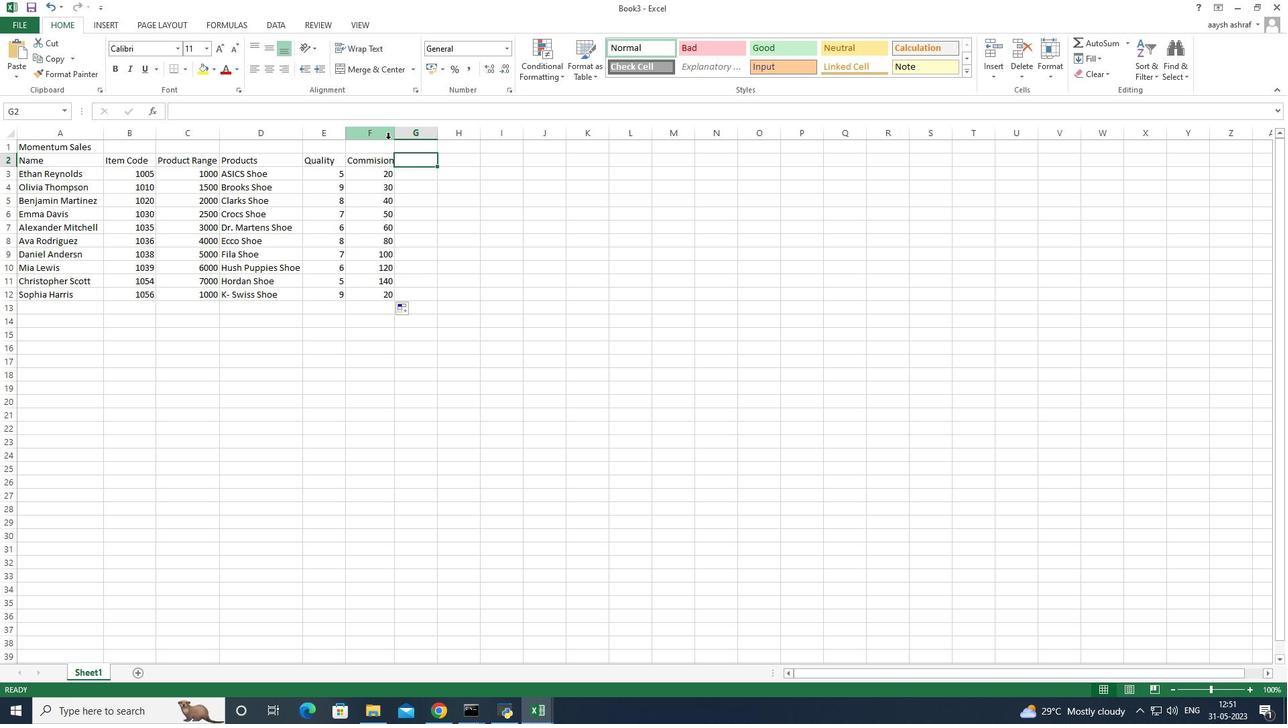 
Action: Mouse pressed left at (388, 138)
Screenshot: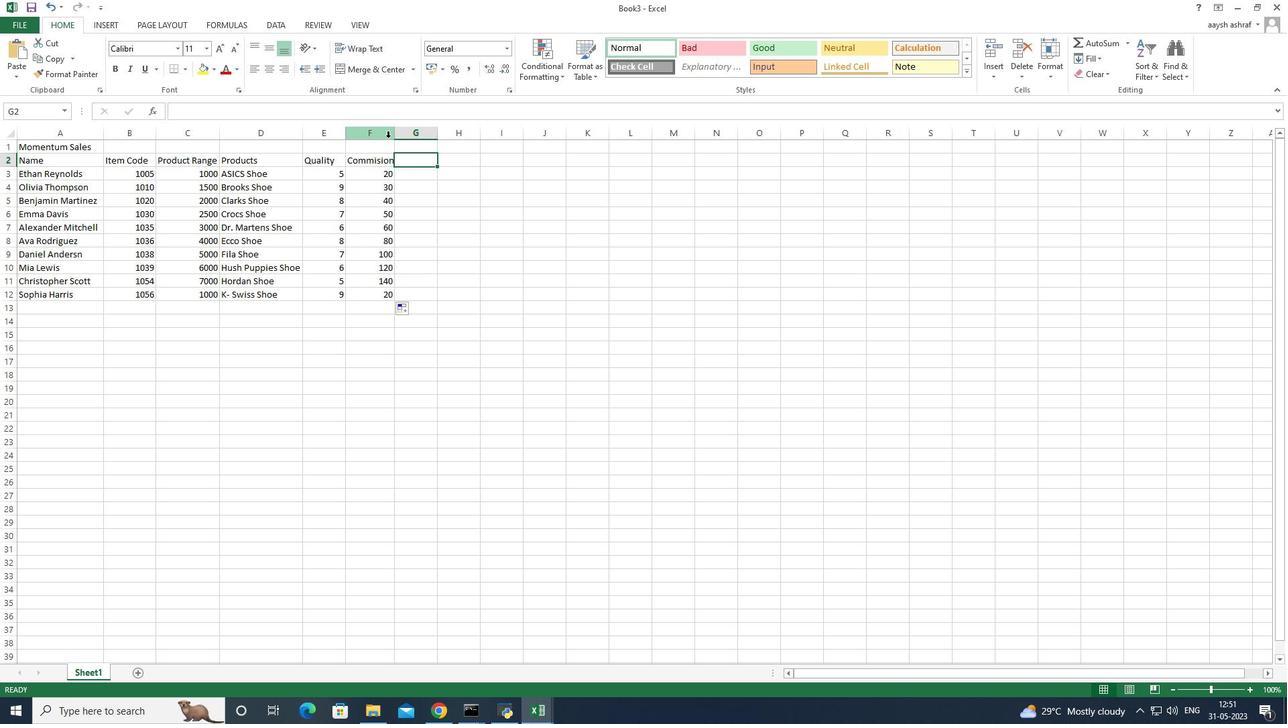 
Action: Mouse moved to (437, 429)
Screenshot: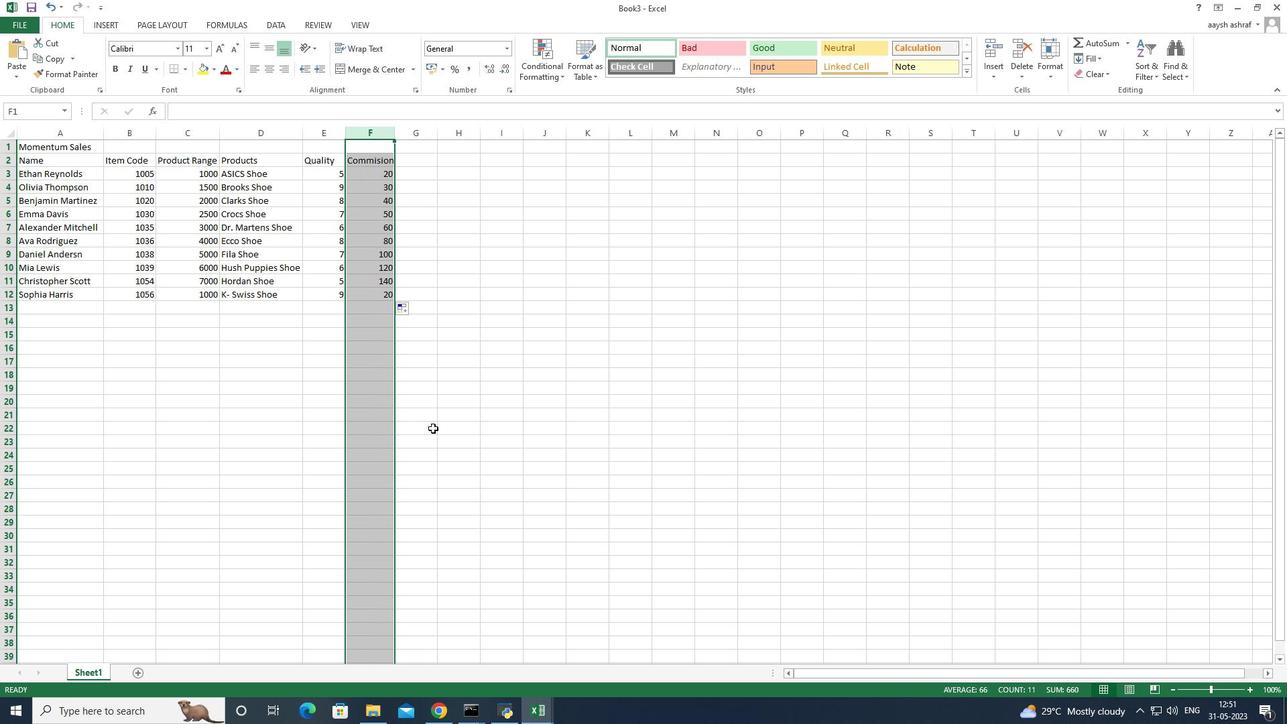 
Action: Mouse pressed left at (437, 429)
Screenshot: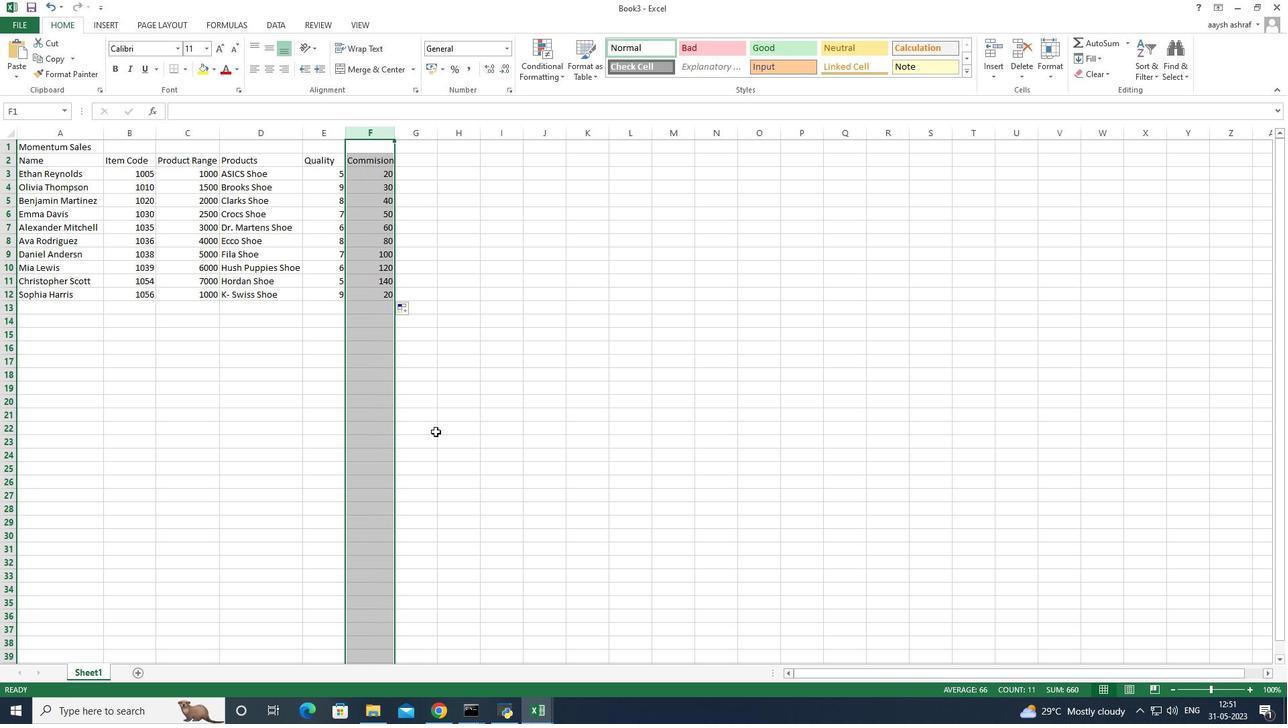 
Action: Mouse moved to (395, 133)
Screenshot: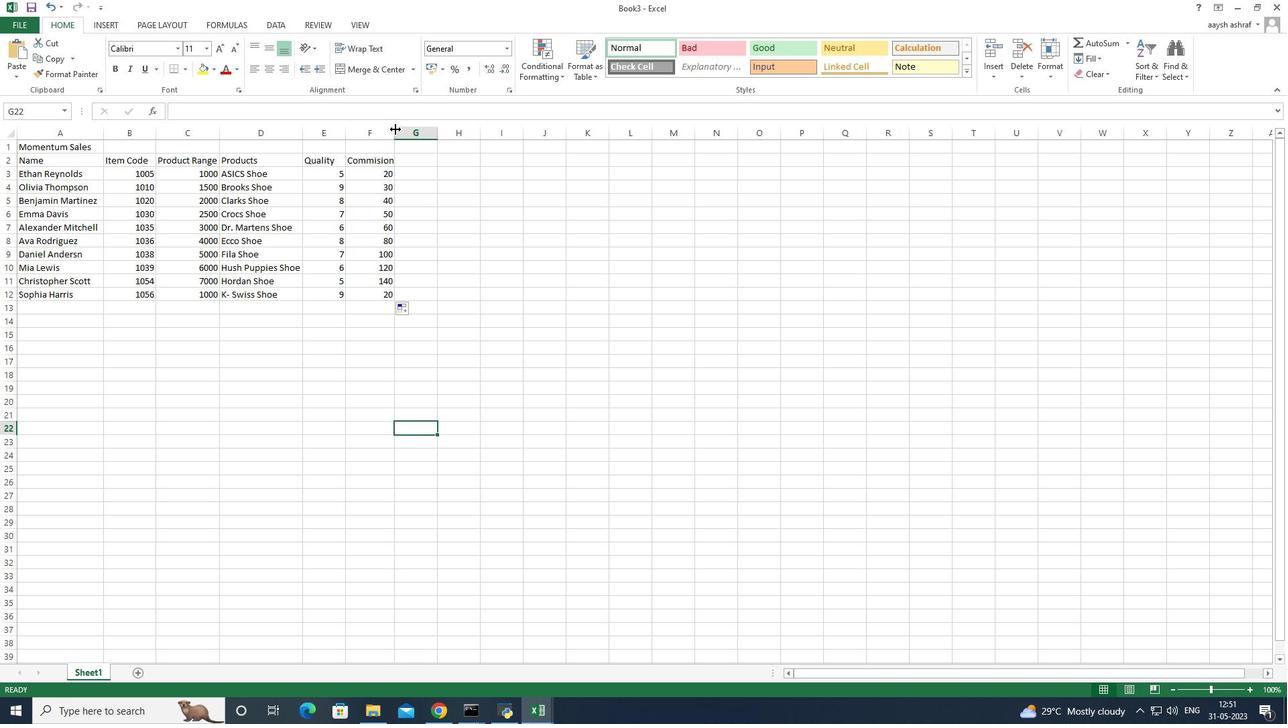 
Action: Mouse pressed left at (395, 133)
Screenshot: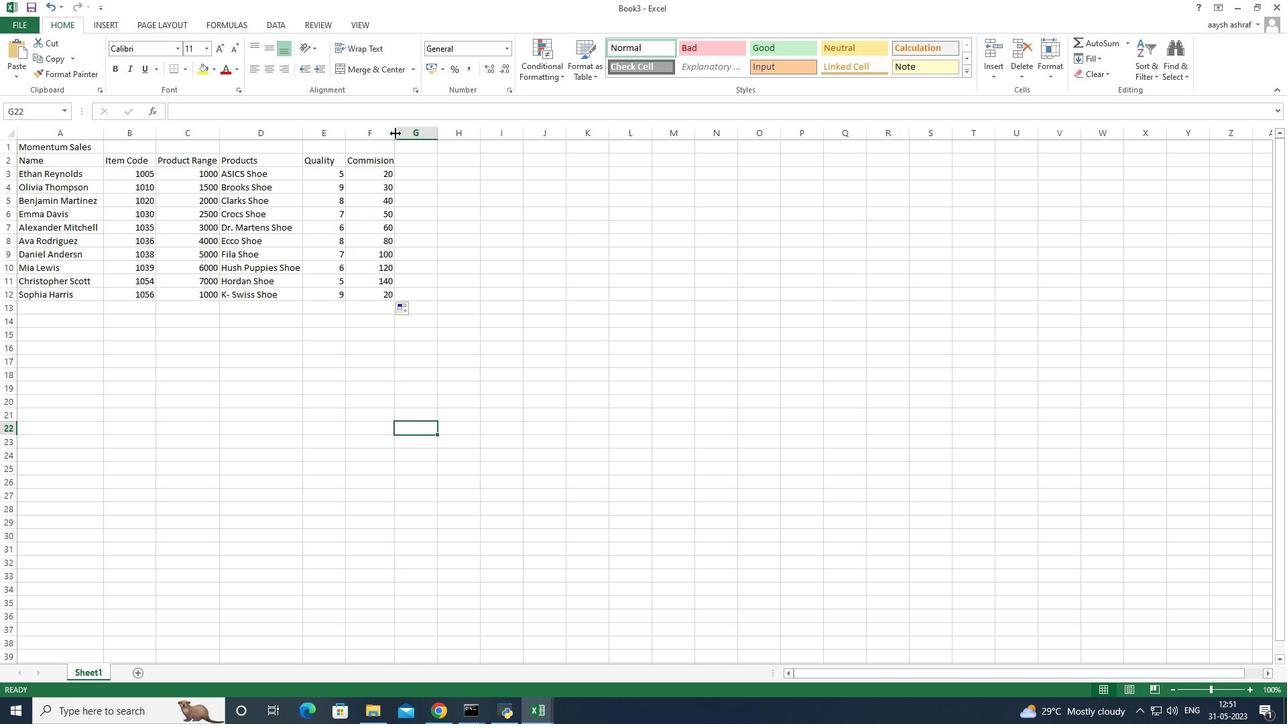 
Action: Mouse moved to (428, 162)
Screenshot: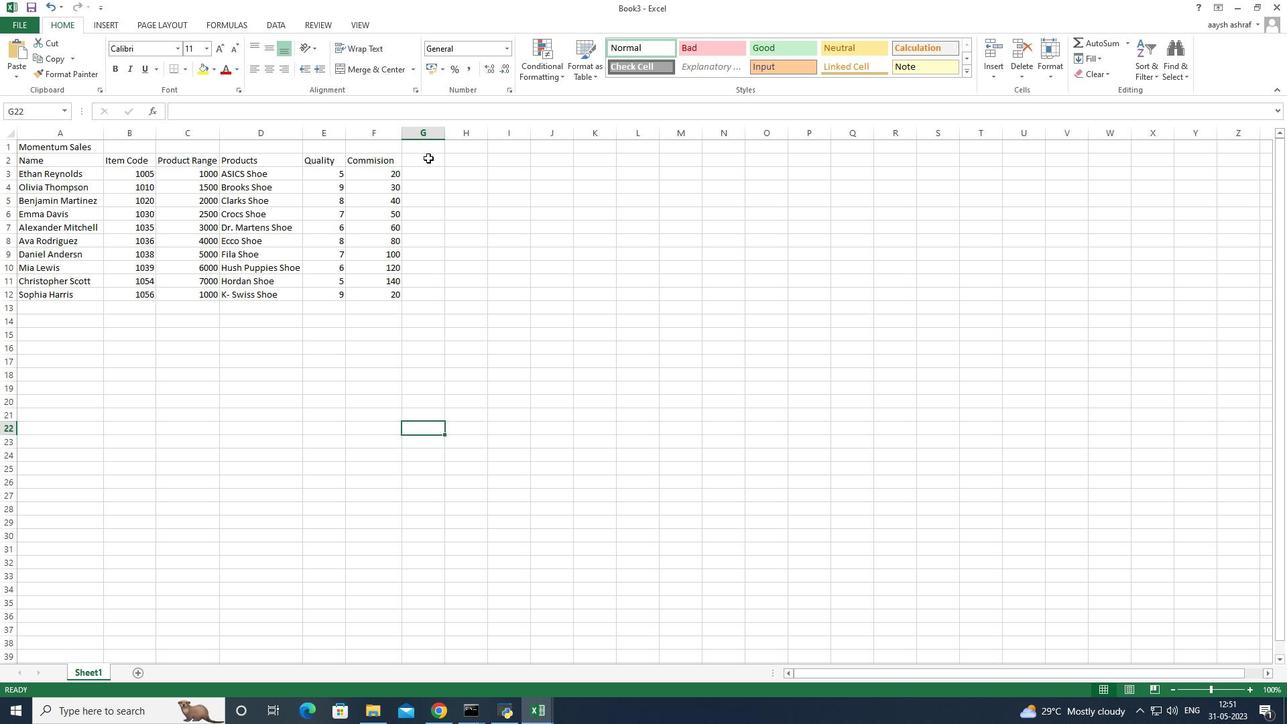 
Action: Mouse pressed left at (428, 162)
Screenshot: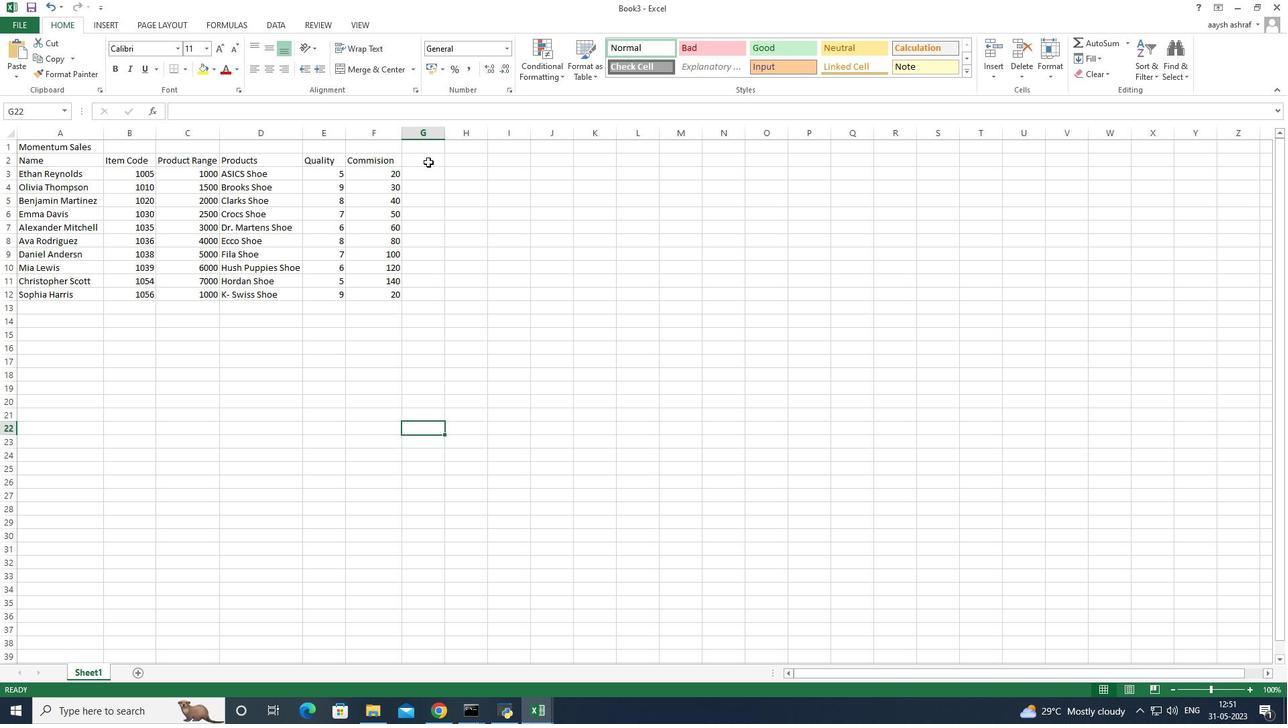 
Action: Mouse pressed left at (428, 162)
Screenshot: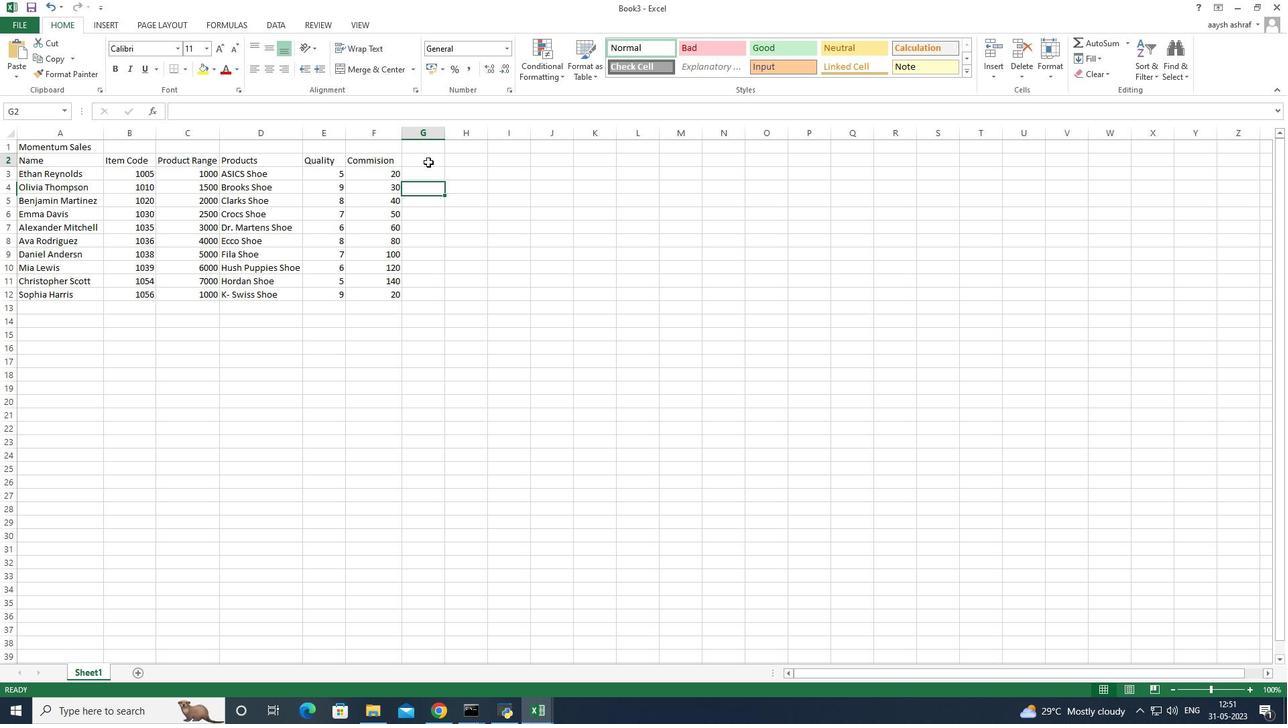 
Action: Key pressed <Key.shift>MAount<Key.backspace><Key.backspace><Key.backspace><Key.backspace><Key.backspace><Key.backspace><Key.shift>Amount<Key.enter>
Screenshot: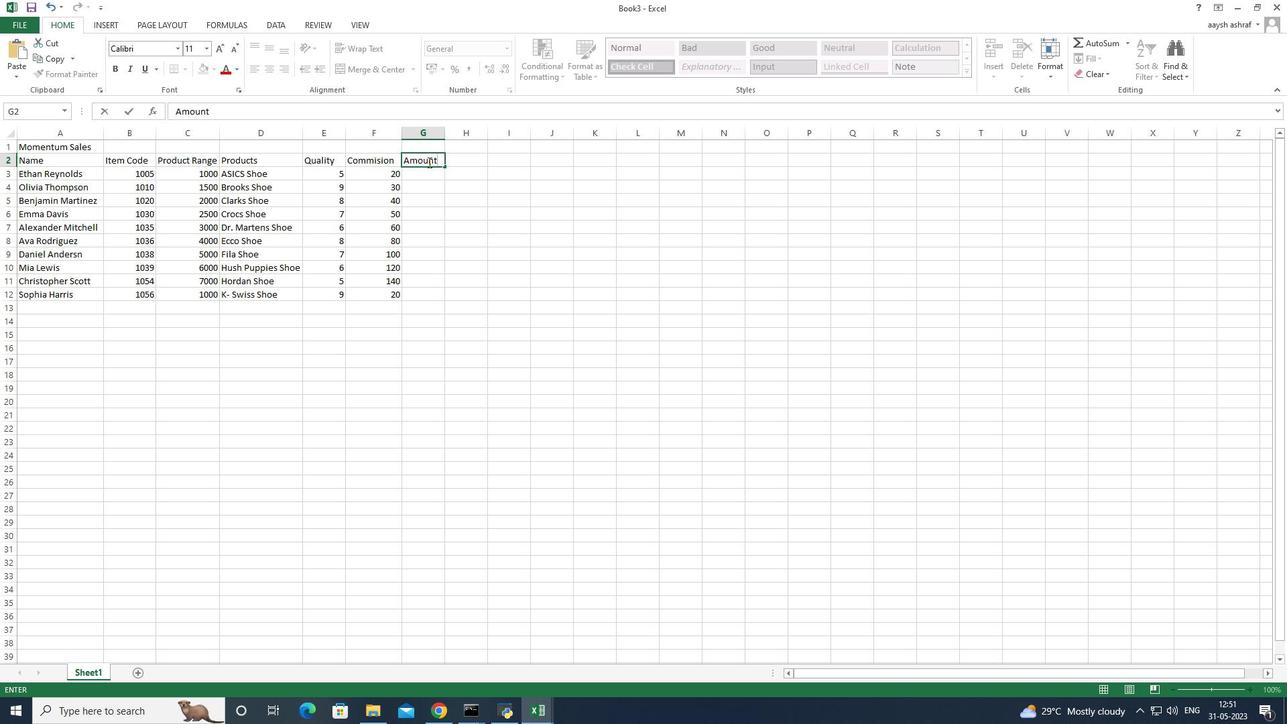 
Action: Mouse moved to (447, 193)
Screenshot: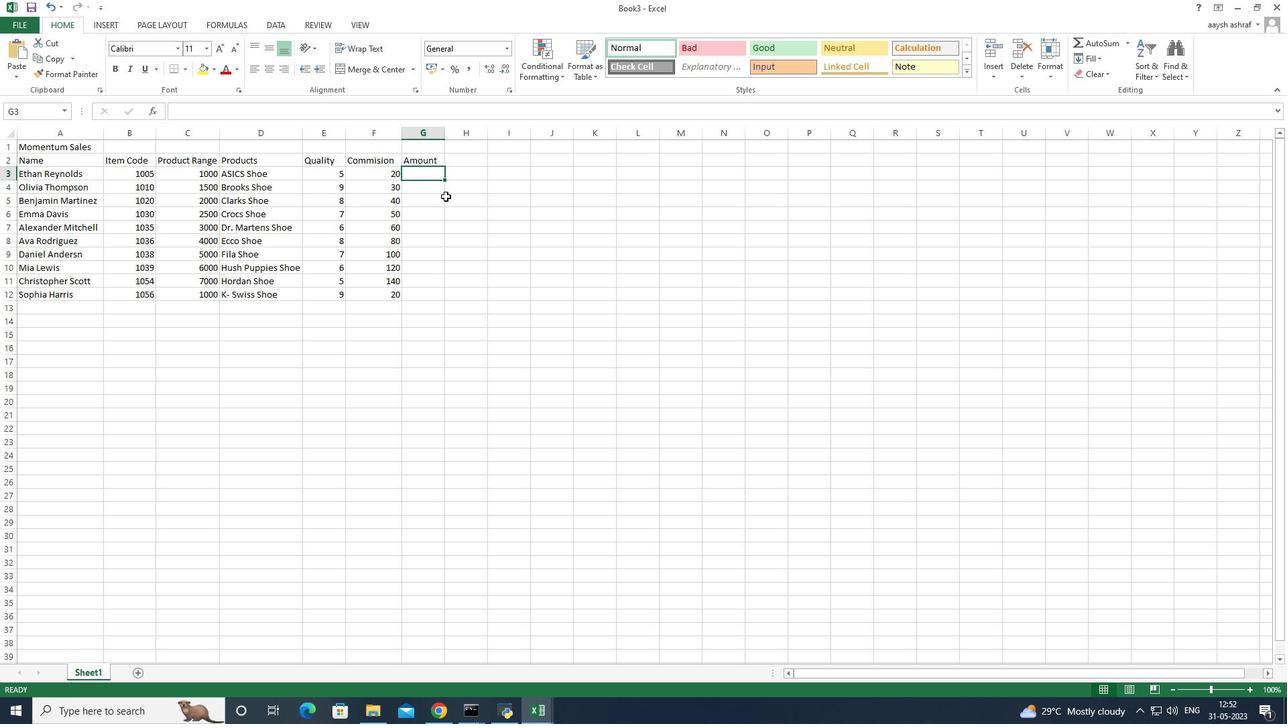 
Action: Key pressed =
Screenshot: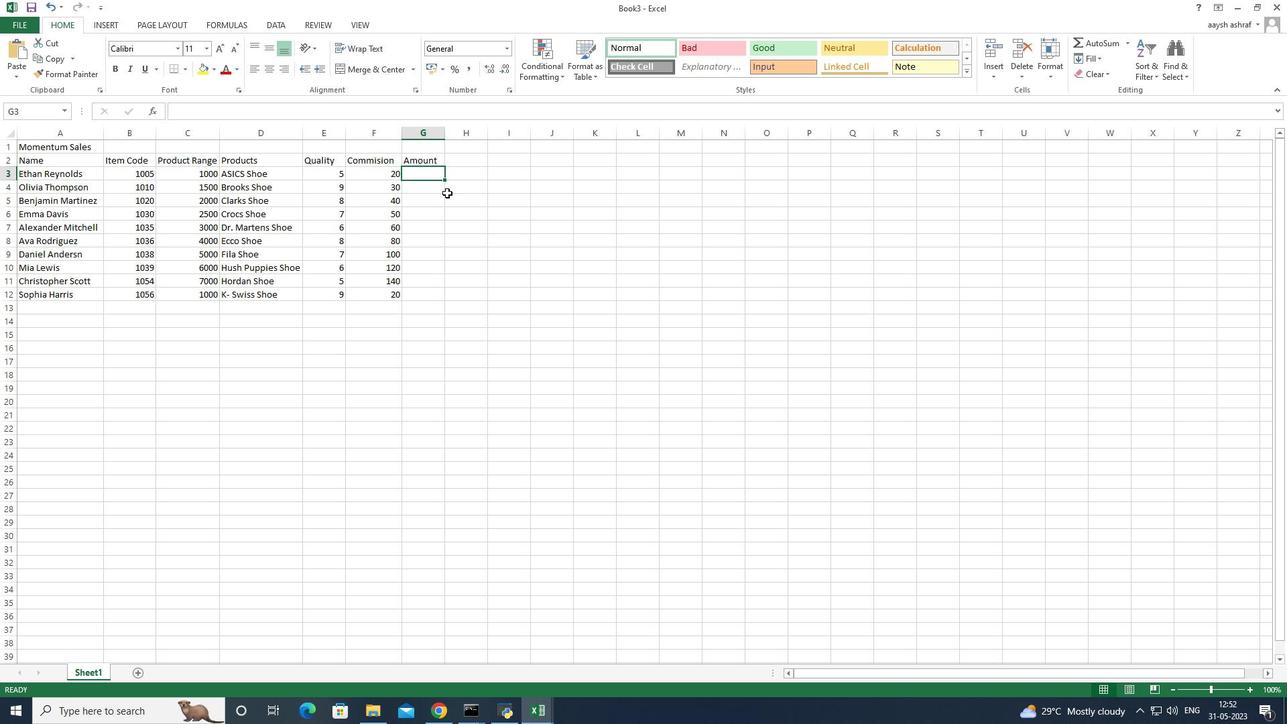 
Action: Mouse moved to (334, 175)
Screenshot: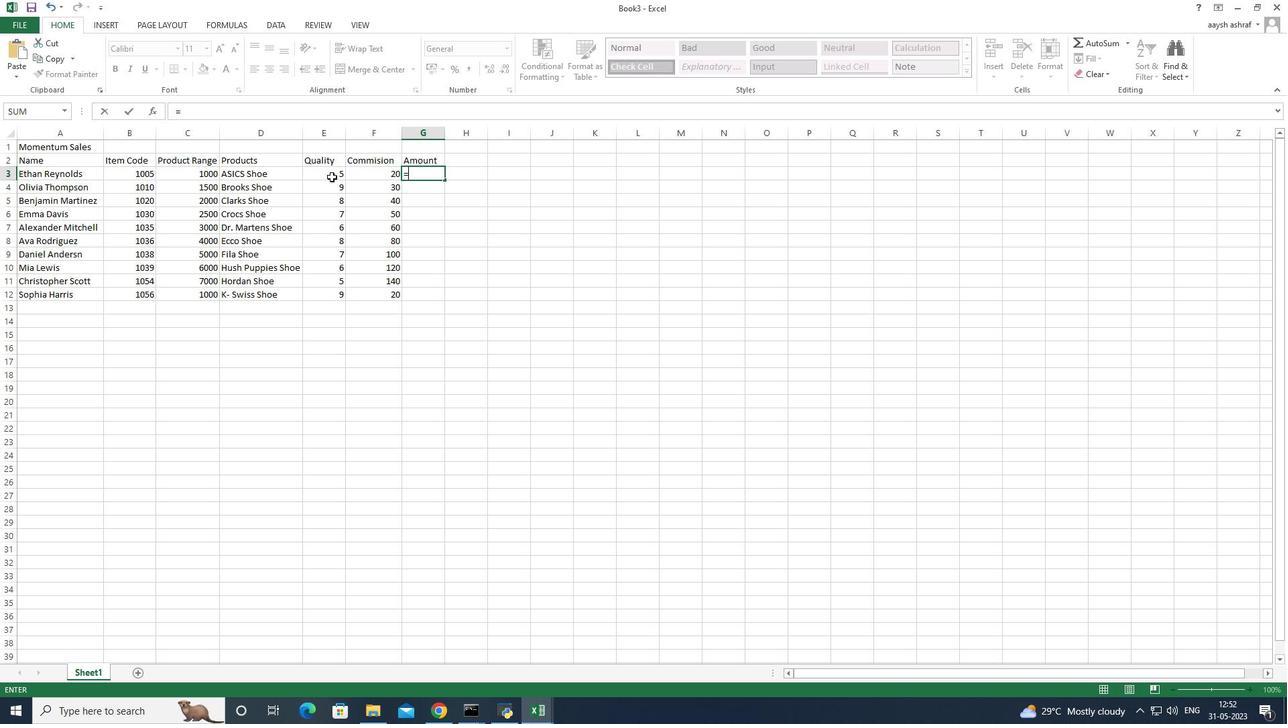 
Action: Mouse pressed left at (334, 175)
Screenshot: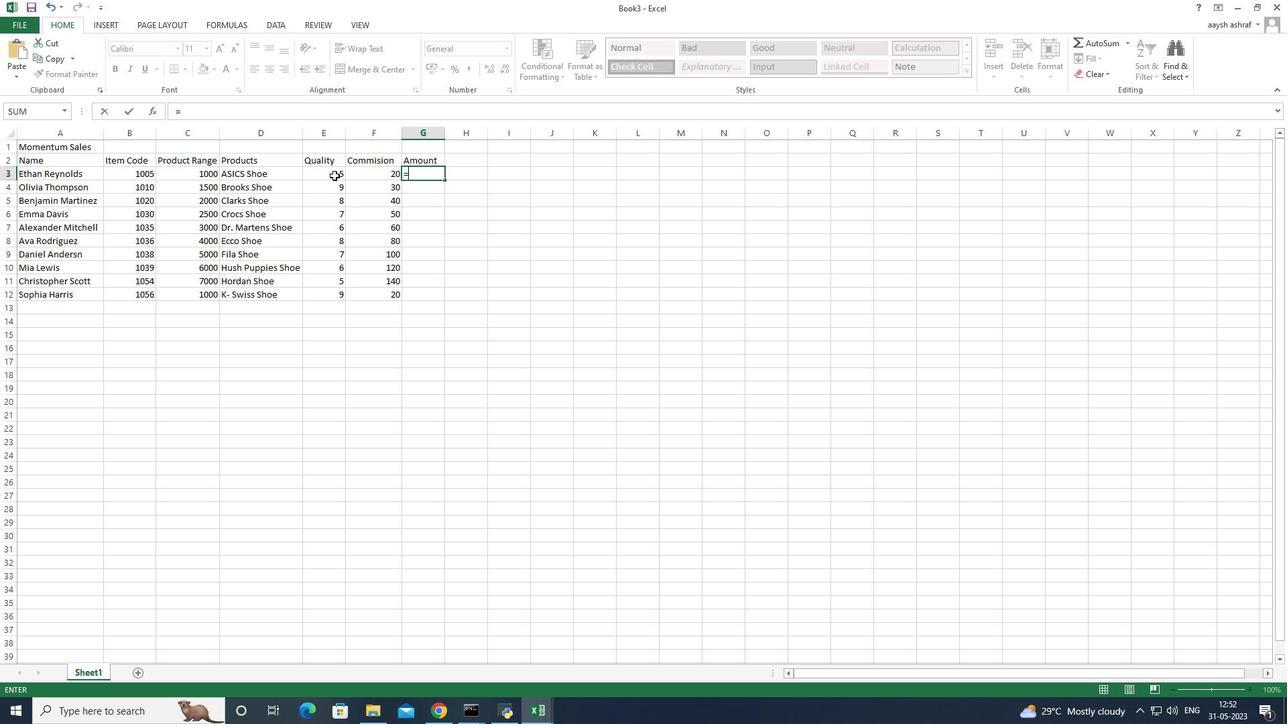 
Action: Key pressed *
Screenshot: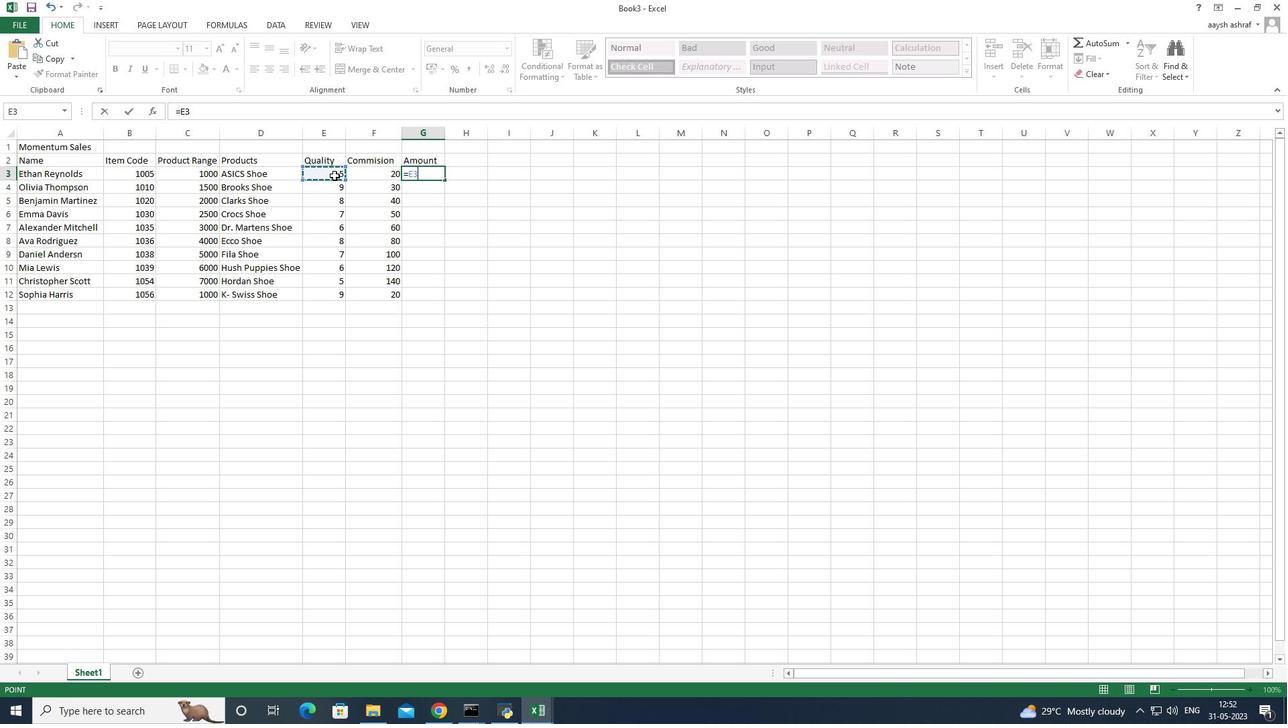 
Action: Mouse moved to (192, 171)
Screenshot: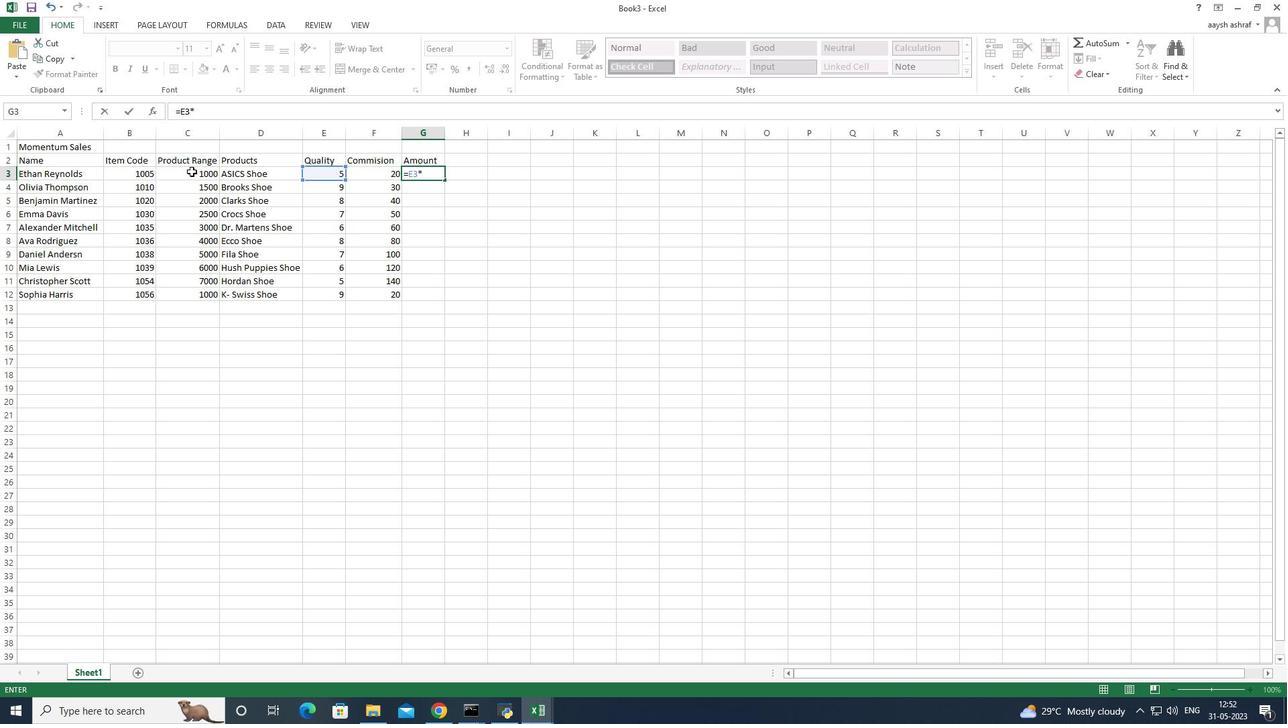 
Action: Mouse pressed left at (192, 171)
Screenshot: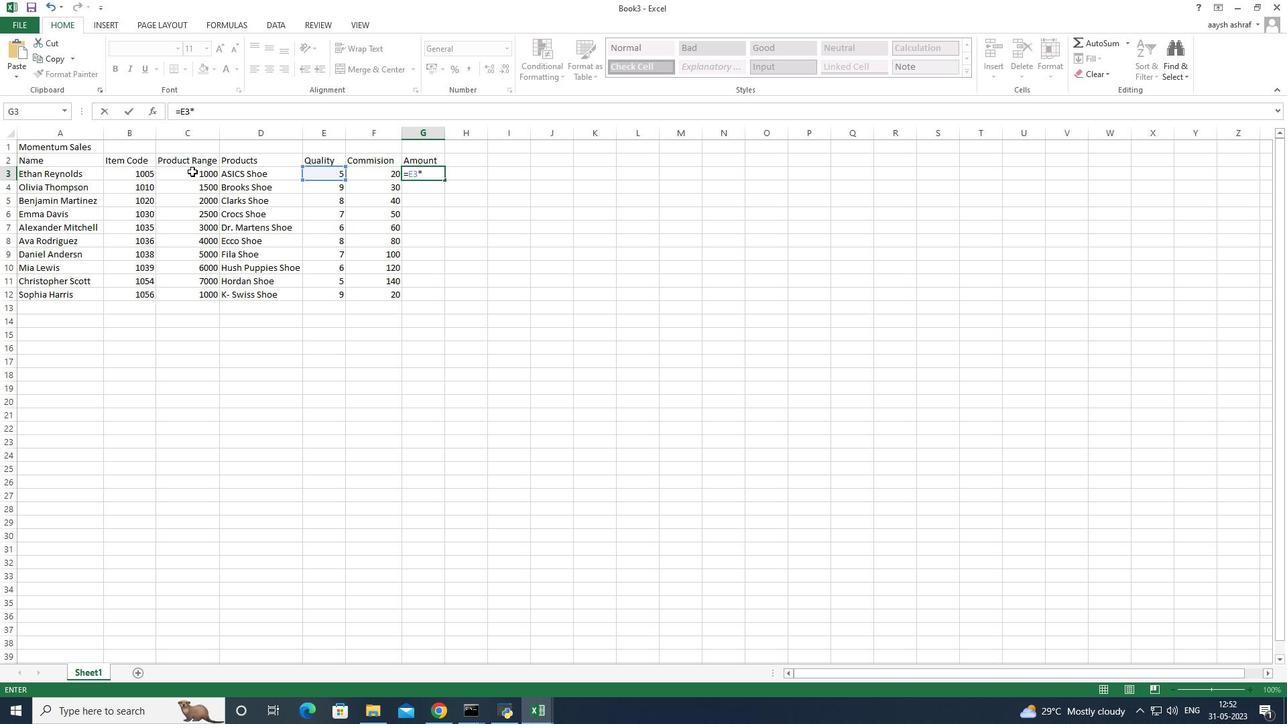 
Action: Key pressed +
Screenshot: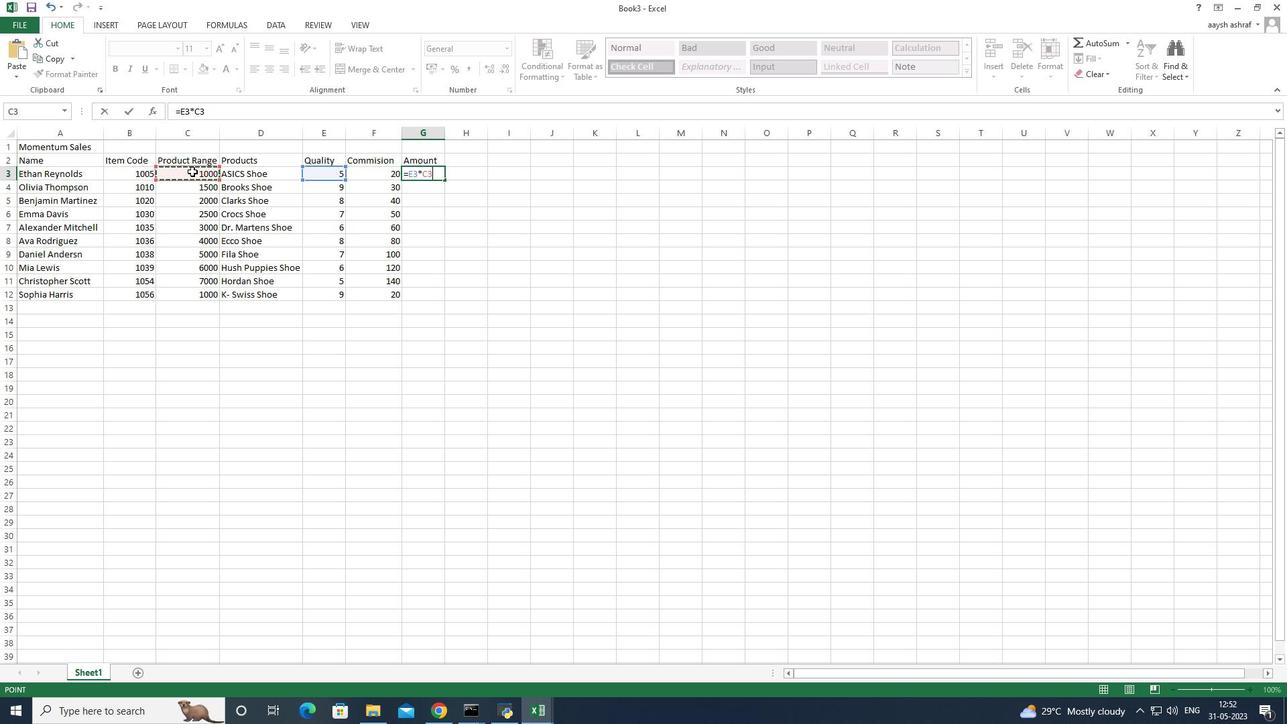 
Action: Mouse moved to (364, 172)
Screenshot: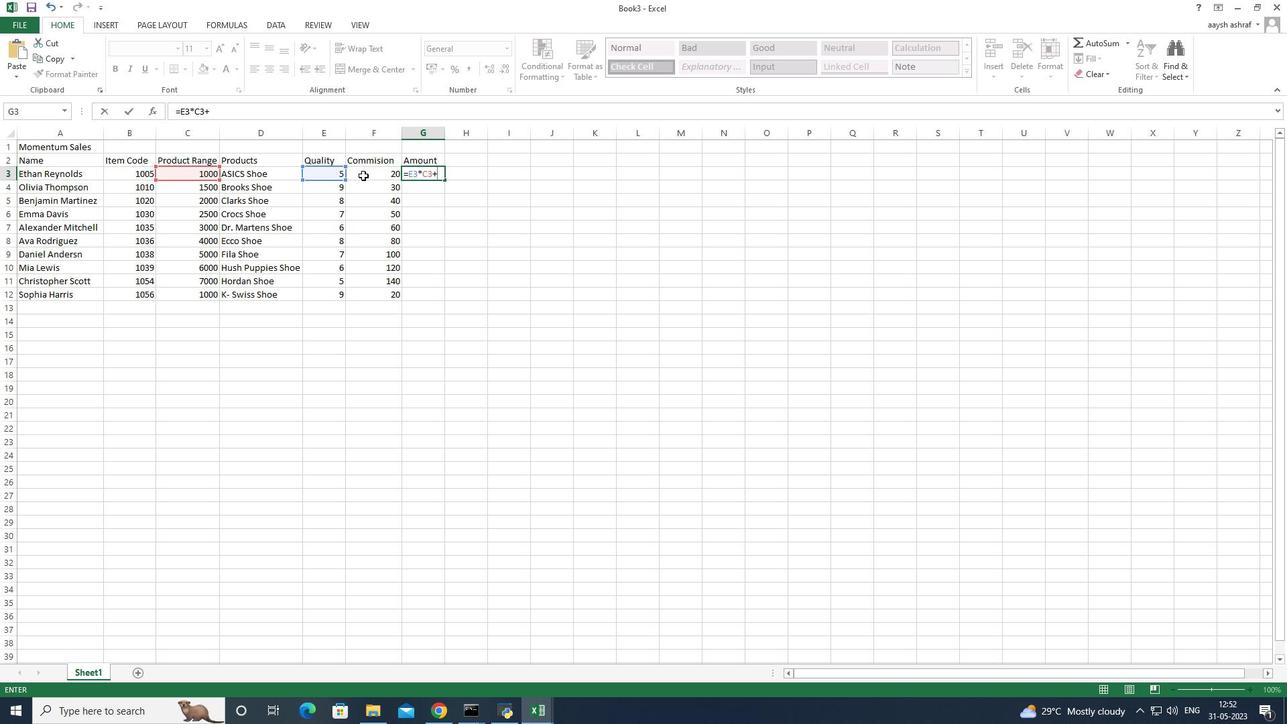 
Action: Mouse pressed left at (364, 172)
Screenshot: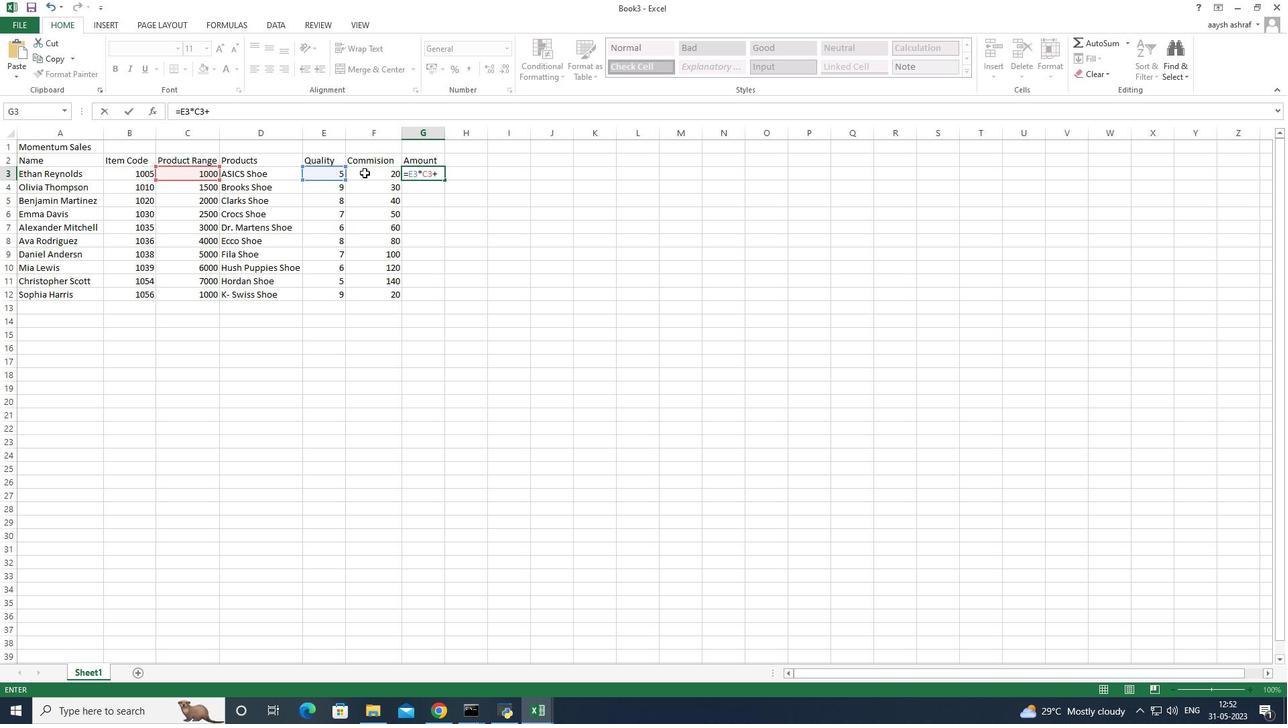 
Action: Mouse moved to (364, 172)
Screenshot: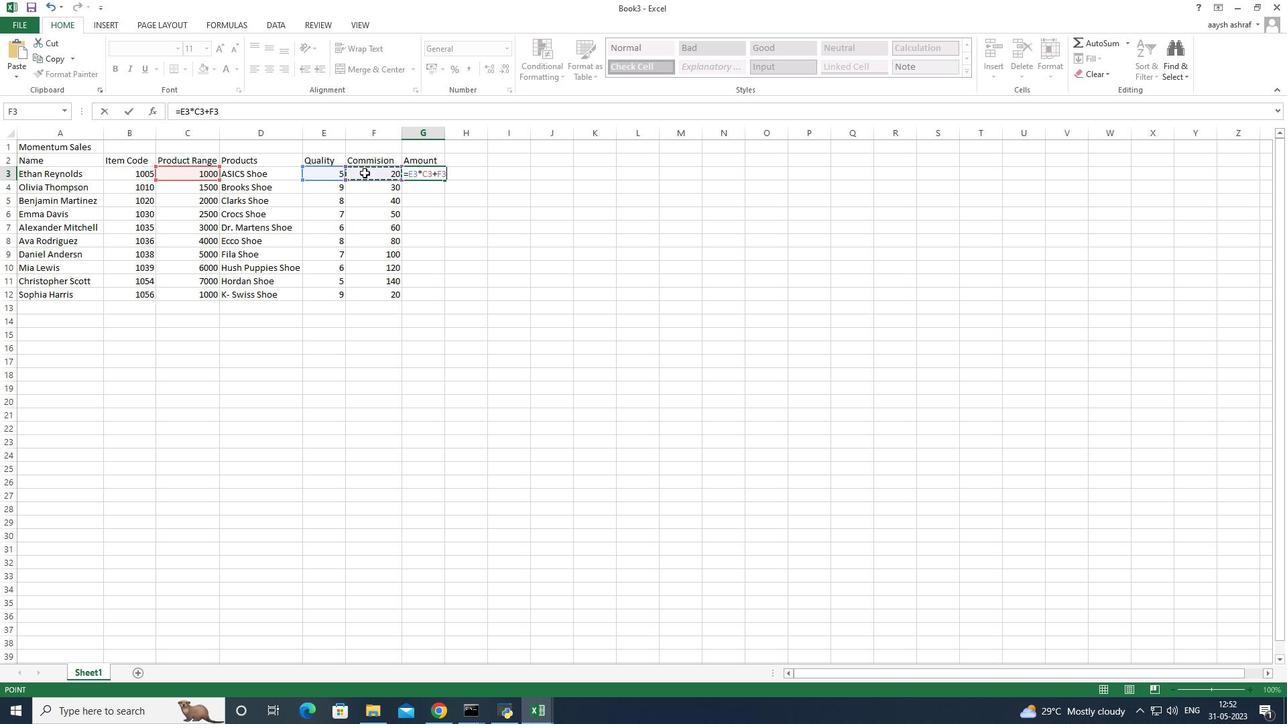 
Action: Key pressed <Key.enter>
Screenshot: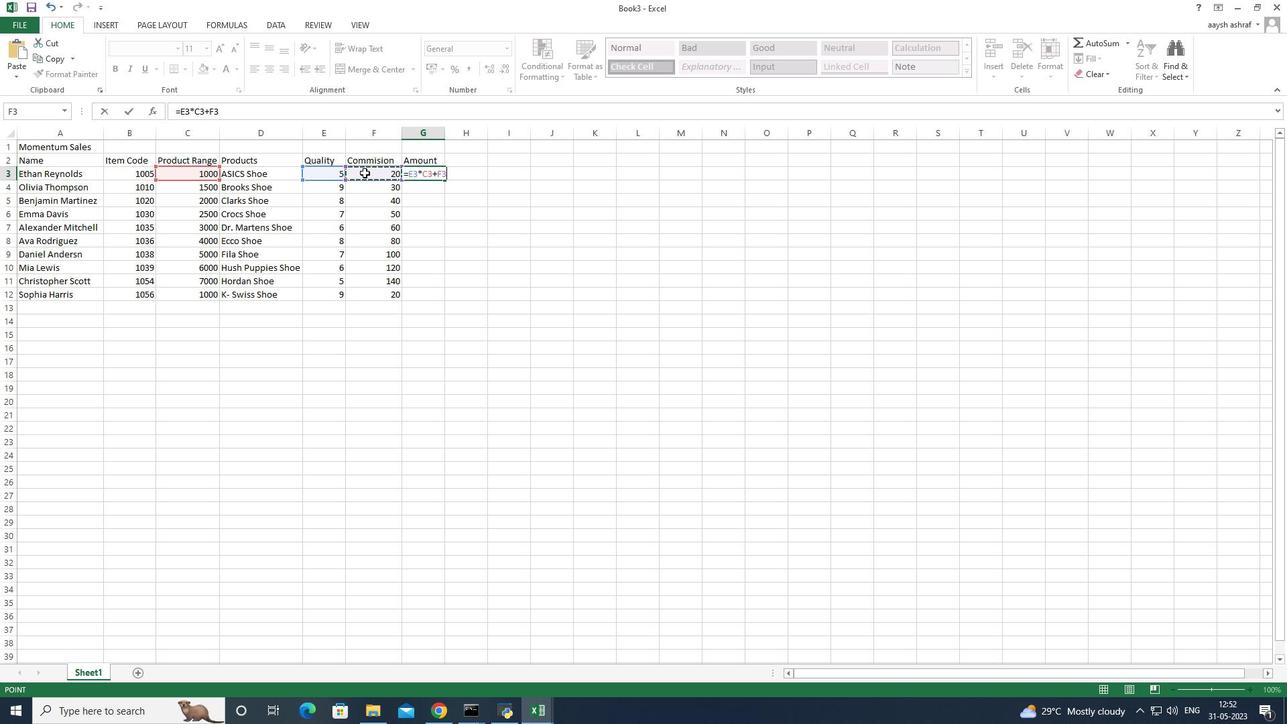 
Action: Mouse moved to (425, 174)
Screenshot: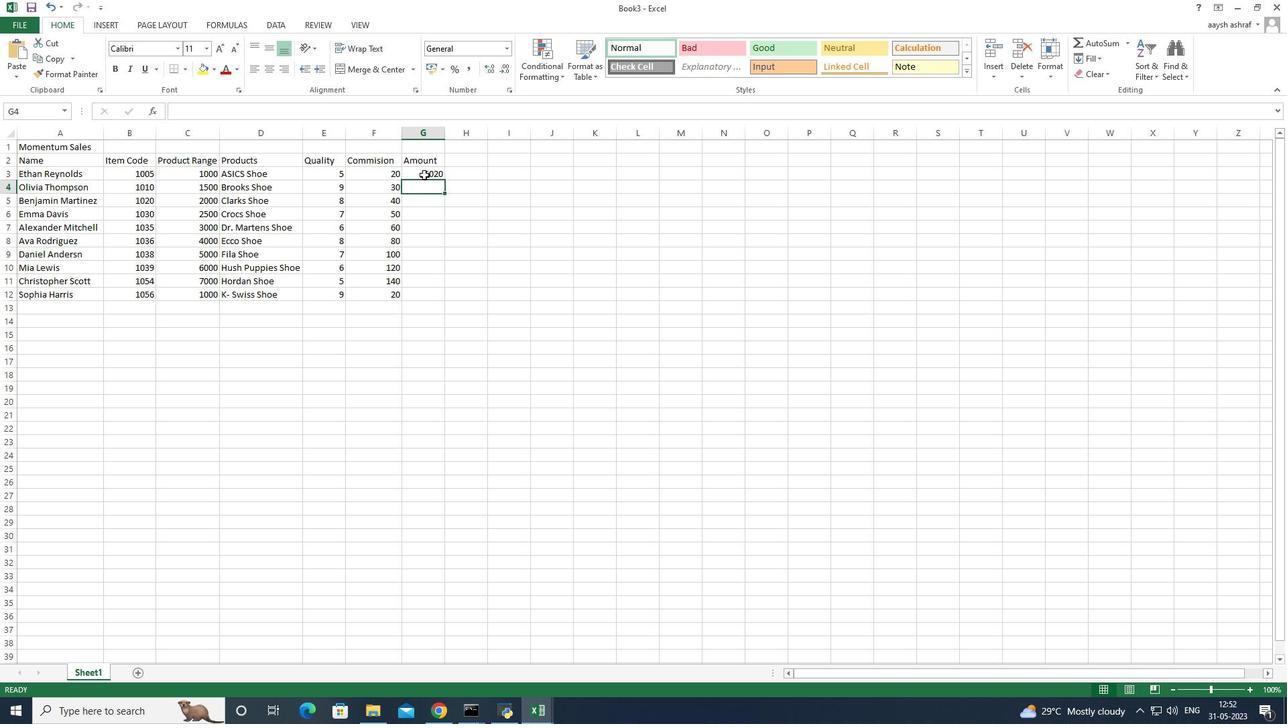 
Action: Mouse pressed left at (425, 174)
Screenshot: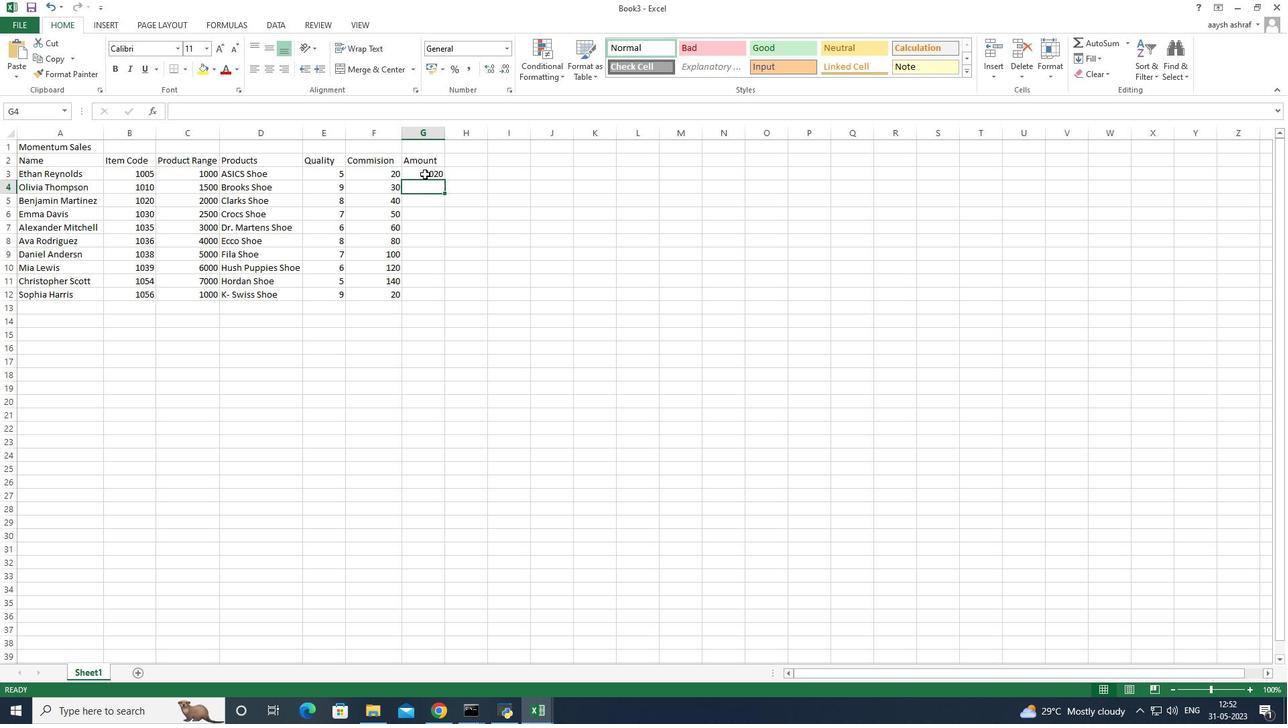 
Action: Mouse moved to (445, 179)
Screenshot: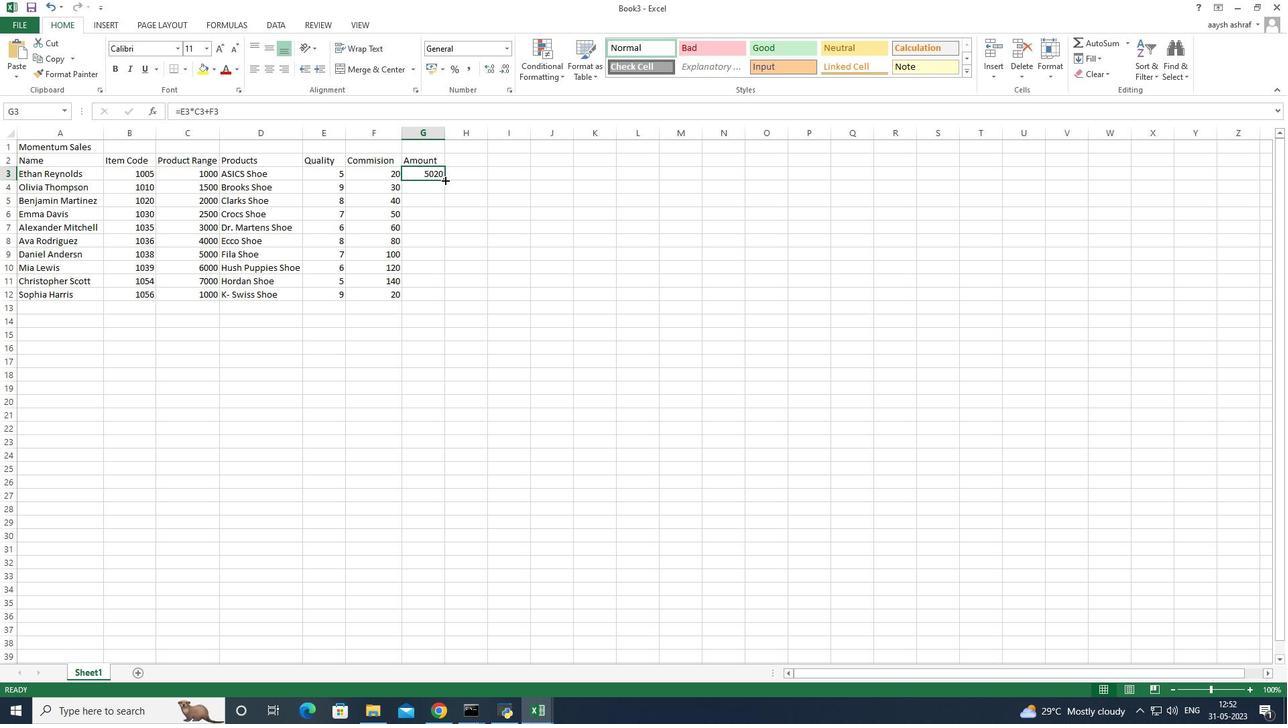 
Action: Mouse pressed left at (445, 179)
Screenshot: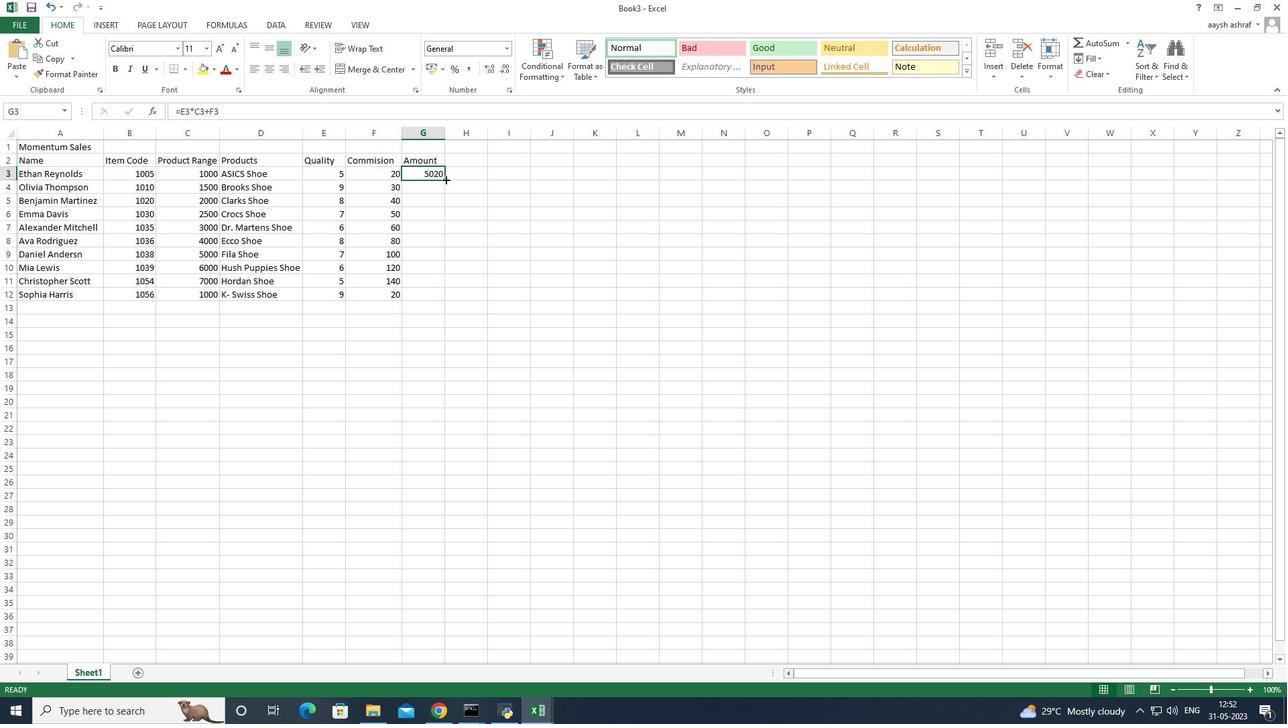 
Action: Mouse moved to (398, 311)
Screenshot: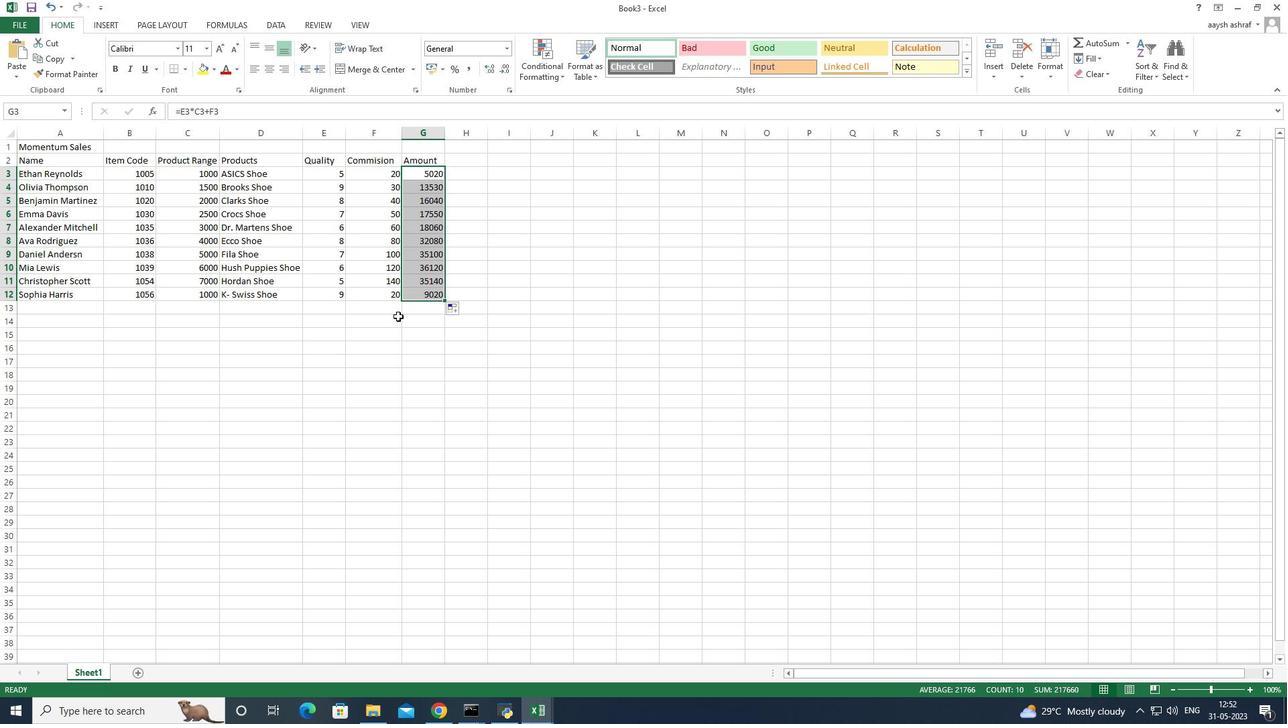 
Action: Mouse pressed left at (398, 311)
Screenshot: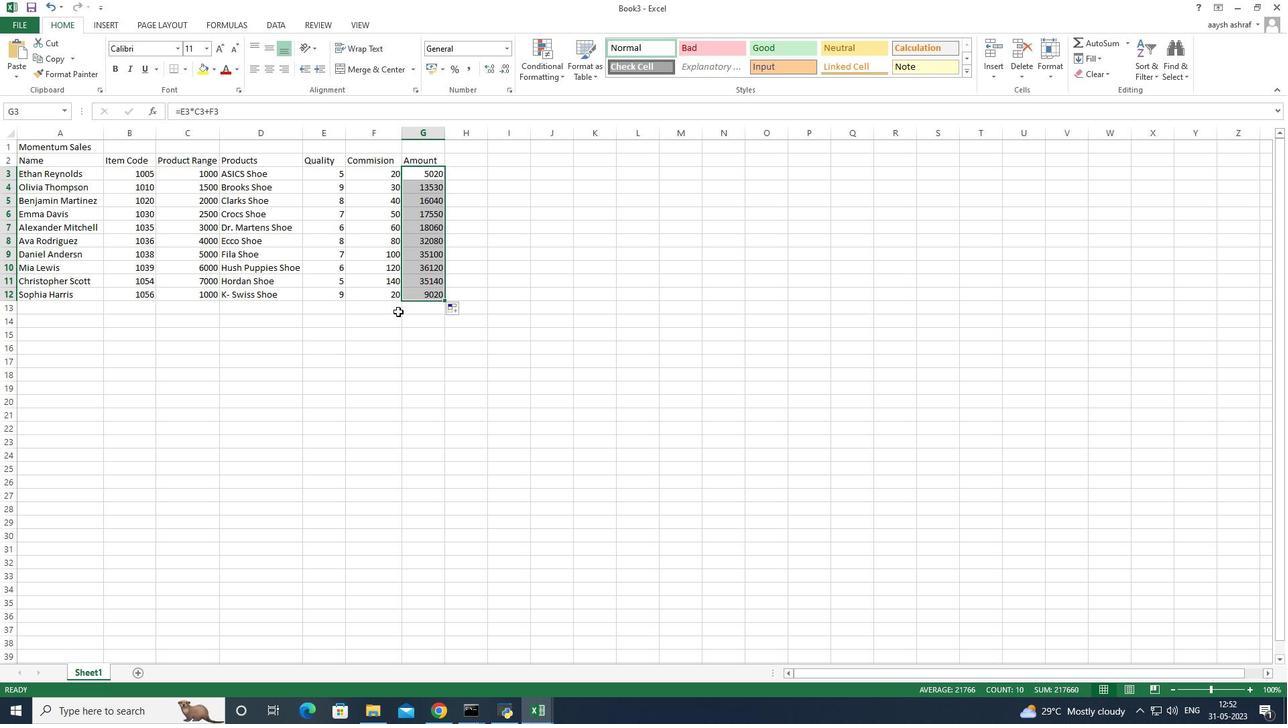
Action: Mouse moved to (105, 192)
Screenshot: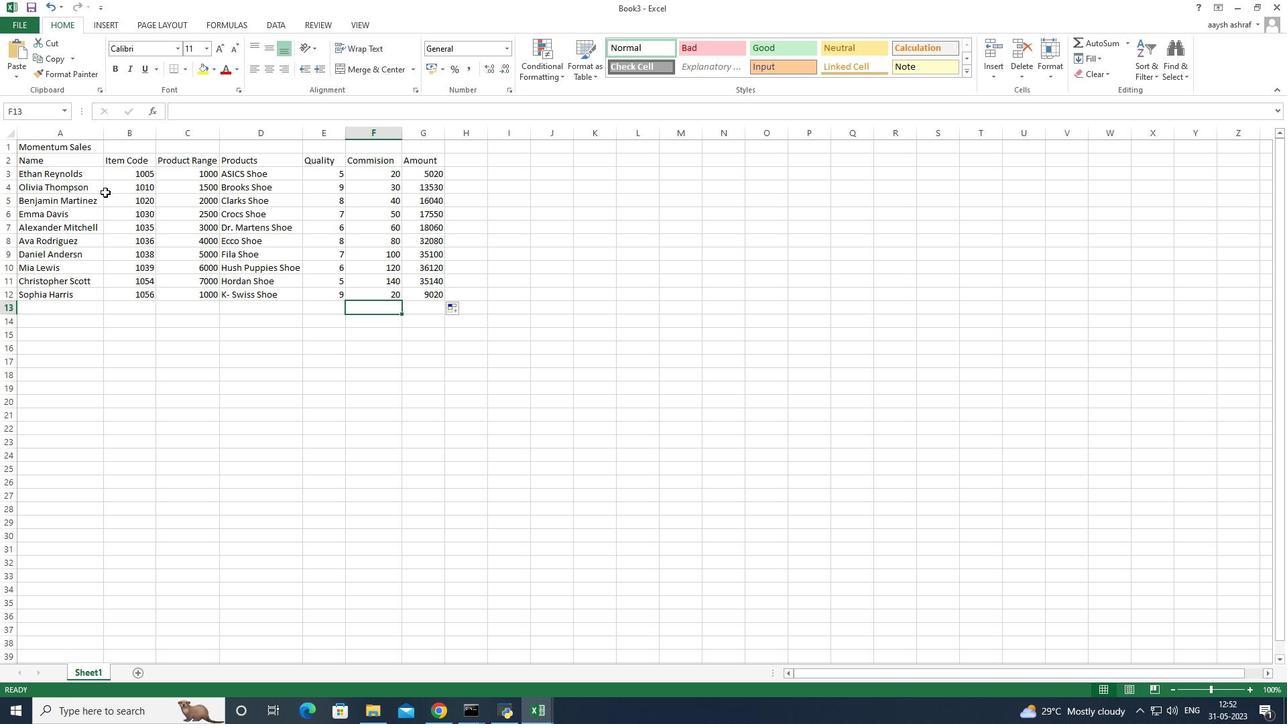 
Action: Mouse scrolled (105, 193) with delta (0, 0)
Screenshot: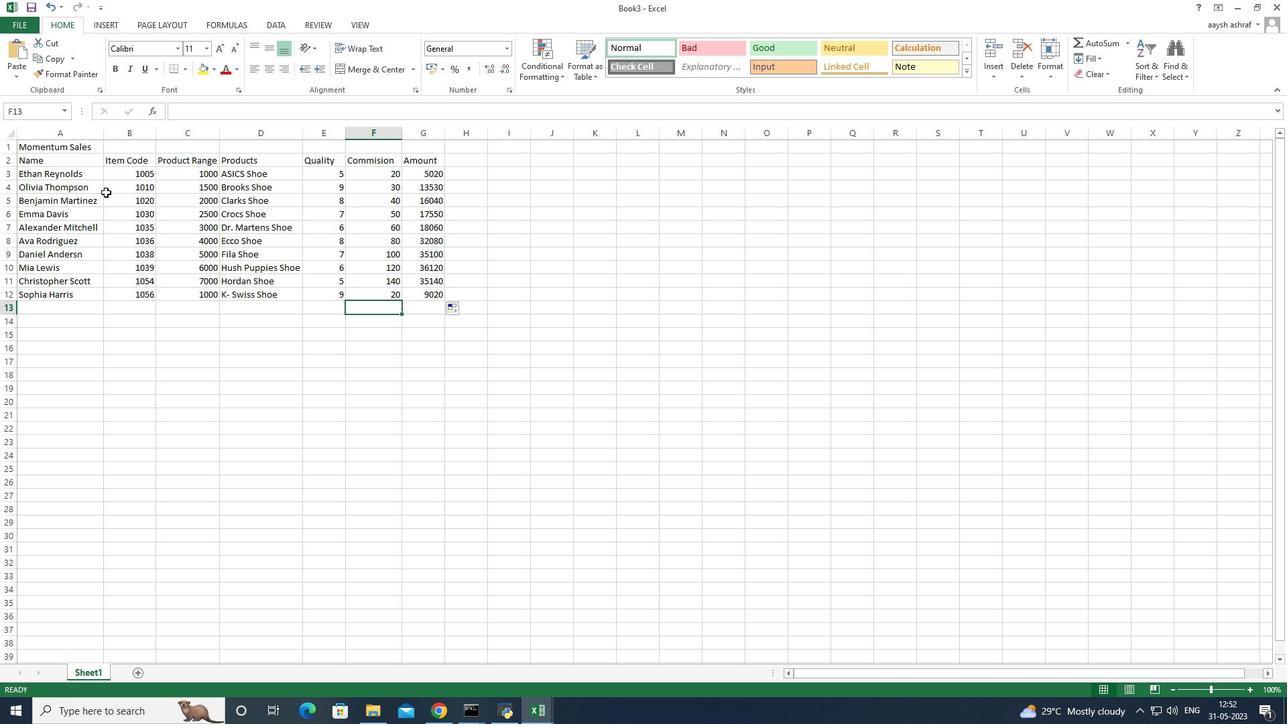 
Action: Mouse moved to (28, 22)
Screenshot: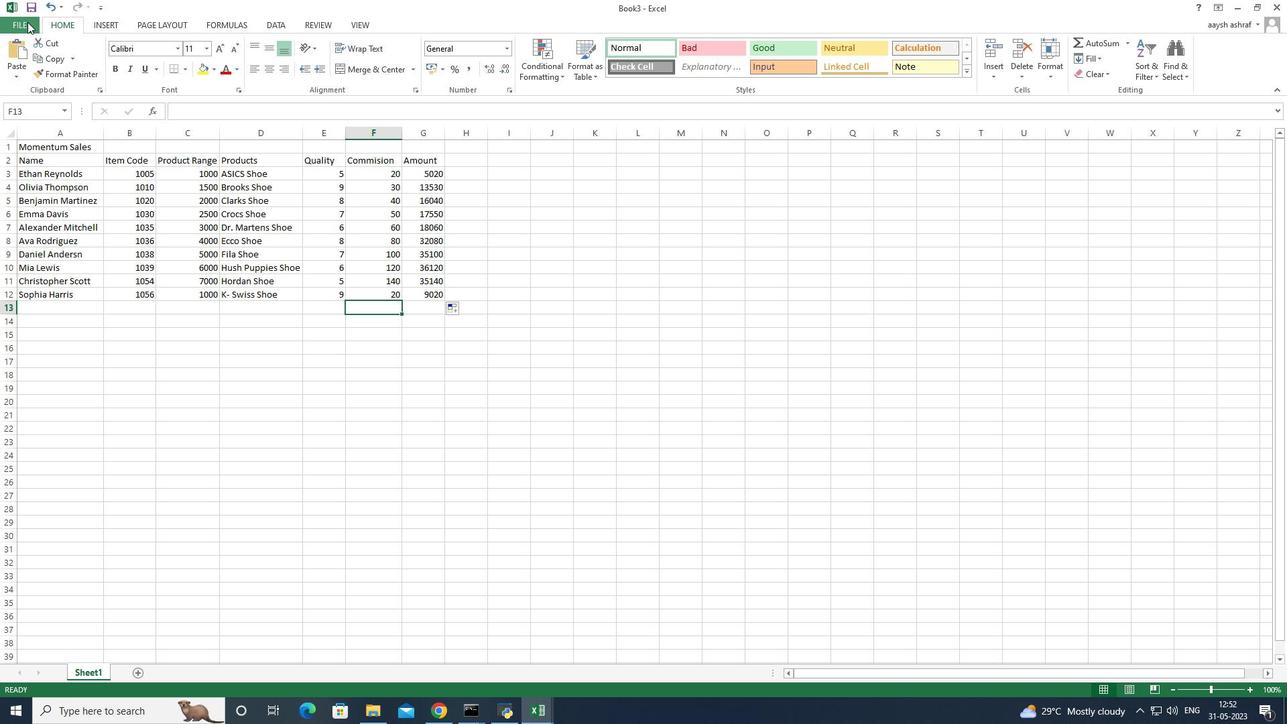 
Action: Mouse pressed left at (28, 22)
Screenshot: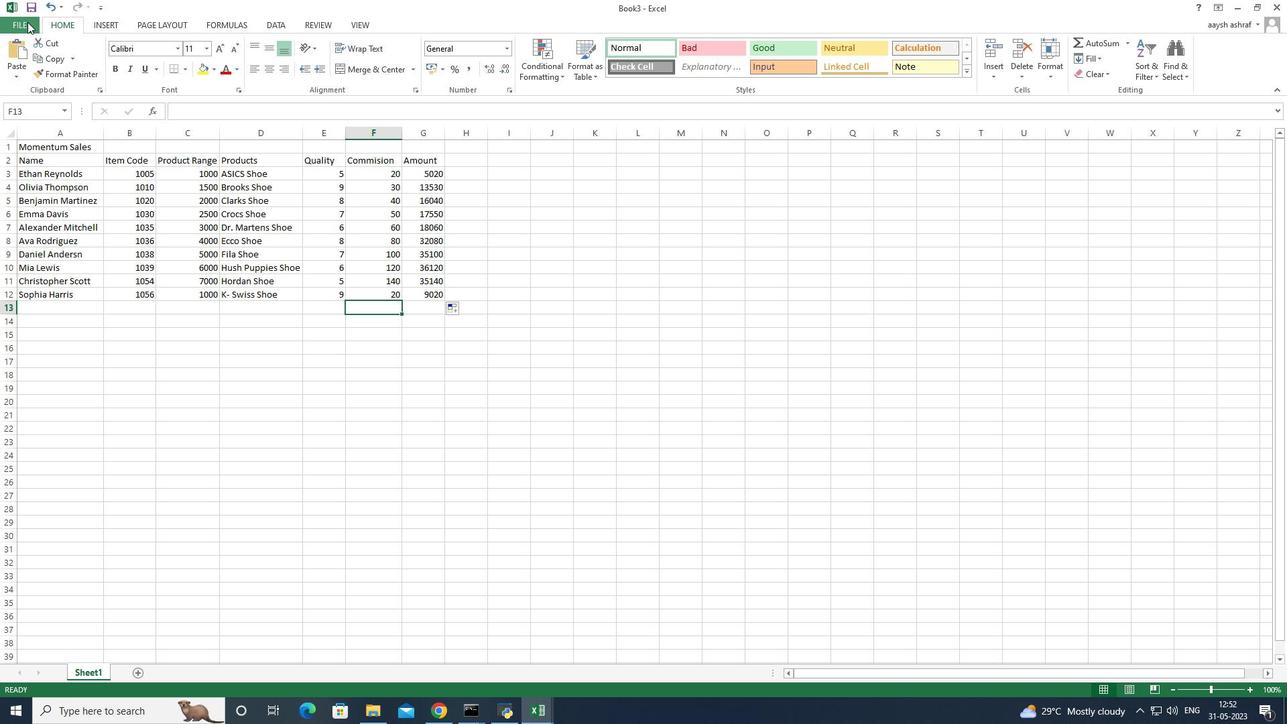 
Action: Mouse moved to (66, 160)
Screenshot: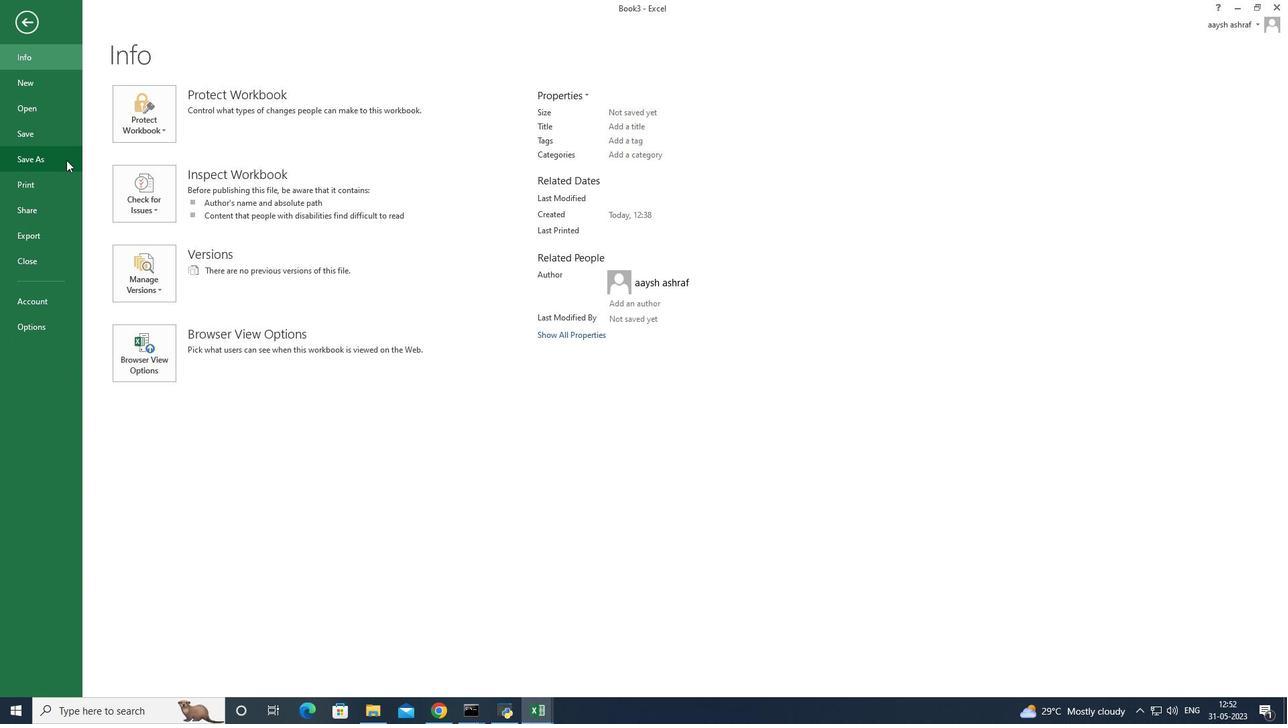 
Action: Mouse pressed left at (66, 160)
Screenshot: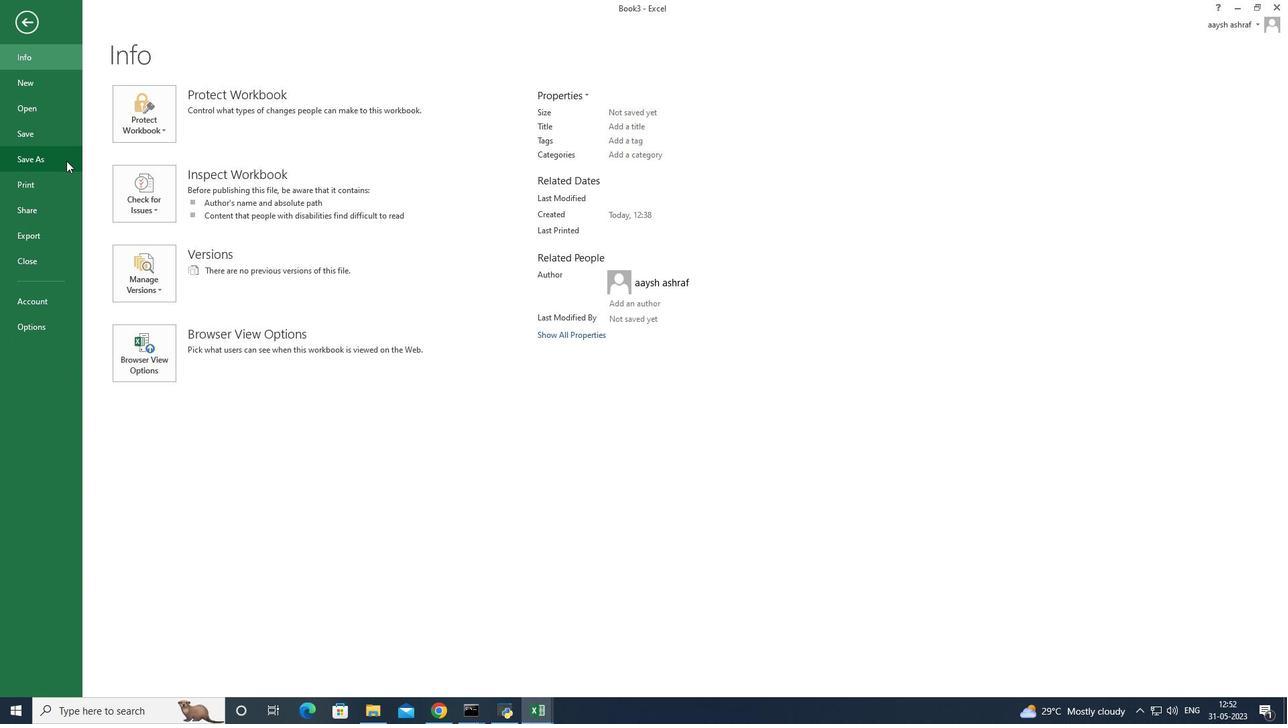 
Action: Mouse moved to (363, 143)
Screenshot: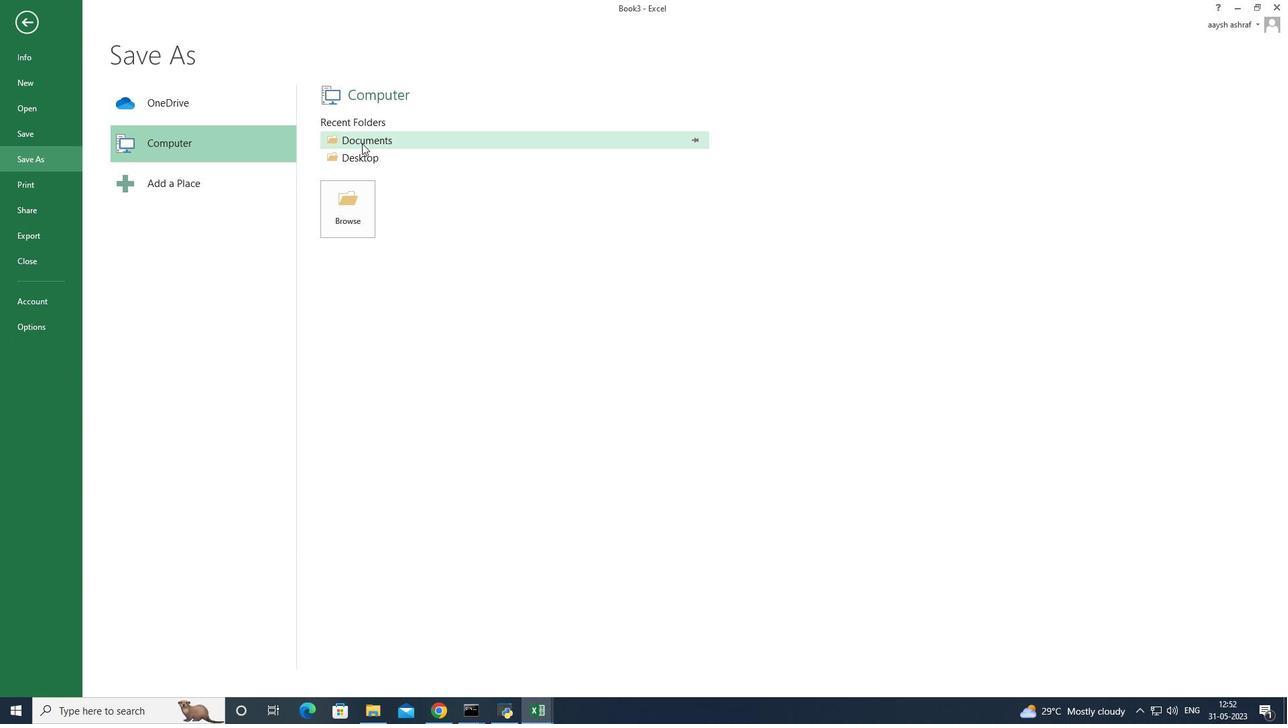 
Action: Mouse pressed left at (363, 143)
Screenshot: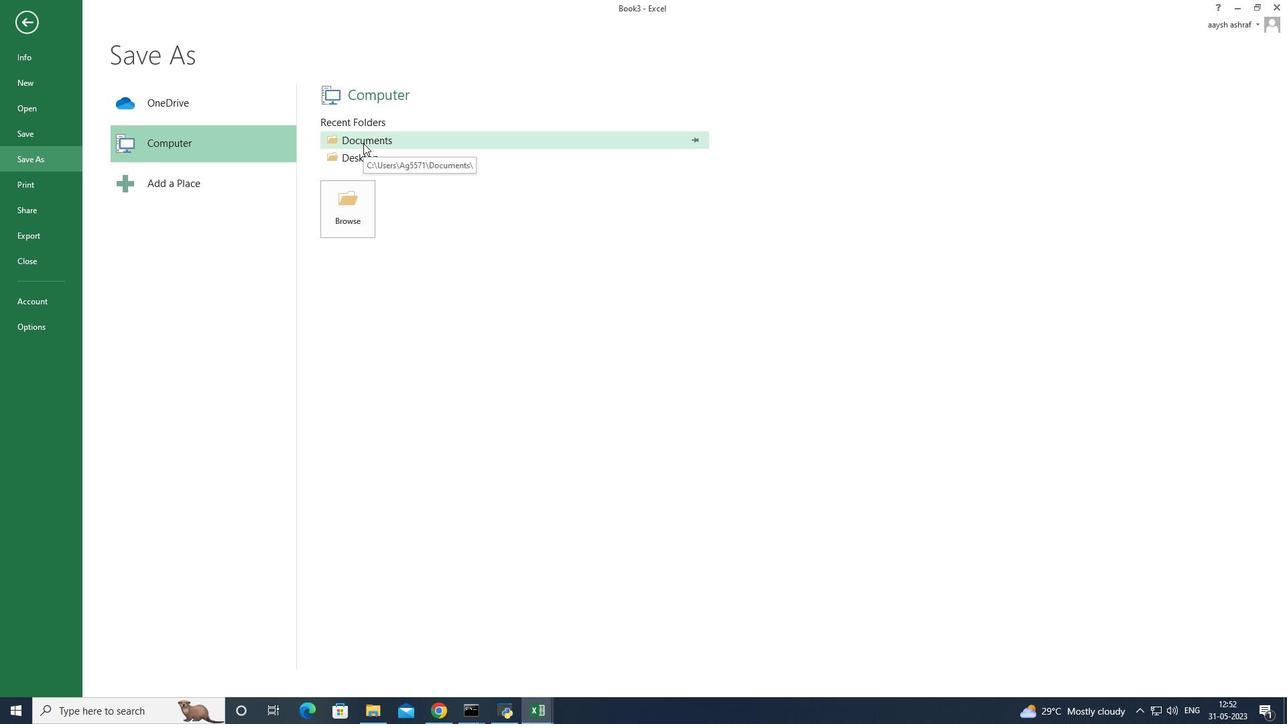 
Action: Mouse moved to (301, 244)
Screenshot: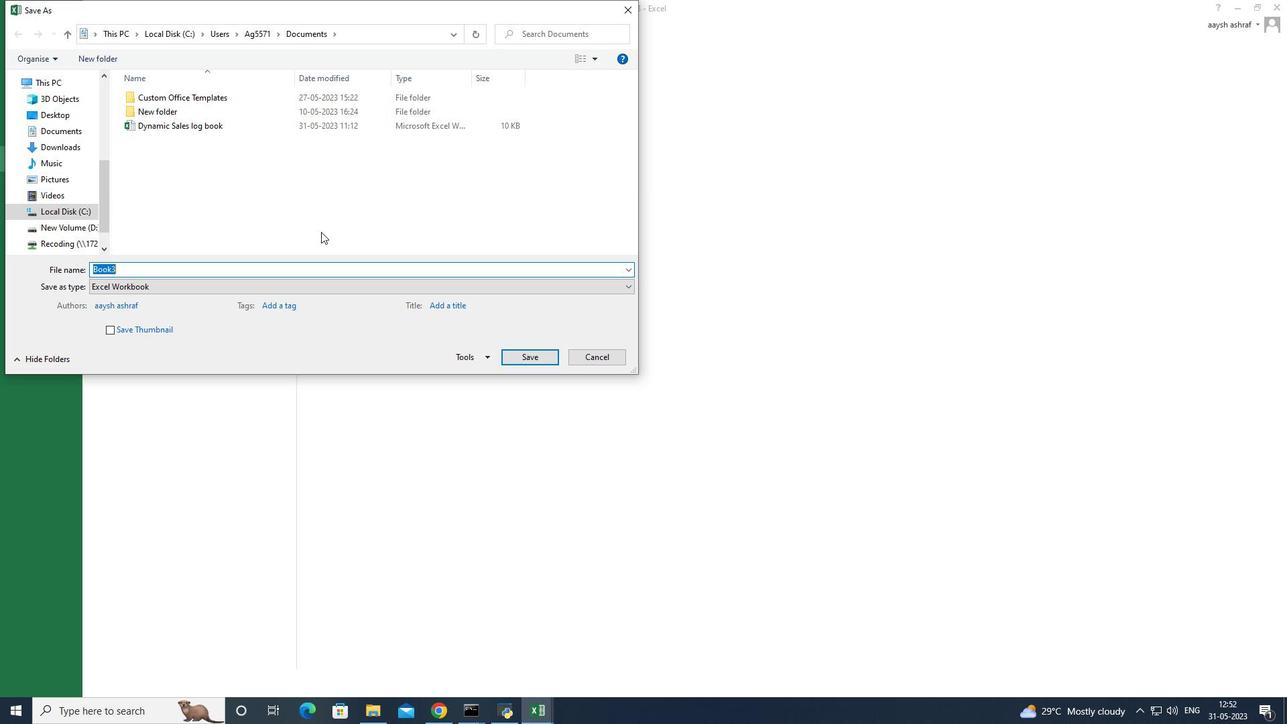 
Action: Key pressed <Key.shift>Momentum<Key.space><Key.shift>Sales<Key.space><Key.shift><Key.shift><Key.shift><Key.shift><Key.shift><Key.shift><Key.shift><Key.shift><Key.shift><Key.shift>Log<Key.space>book
Screenshot: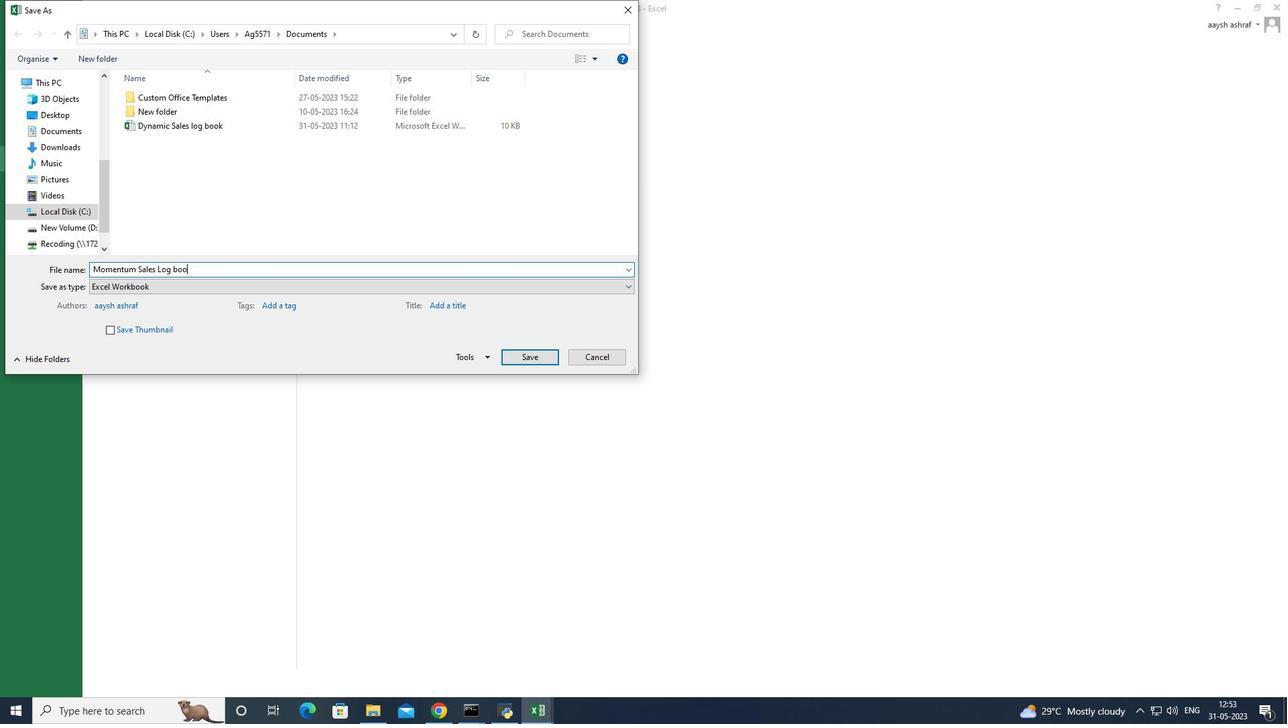 
Action: Mouse moved to (516, 358)
Screenshot: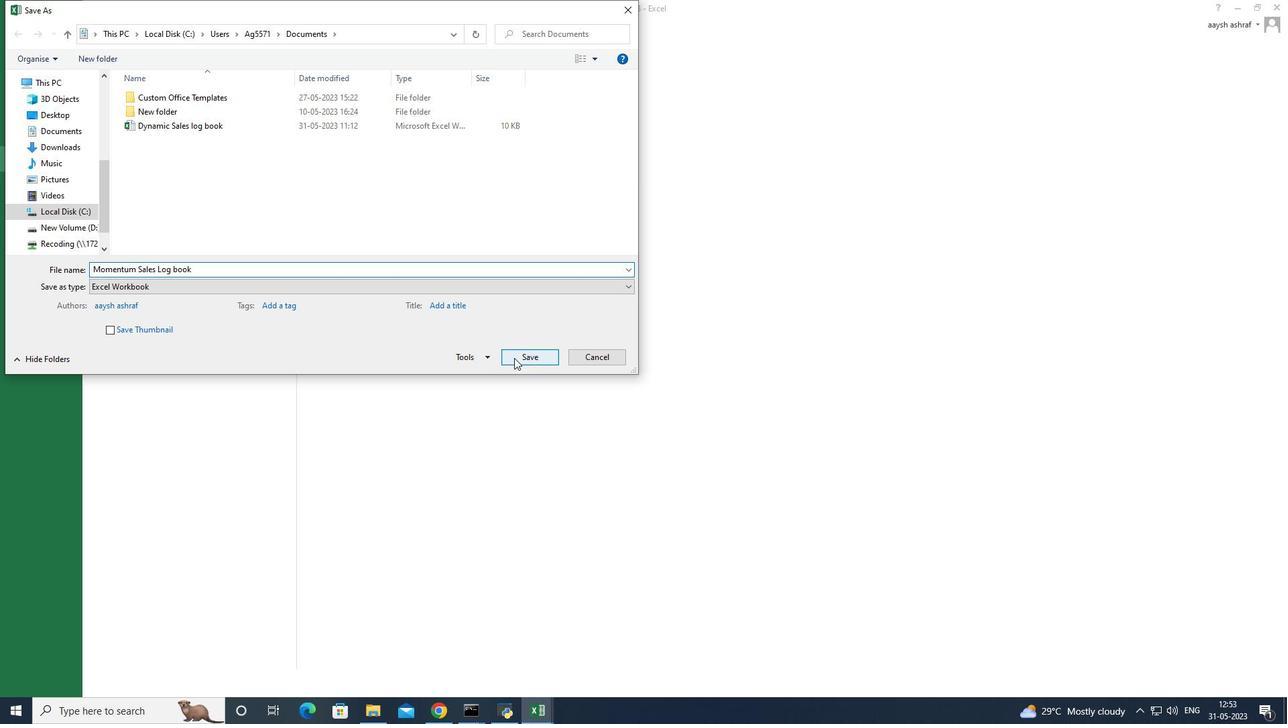 
